Task: Create a Rembrandt lighting effect for a flower.
Action: Mouse moved to (483, 421)
Screenshot: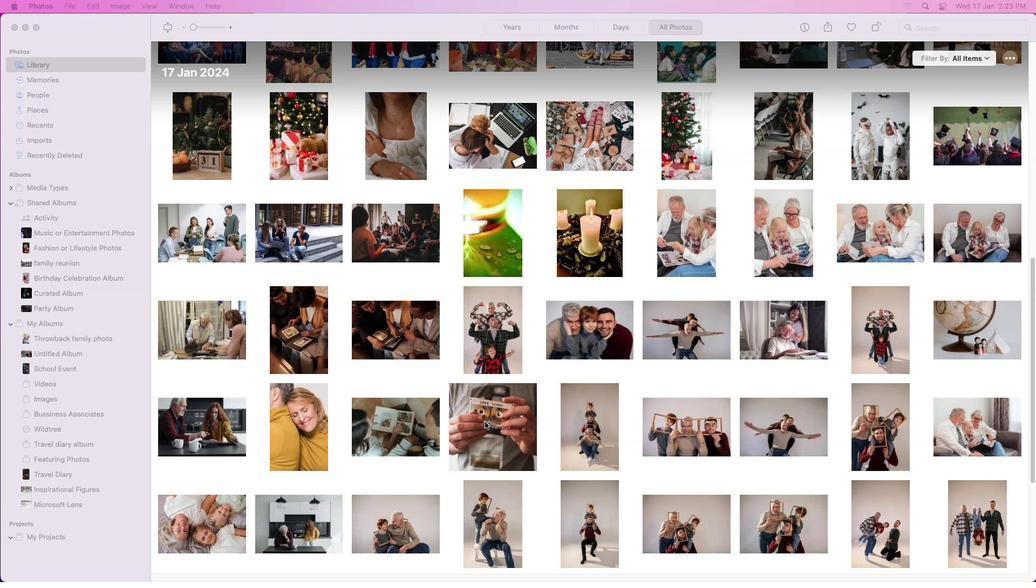 
Action: Mouse scrolled (483, 421) with delta (0, -1)
Screenshot: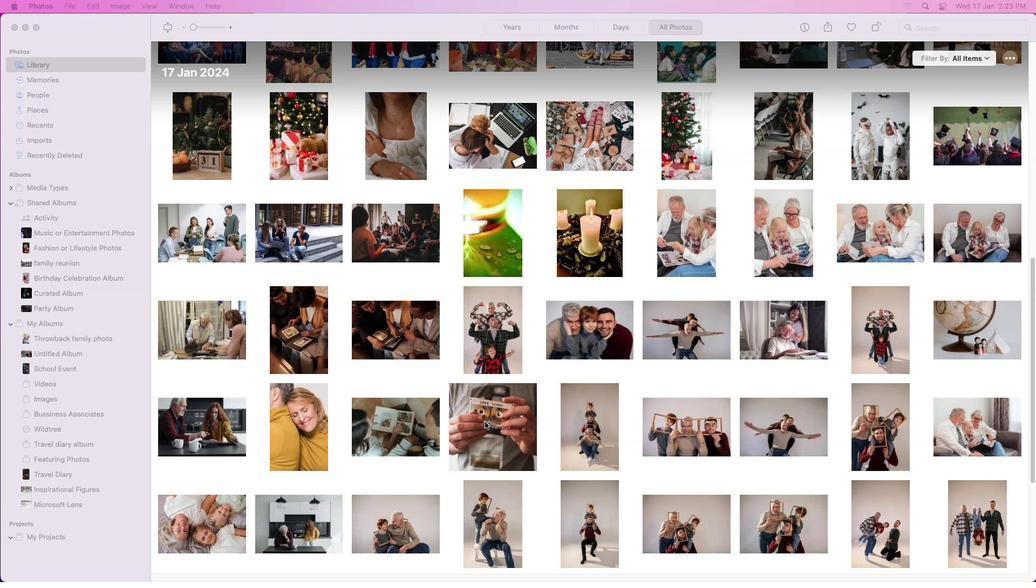 
Action: Mouse scrolled (483, 421) with delta (0, -1)
Screenshot: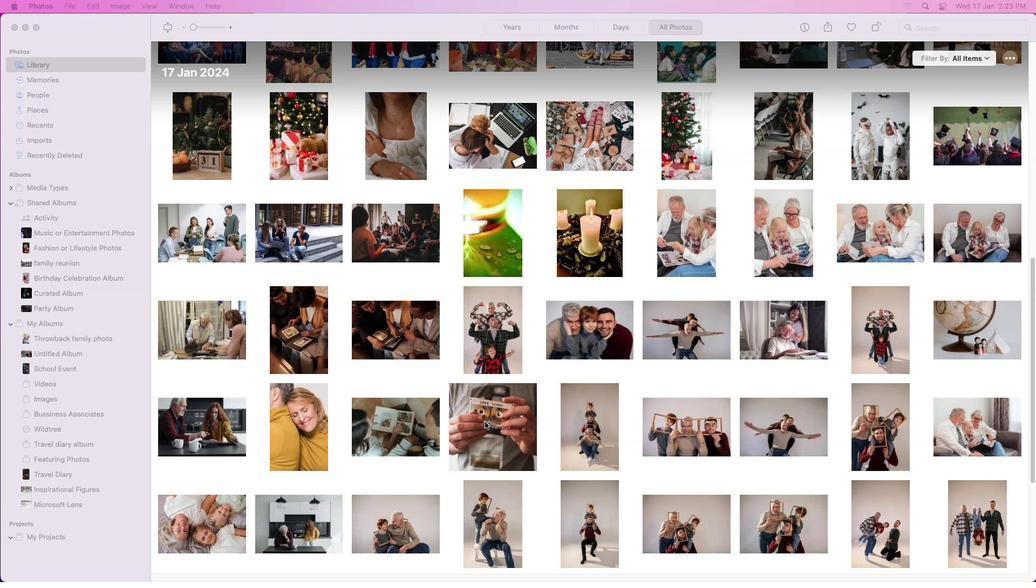 
Action: Mouse moved to (484, 421)
Screenshot: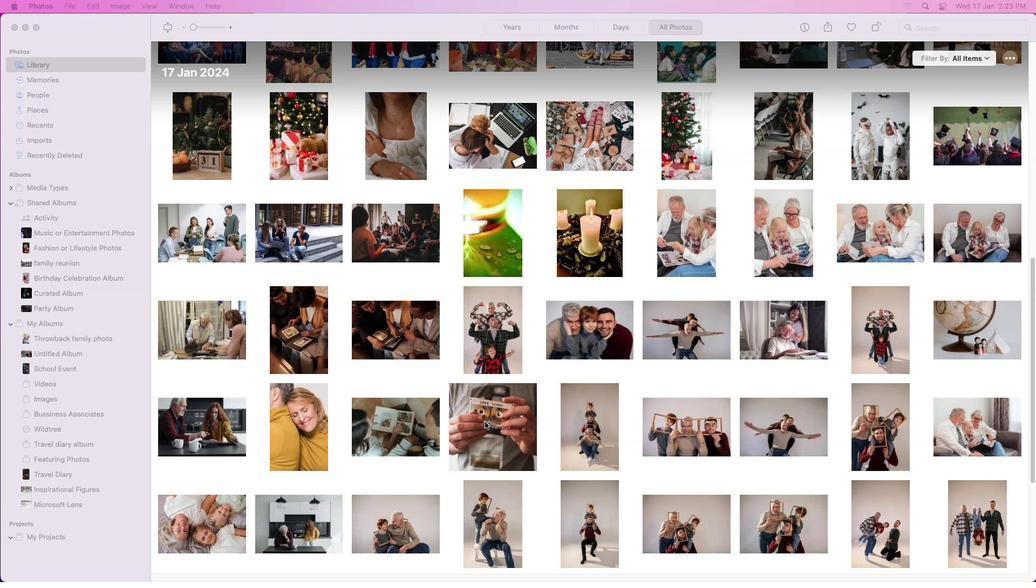 
Action: Mouse scrolled (484, 421) with delta (0, -1)
Screenshot: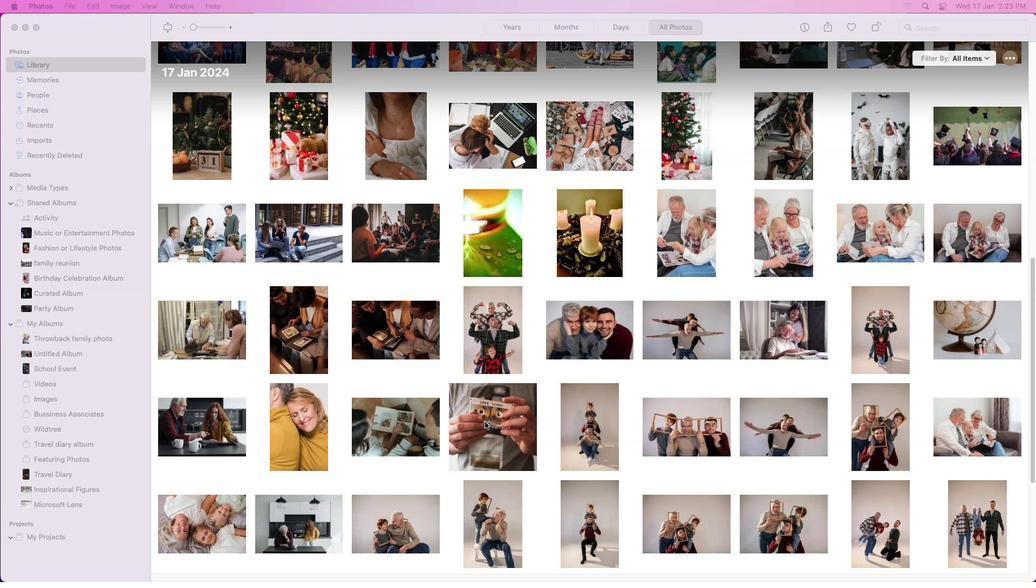 
Action: Mouse moved to (484, 421)
Screenshot: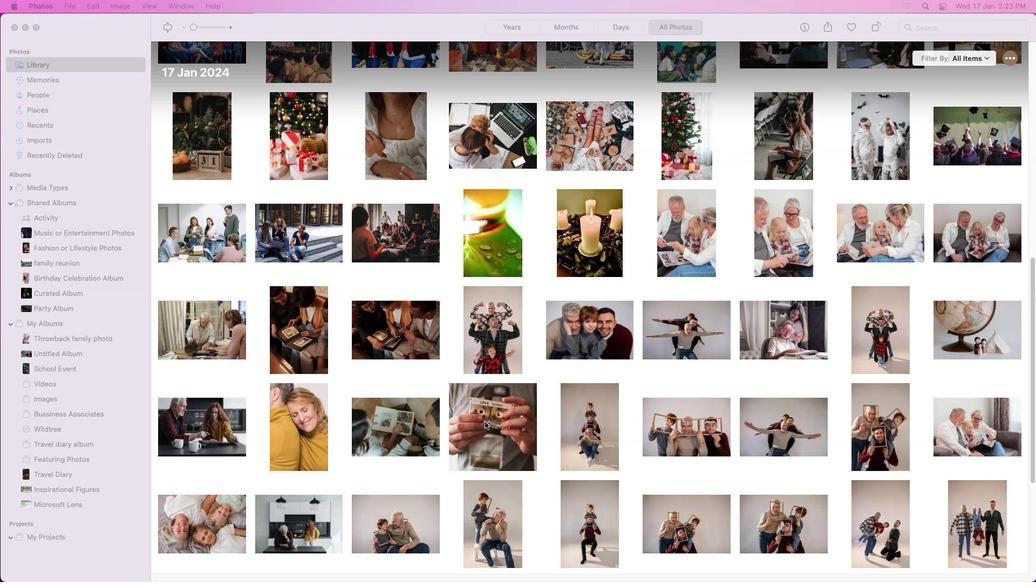 
Action: Mouse scrolled (484, 421) with delta (0, -2)
Screenshot: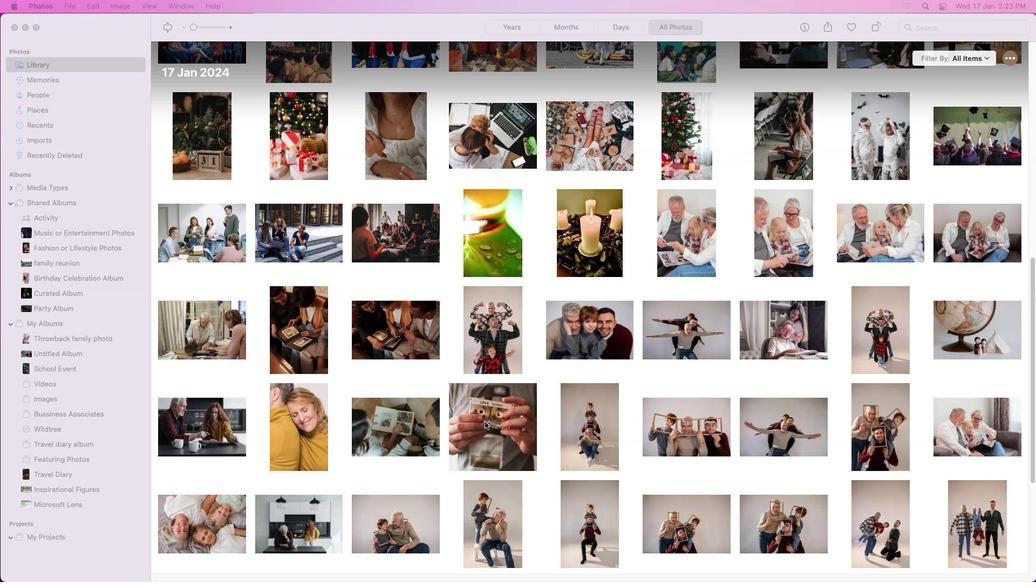 
Action: Mouse moved to (484, 421)
Screenshot: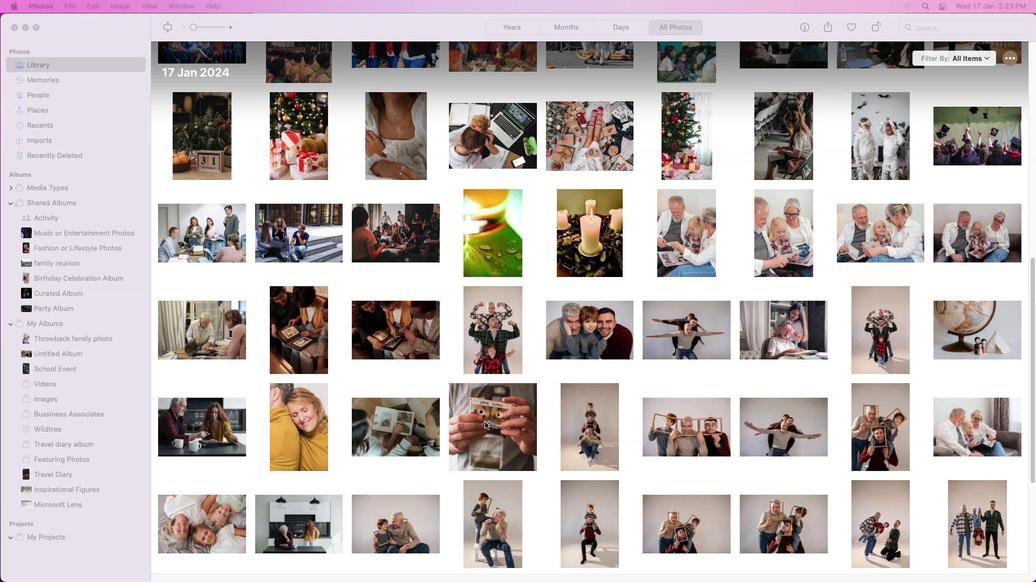 
Action: Mouse scrolled (484, 421) with delta (0, -2)
Screenshot: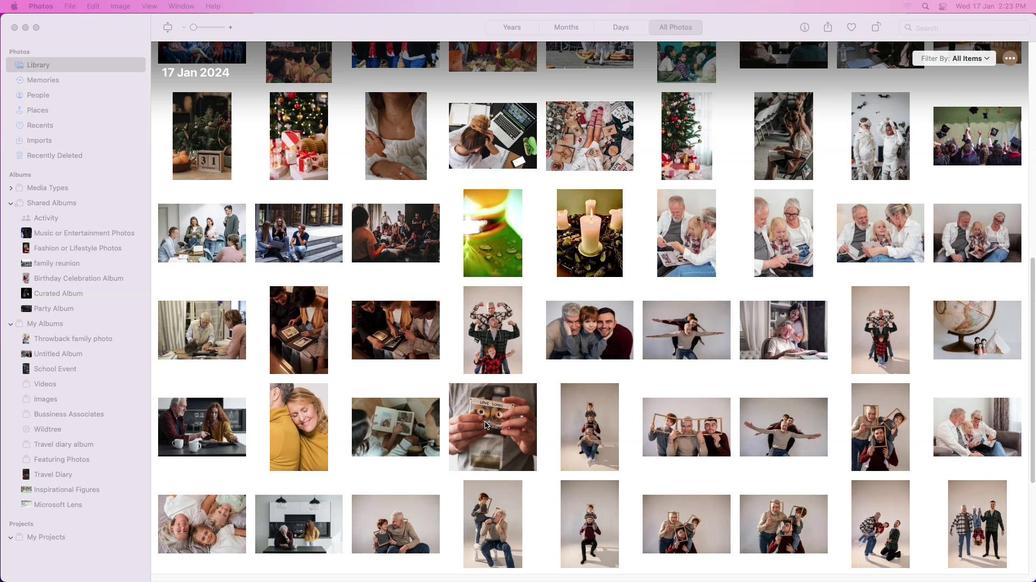 
Action: Mouse moved to (483, 421)
Screenshot: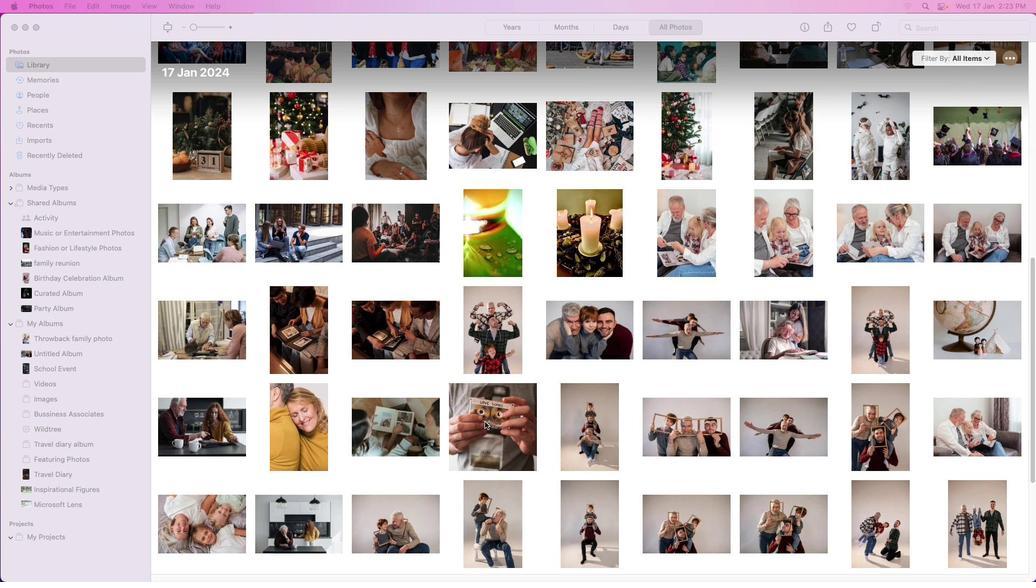 
Action: Mouse scrolled (483, 421) with delta (0, -1)
Screenshot: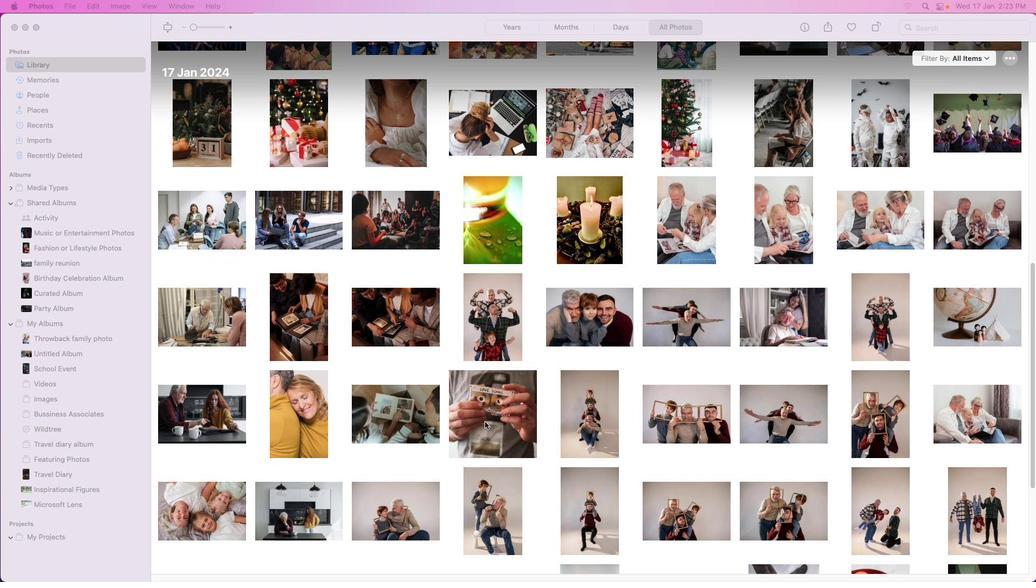 
Action: Mouse scrolled (483, 421) with delta (0, -1)
Screenshot: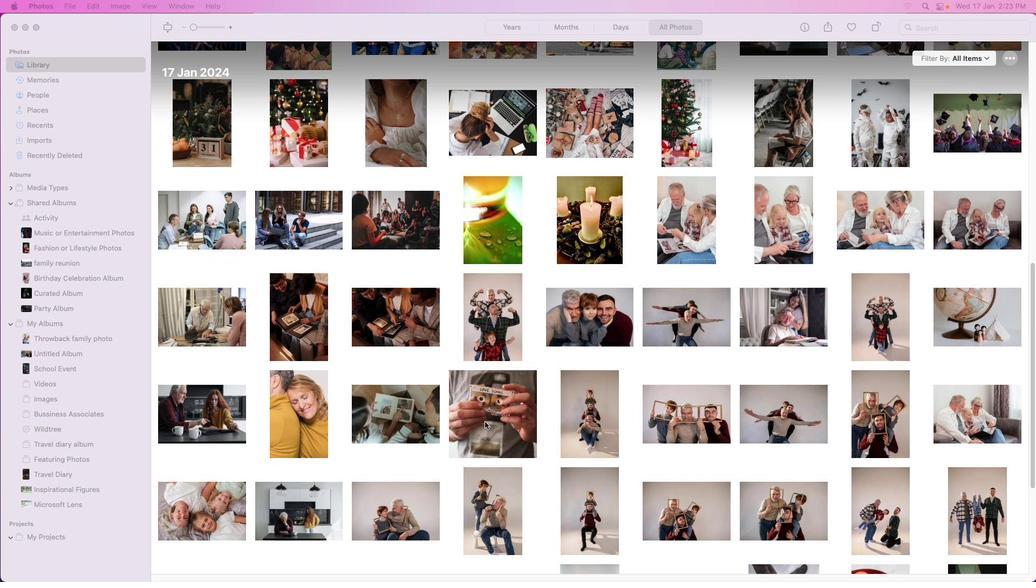 
Action: Mouse scrolled (483, 421) with delta (0, -1)
Screenshot: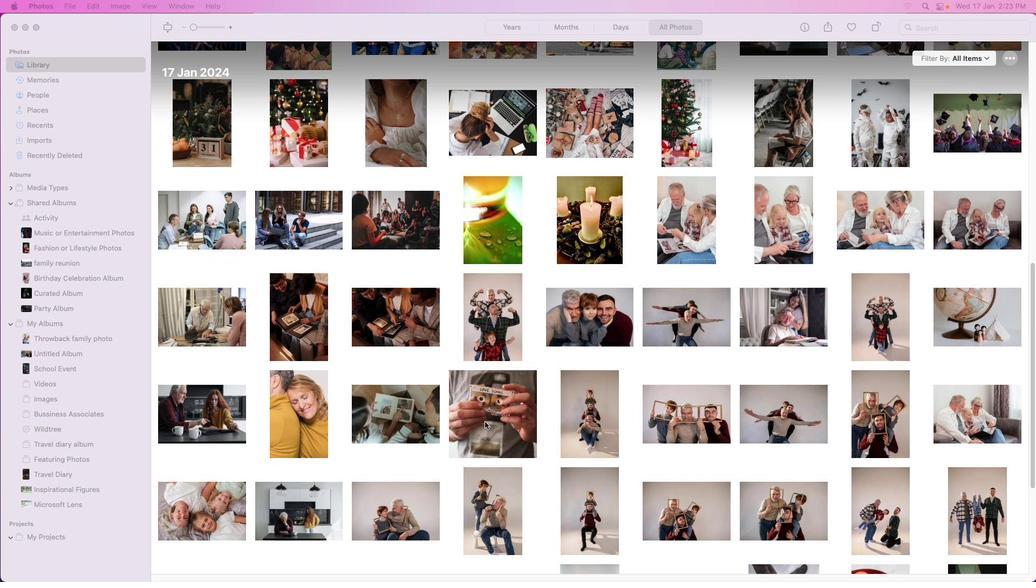 
Action: Mouse scrolled (483, 421) with delta (0, -1)
Screenshot: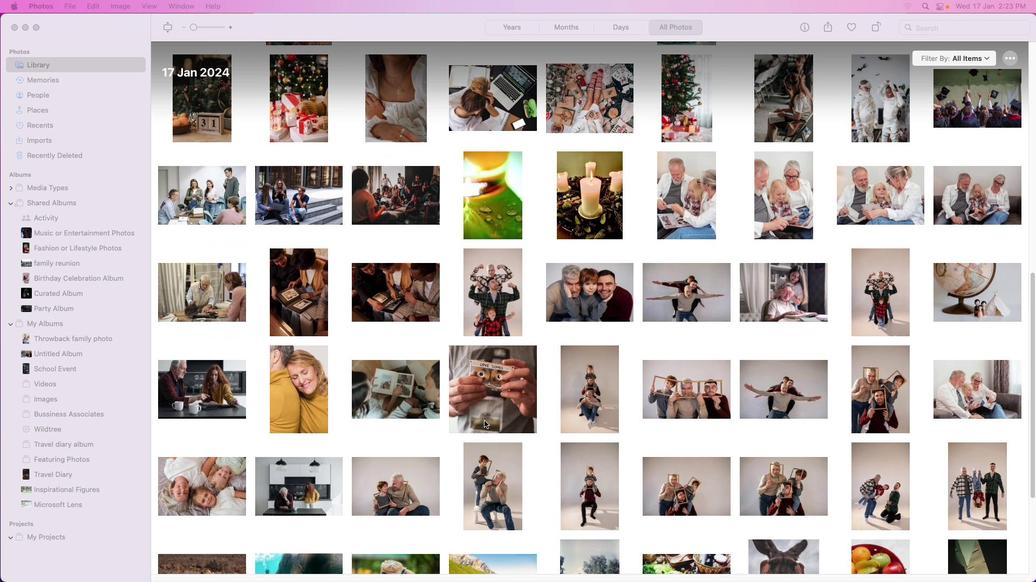 
Action: Mouse scrolled (483, 421) with delta (0, -1)
Screenshot: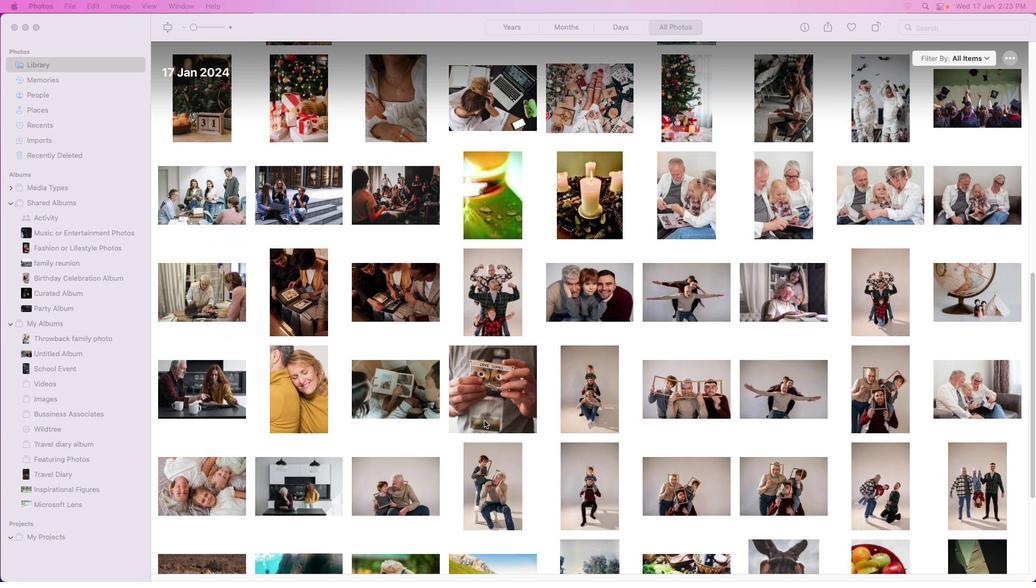 
Action: Mouse scrolled (483, 421) with delta (0, -1)
Screenshot: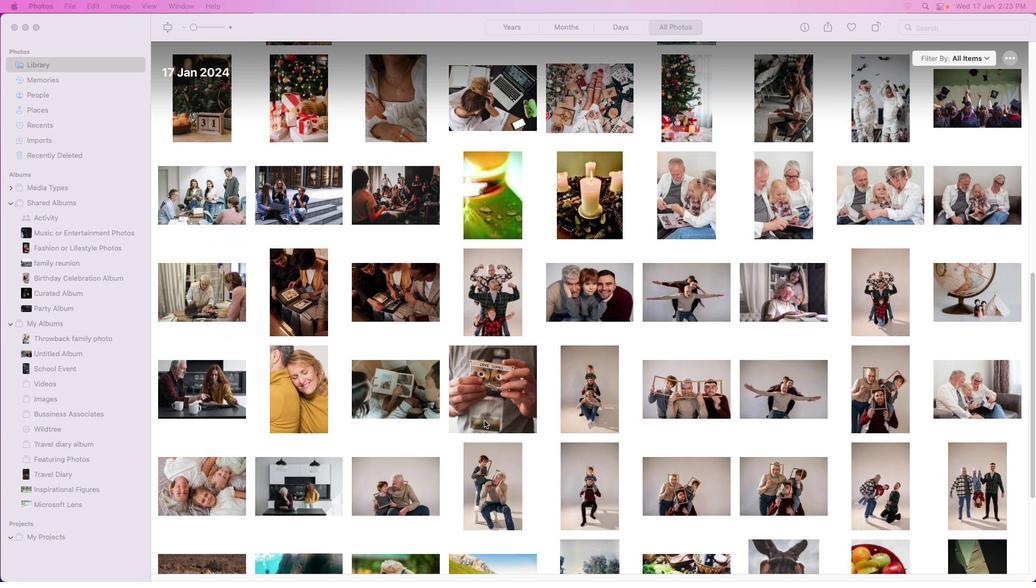 
Action: Mouse scrolled (483, 421) with delta (0, -1)
Screenshot: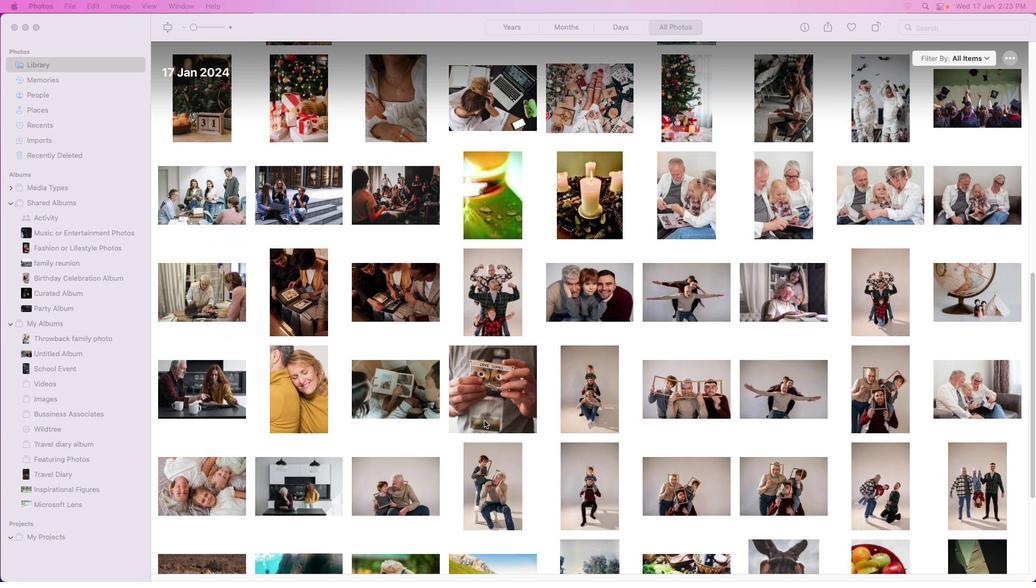
Action: Mouse moved to (483, 419)
Screenshot: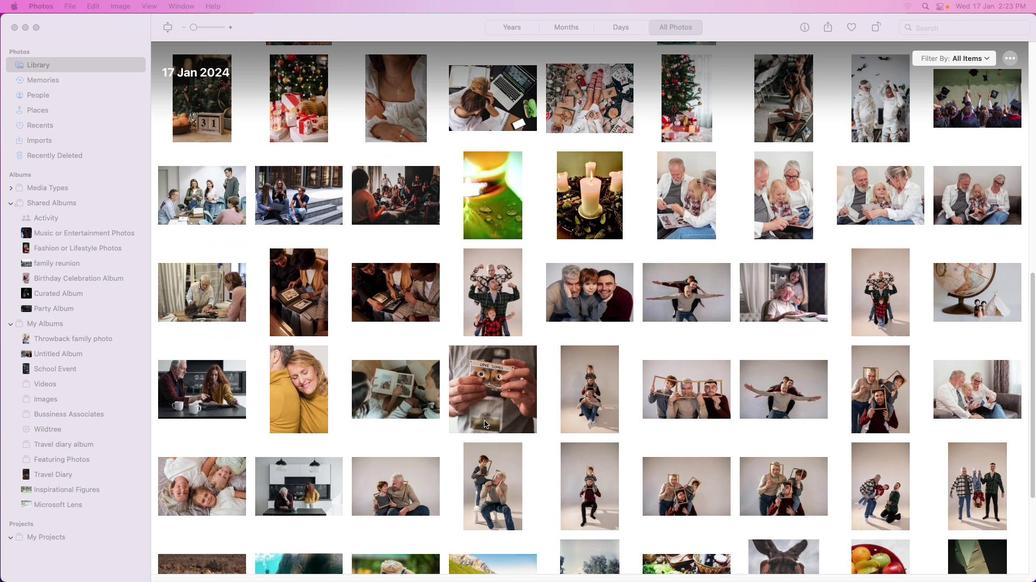 
Action: Mouse scrolled (483, 419) with delta (0, -1)
Screenshot: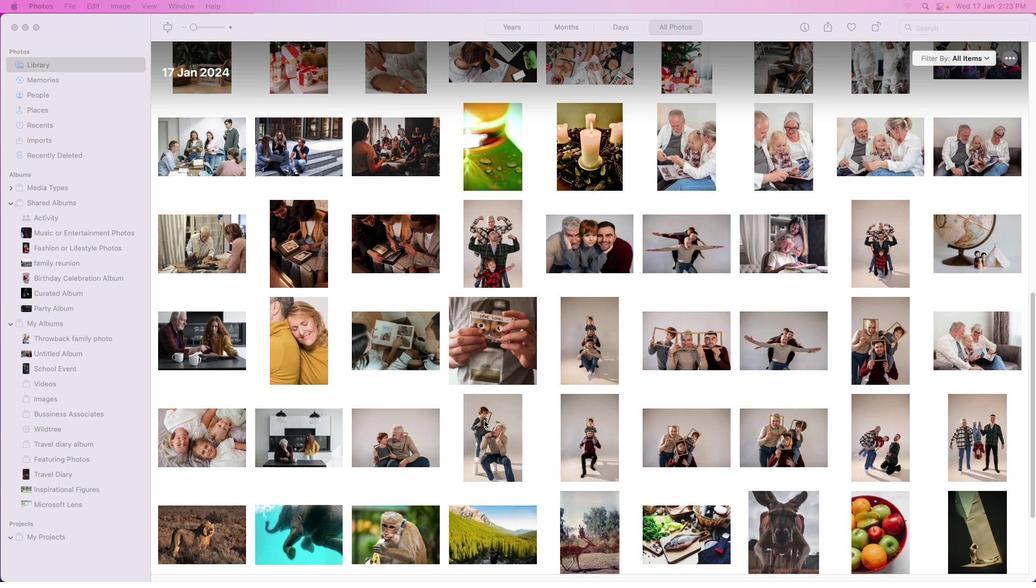
Action: Mouse scrolled (483, 419) with delta (0, -1)
Screenshot: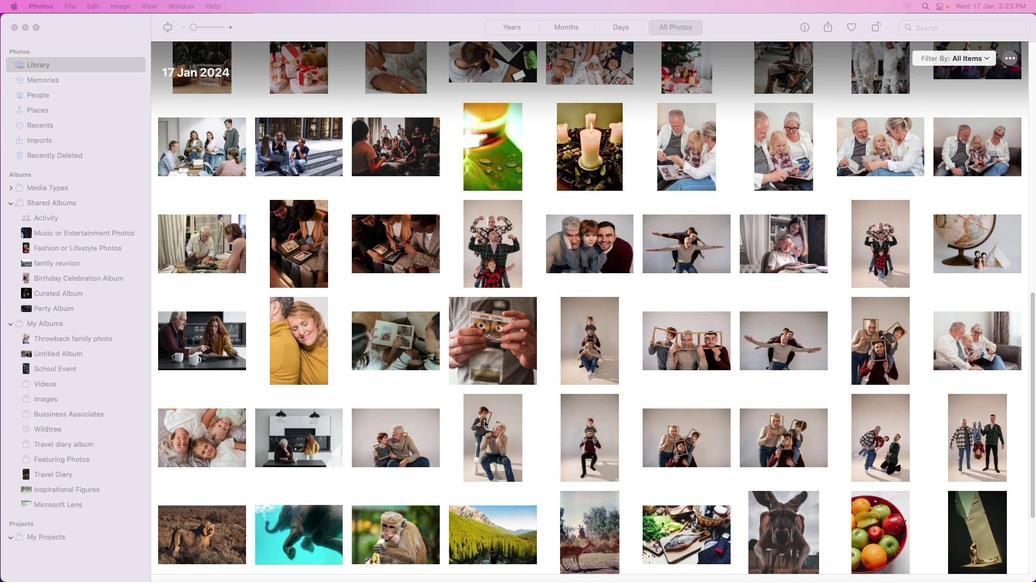 
Action: Mouse scrolled (483, 419) with delta (0, -1)
Screenshot: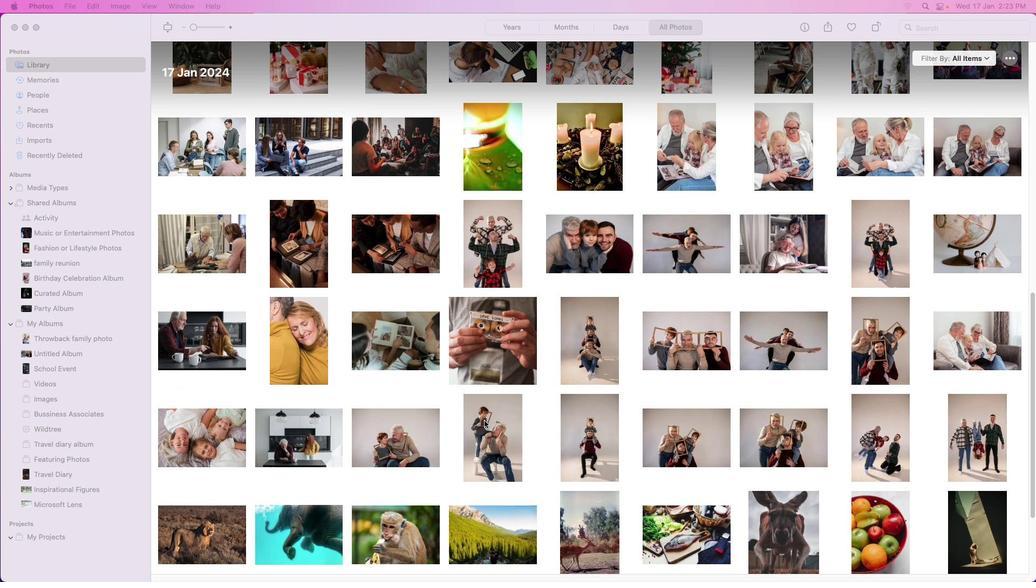 
Action: Mouse scrolled (483, 419) with delta (0, -1)
Screenshot: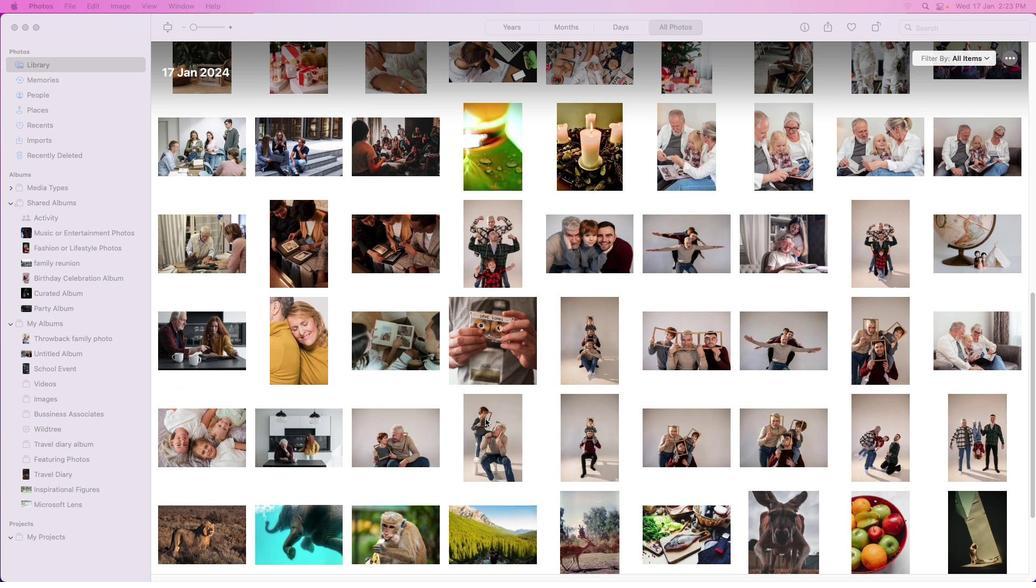 
Action: Mouse scrolled (483, 419) with delta (0, -2)
Screenshot: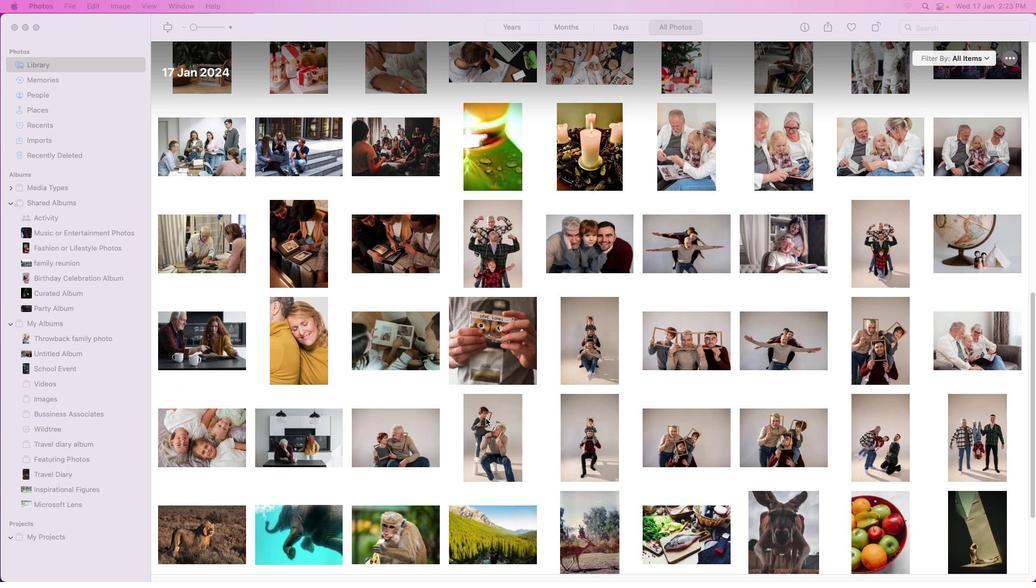 
Action: Mouse moved to (484, 418)
Screenshot: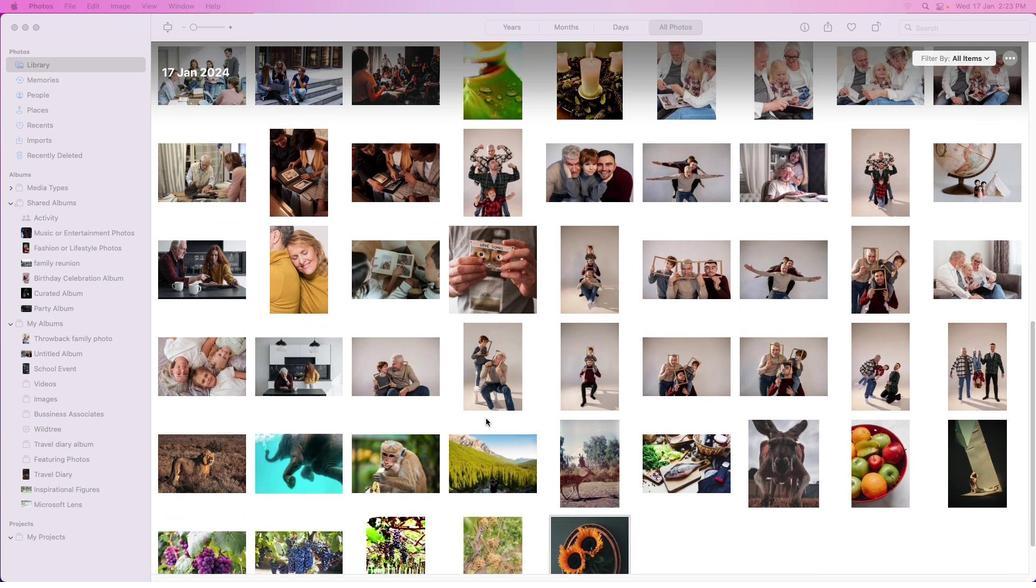 
Action: Mouse scrolled (484, 418) with delta (0, -1)
Screenshot: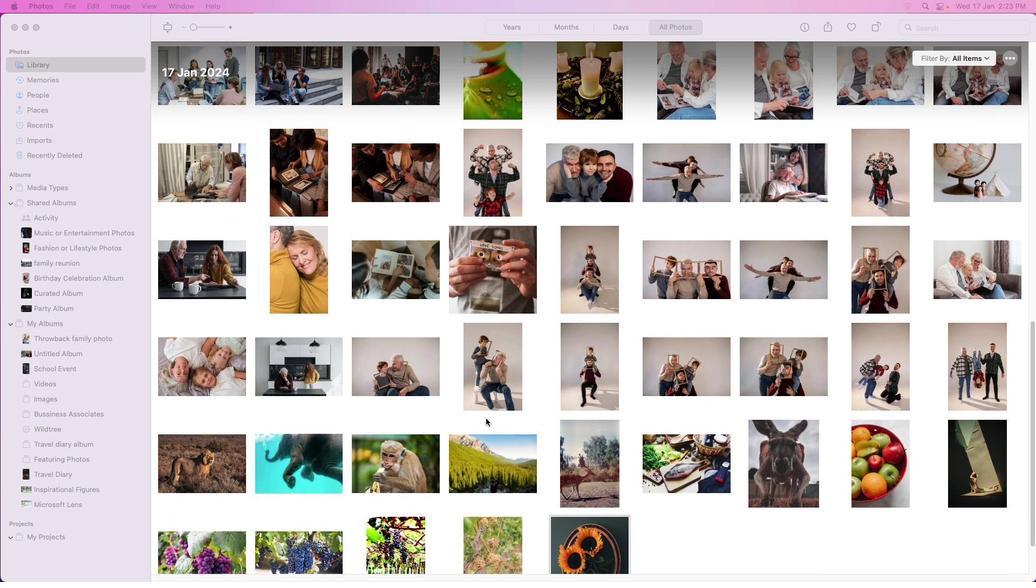 
Action: Mouse scrolled (484, 418) with delta (0, -1)
Screenshot: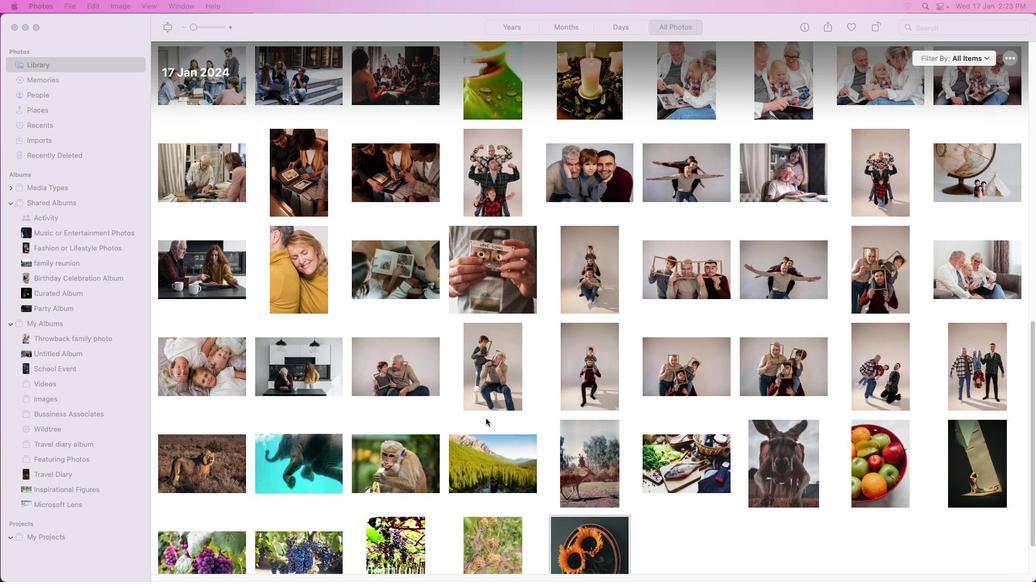 
Action: Mouse scrolled (484, 418) with delta (0, -1)
Screenshot: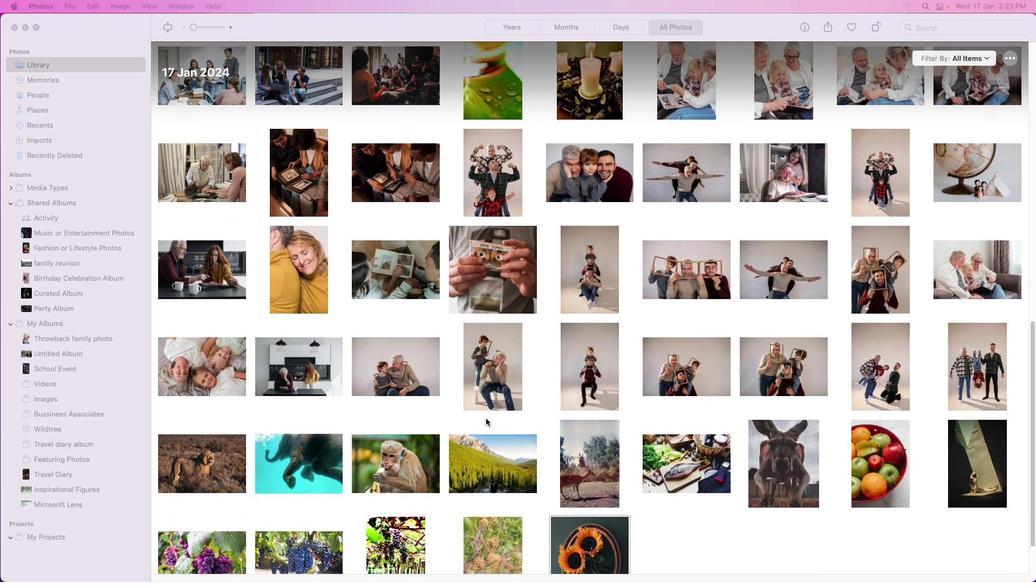 
Action: Mouse scrolled (484, 418) with delta (0, -2)
Screenshot: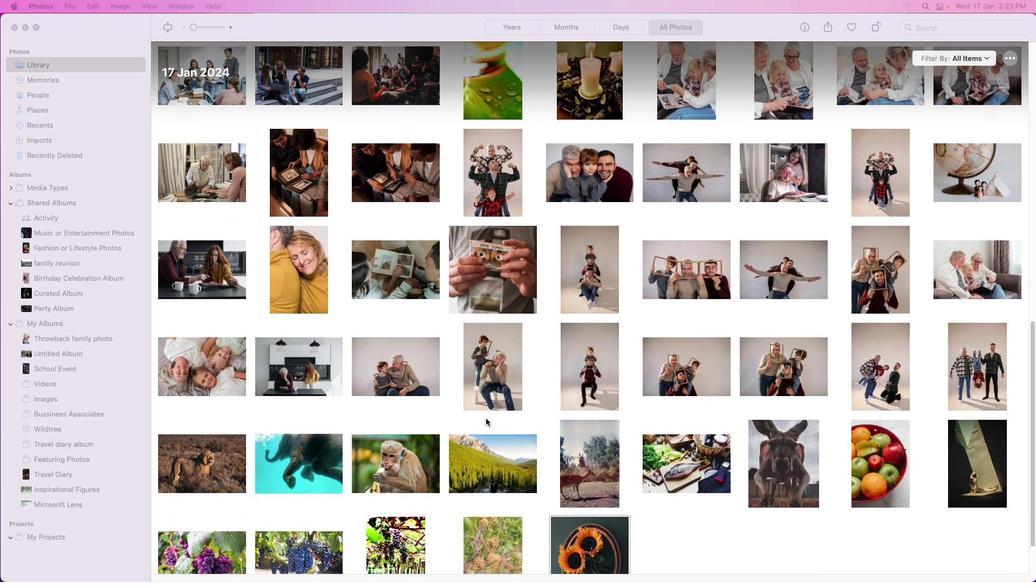 
Action: Mouse scrolled (484, 418) with delta (0, -3)
Screenshot: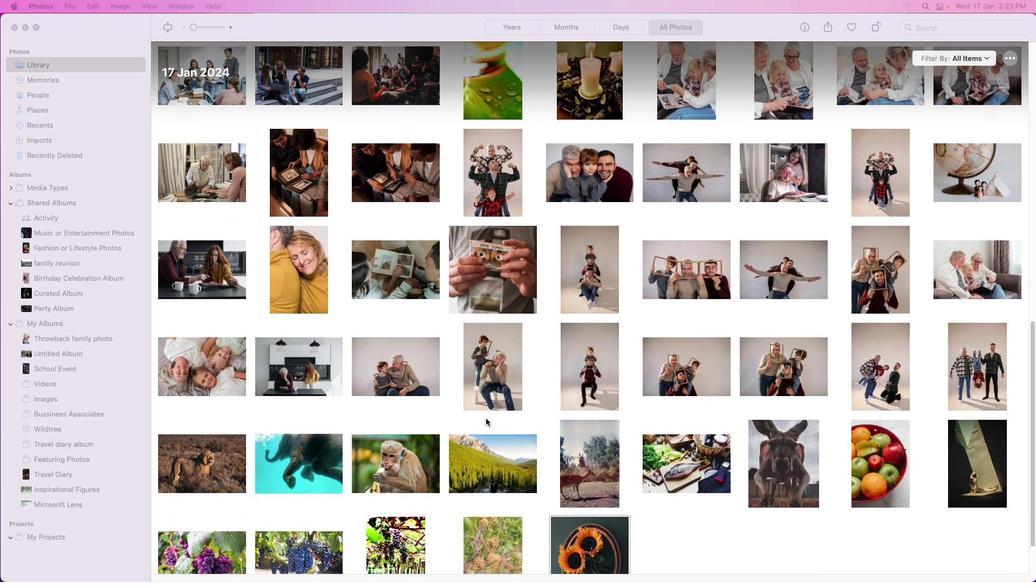 
Action: Mouse scrolled (484, 418) with delta (0, -1)
Screenshot: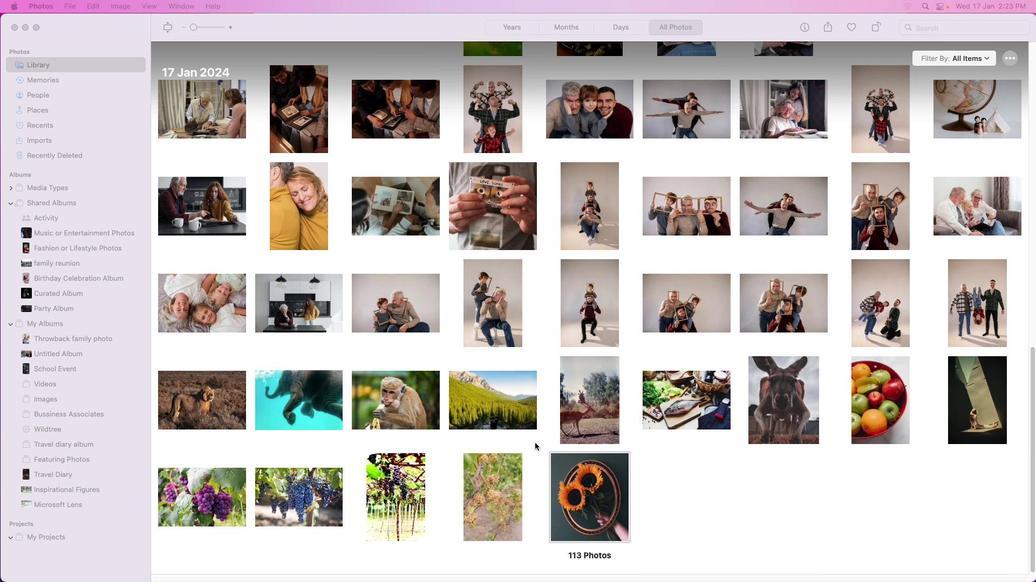 
Action: Mouse scrolled (484, 418) with delta (0, -1)
Screenshot: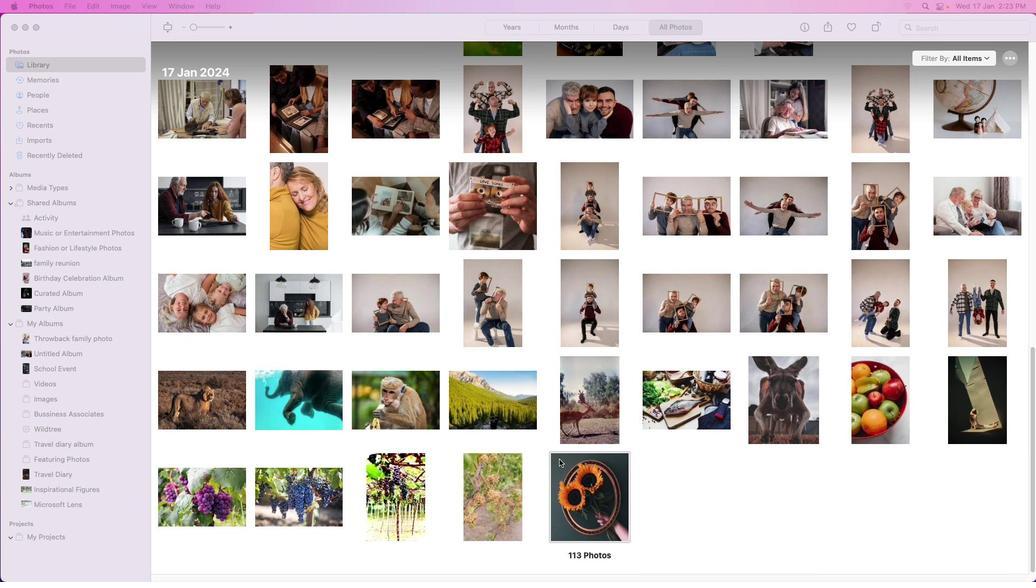 
Action: Mouse scrolled (484, 418) with delta (0, -2)
Screenshot: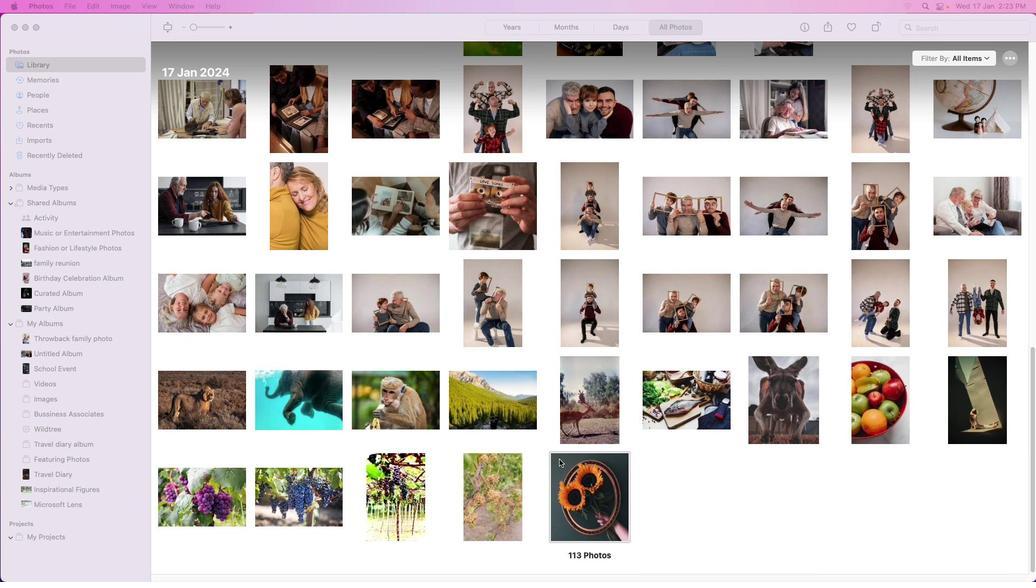 
Action: Mouse moved to (485, 418)
Screenshot: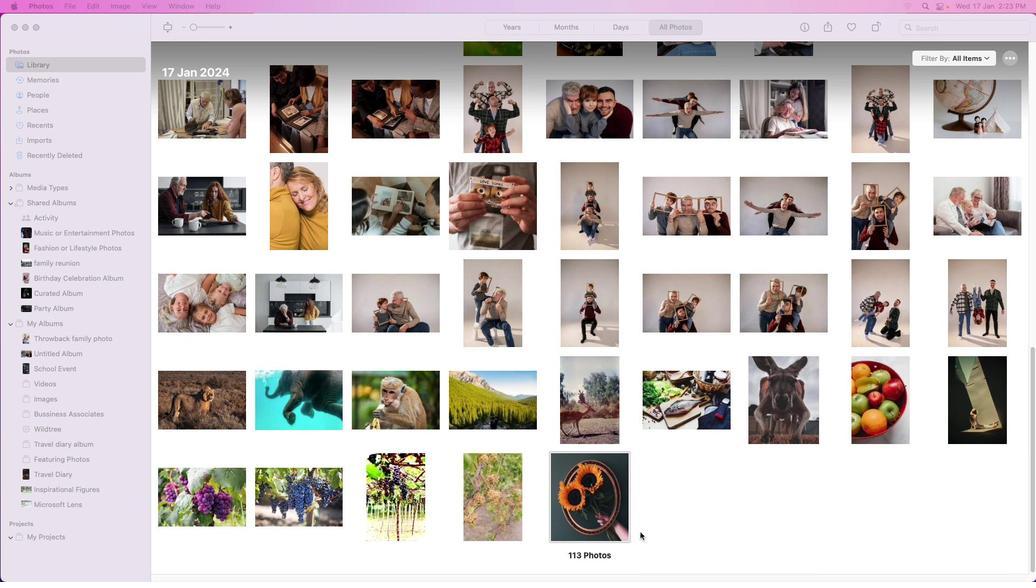 
Action: Mouse scrolled (485, 418) with delta (0, -3)
Screenshot: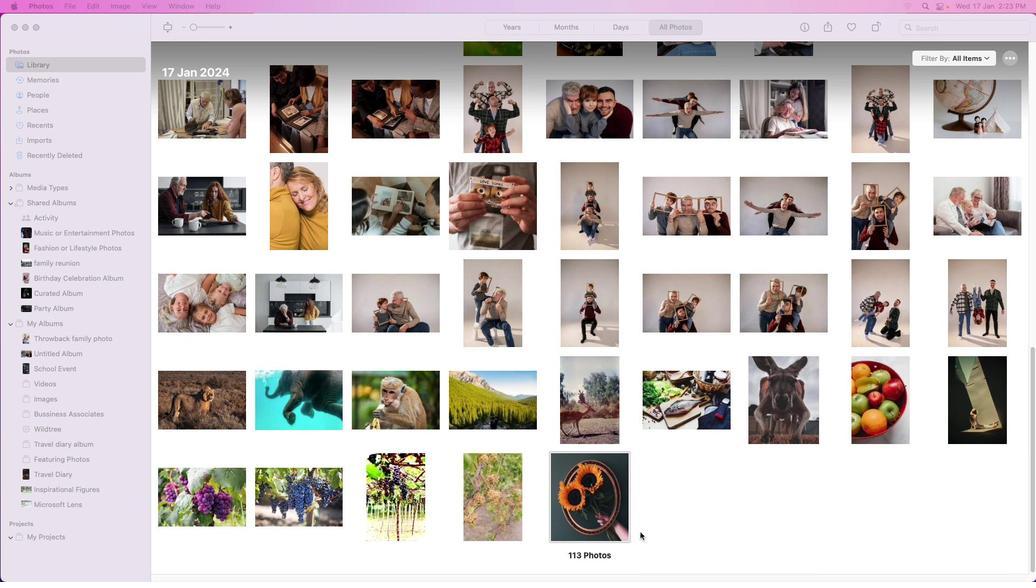 
Action: Mouse moved to (485, 418)
Screenshot: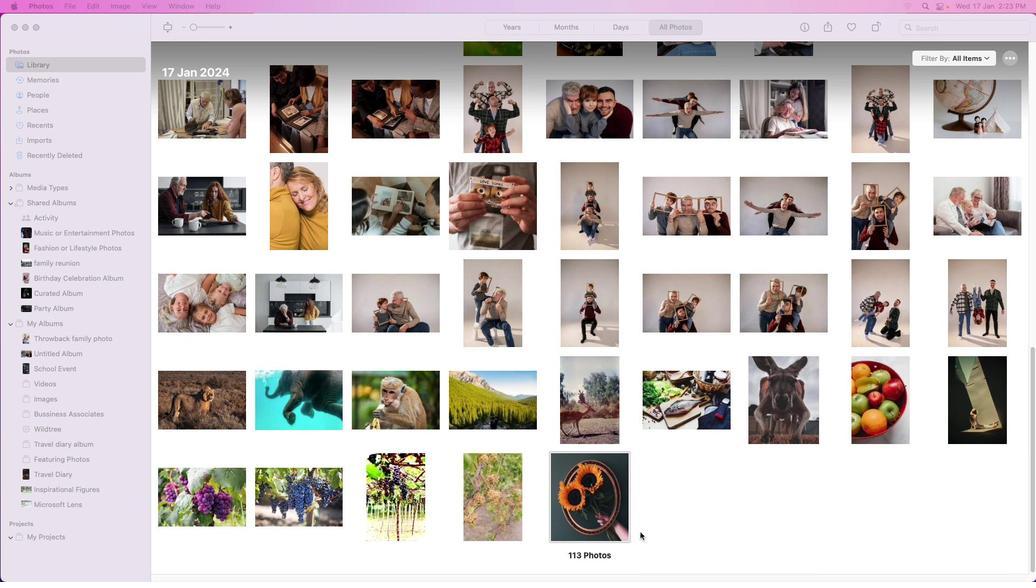 
Action: Mouse scrolled (485, 418) with delta (0, -3)
Screenshot: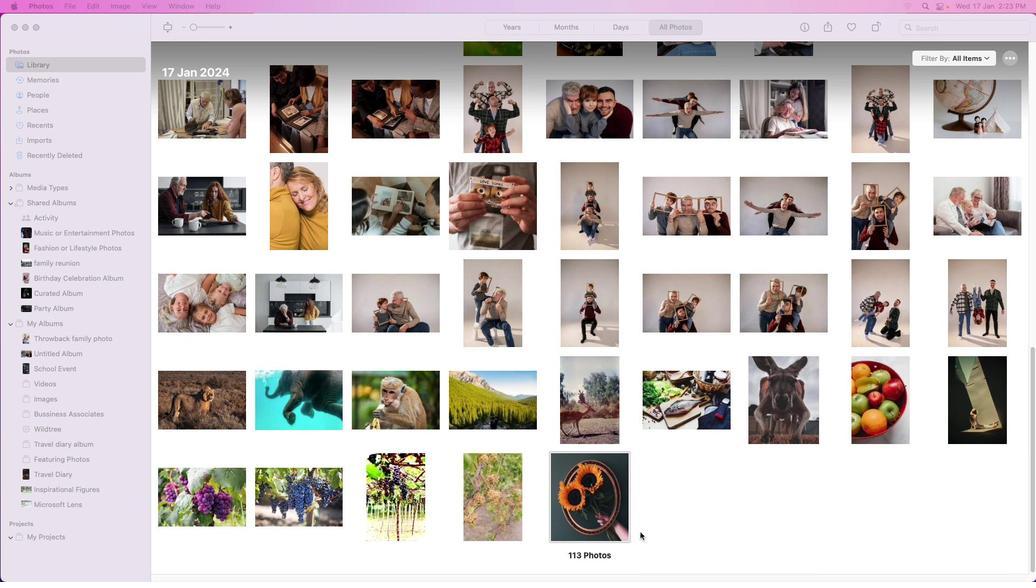 
Action: Mouse scrolled (485, 418) with delta (0, -3)
Screenshot: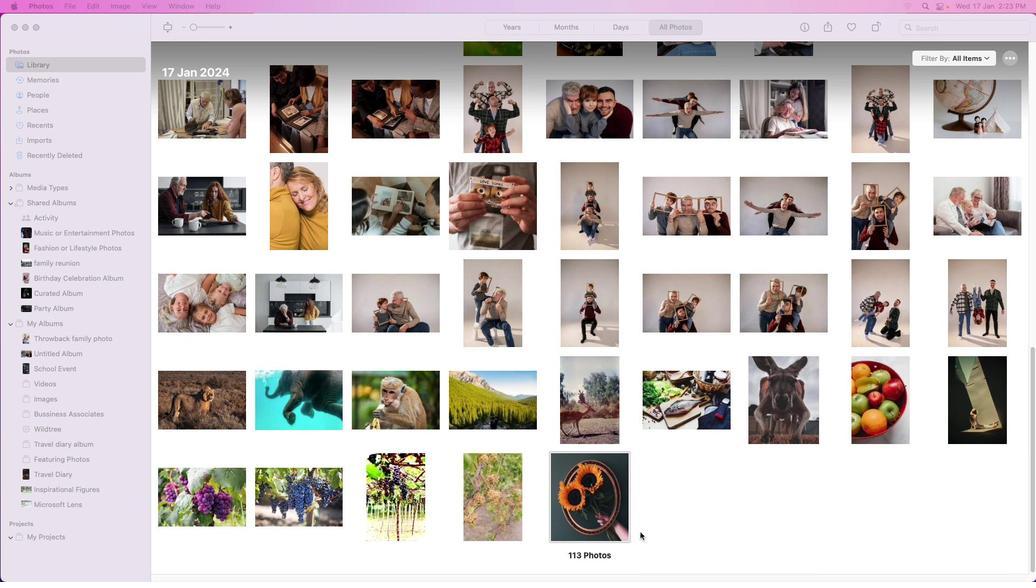
Action: Mouse moved to (598, 503)
Screenshot: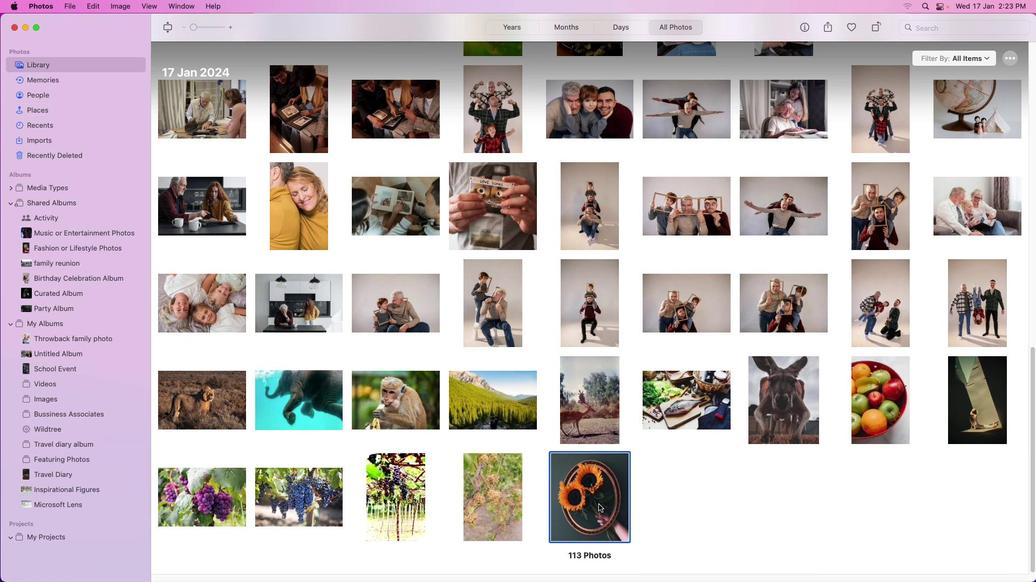
Action: Mouse pressed left at (598, 503)
Screenshot: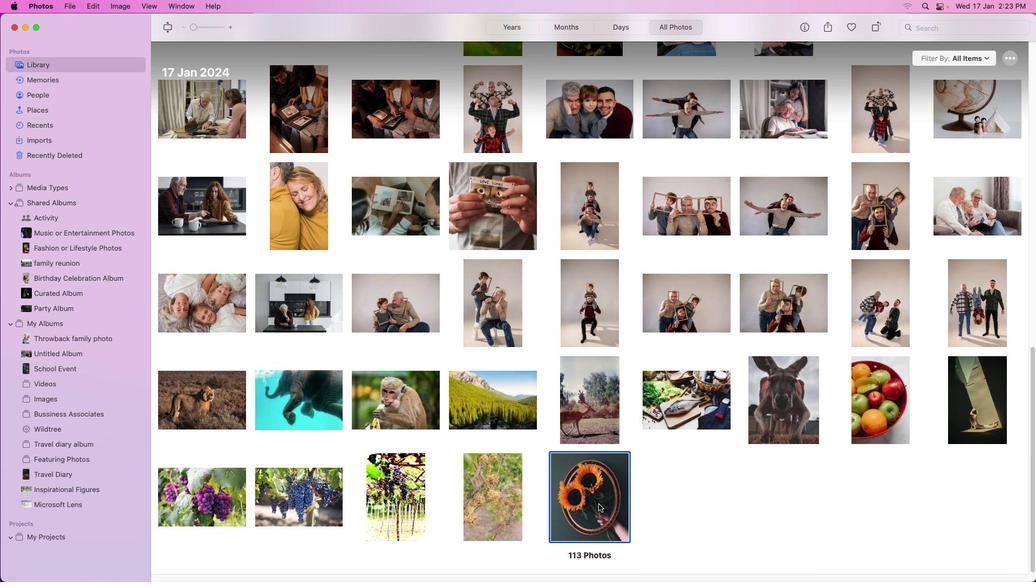 
Action: Mouse pressed left at (598, 503)
Screenshot: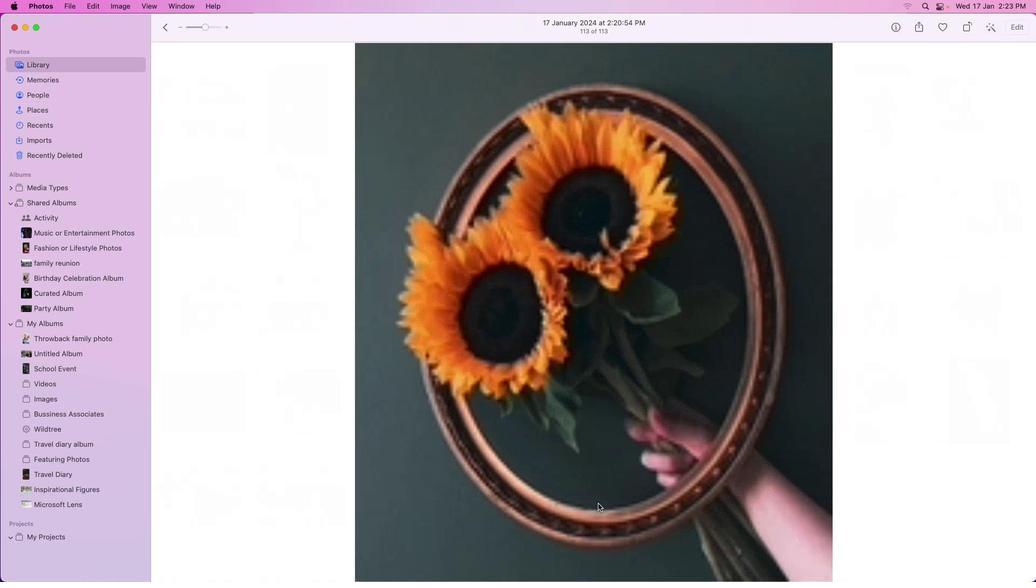 
Action: Mouse moved to (988, 24)
Screenshot: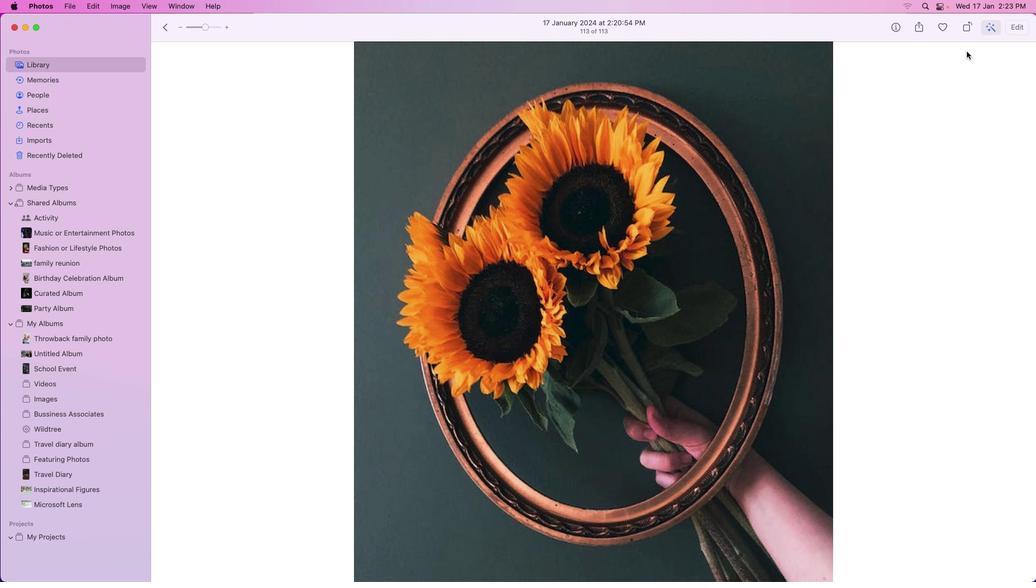 
Action: Mouse pressed left at (988, 24)
Screenshot: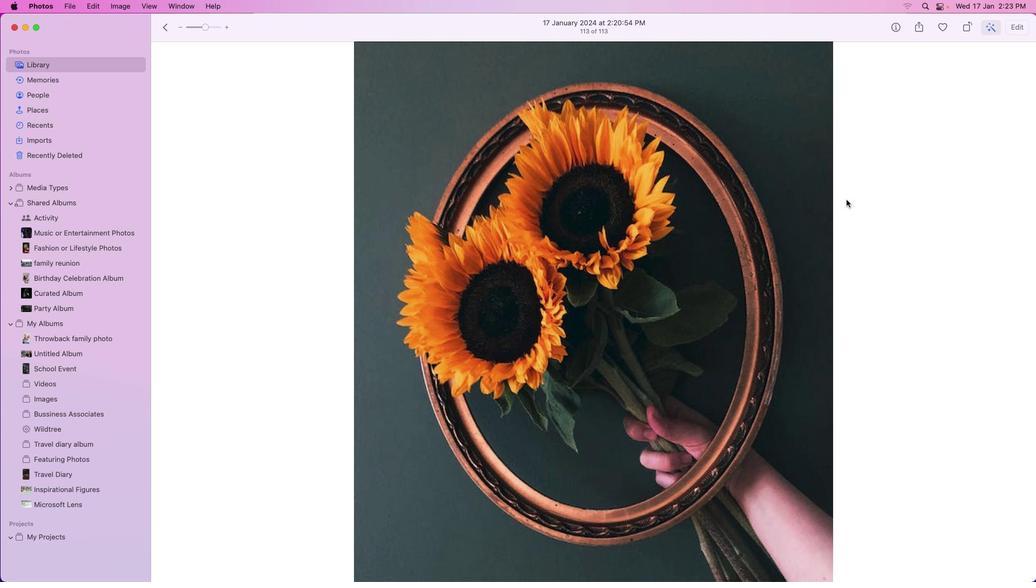 
Action: Mouse moved to (1019, 26)
Screenshot: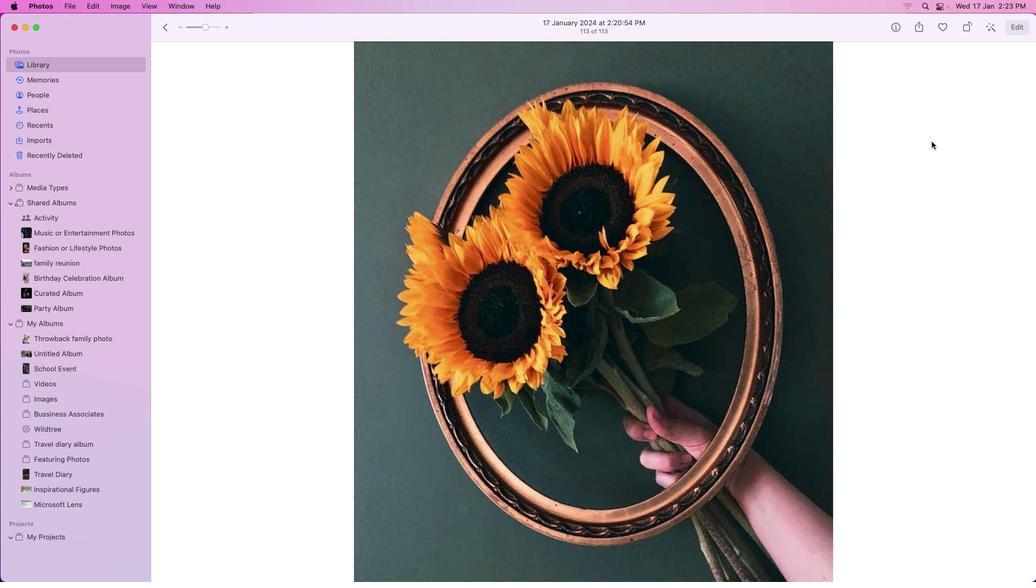 
Action: Mouse pressed left at (1019, 26)
Screenshot: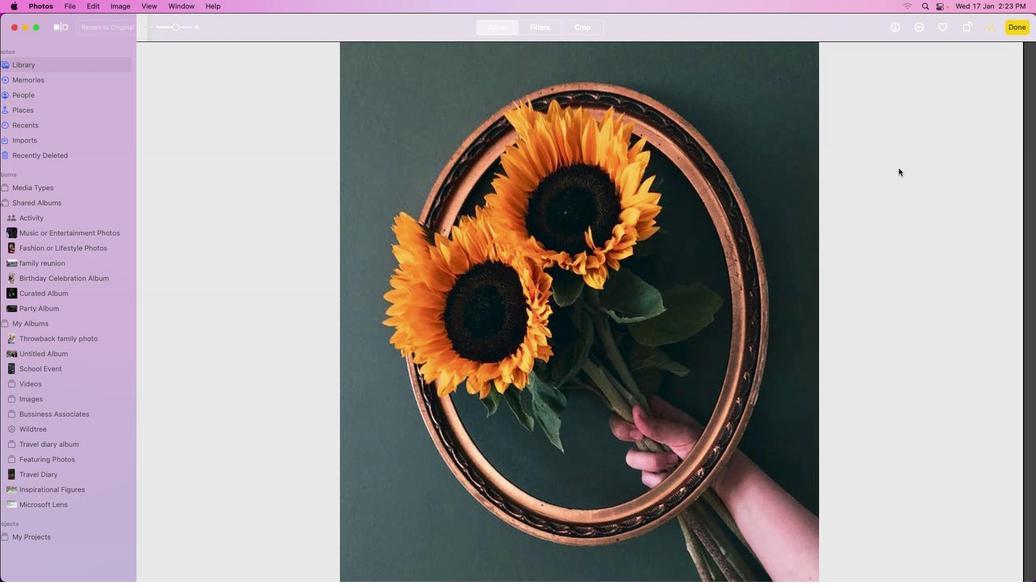 
Action: Mouse moved to (965, 137)
Screenshot: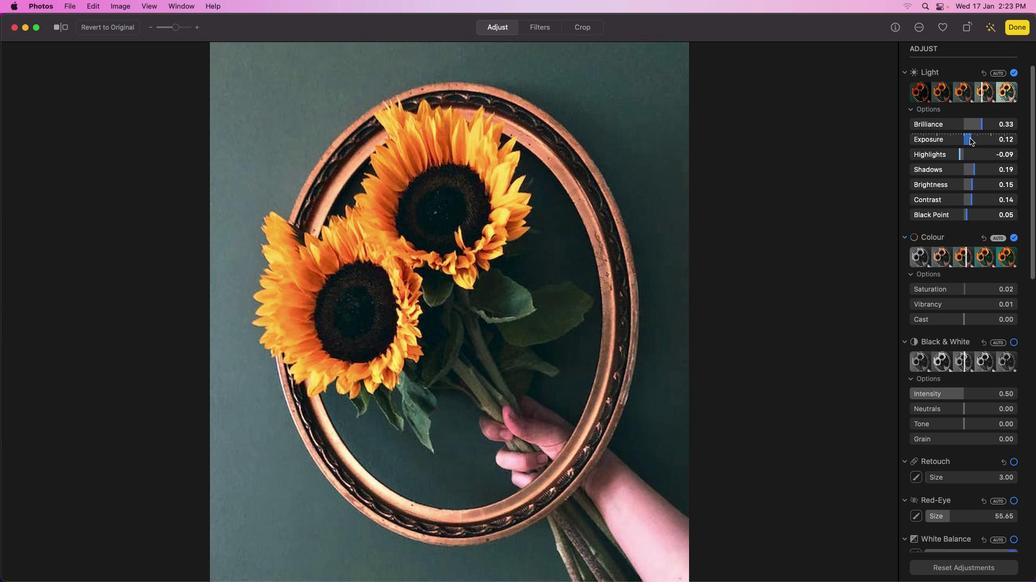 
Action: Mouse pressed left at (965, 137)
Screenshot: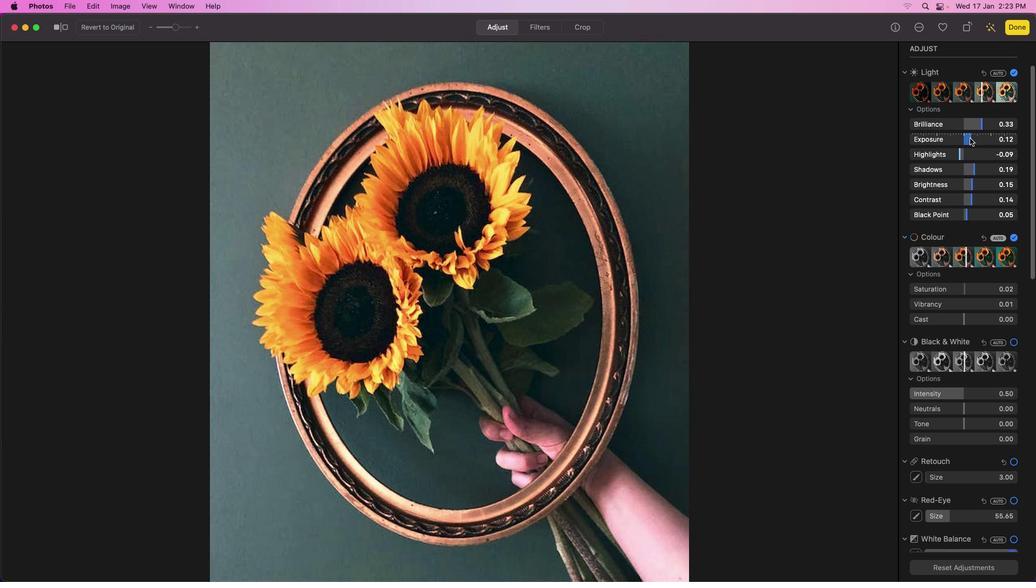 
Action: Mouse moved to (974, 169)
Screenshot: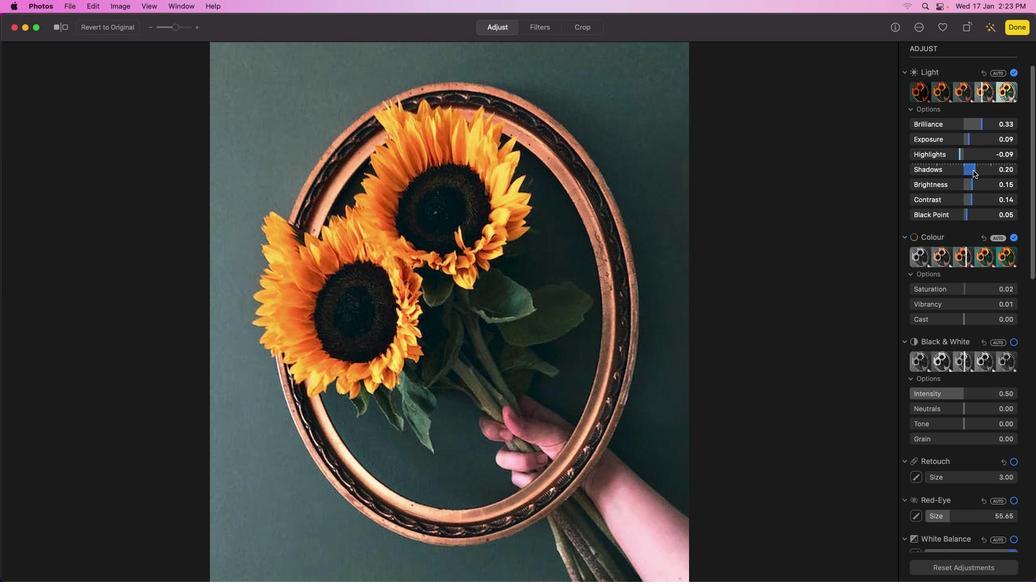 
Action: Mouse pressed left at (974, 169)
Screenshot: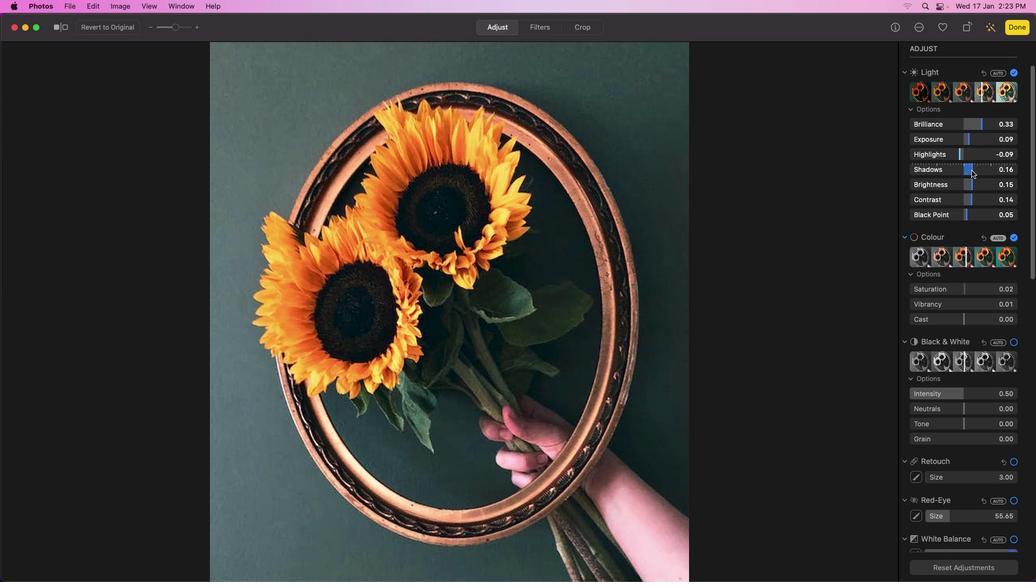 
Action: Mouse moved to (974, 183)
Screenshot: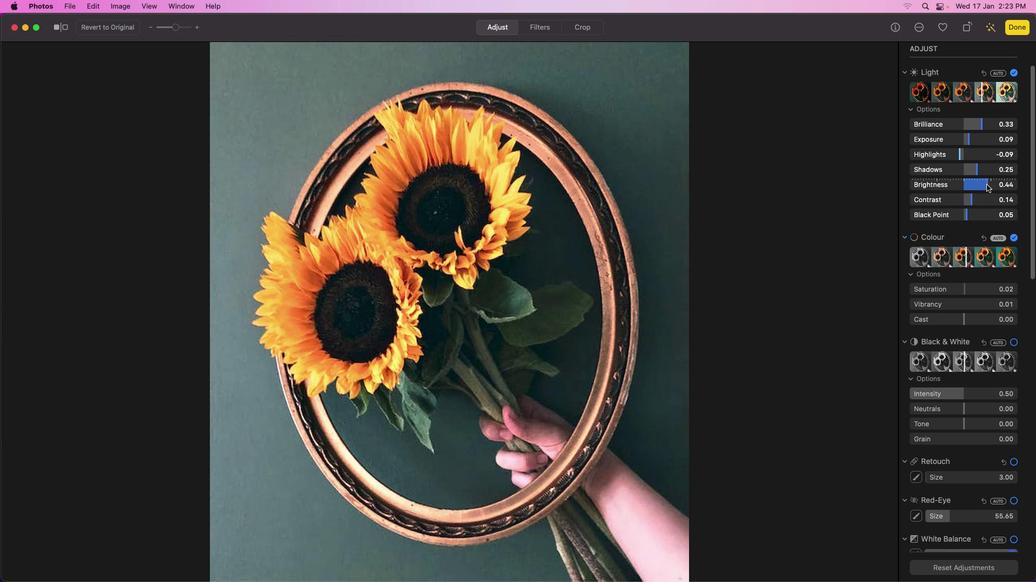 
Action: Mouse pressed left at (974, 183)
Screenshot: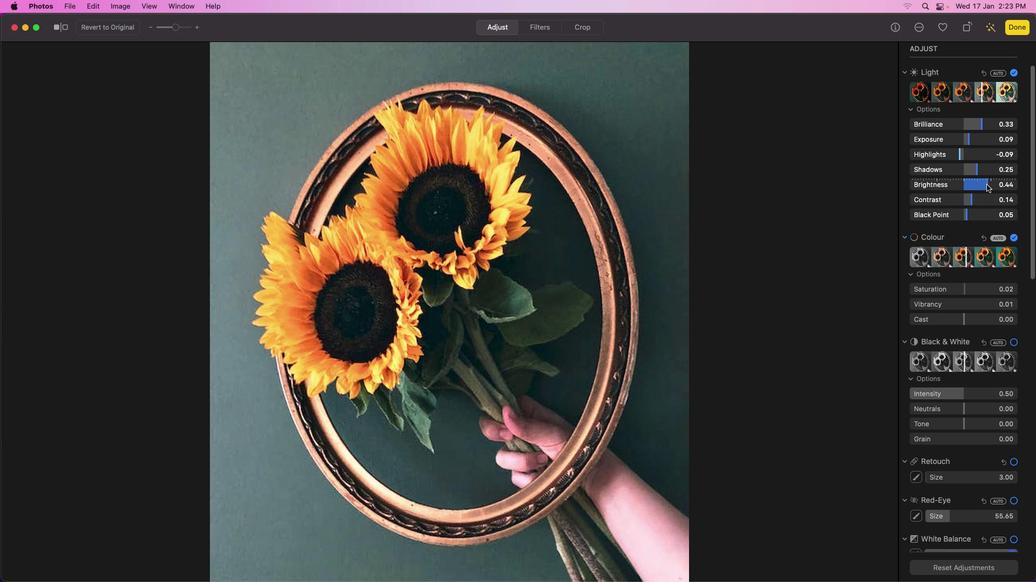 
Action: Mouse moved to (981, 185)
Screenshot: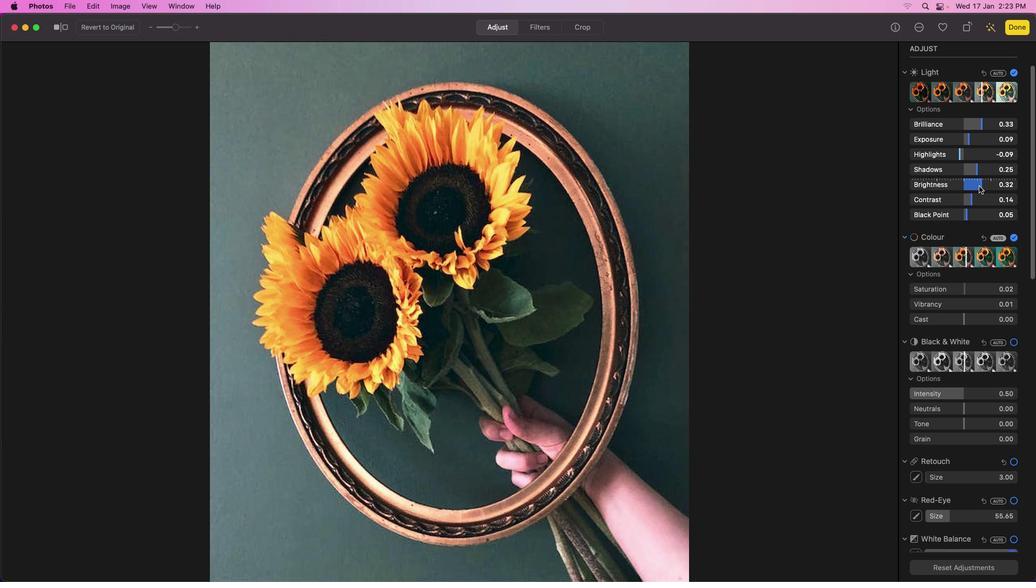 
Action: Mouse pressed left at (981, 185)
Screenshot: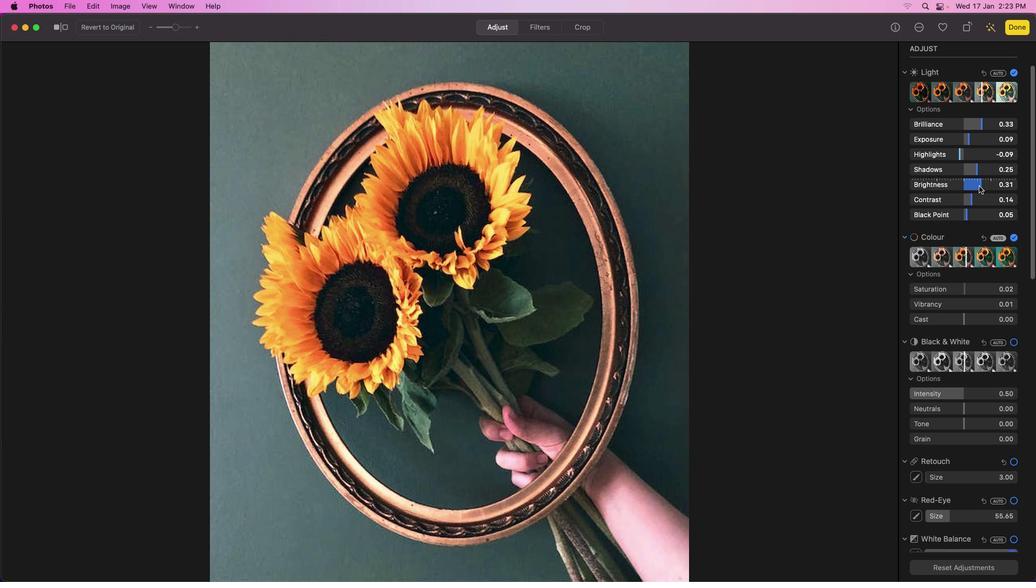 
Action: Mouse moved to (970, 197)
Screenshot: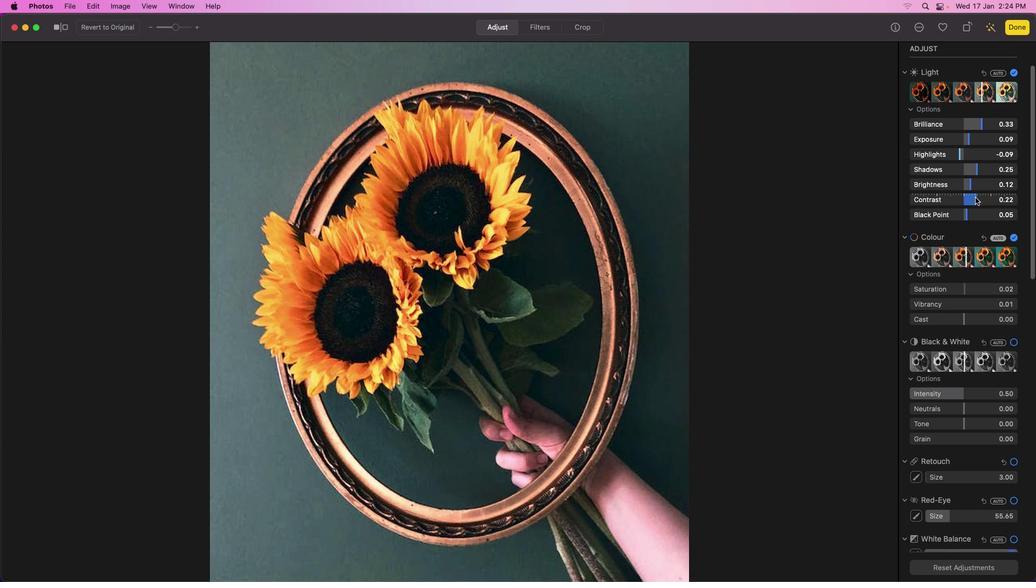 
Action: Mouse pressed left at (970, 197)
Screenshot: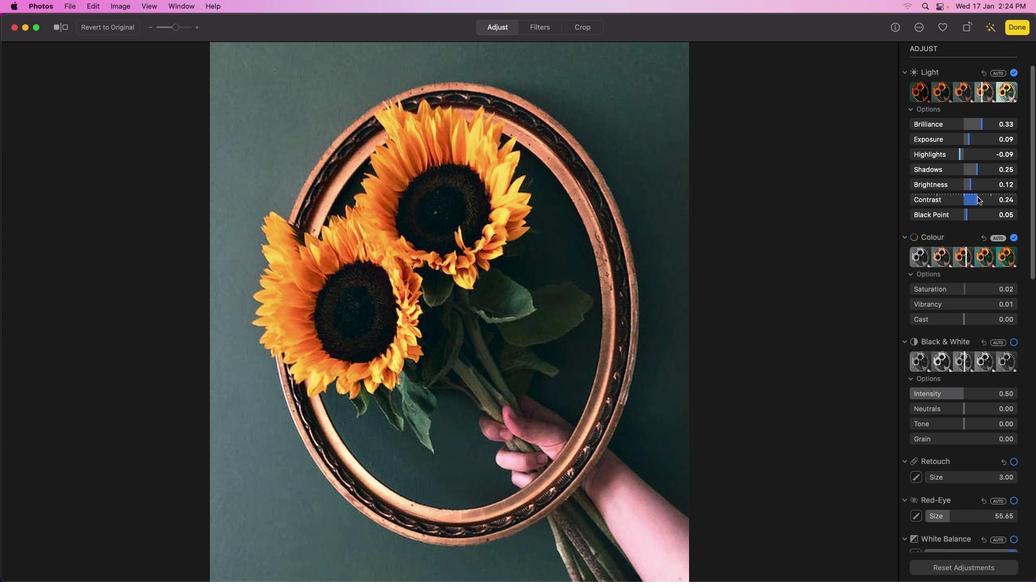 
Action: Mouse moved to (956, 198)
Screenshot: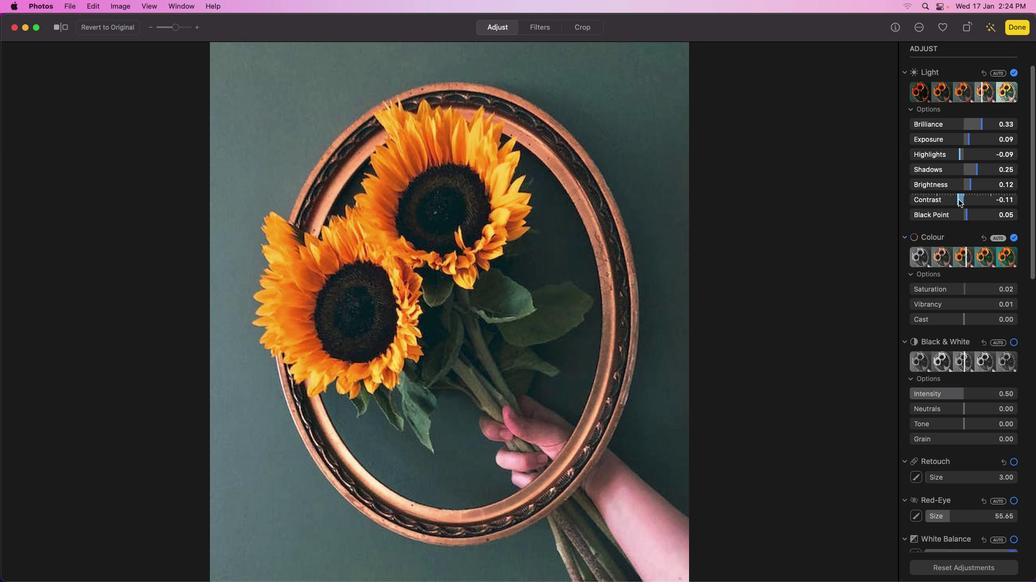 
Action: Mouse pressed left at (956, 198)
Screenshot: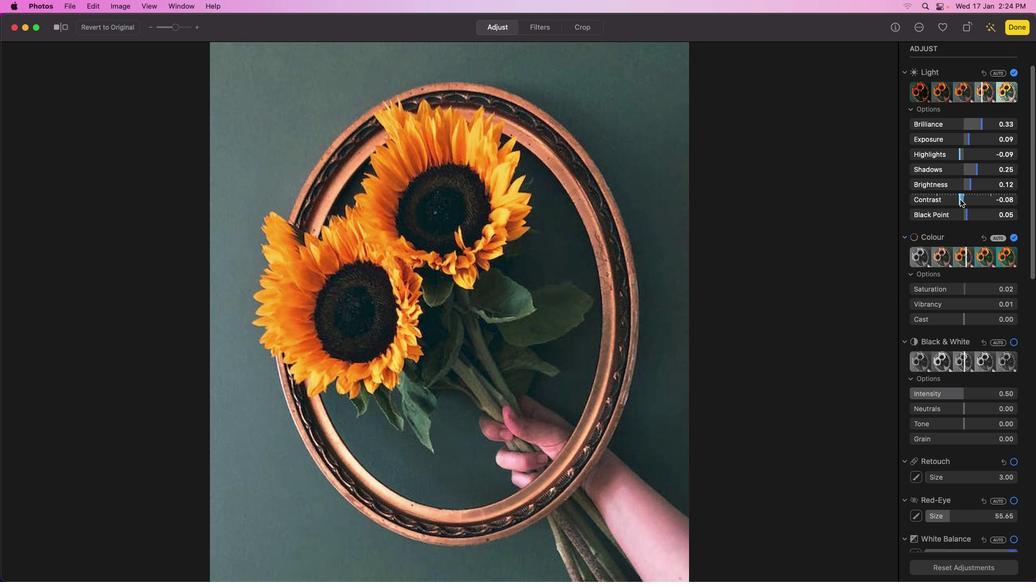 
Action: Mouse moved to (965, 212)
Screenshot: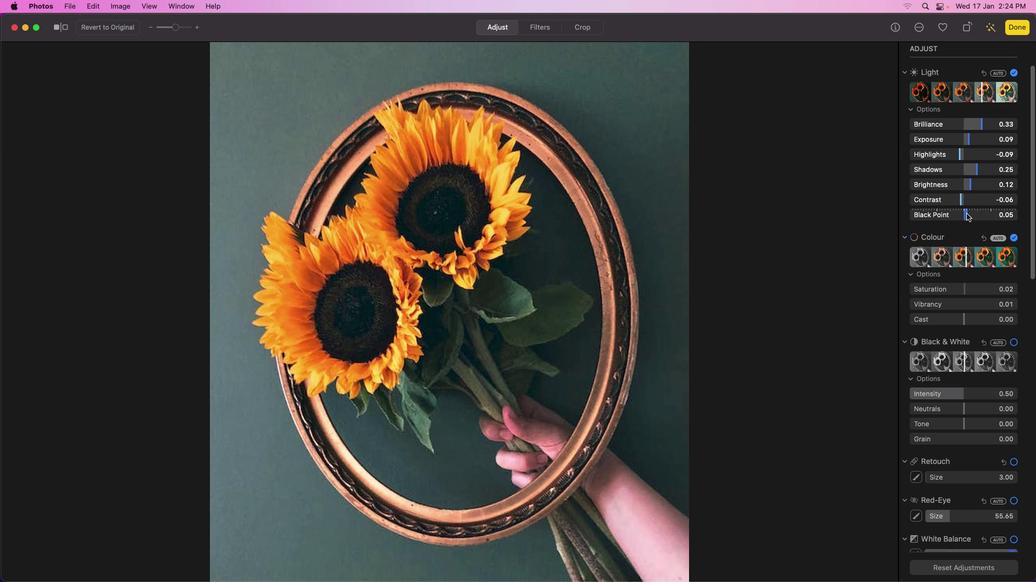 
Action: Mouse pressed left at (965, 212)
Screenshot: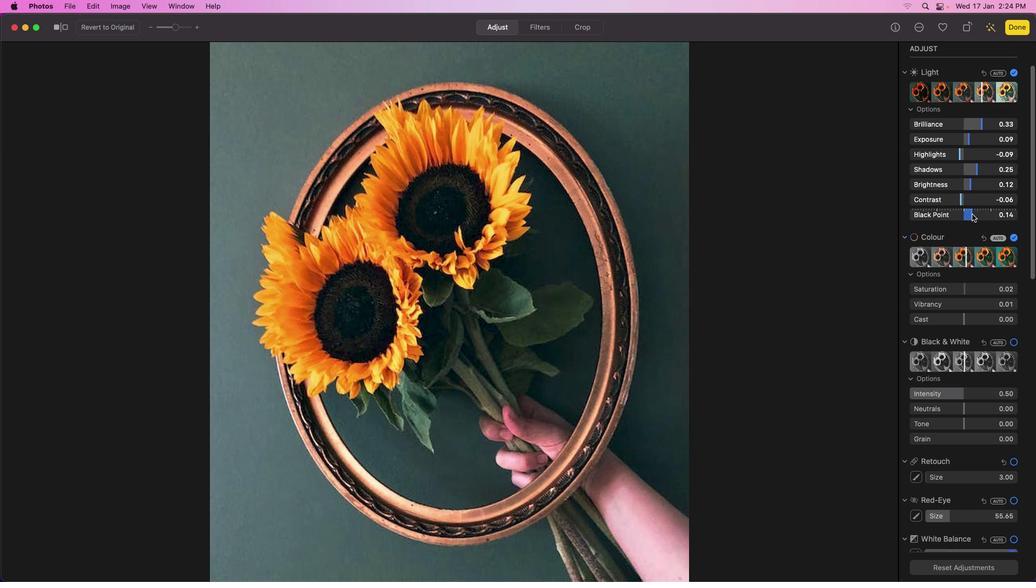 
Action: Mouse moved to (980, 123)
Screenshot: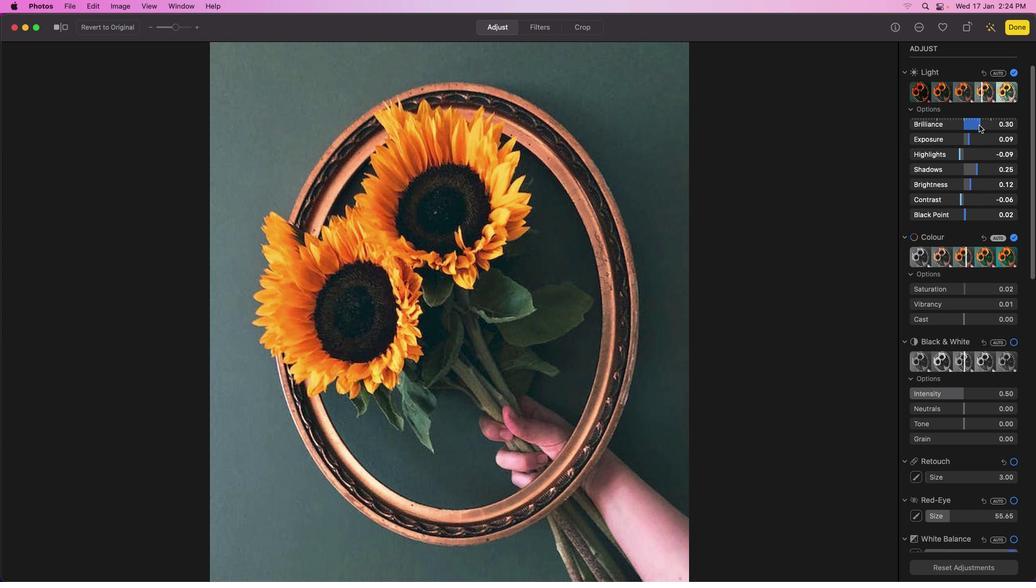 
Action: Mouse pressed left at (980, 123)
Screenshot: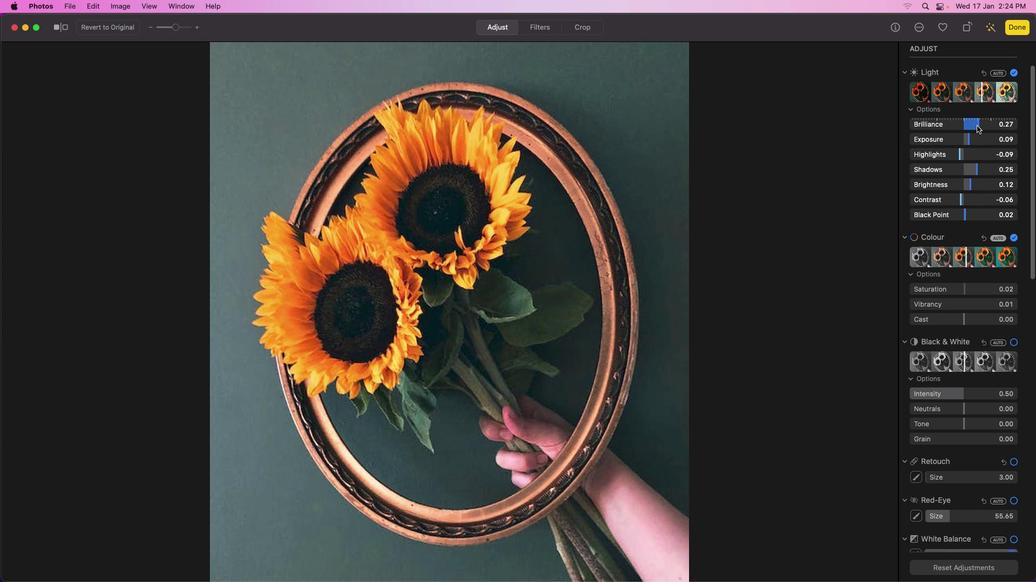 
Action: Mouse moved to (968, 137)
Screenshot: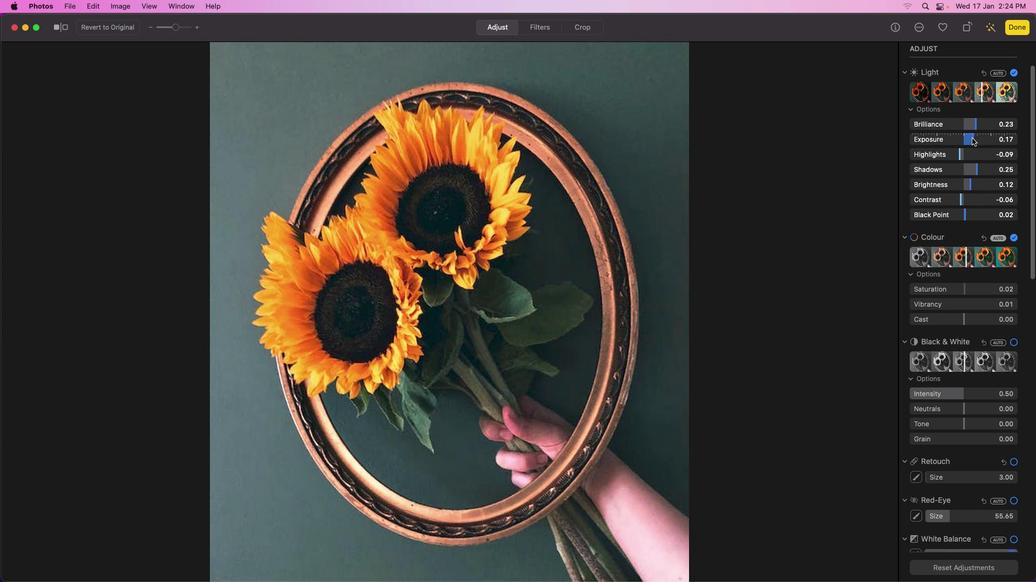 
Action: Mouse pressed left at (968, 137)
Screenshot: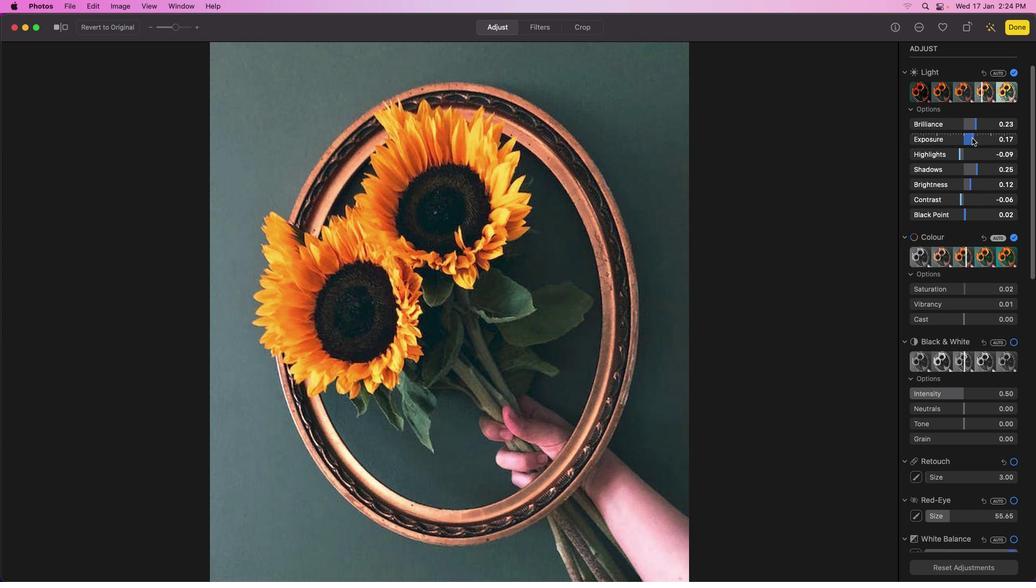 
Action: Mouse moved to (975, 124)
Screenshot: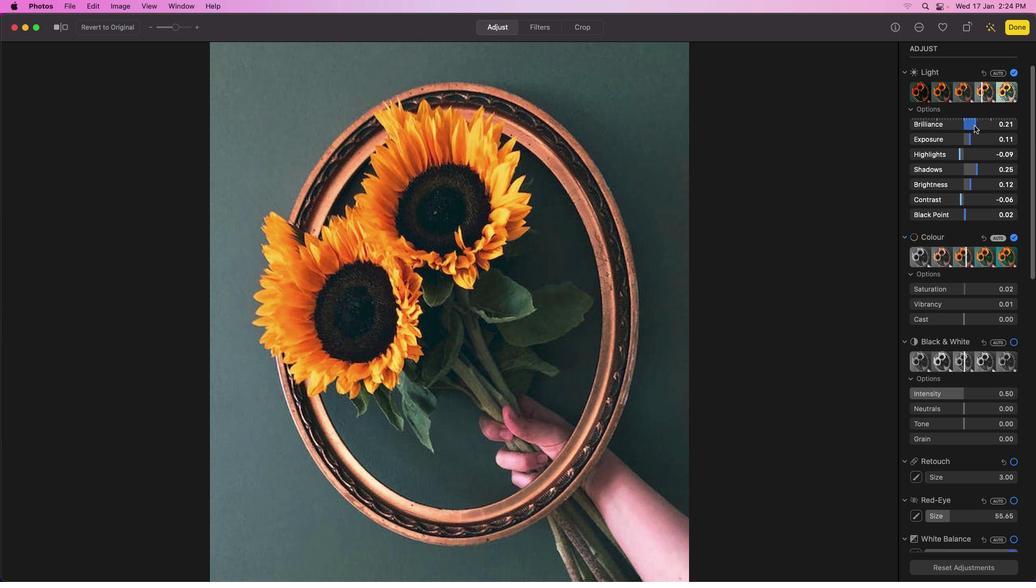 
Action: Mouse pressed left at (975, 124)
Screenshot: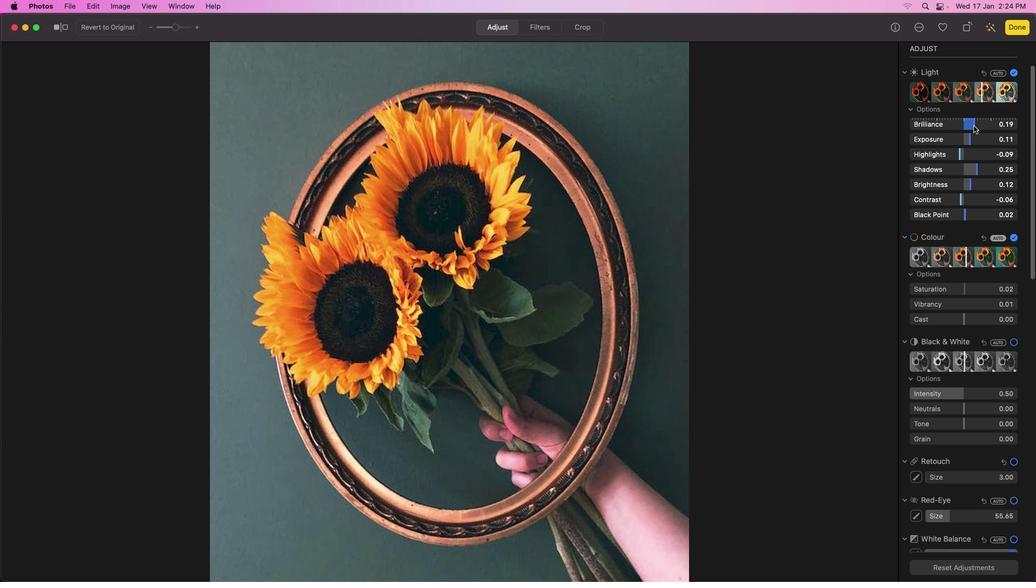 
Action: Mouse moved to (958, 217)
Screenshot: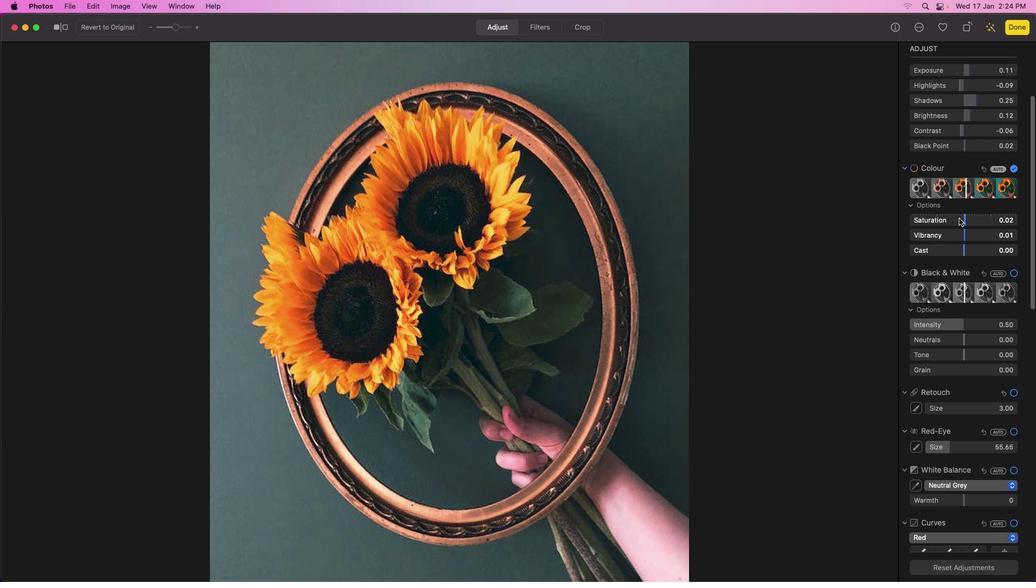 
Action: Mouse scrolled (958, 217) with delta (0, -1)
Screenshot: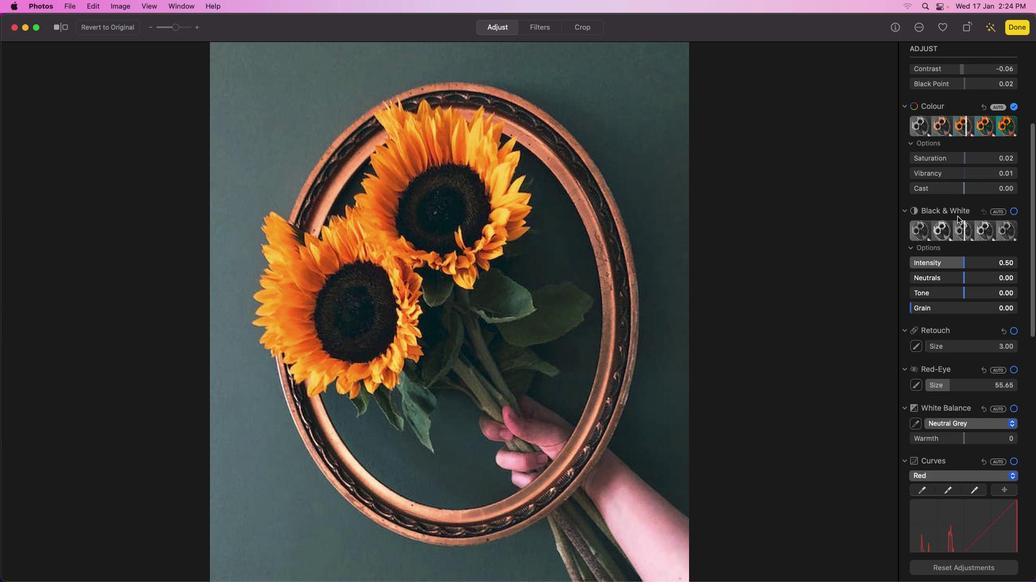 
Action: Mouse scrolled (958, 217) with delta (0, -1)
Screenshot: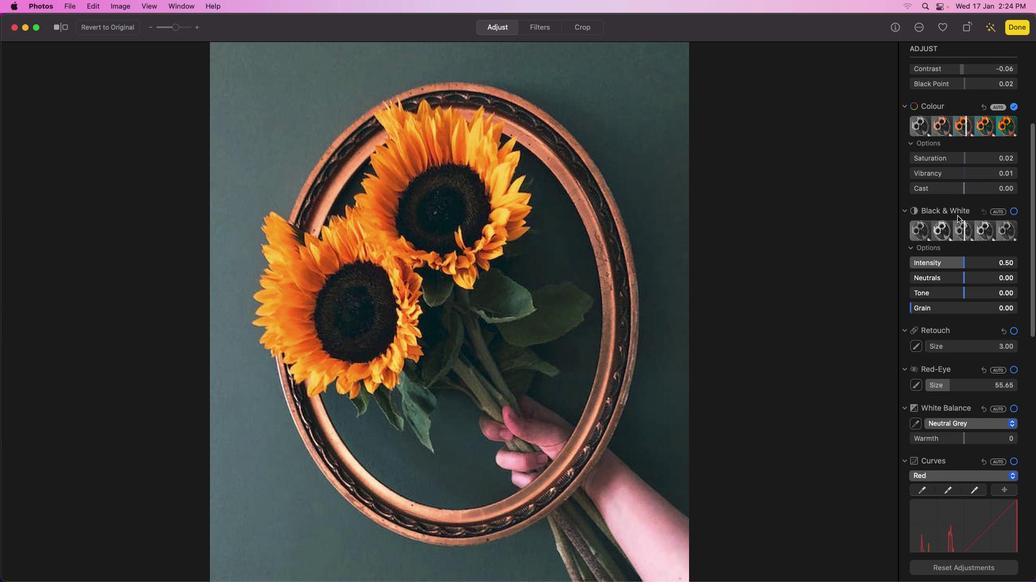 
Action: Mouse scrolled (958, 217) with delta (0, -1)
Screenshot: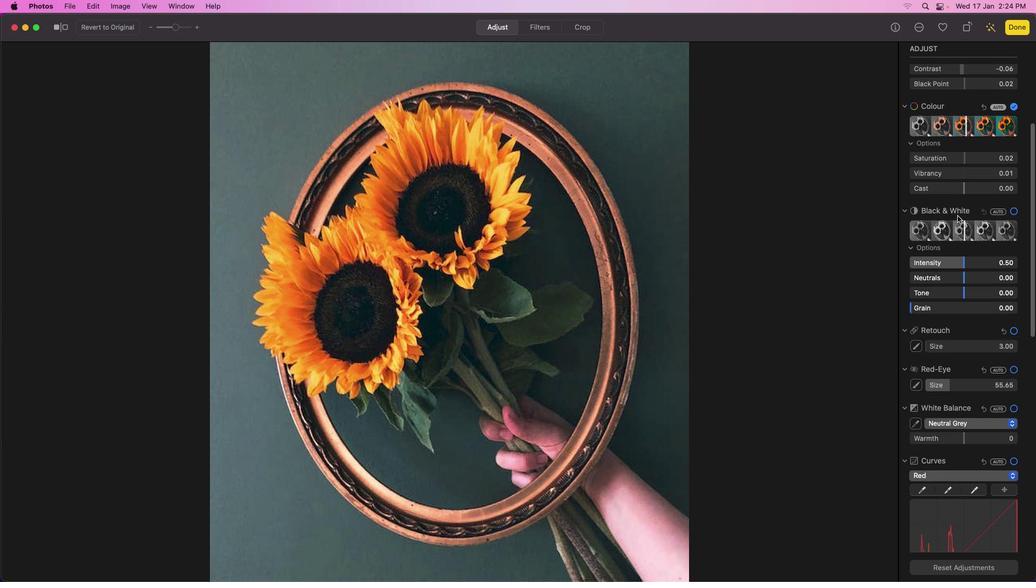 
Action: Mouse scrolled (958, 217) with delta (0, -2)
Screenshot: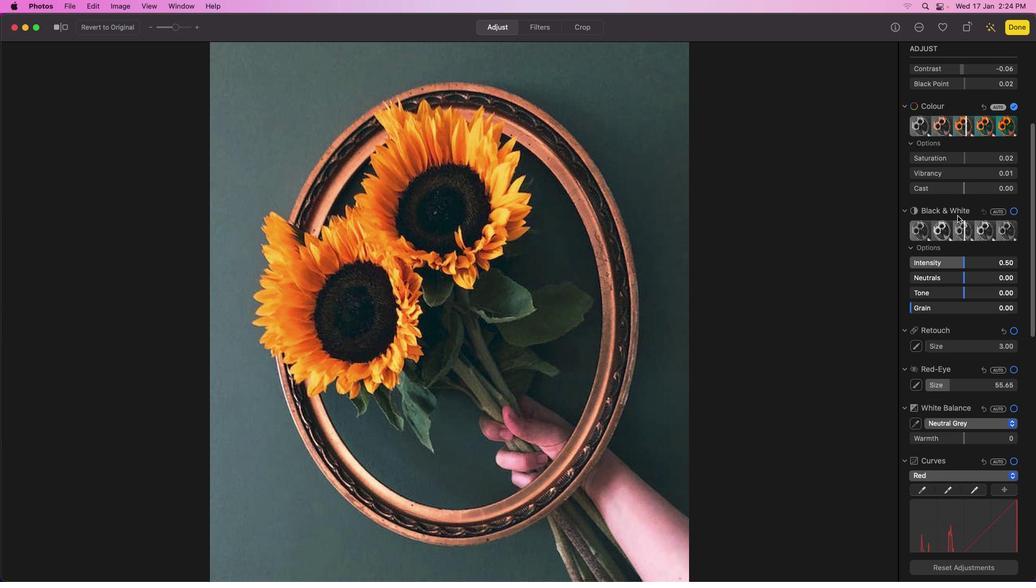
Action: Mouse scrolled (958, 217) with delta (0, -3)
Screenshot: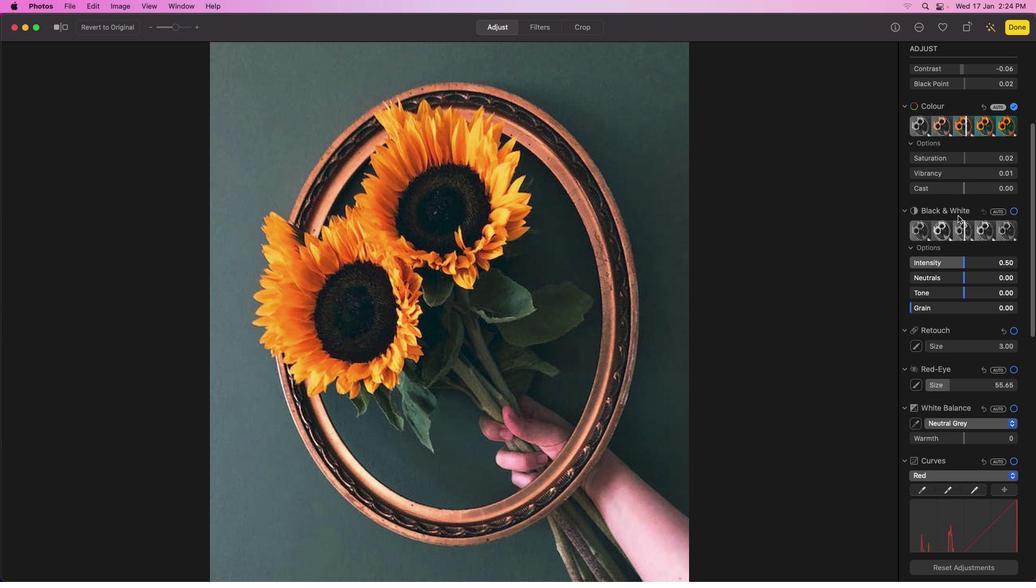 
Action: Mouse scrolled (958, 217) with delta (0, -3)
Screenshot: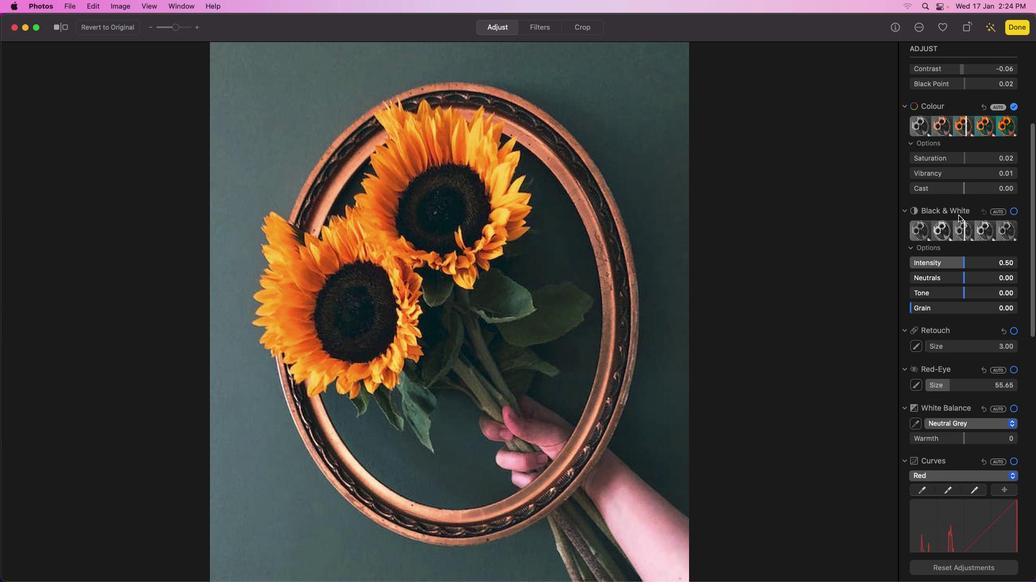 
Action: Mouse moved to (958, 217)
Screenshot: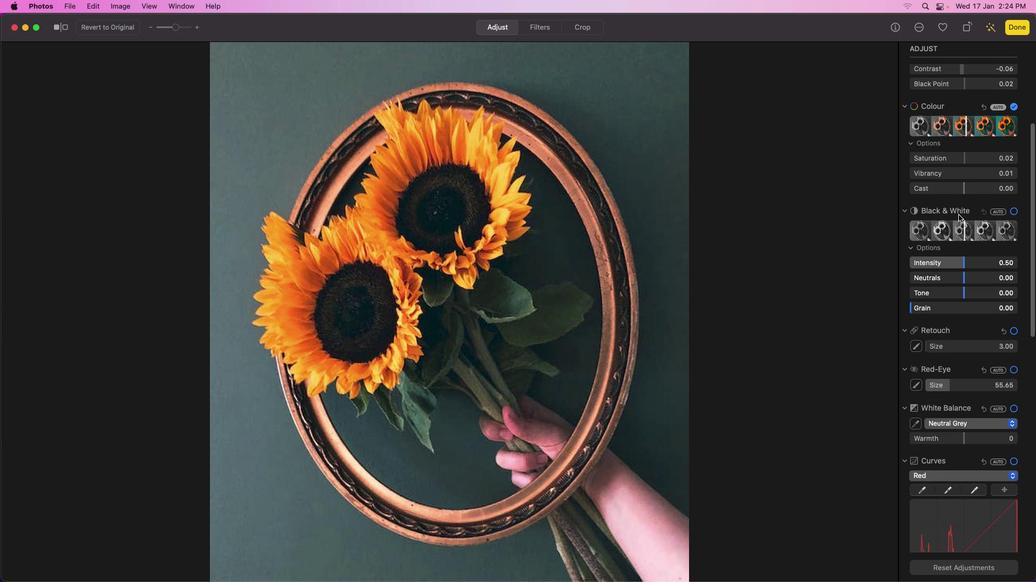 
Action: Mouse scrolled (958, 217) with delta (0, -3)
Screenshot: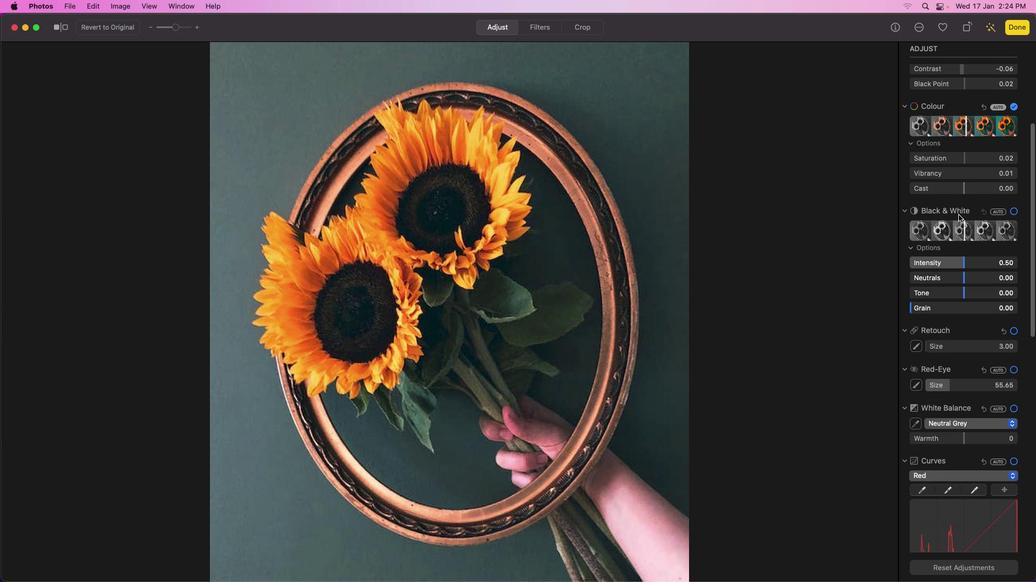 
Action: Mouse moved to (958, 214)
Screenshot: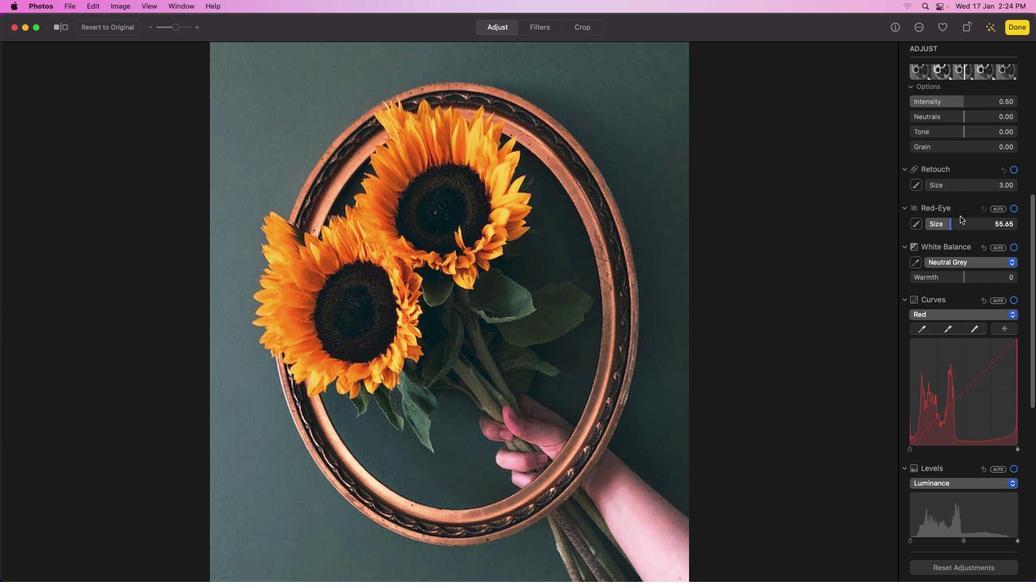 
Action: Mouse scrolled (958, 214) with delta (0, -1)
Screenshot: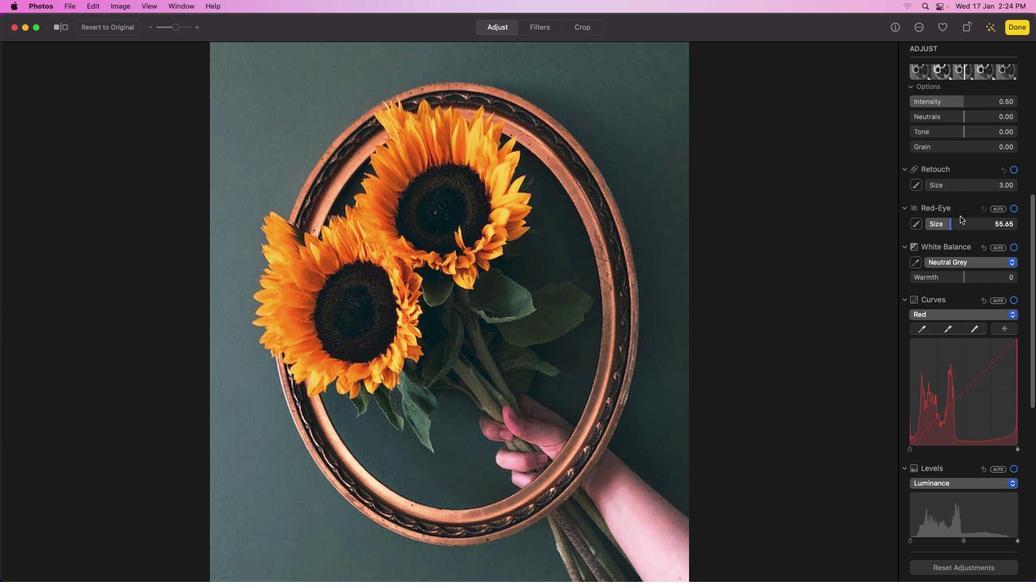 
Action: Mouse moved to (958, 214)
Screenshot: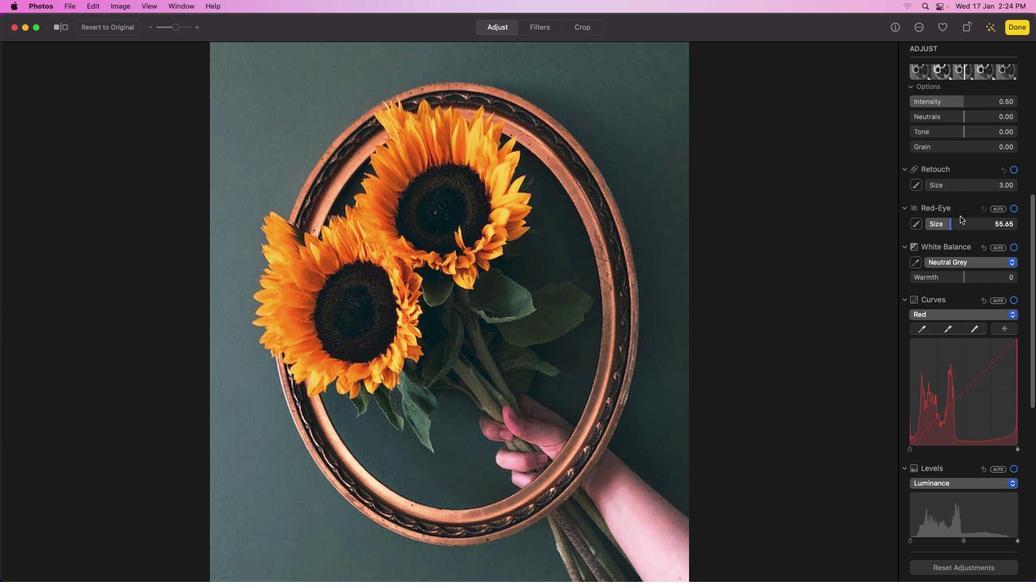 
Action: Mouse scrolled (958, 214) with delta (0, -1)
Screenshot: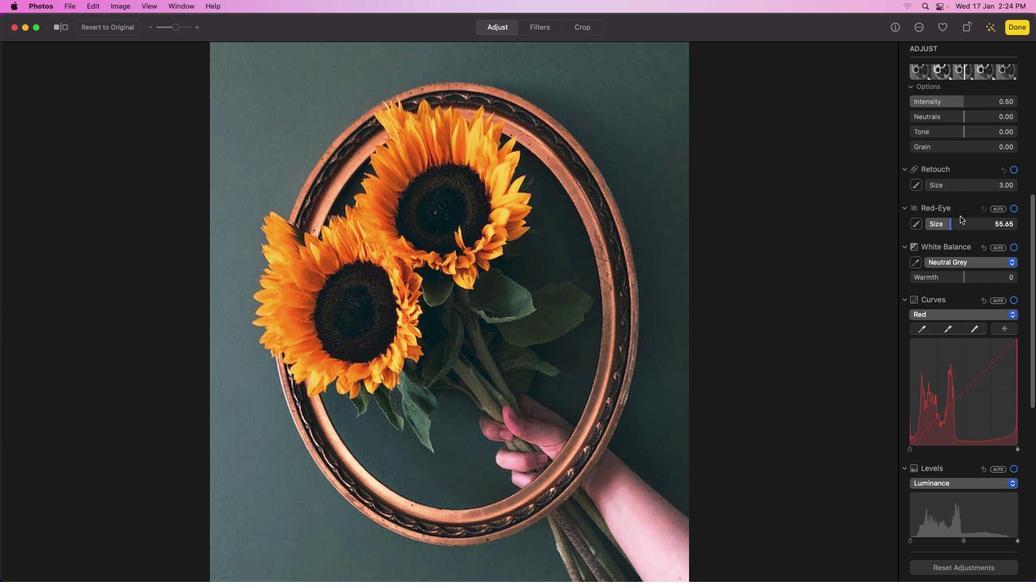 
Action: Mouse moved to (959, 214)
Screenshot: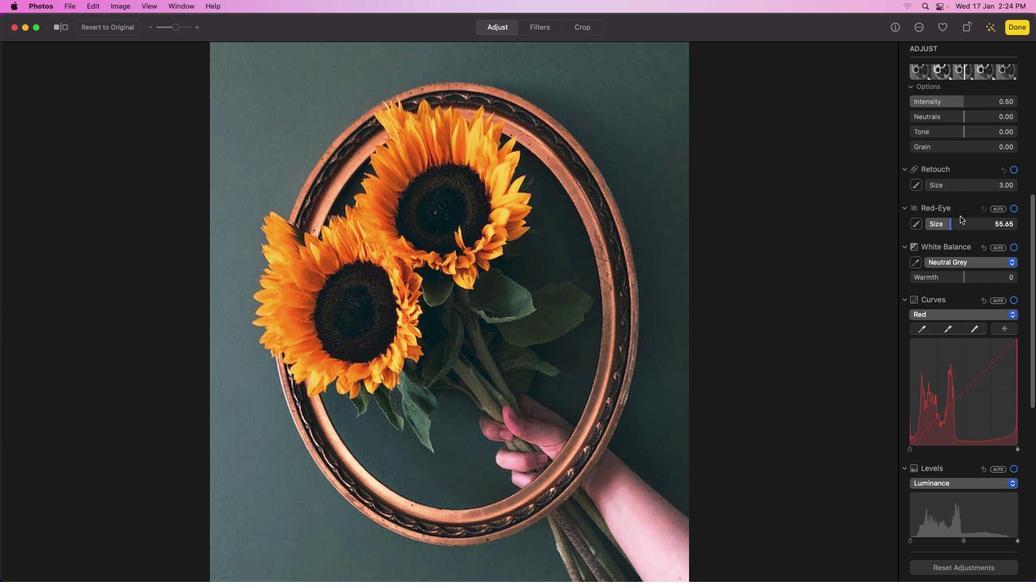 
Action: Mouse scrolled (959, 214) with delta (0, -2)
Screenshot: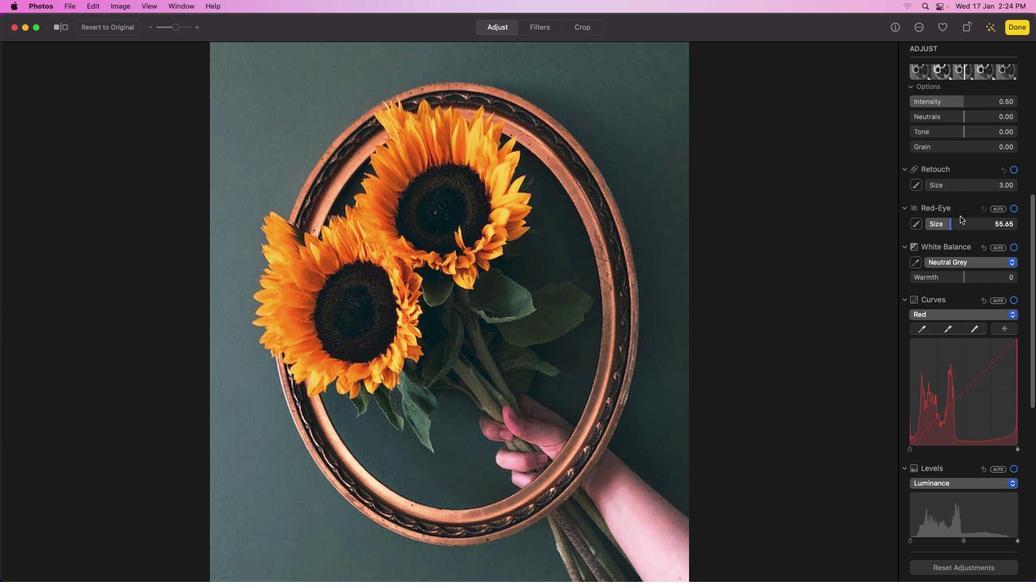 
Action: Mouse moved to (959, 214)
Screenshot: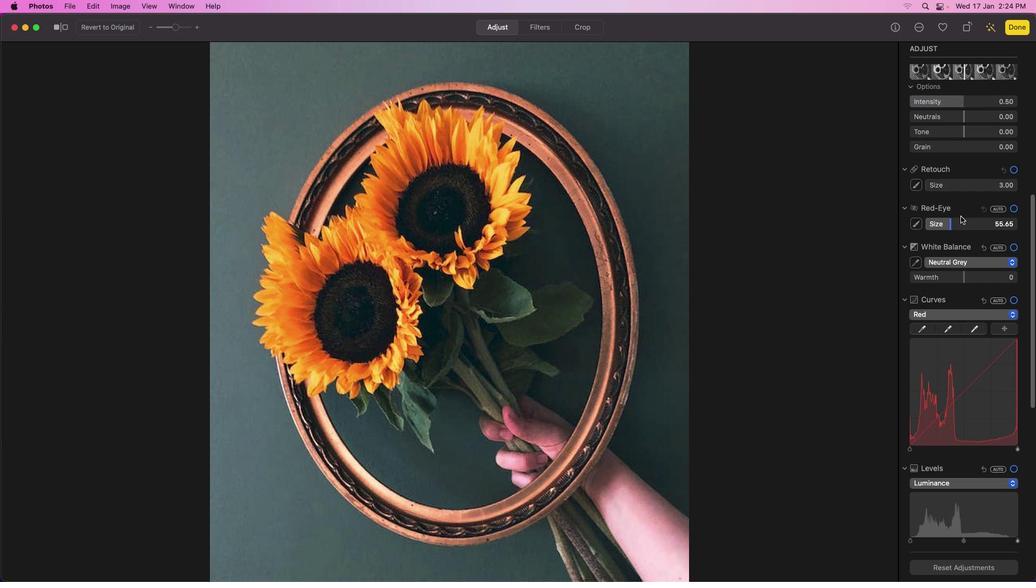 
Action: Mouse scrolled (959, 214) with delta (0, -3)
Screenshot: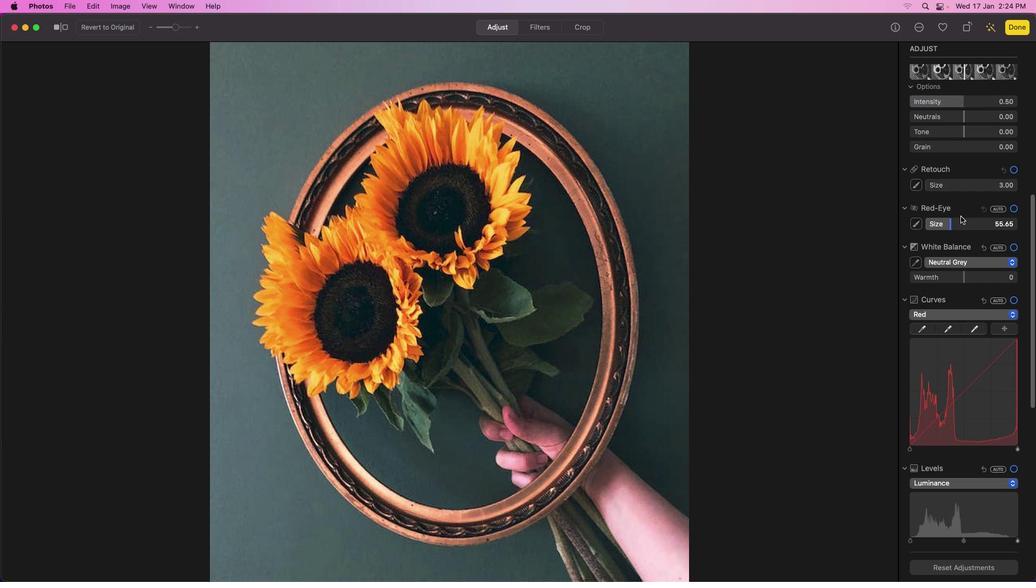 
Action: Mouse moved to (959, 214)
Screenshot: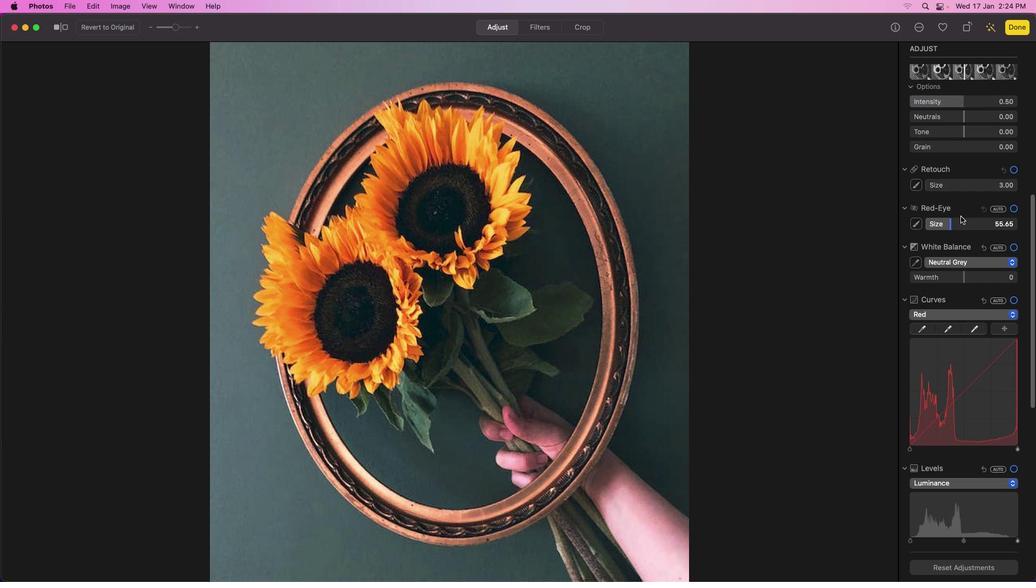
Action: Mouse scrolled (959, 214) with delta (0, -3)
Screenshot: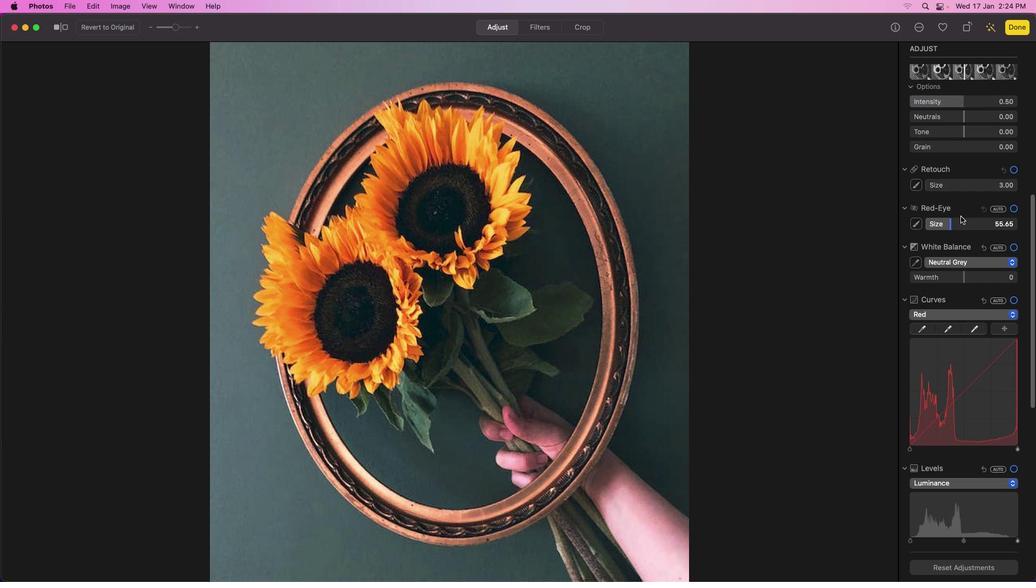 
Action: Mouse scrolled (959, 214) with delta (0, -3)
Screenshot: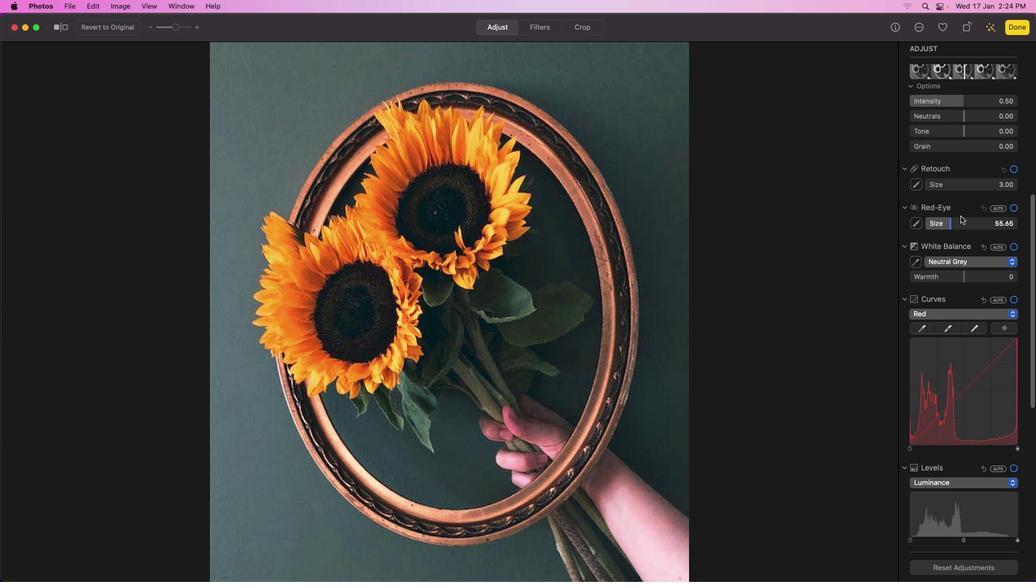 
Action: Mouse moved to (959, 215)
Screenshot: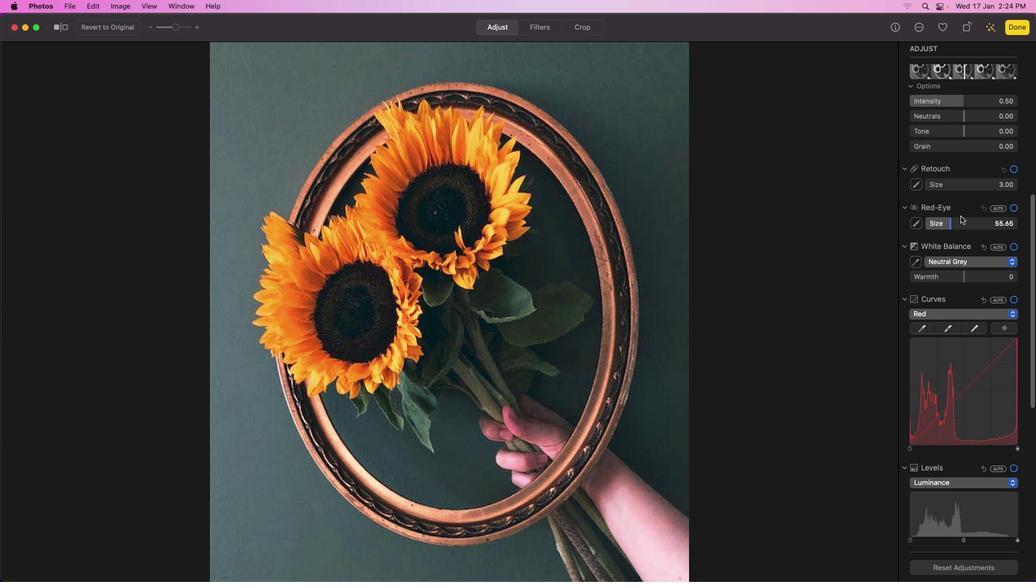 
Action: Mouse scrolled (959, 215) with delta (0, -4)
Screenshot: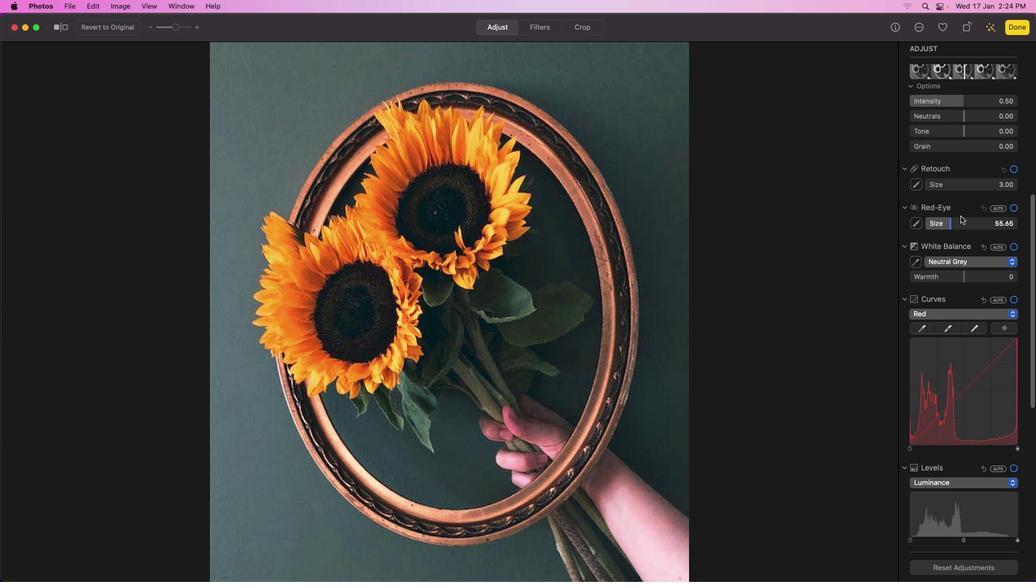 
Action: Mouse moved to (960, 215)
Screenshot: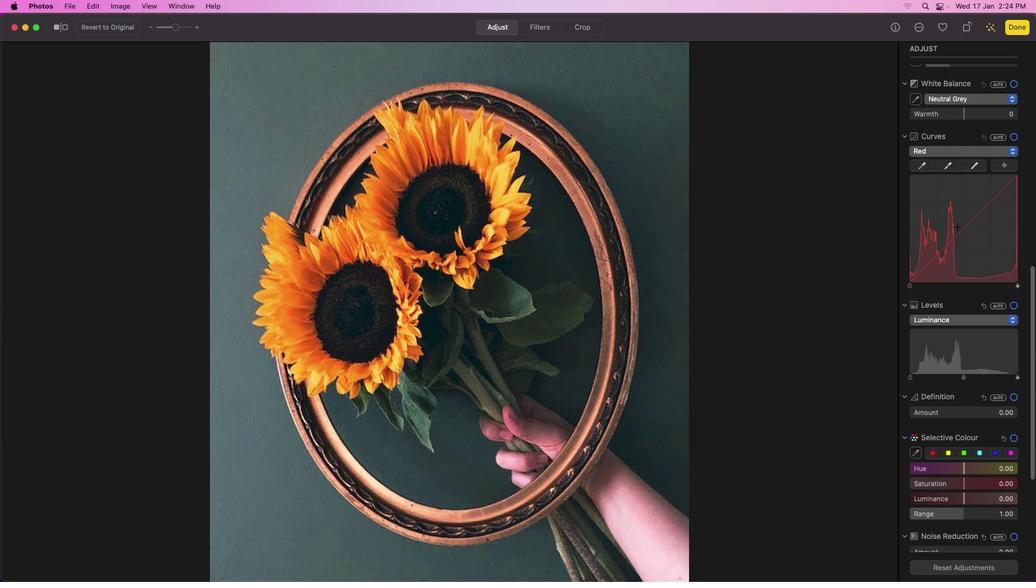 
Action: Mouse scrolled (960, 215) with delta (0, -1)
Screenshot: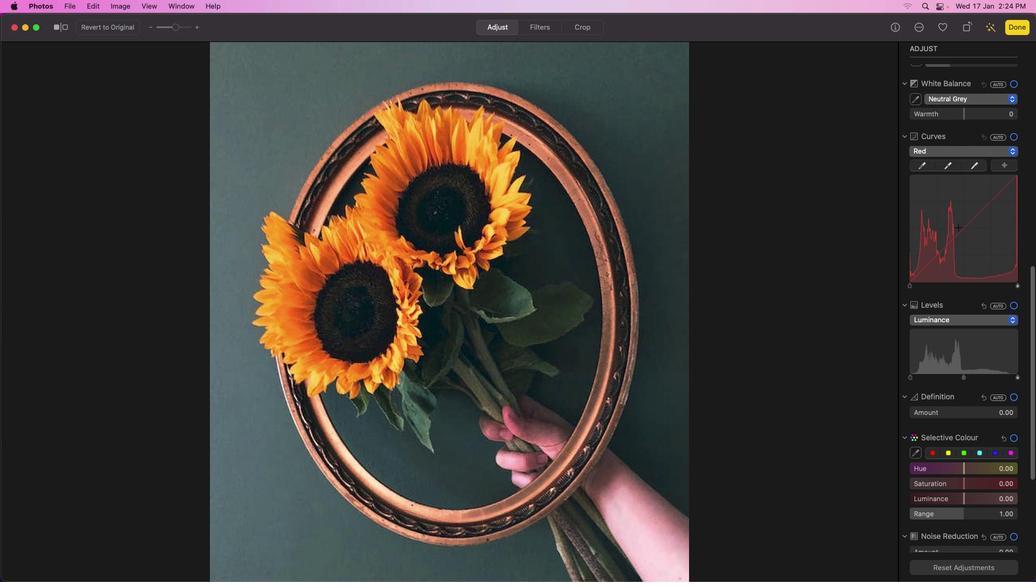 
Action: Mouse scrolled (960, 215) with delta (0, -1)
Screenshot: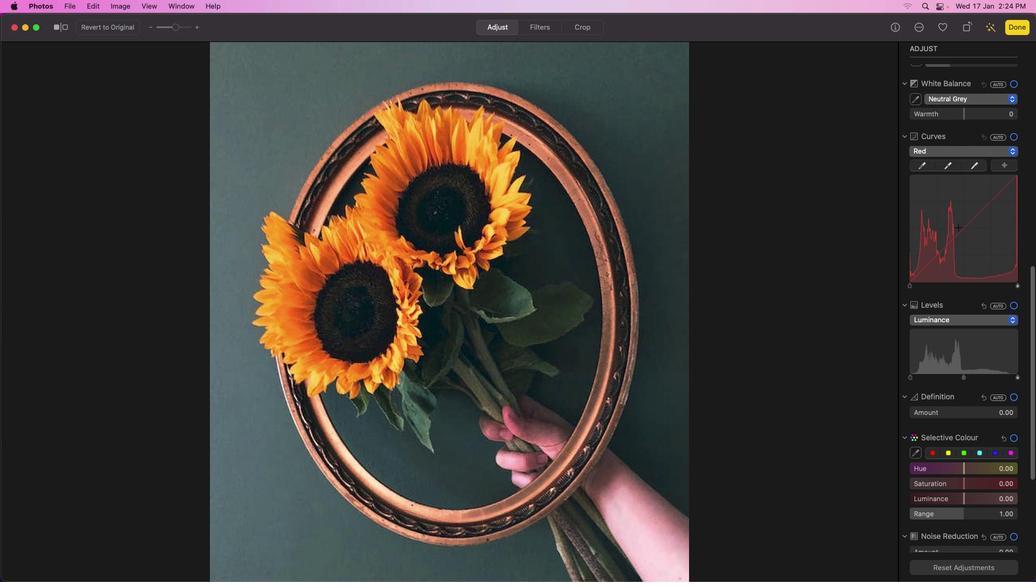 
Action: Mouse moved to (960, 216)
Screenshot: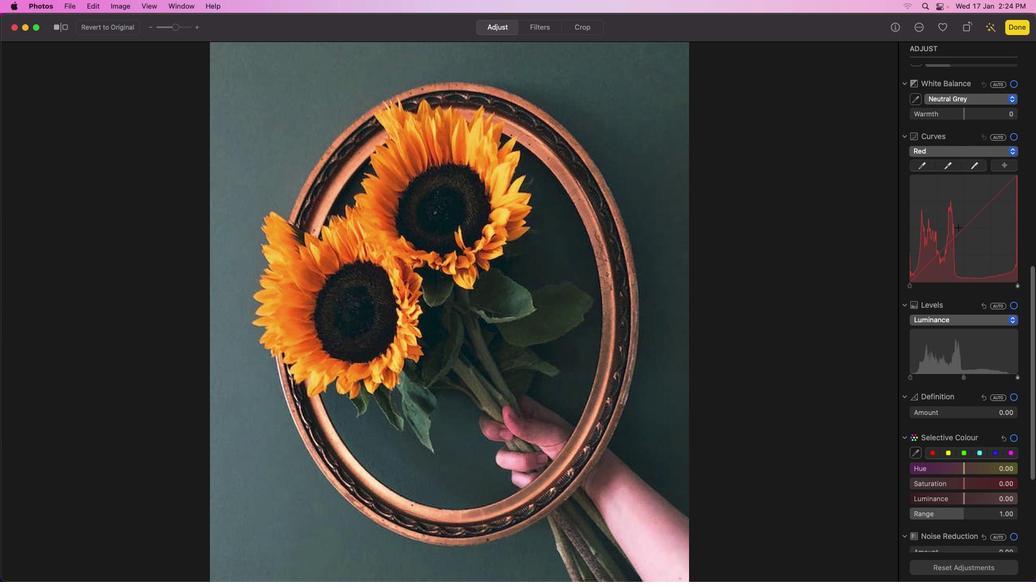 
Action: Mouse scrolled (960, 216) with delta (0, -2)
Screenshot: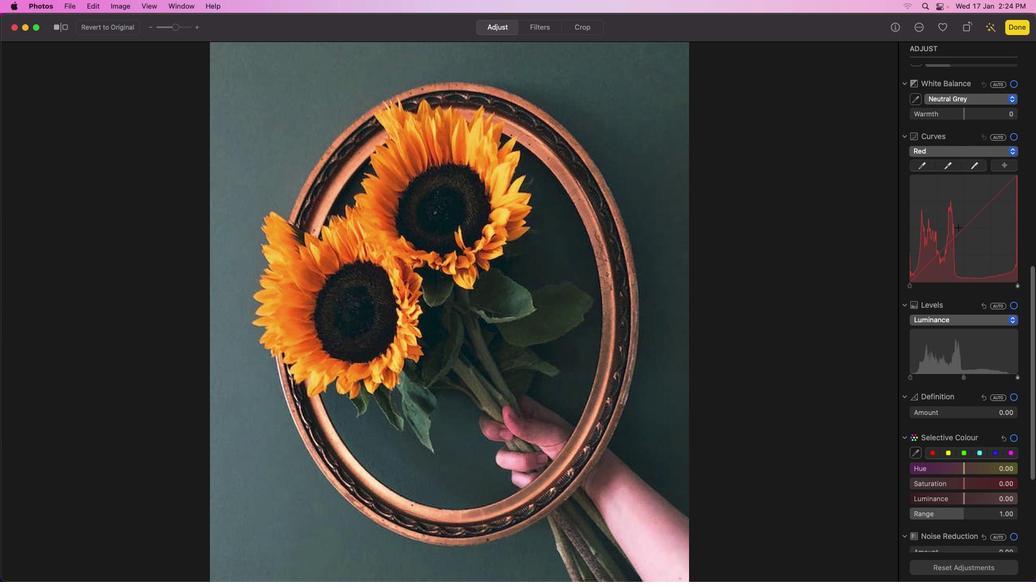
Action: Mouse moved to (960, 218)
Screenshot: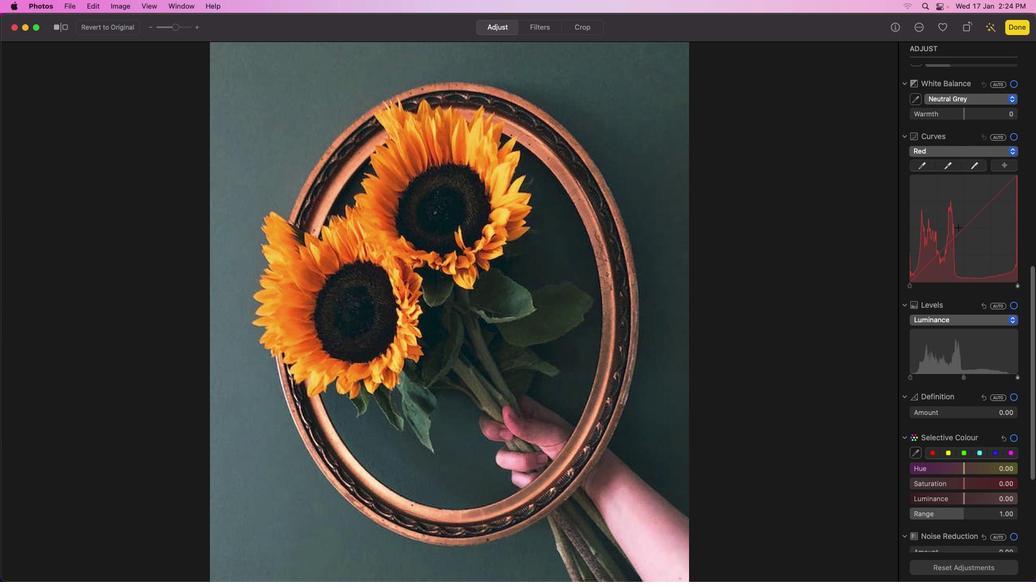 
Action: Mouse scrolled (960, 218) with delta (0, -3)
Screenshot: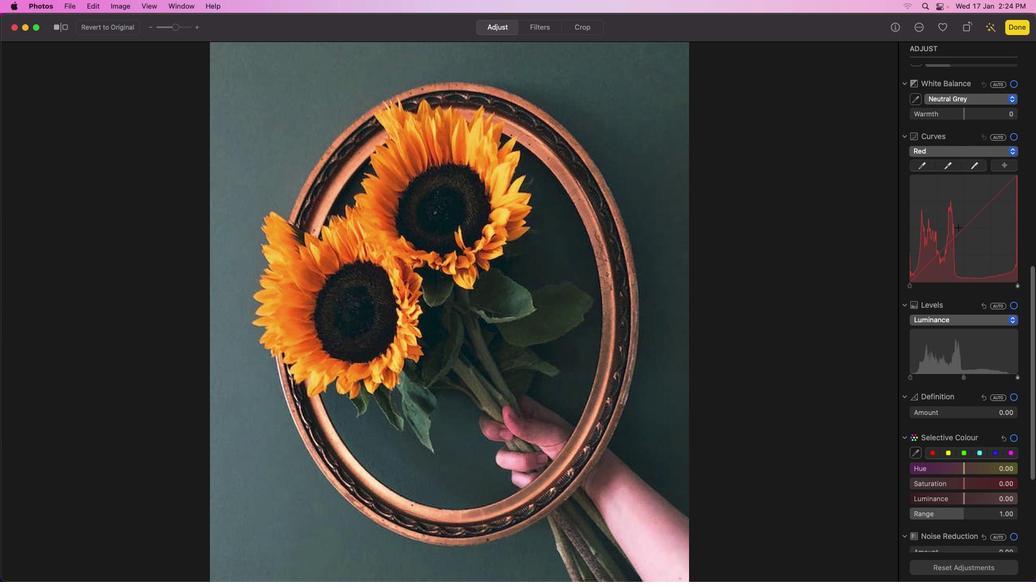 
Action: Mouse moved to (960, 219)
Screenshot: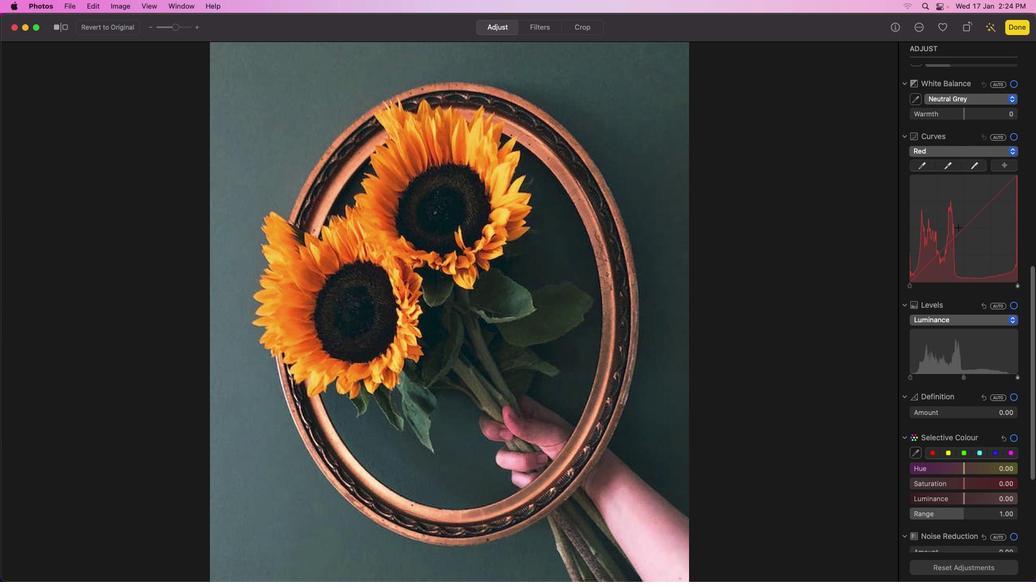 
Action: Mouse scrolled (960, 219) with delta (0, -3)
Screenshot: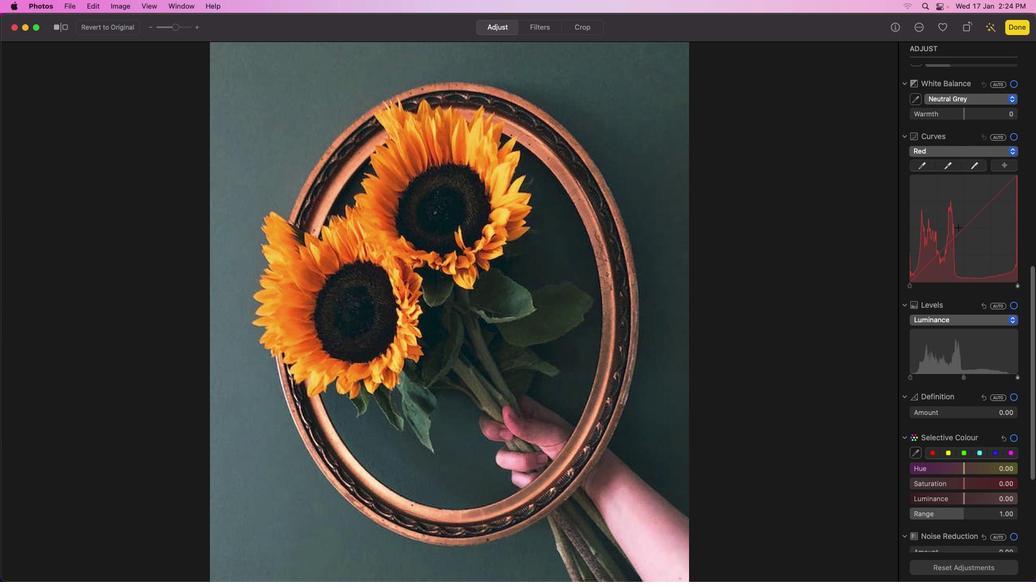 
Action: Mouse moved to (960, 220)
Screenshot: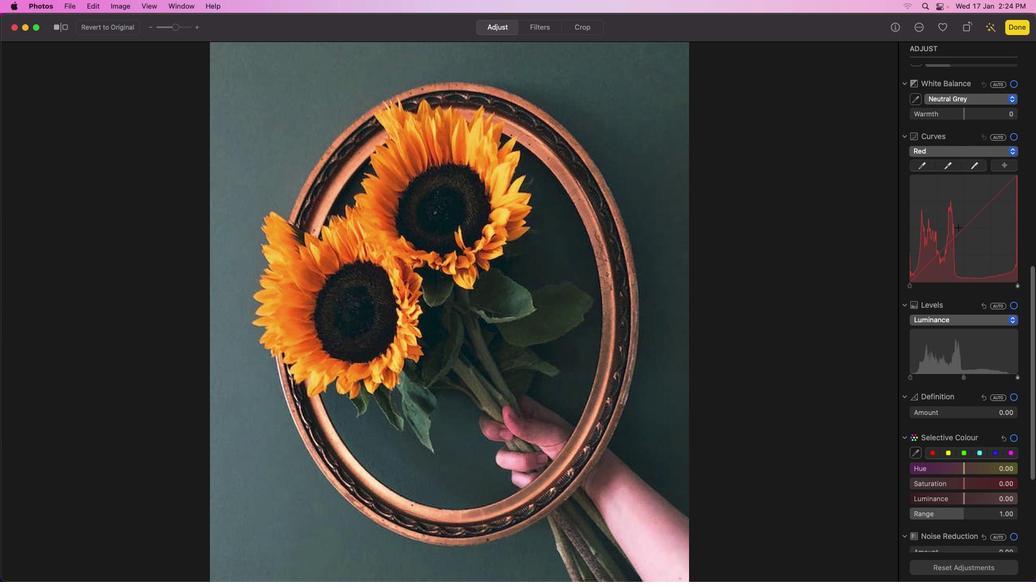 
Action: Mouse scrolled (960, 220) with delta (0, -3)
Screenshot: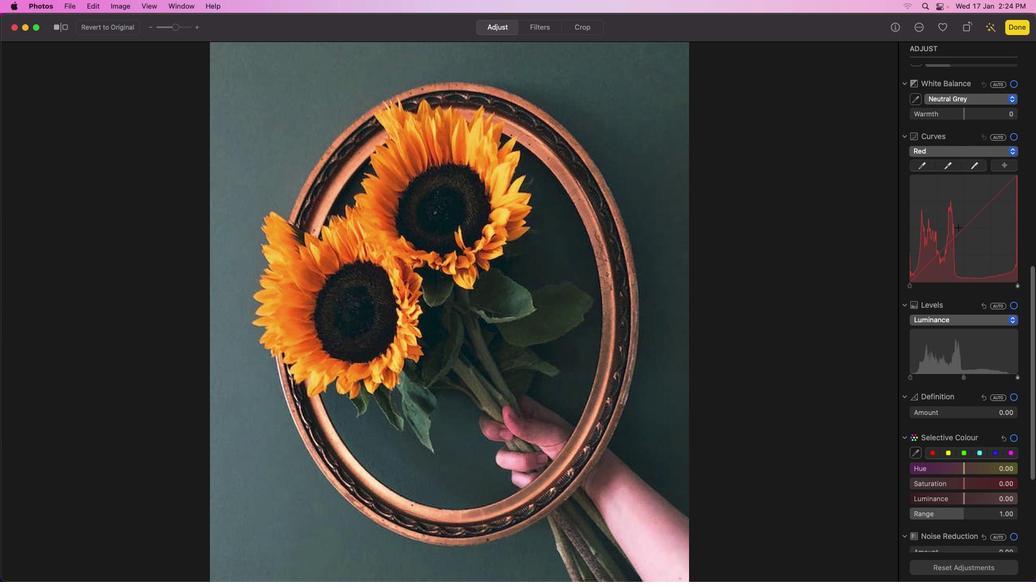 
Action: Mouse moved to (960, 220)
Screenshot: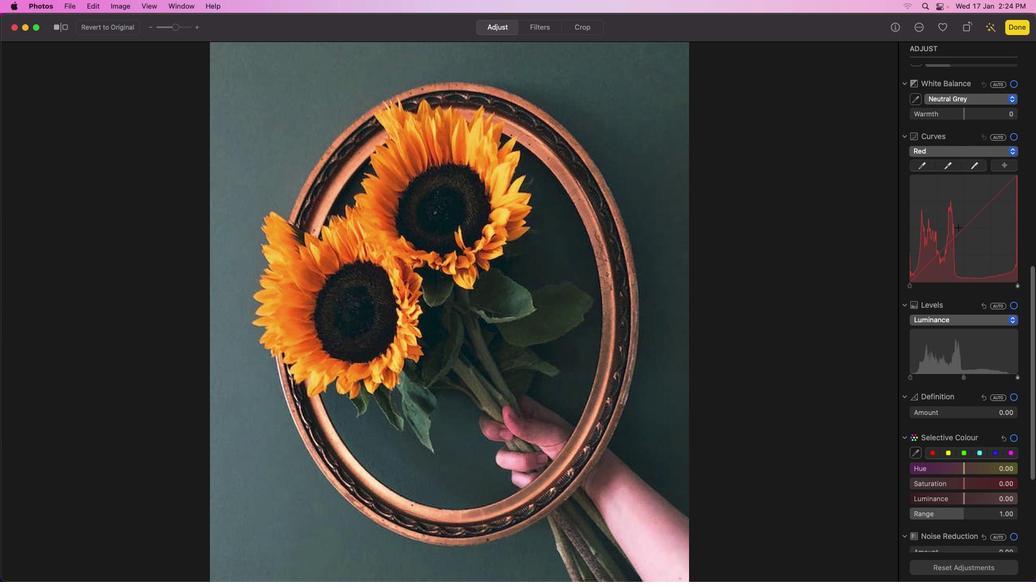 
Action: Mouse scrolled (960, 220) with delta (0, -4)
Screenshot: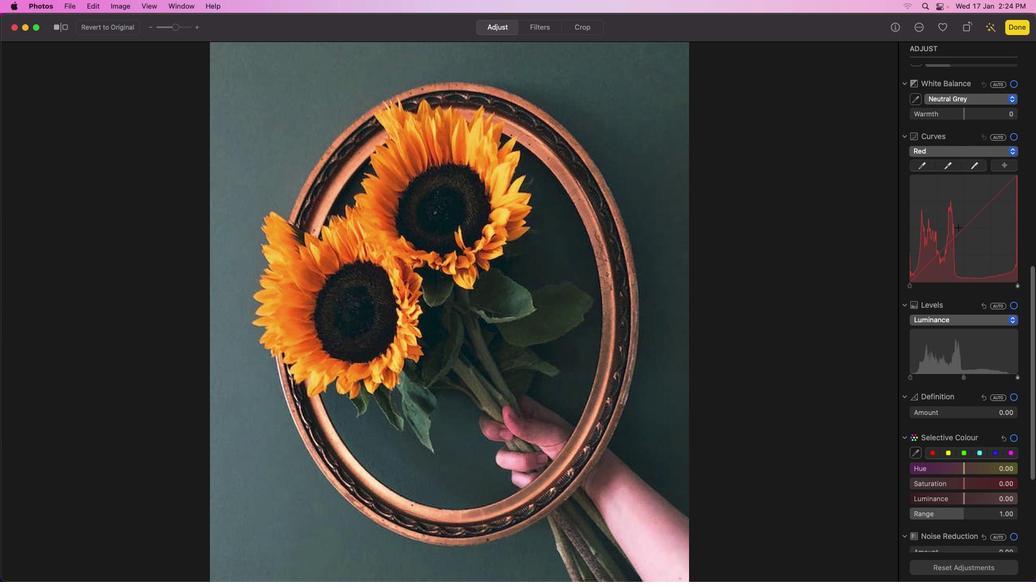 
Action: Mouse moved to (957, 226)
Screenshot: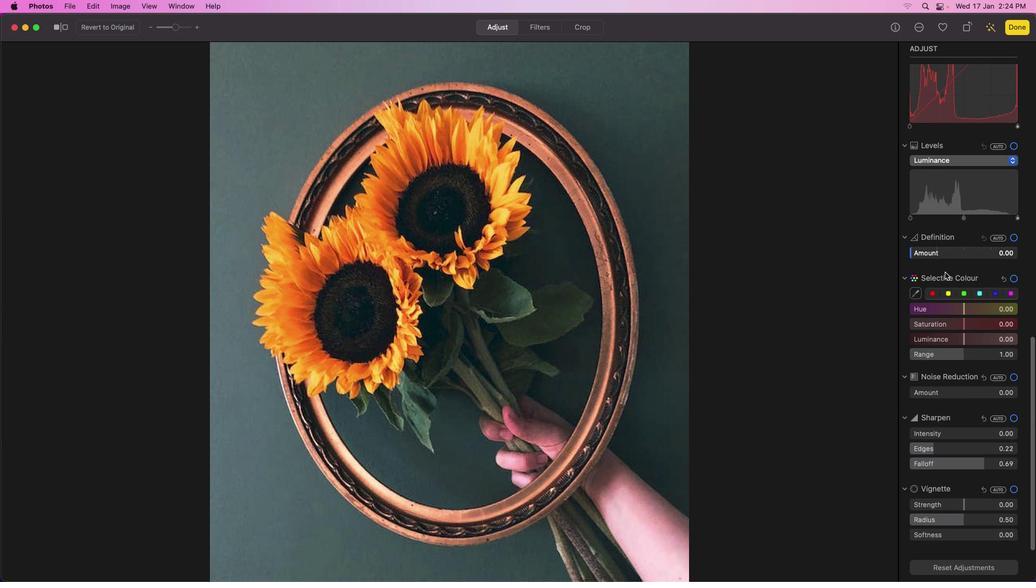
Action: Mouse scrolled (957, 226) with delta (0, -1)
Screenshot: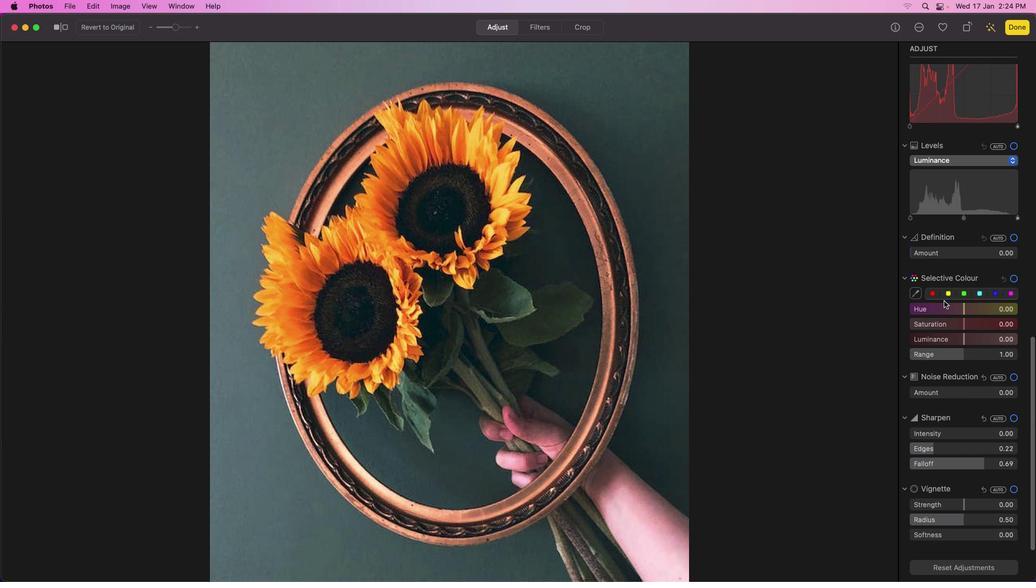 
Action: Mouse scrolled (957, 226) with delta (0, -1)
Screenshot: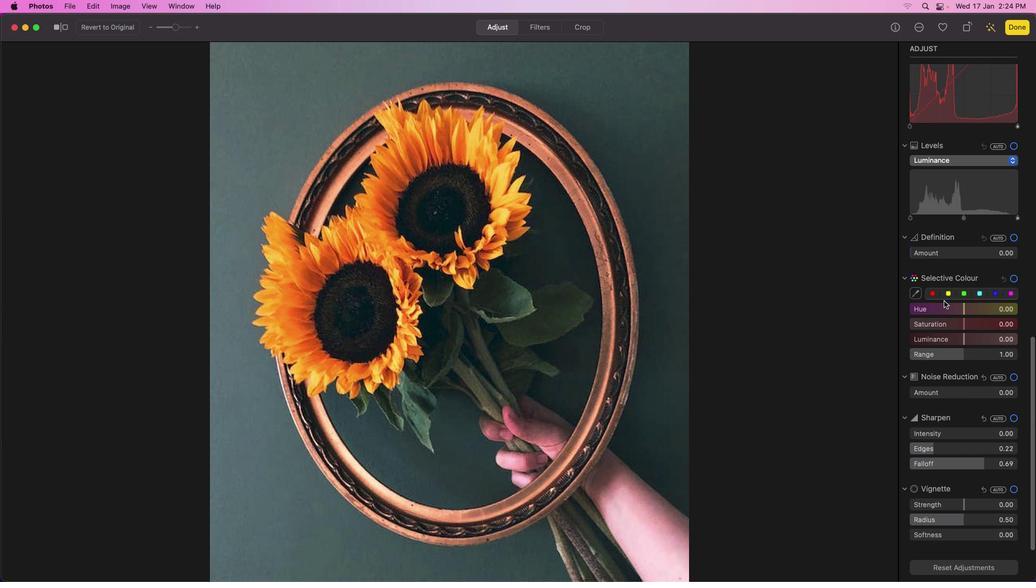 
Action: Mouse scrolled (957, 226) with delta (0, -2)
Screenshot: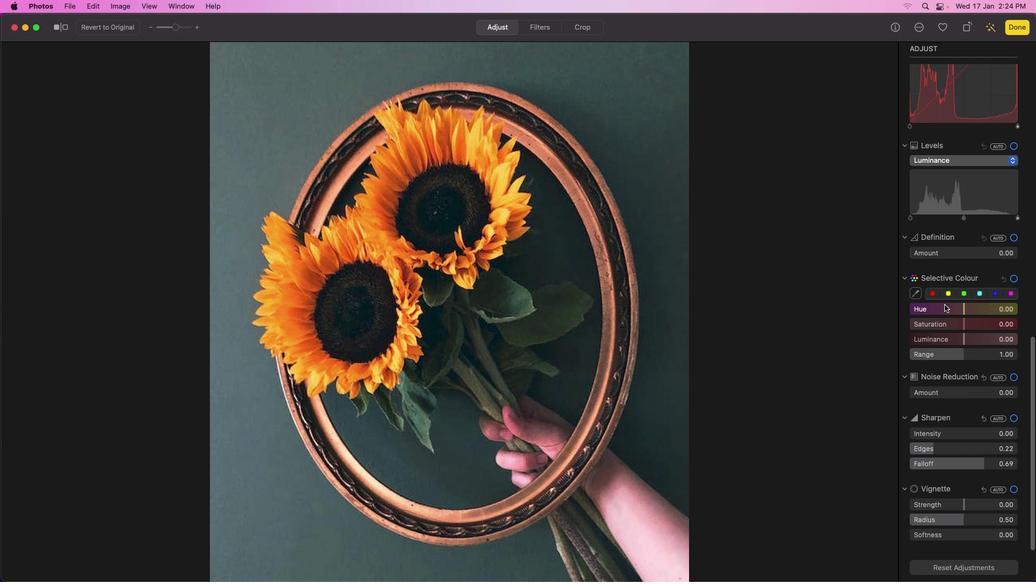 
Action: Mouse moved to (958, 228)
Screenshot: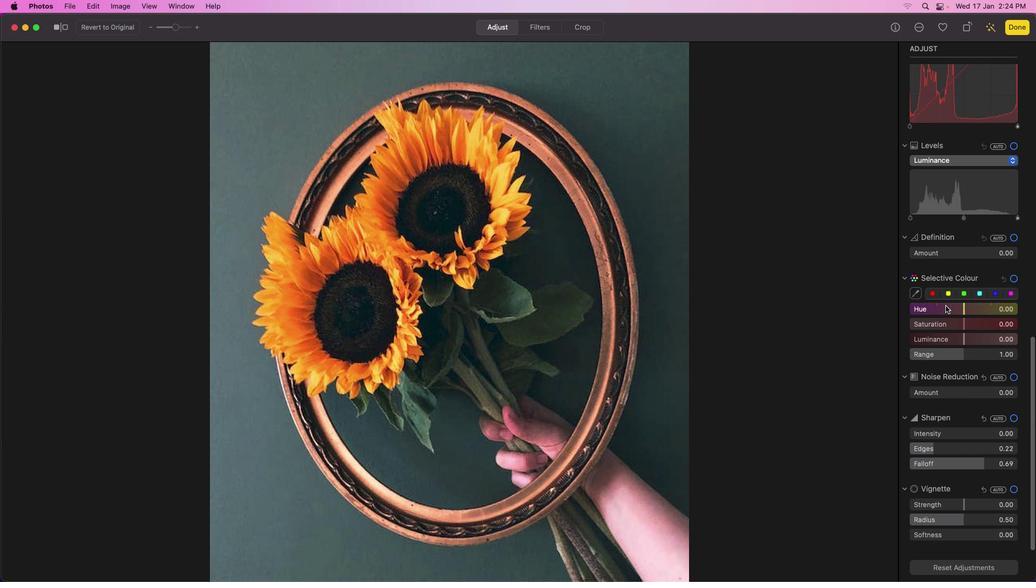 
Action: Mouse scrolled (958, 228) with delta (0, -3)
Screenshot: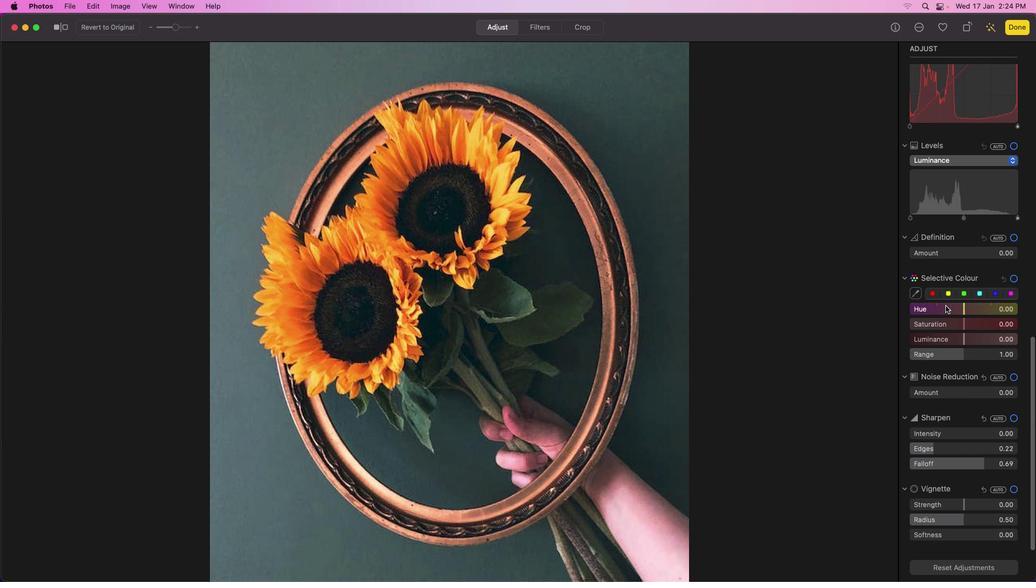 
Action: Mouse moved to (958, 228)
Screenshot: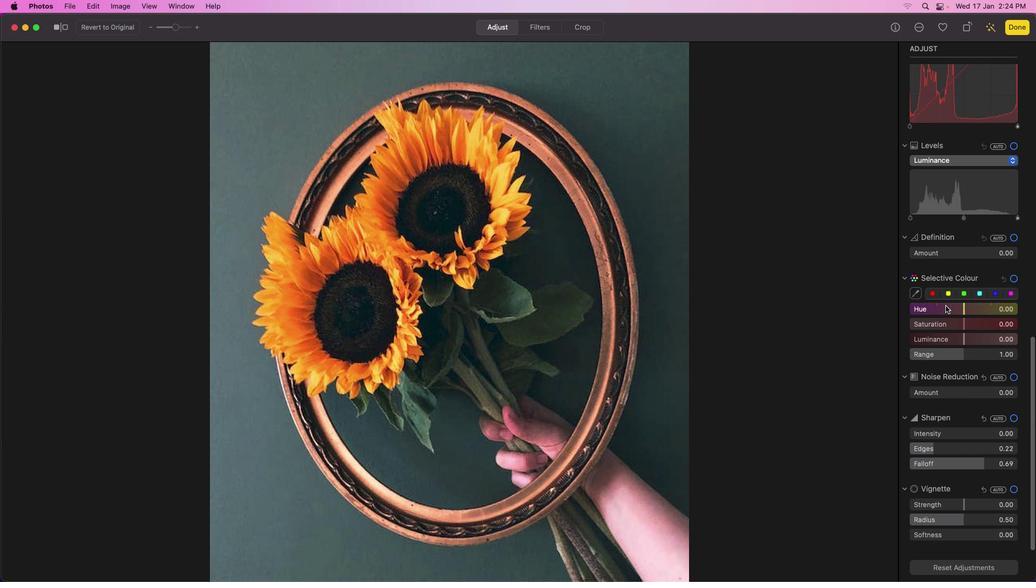 
Action: Mouse scrolled (958, 228) with delta (0, -3)
Screenshot: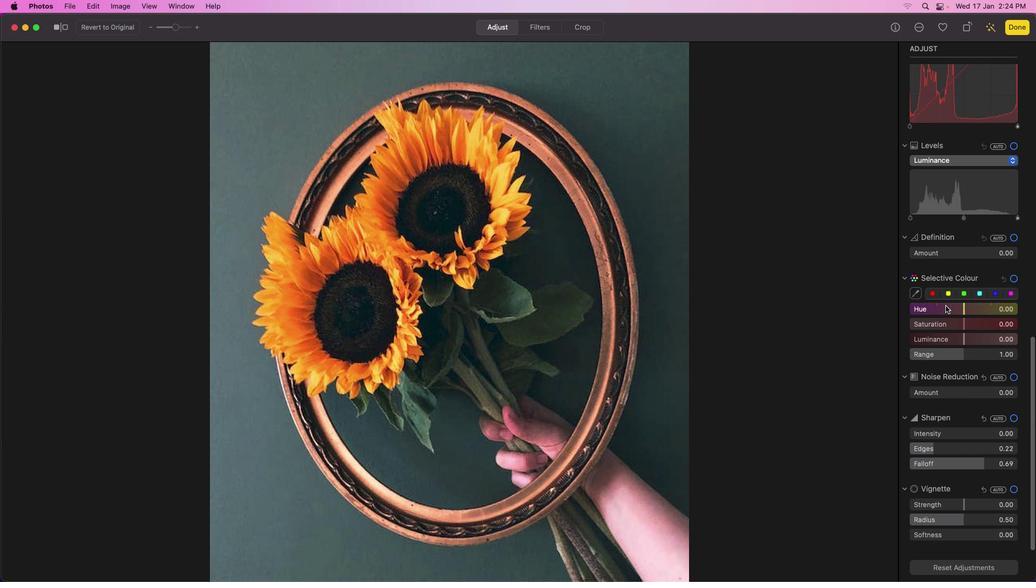 
Action: Mouse moved to (958, 231)
Screenshot: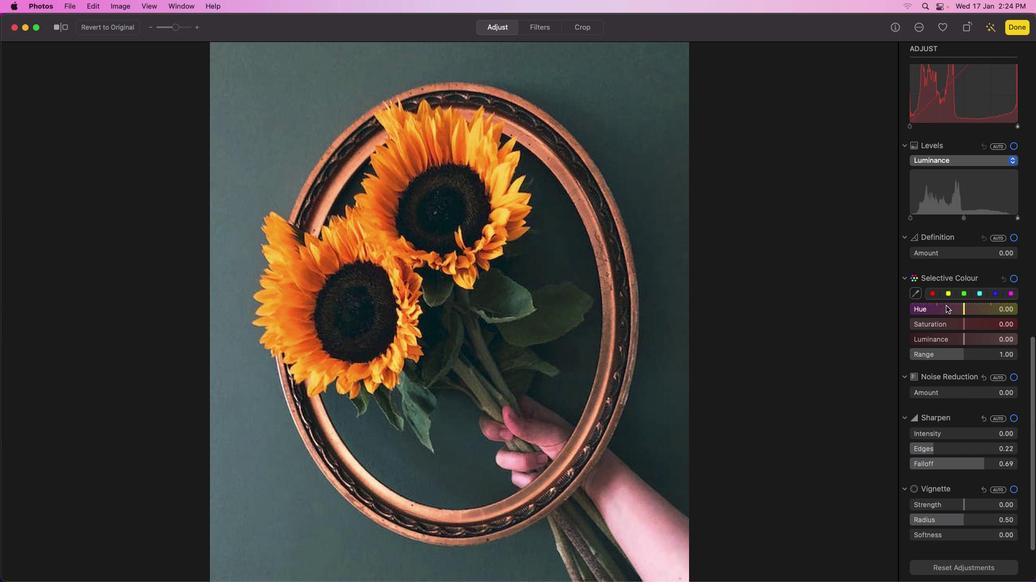 
Action: Mouse scrolled (958, 231) with delta (0, -3)
Screenshot: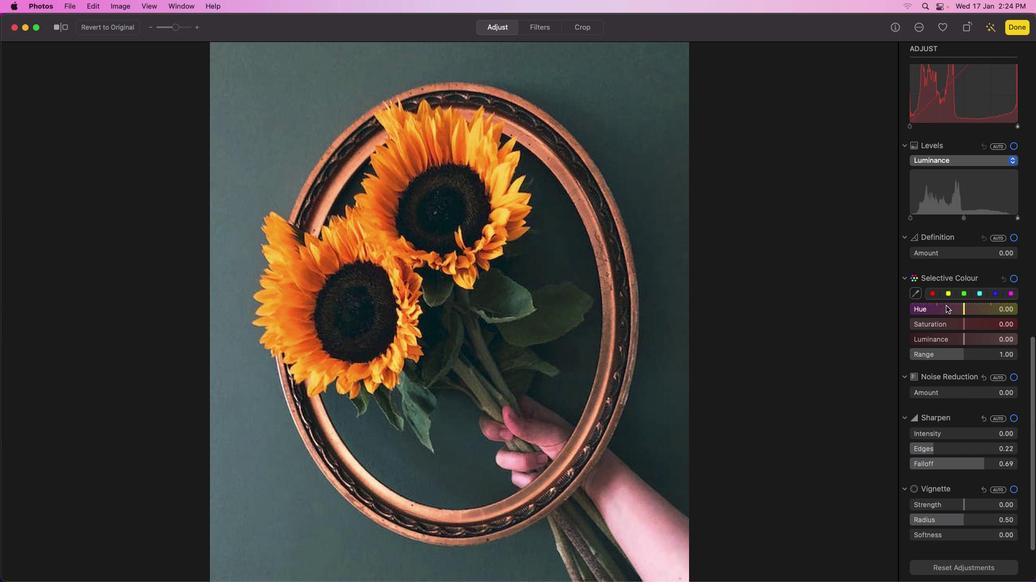 
Action: Mouse moved to (957, 234)
Screenshot: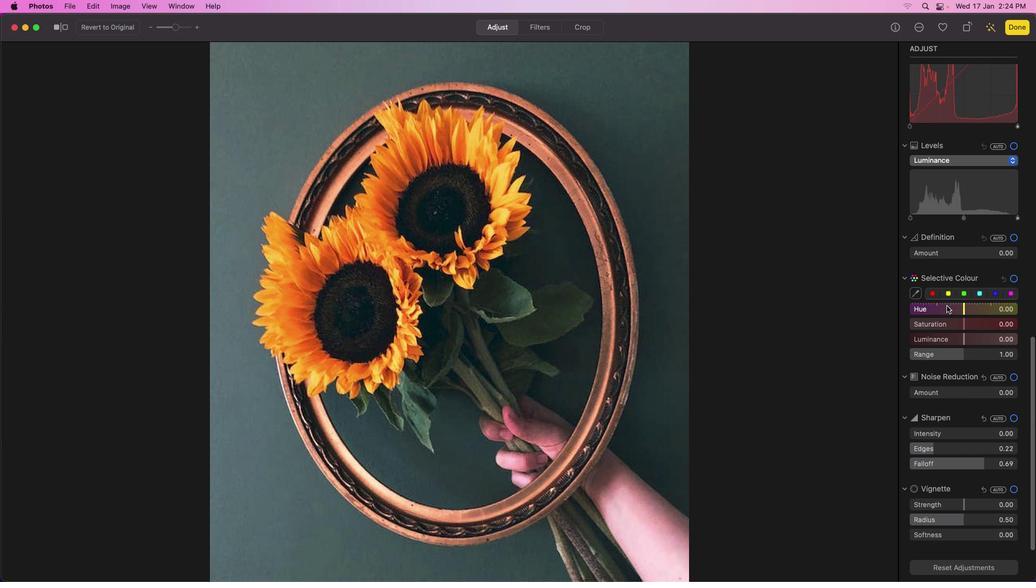 
Action: Mouse scrolled (957, 234) with delta (0, -4)
Screenshot: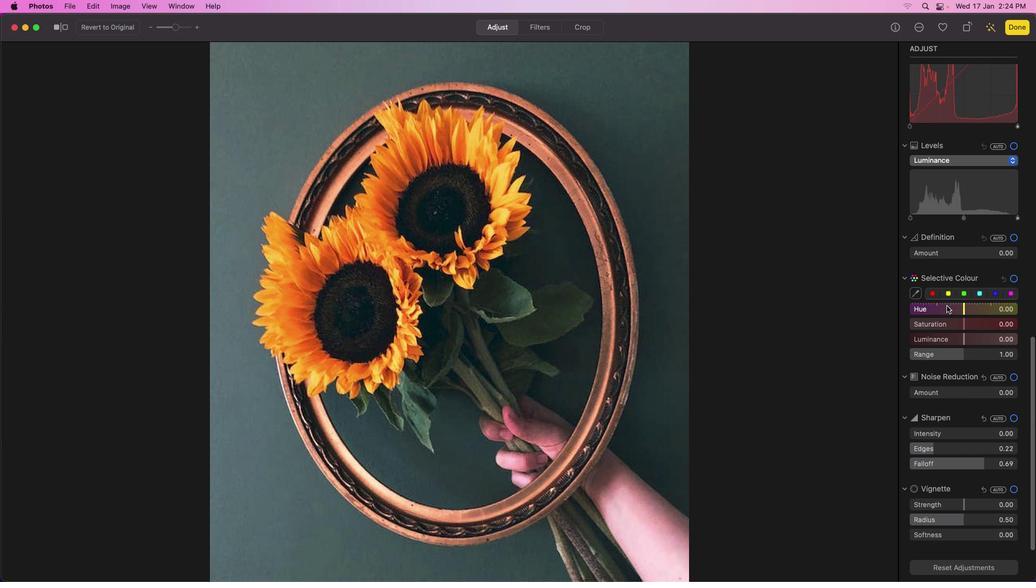 
Action: Mouse moved to (946, 305)
Screenshot: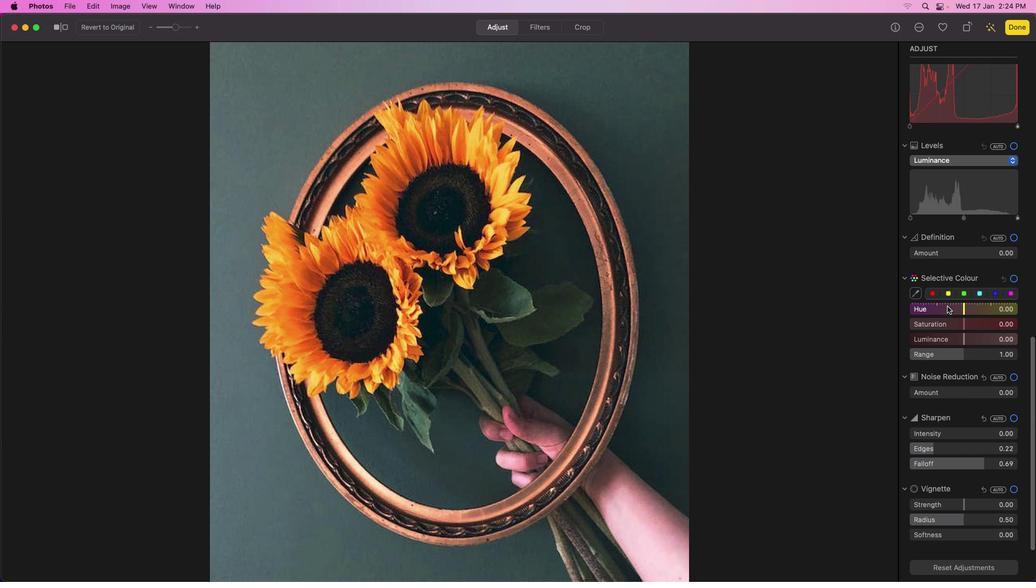 
Action: Mouse scrolled (946, 305) with delta (0, -1)
Screenshot: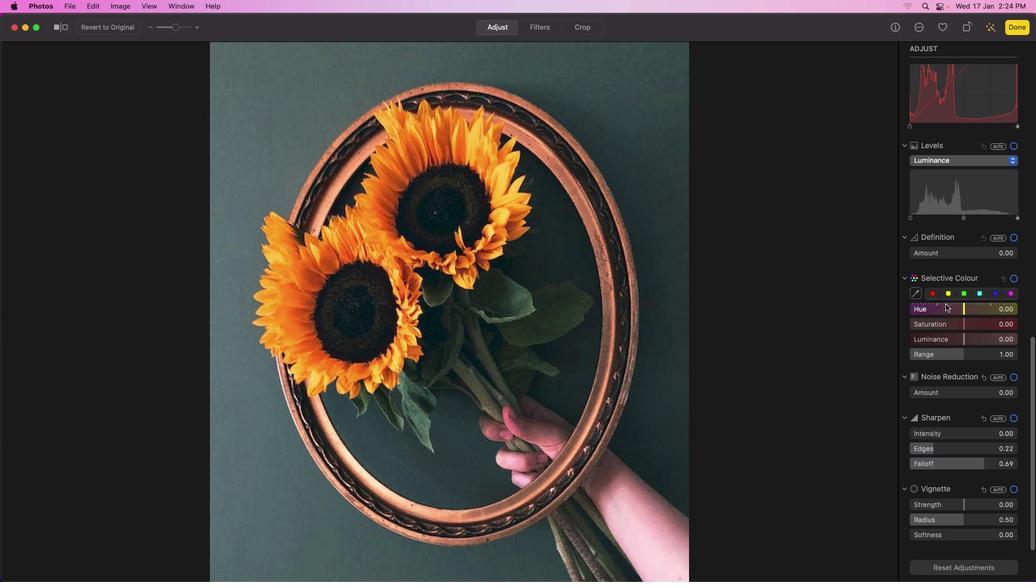 
Action: Mouse scrolled (946, 305) with delta (0, -1)
Screenshot: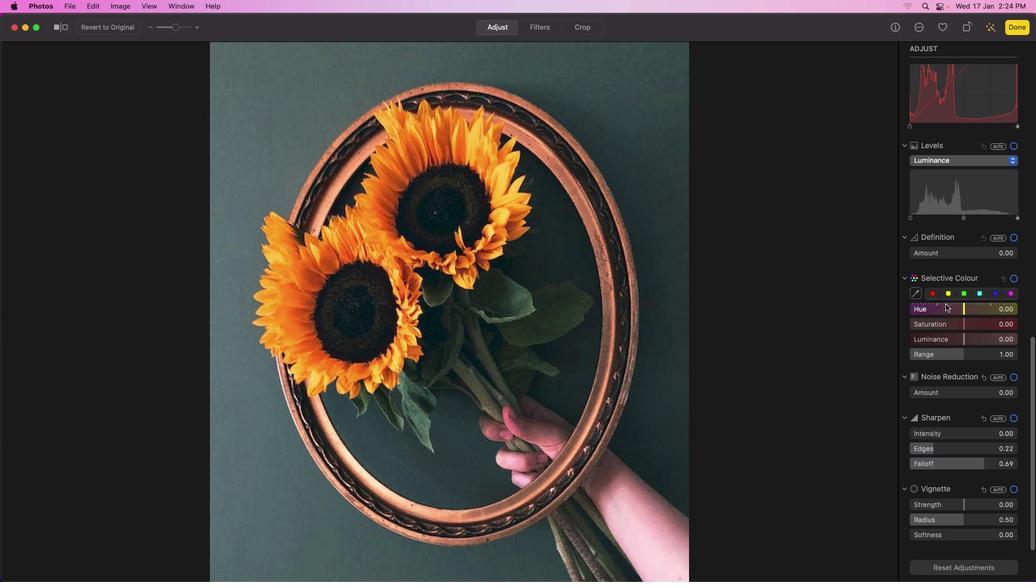 
Action: Mouse scrolled (946, 305) with delta (0, -2)
Screenshot: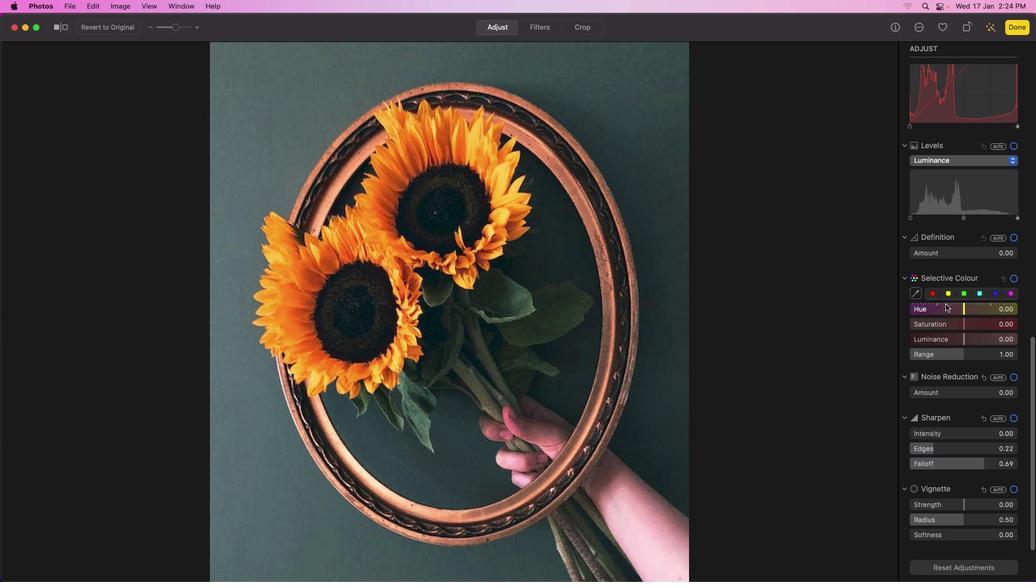
Action: Mouse moved to (946, 305)
Screenshot: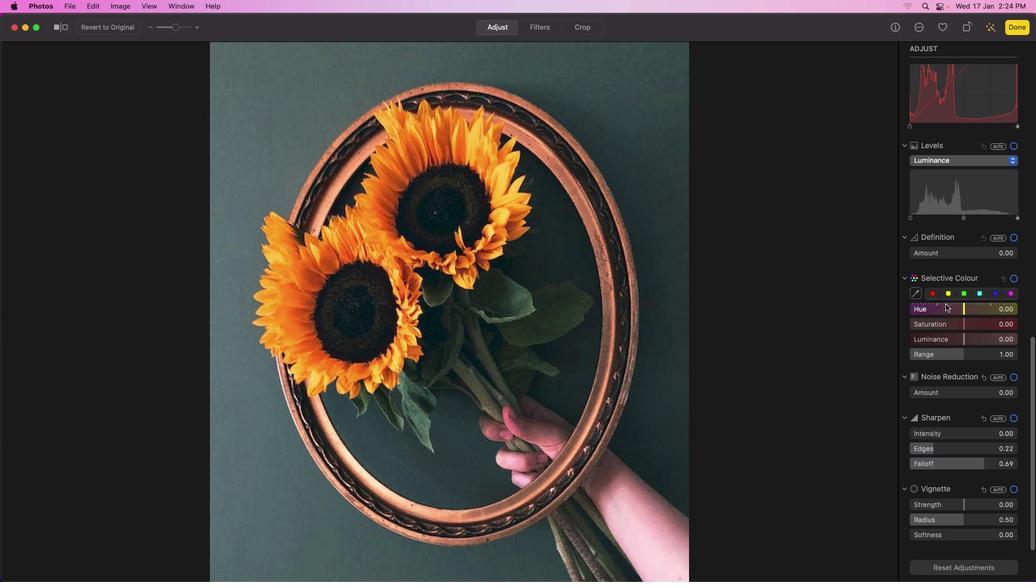 
Action: Mouse scrolled (946, 305) with delta (0, -3)
Screenshot: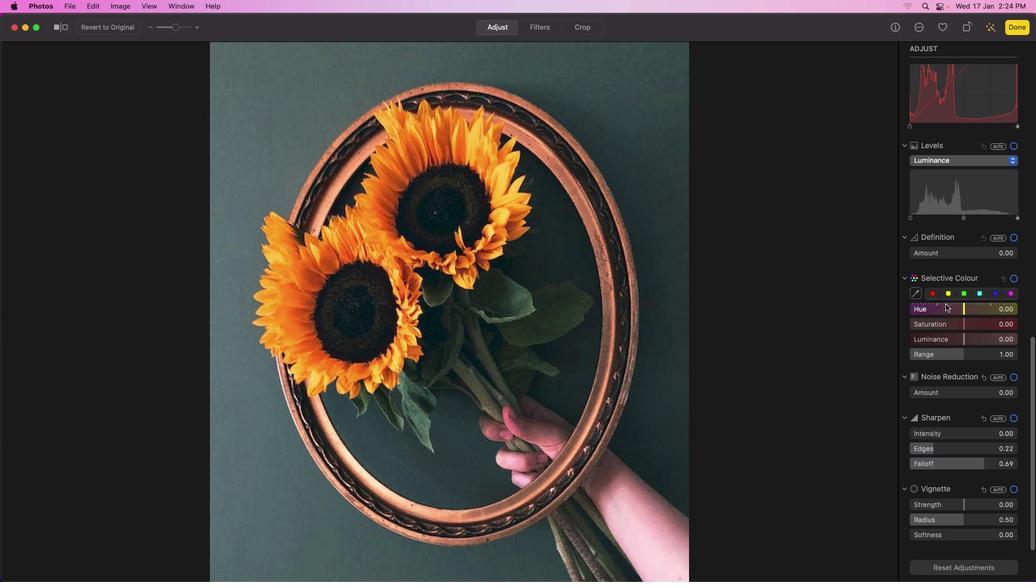 
Action: Mouse scrolled (946, 305) with delta (0, -3)
Screenshot: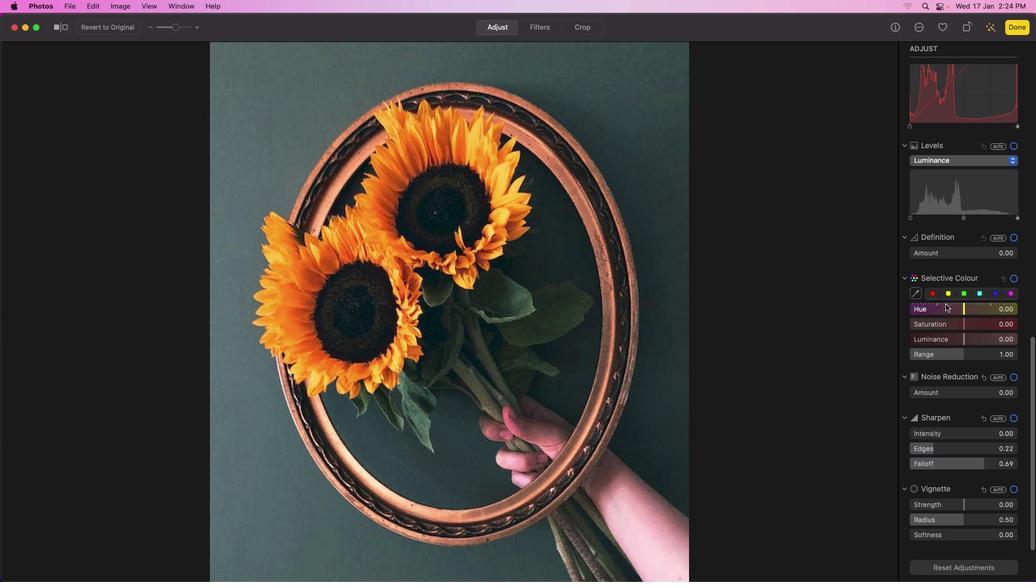 
Action: Mouse scrolled (946, 305) with delta (0, -3)
Screenshot: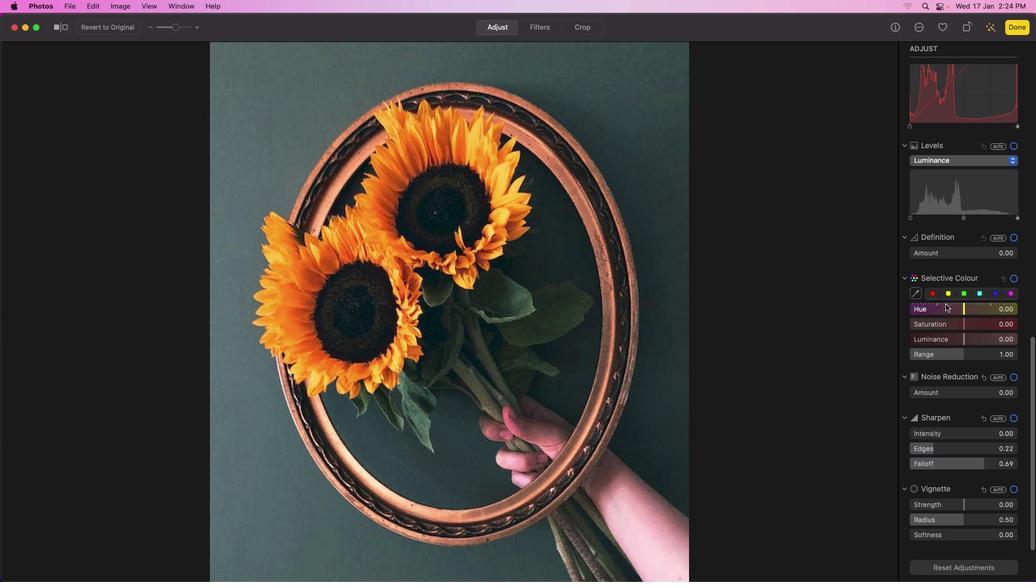 
Action: Mouse scrolled (946, 305) with delta (0, -3)
Screenshot: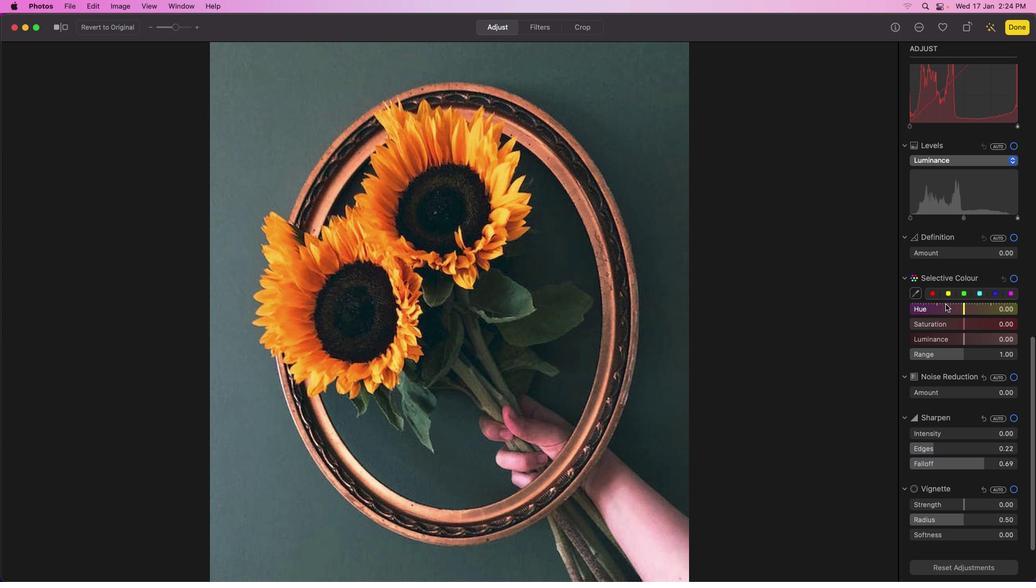 
Action: Mouse moved to (945, 302)
Screenshot: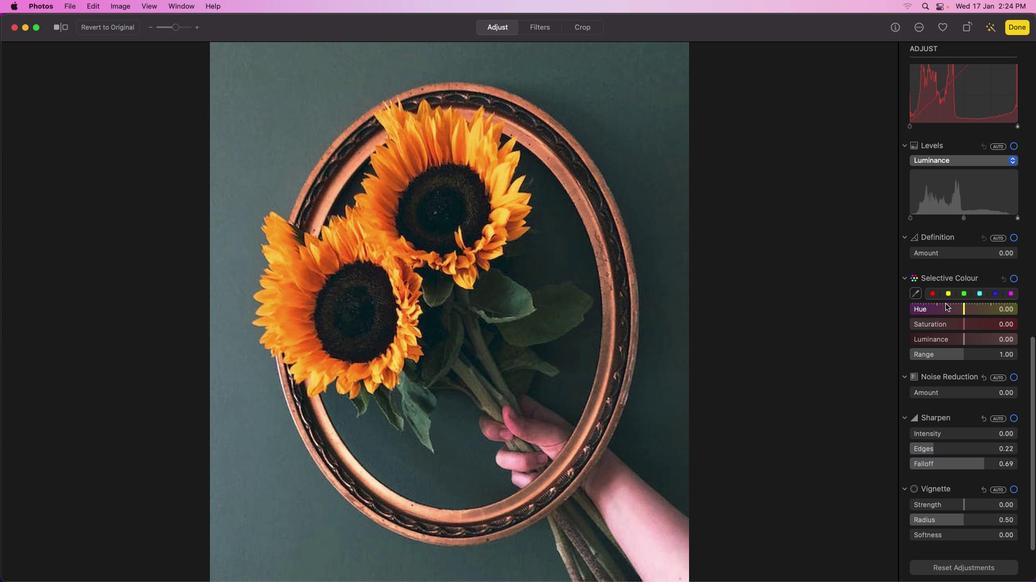 
Action: Mouse scrolled (945, 302) with delta (0, -1)
Screenshot: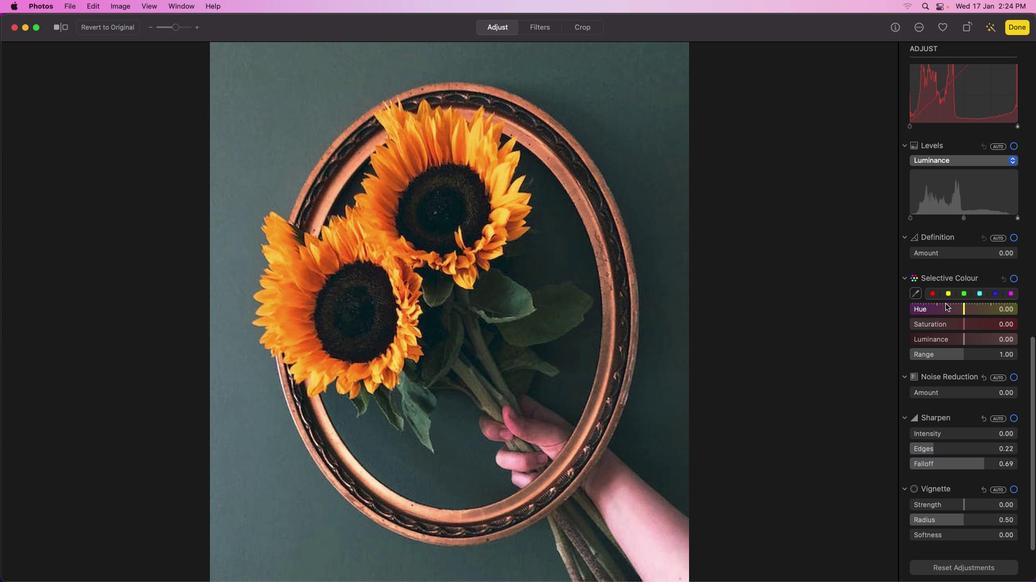 
Action: Mouse scrolled (945, 302) with delta (0, -1)
Screenshot: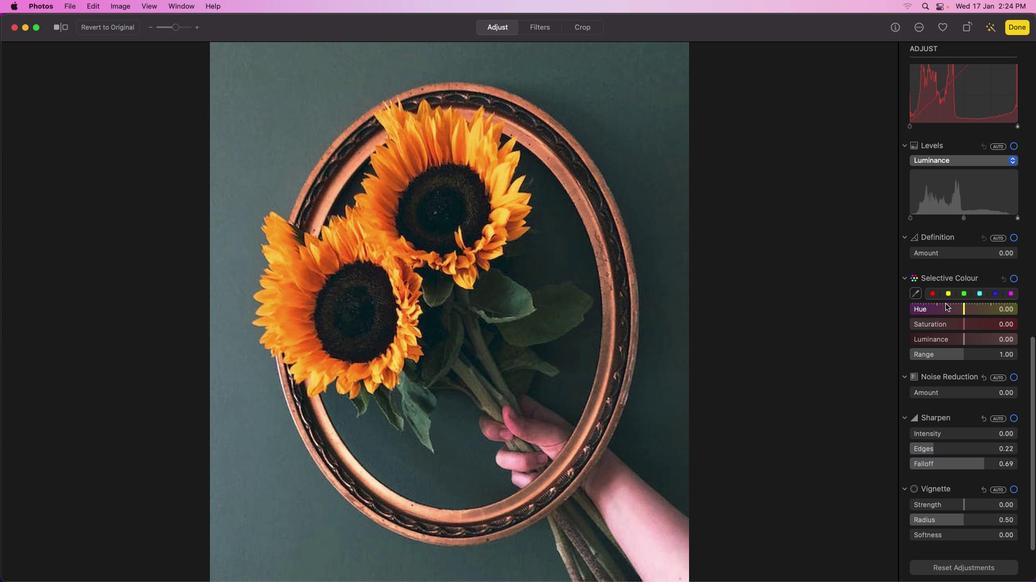 
Action: Mouse scrolled (945, 302) with delta (0, -1)
Screenshot: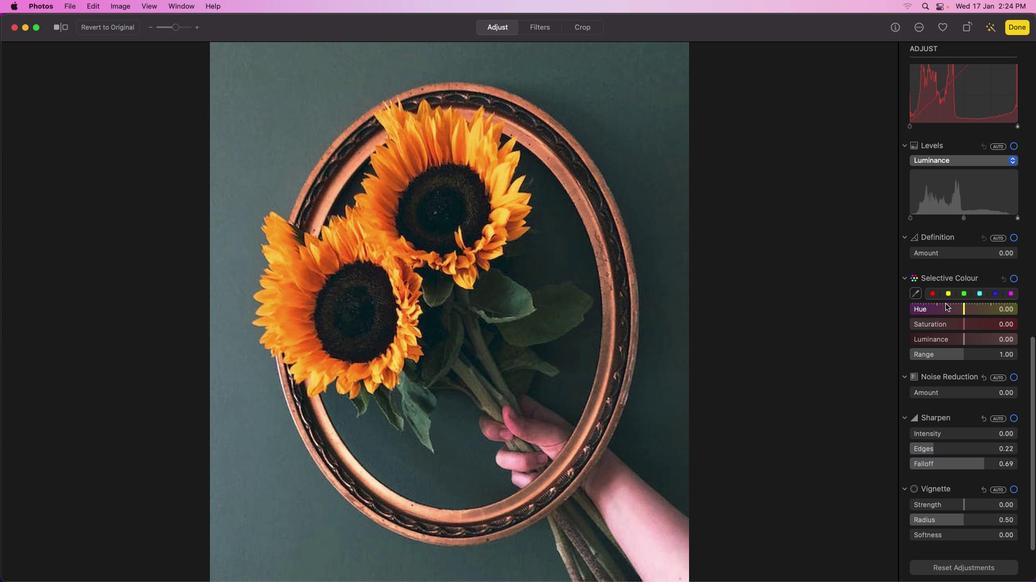 
Action: Mouse scrolled (945, 302) with delta (0, -2)
Screenshot: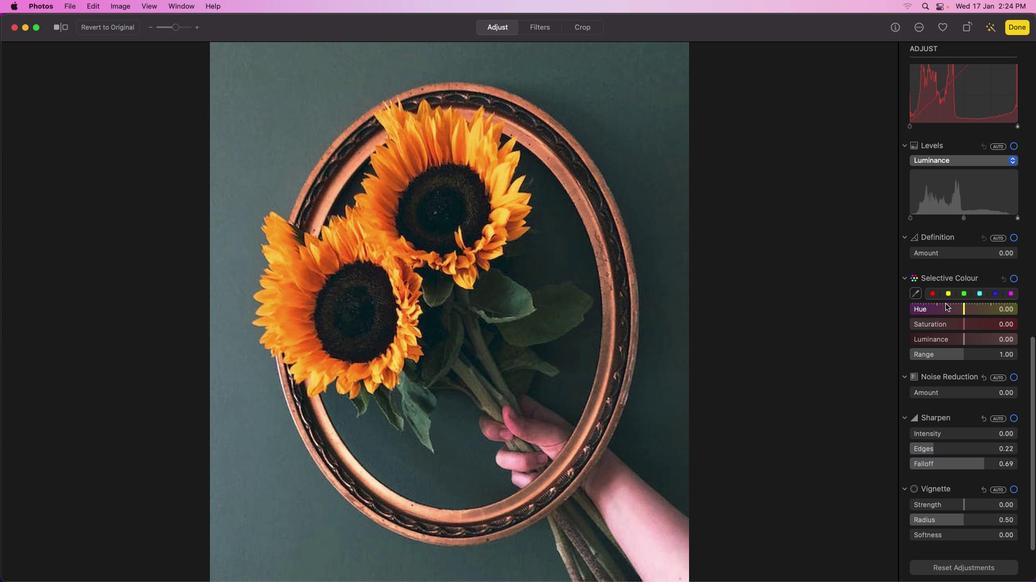 
Action: Mouse scrolled (945, 302) with delta (0, -3)
Screenshot: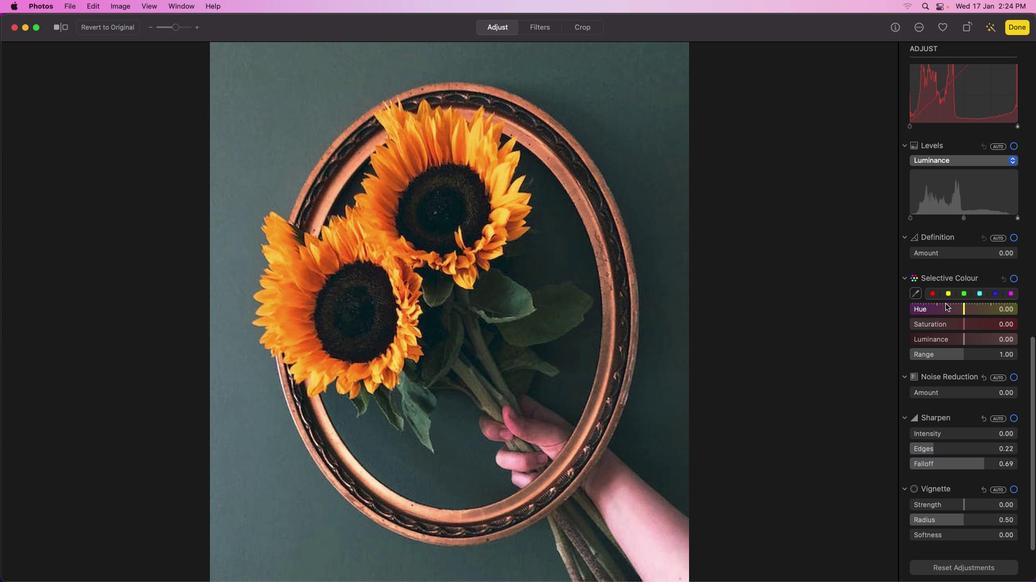 
Action: Mouse moved to (948, 295)
Screenshot: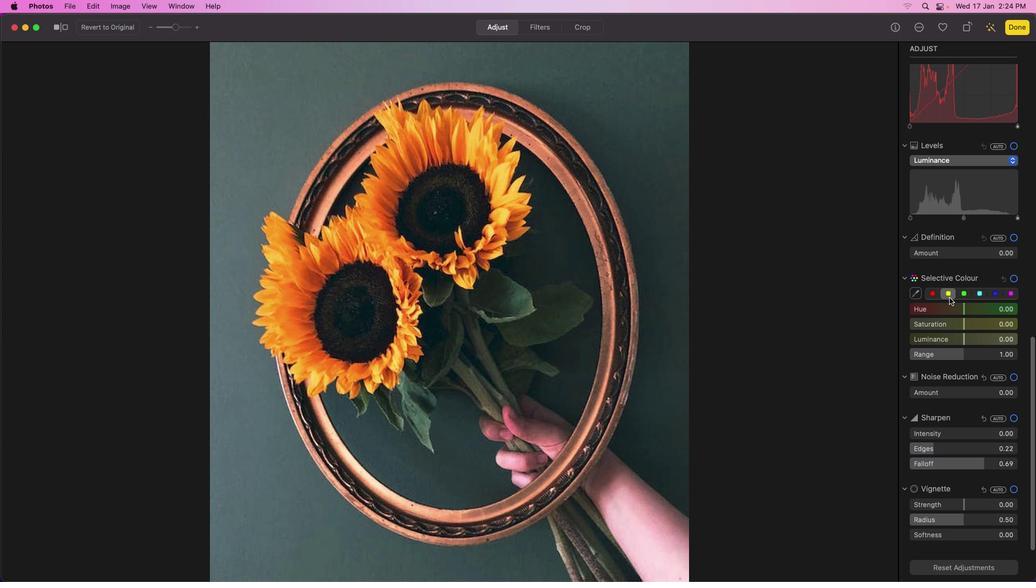 
Action: Mouse pressed left at (948, 295)
Screenshot: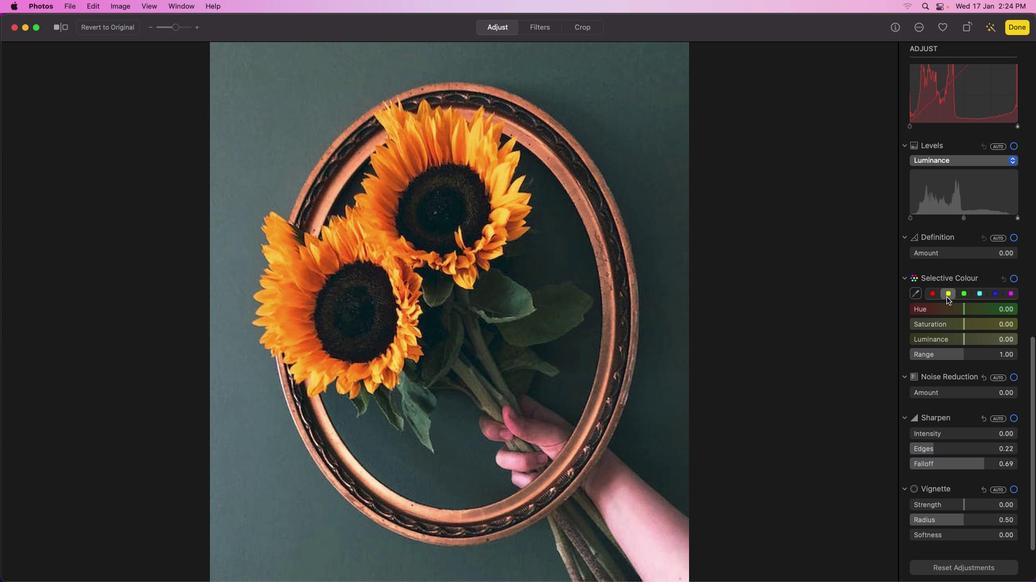 
Action: Mouse moved to (963, 308)
Screenshot: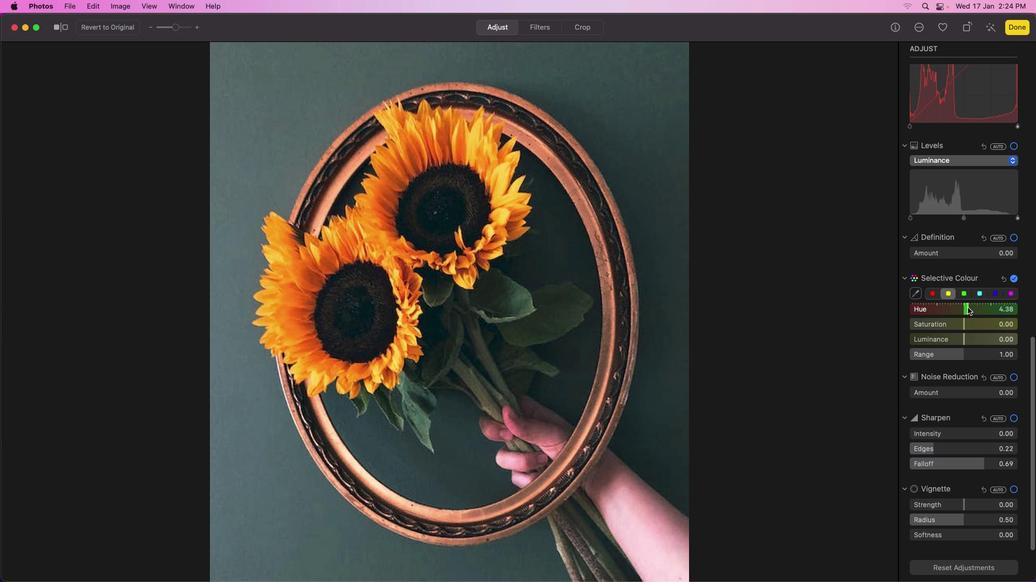 
Action: Mouse pressed left at (963, 308)
Screenshot: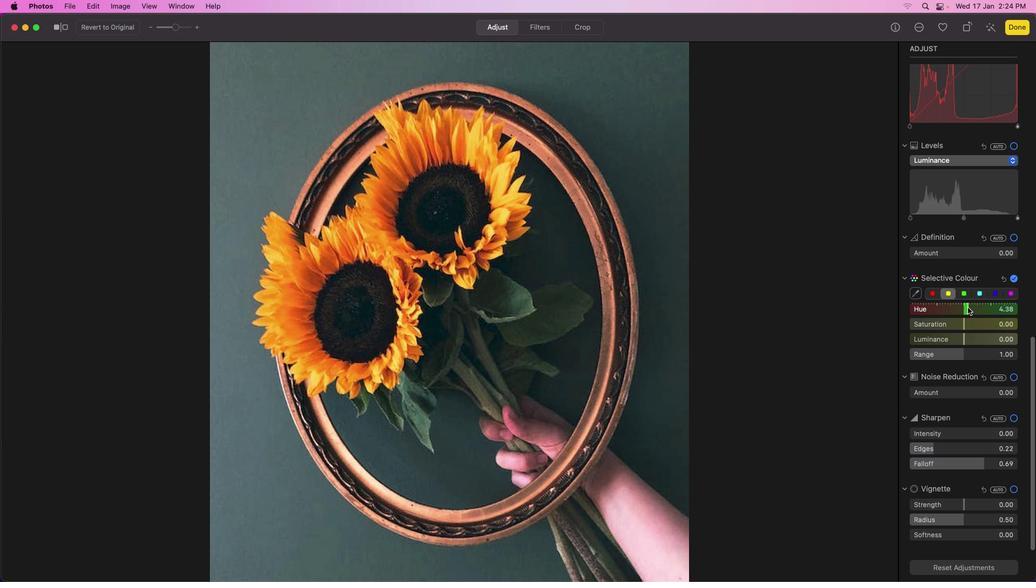 
Action: Mouse moved to (963, 323)
Screenshot: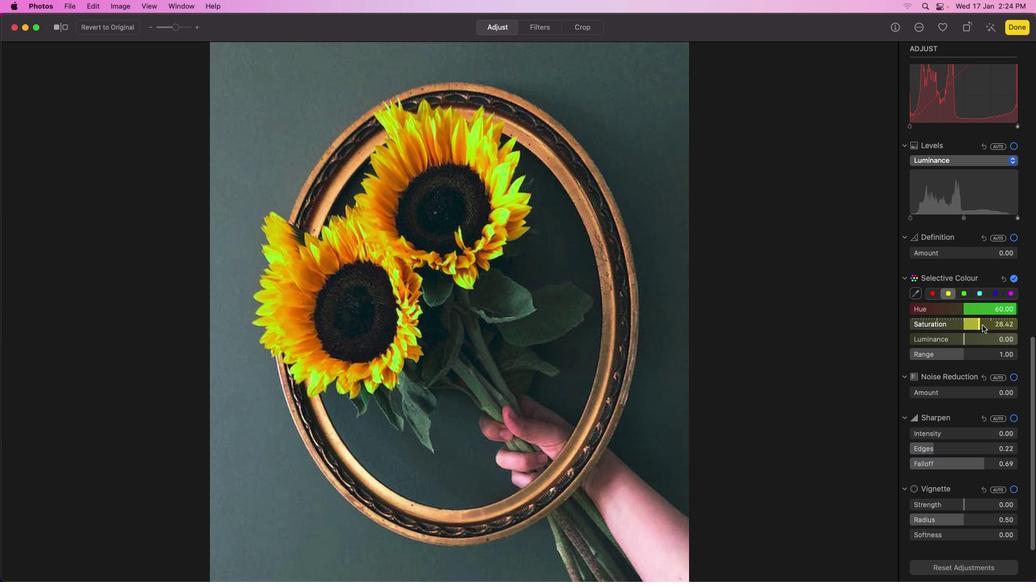 
Action: Mouse pressed left at (963, 323)
Screenshot: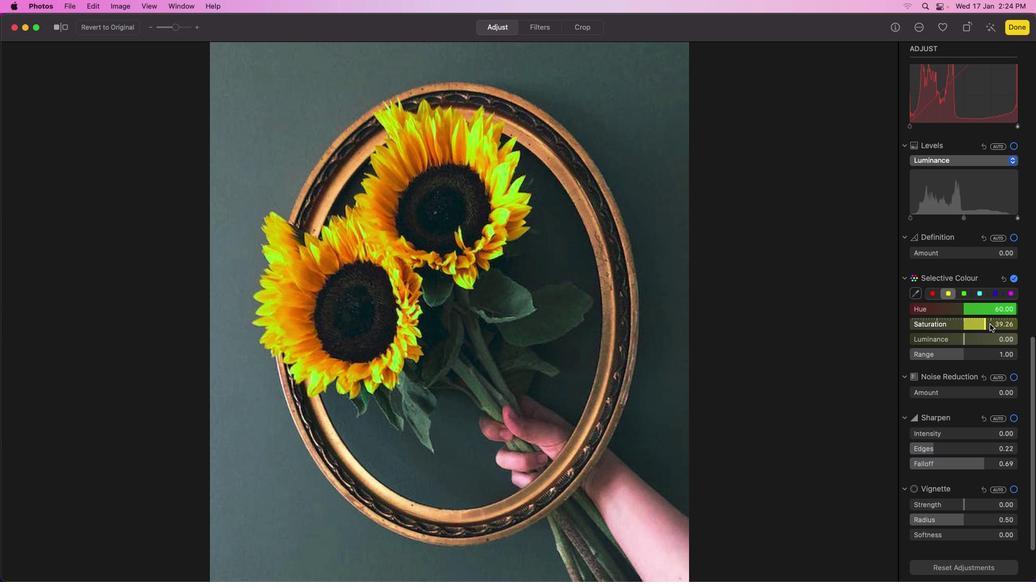 
Action: Mouse moved to (1008, 306)
Screenshot: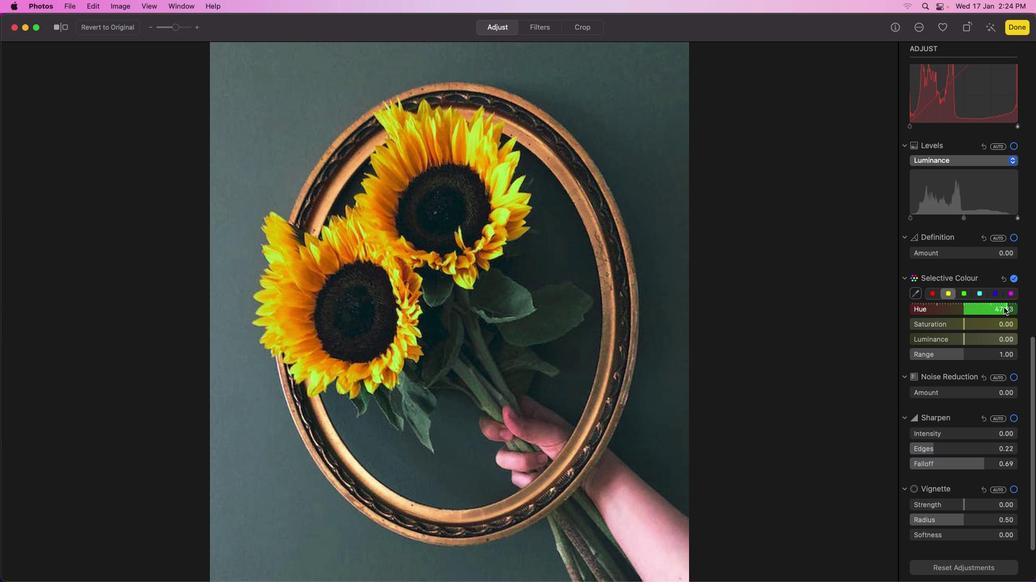 
Action: Mouse pressed left at (1008, 306)
Screenshot: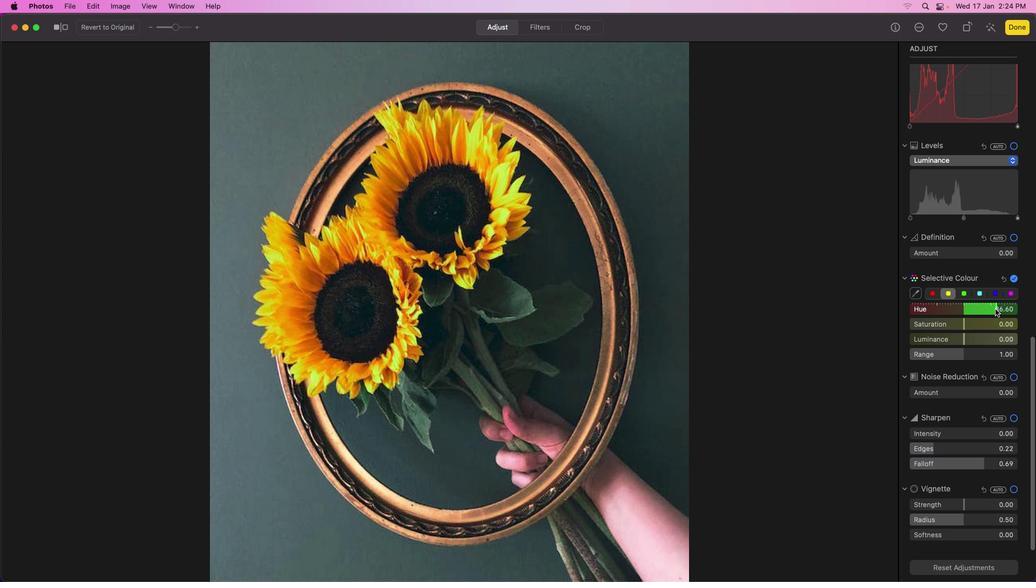 
Action: Mouse moved to (990, 308)
Screenshot: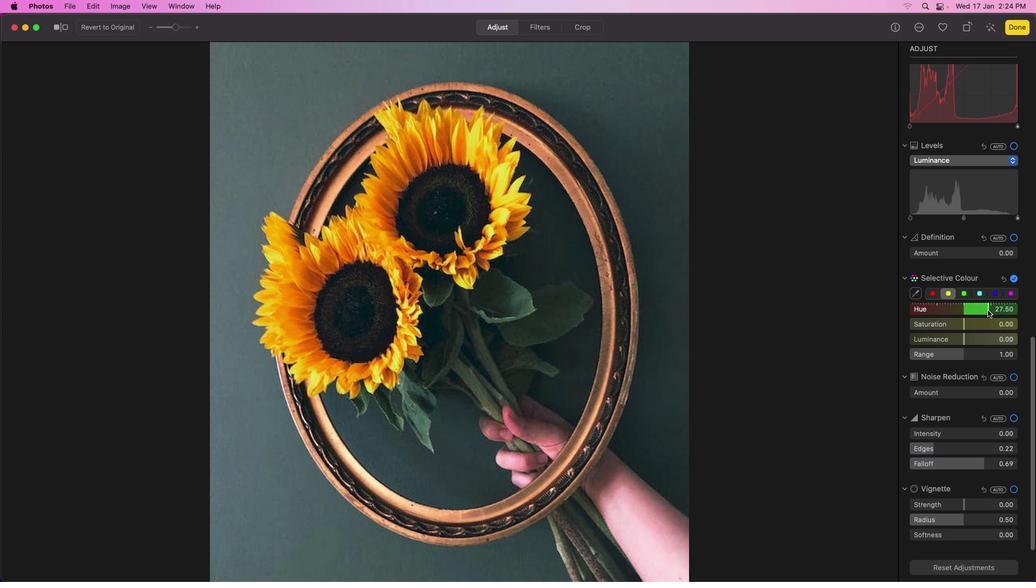 
Action: Mouse pressed left at (990, 308)
Screenshot: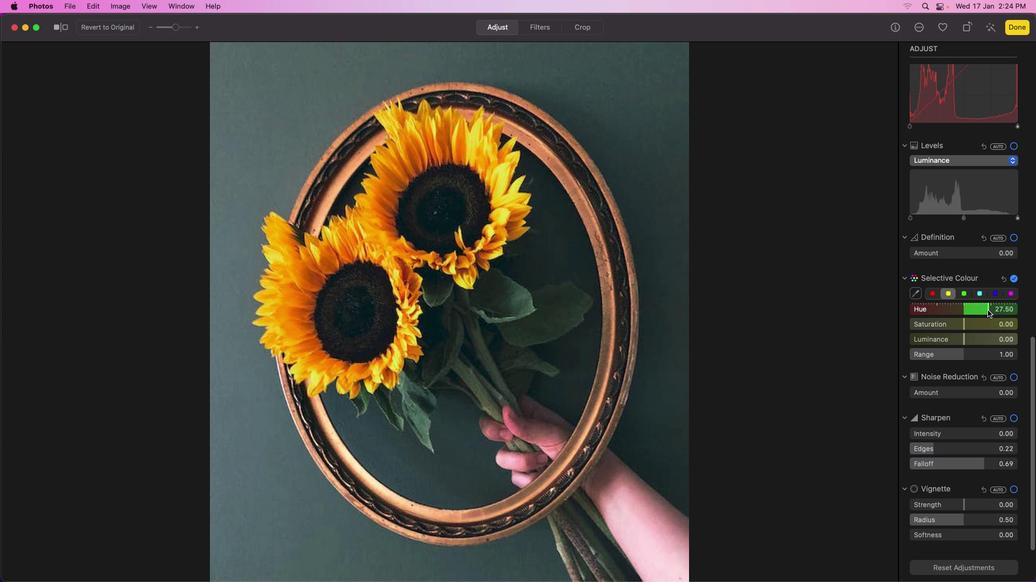 
Action: Mouse moved to (963, 324)
Screenshot: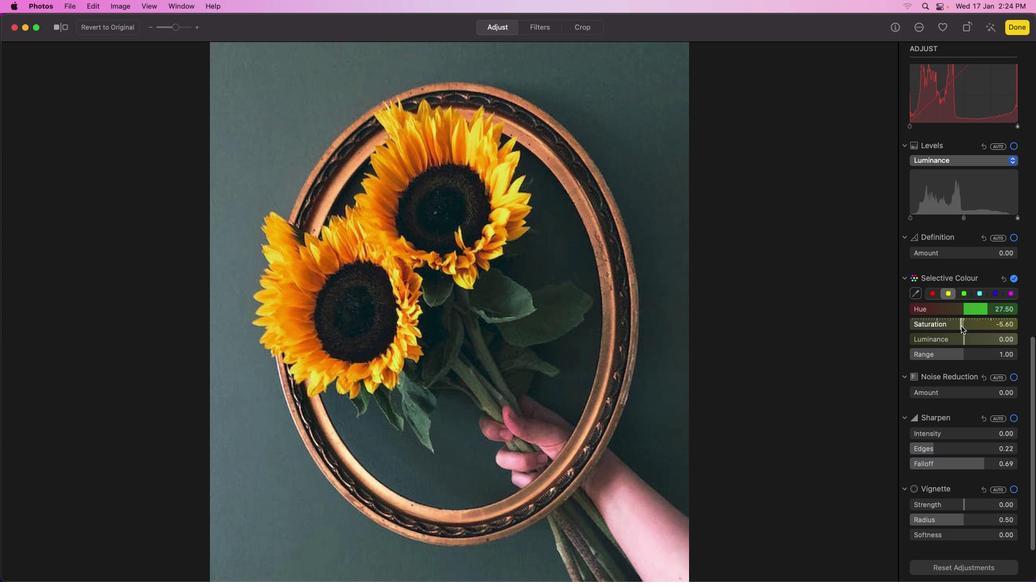 
Action: Mouse pressed left at (963, 324)
Screenshot: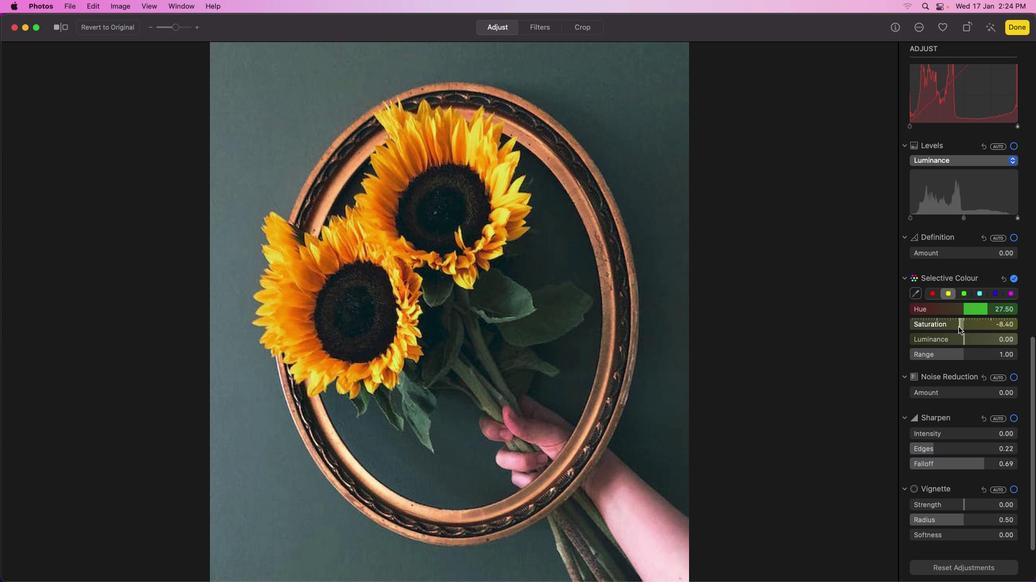 
Action: Mouse moved to (963, 360)
Screenshot: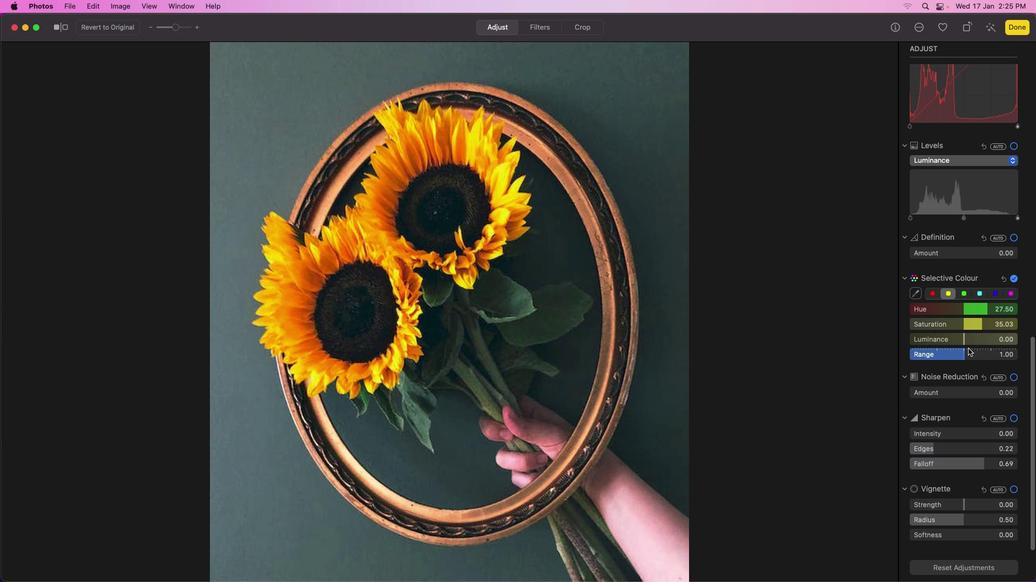 
Action: Mouse scrolled (963, 360) with delta (0, -1)
Screenshot: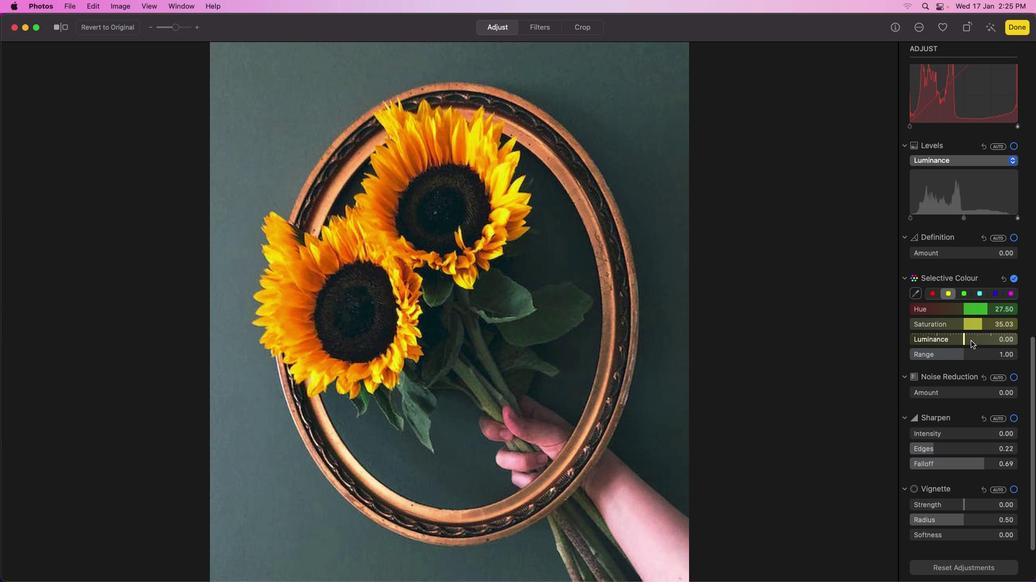 
Action: Mouse scrolled (963, 360) with delta (0, -1)
Screenshot: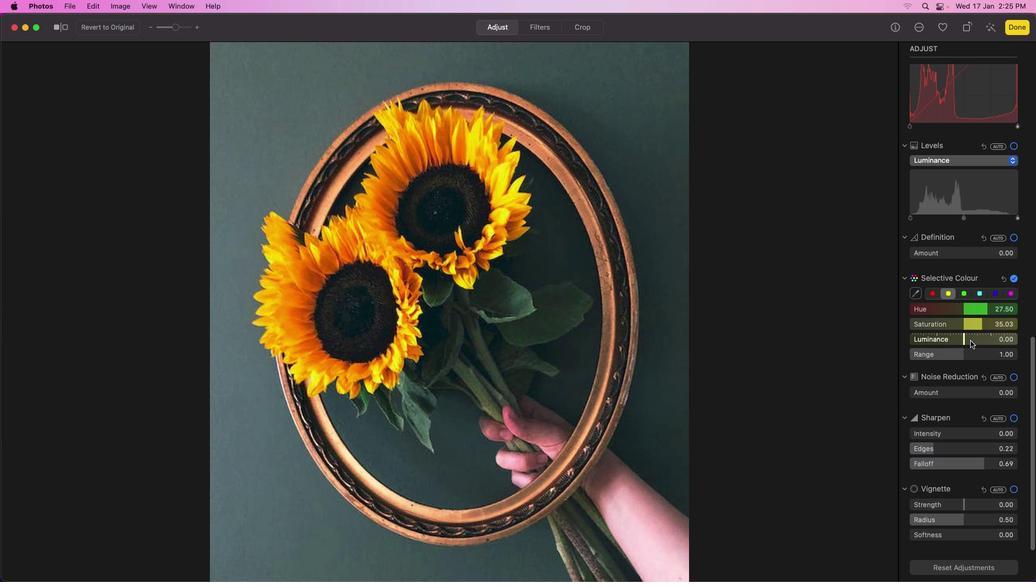 
Action: Mouse scrolled (963, 360) with delta (0, -1)
Screenshot: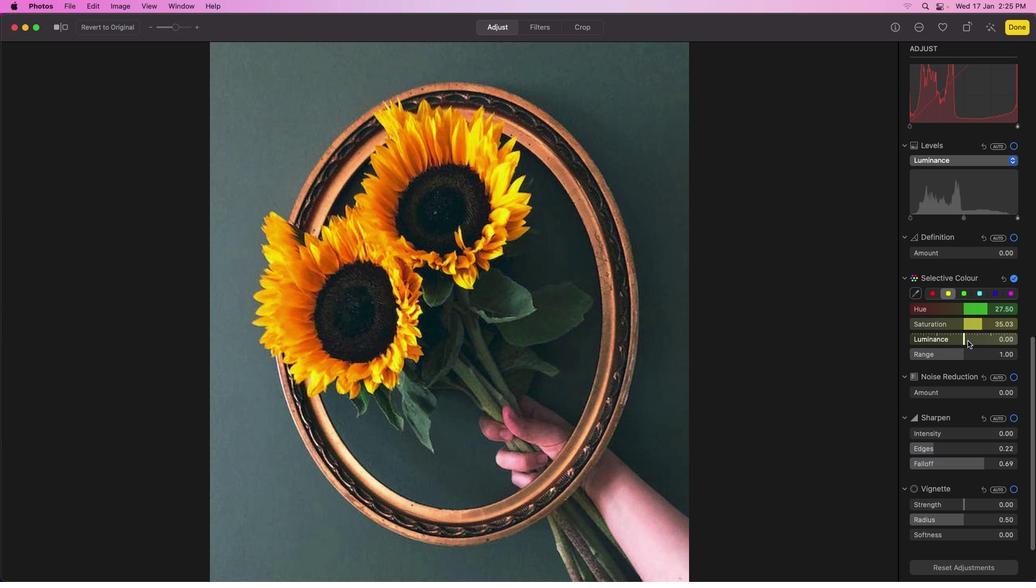 
Action: Mouse moved to (963, 338)
Screenshot: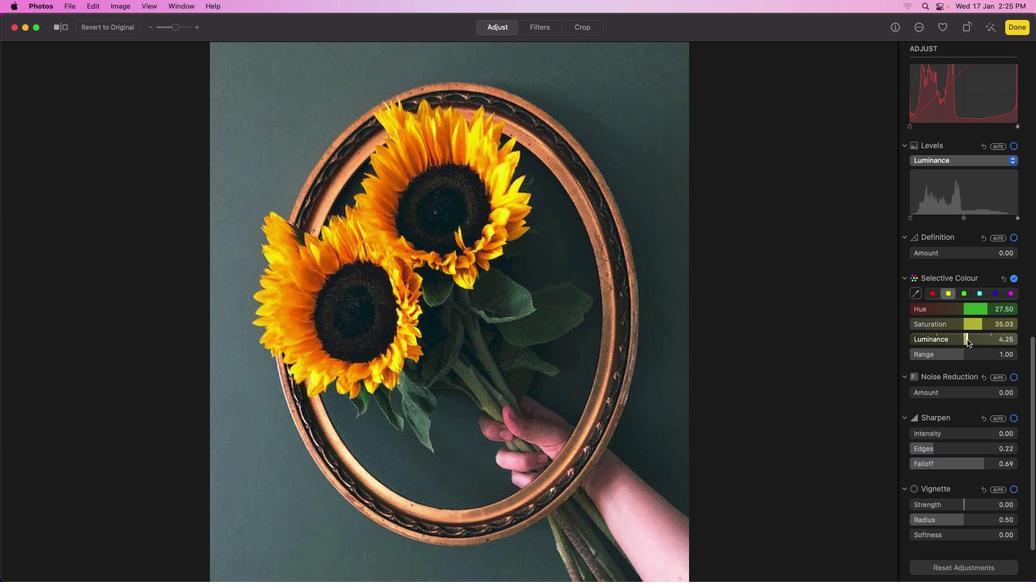 
Action: Mouse pressed left at (963, 338)
Screenshot: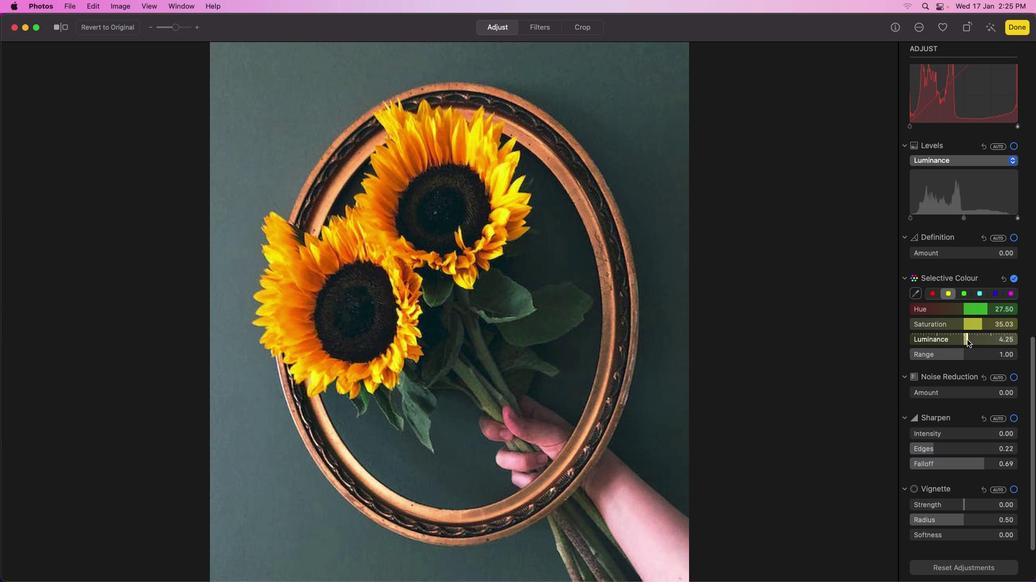 
Action: Mouse moved to (943, 378)
Screenshot: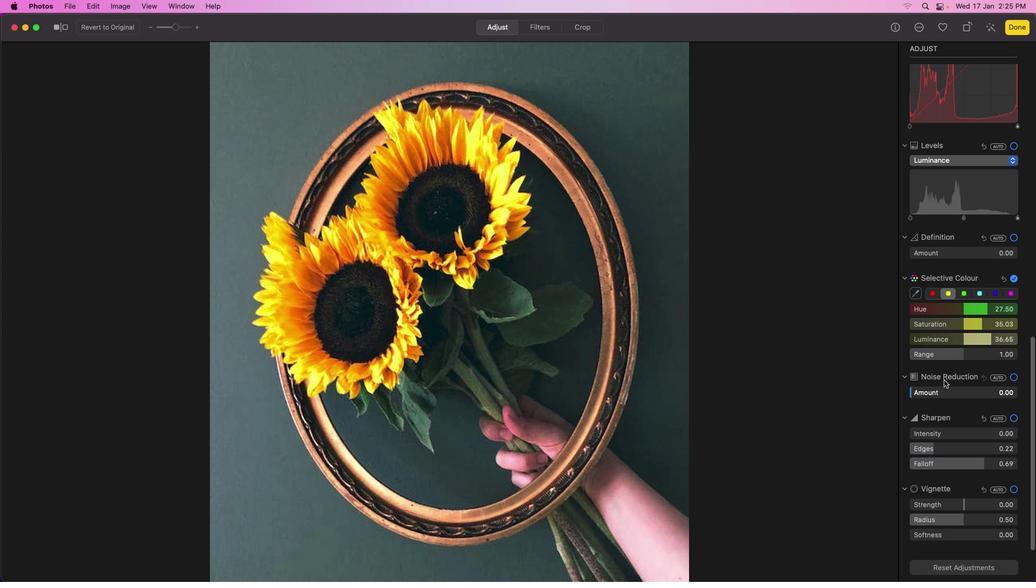 
Action: Mouse scrolled (943, 378) with delta (0, -1)
Screenshot: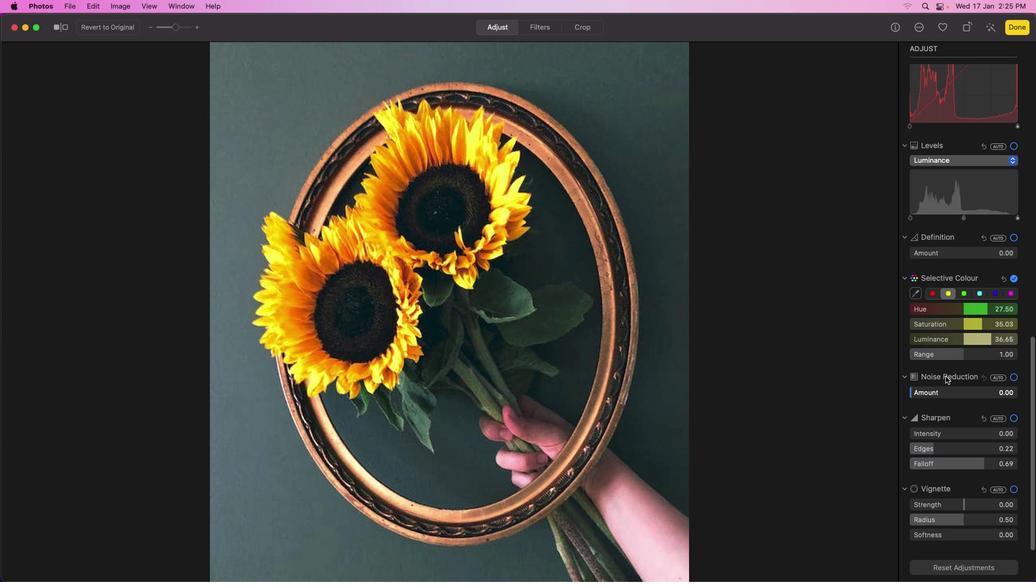 
Action: Mouse scrolled (943, 378) with delta (0, -1)
Screenshot: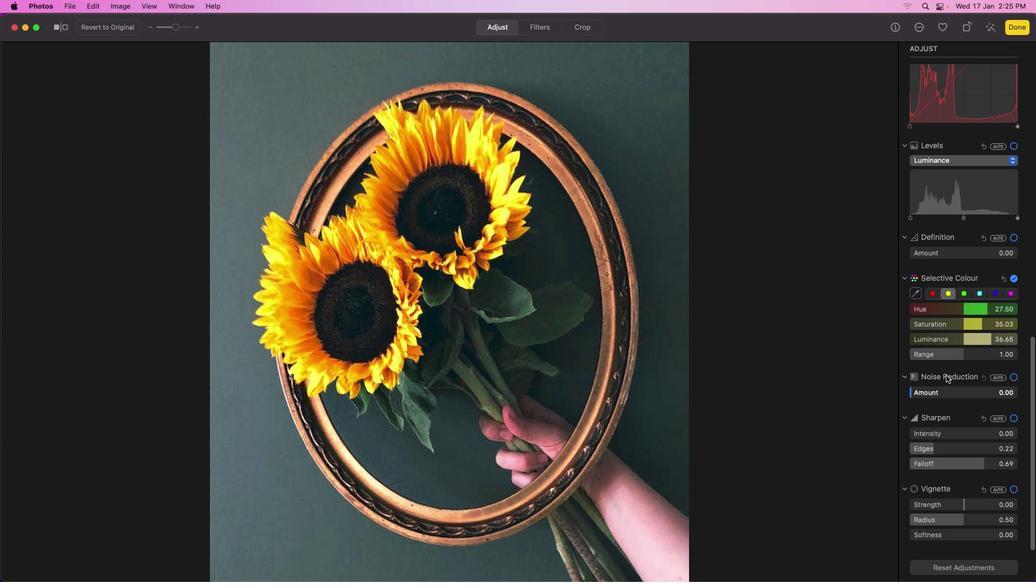 
Action: Mouse moved to (943, 378)
Screenshot: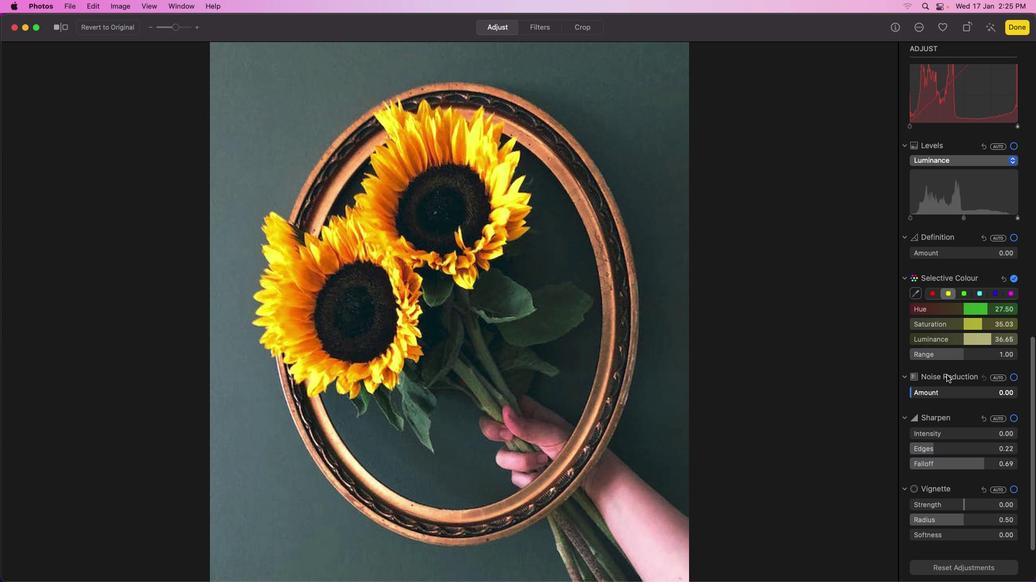 
Action: Mouse scrolled (943, 378) with delta (0, -2)
Screenshot: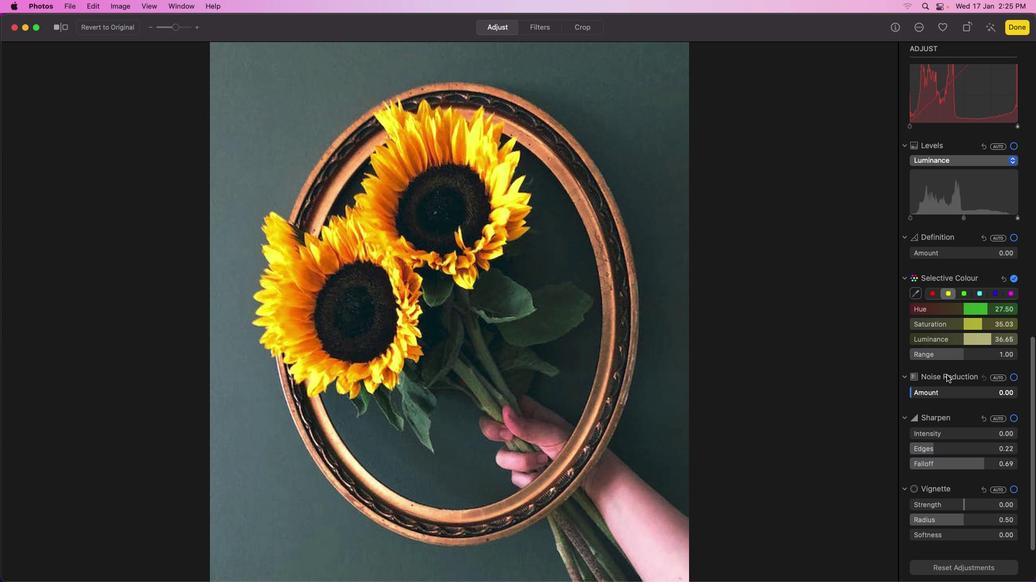
Action: Mouse moved to (943, 379)
Screenshot: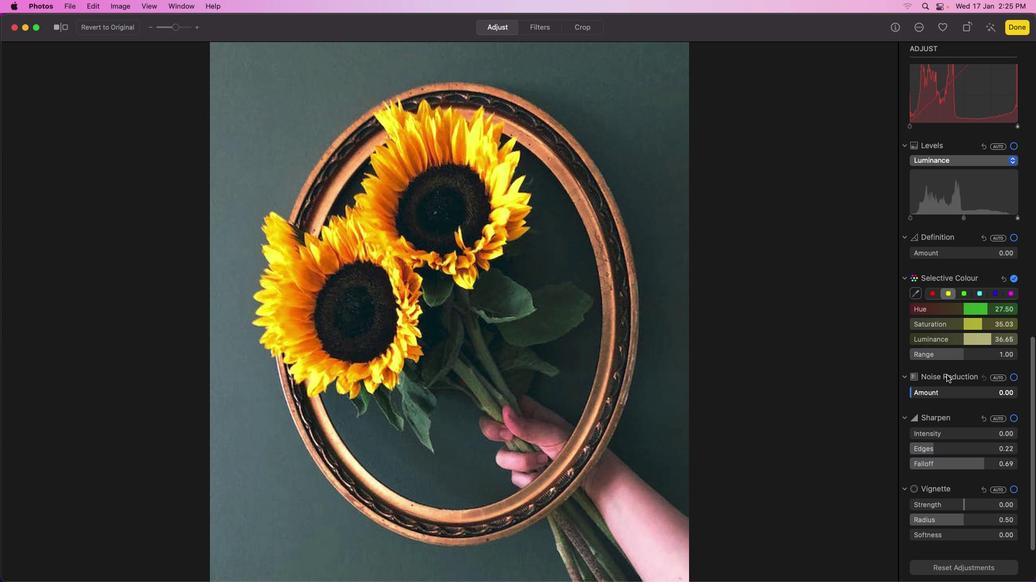
Action: Mouse scrolled (943, 379) with delta (0, -2)
Screenshot: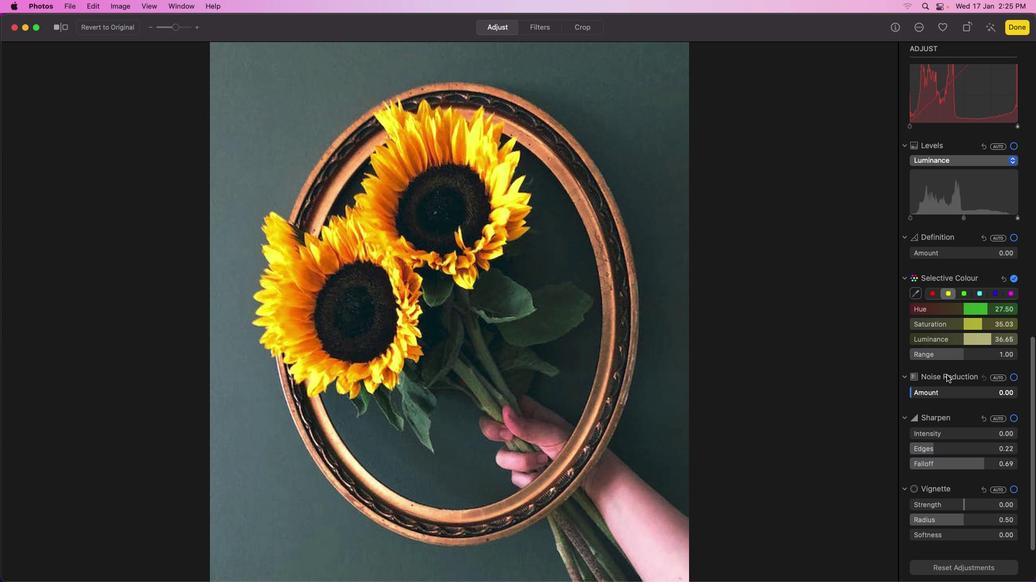 
Action: Mouse moved to (943, 379)
Screenshot: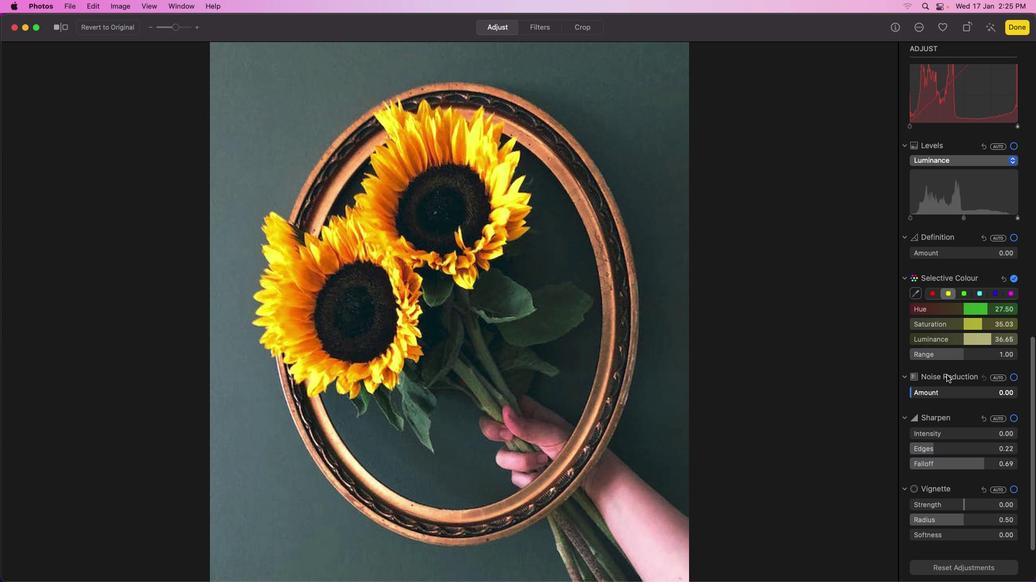
Action: Mouse scrolled (943, 379) with delta (0, -3)
Screenshot: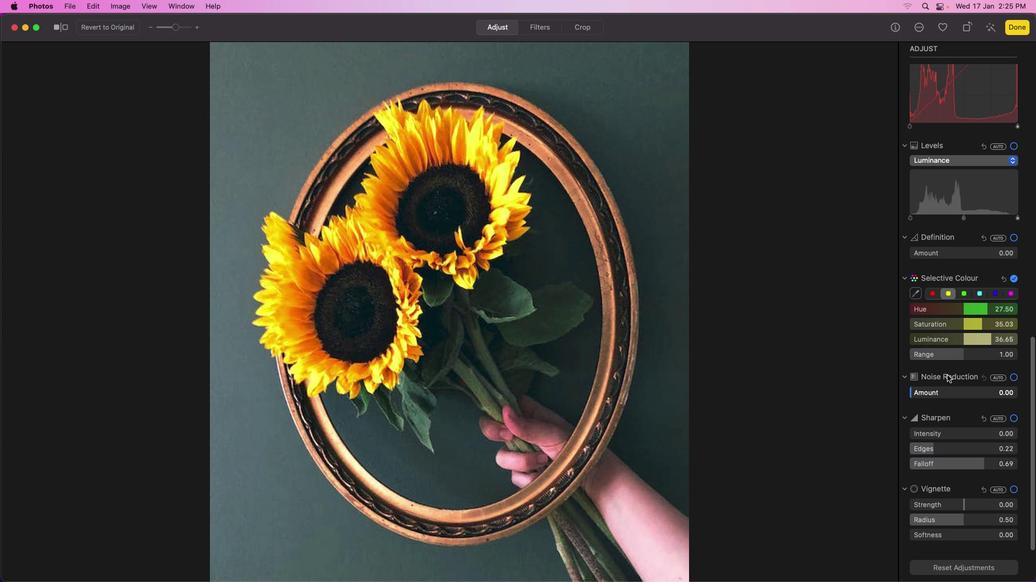 
Action: Mouse moved to (961, 353)
Screenshot: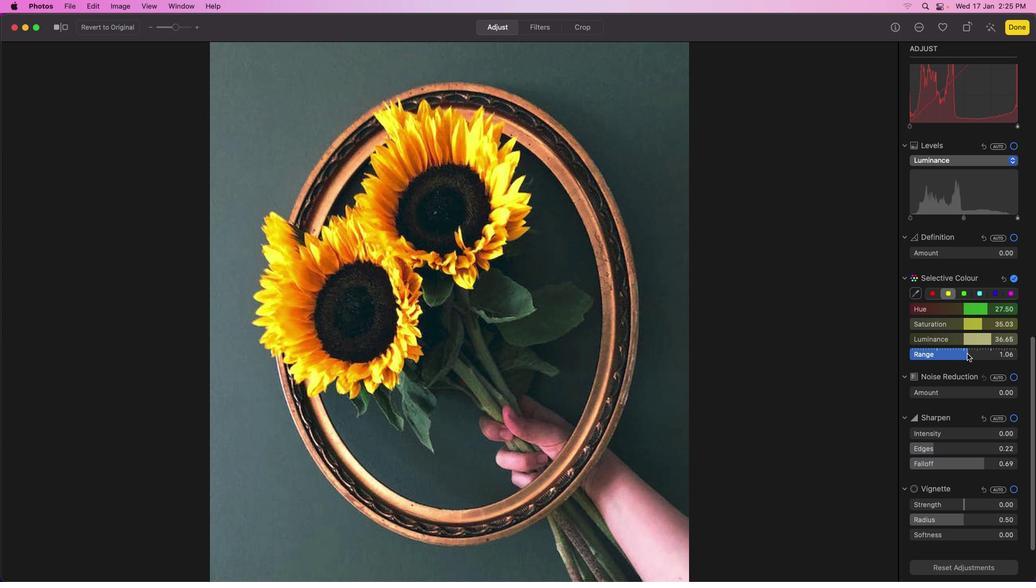 
Action: Mouse pressed left at (961, 353)
Screenshot: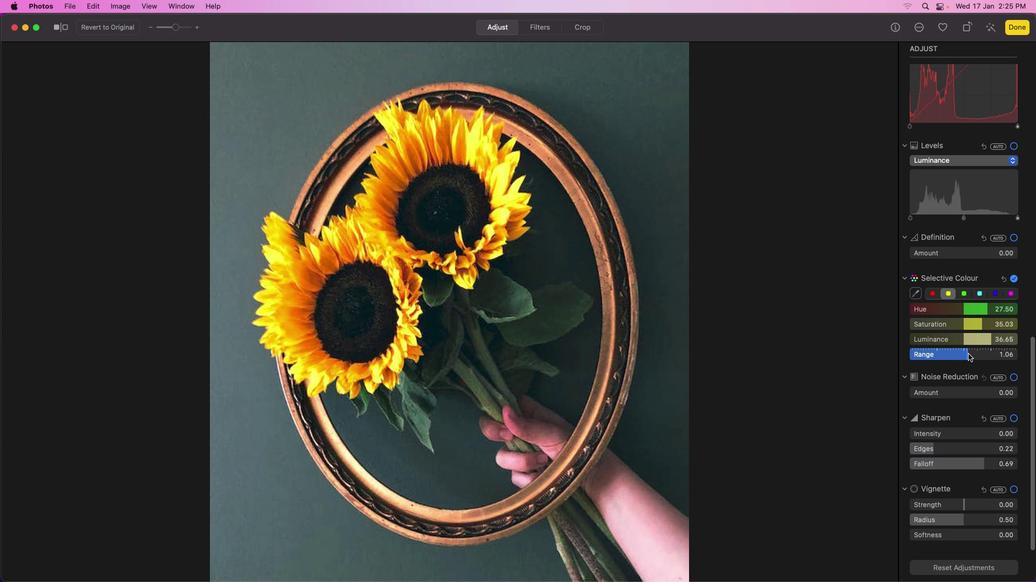
Action: Mouse moved to (949, 390)
Screenshot: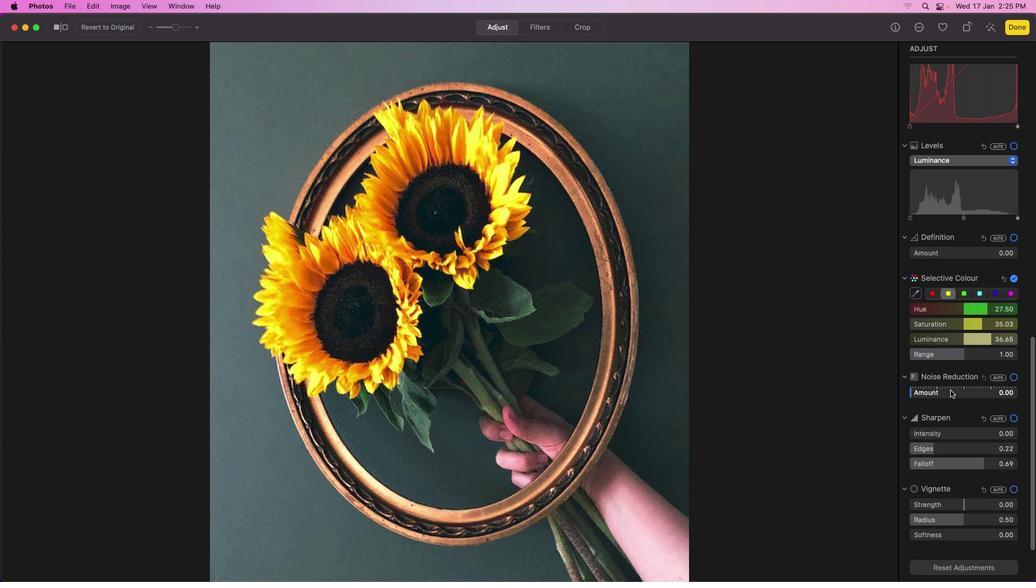 
Action: Mouse scrolled (949, 390) with delta (0, -1)
Screenshot: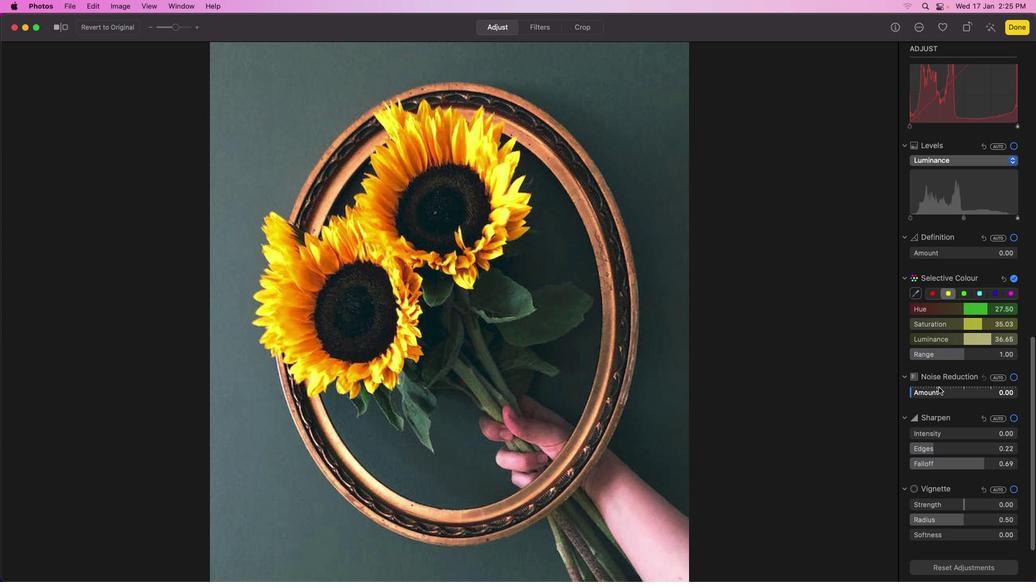 
Action: Mouse scrolled (949, 390) with delta (0, -1)
Screenshot: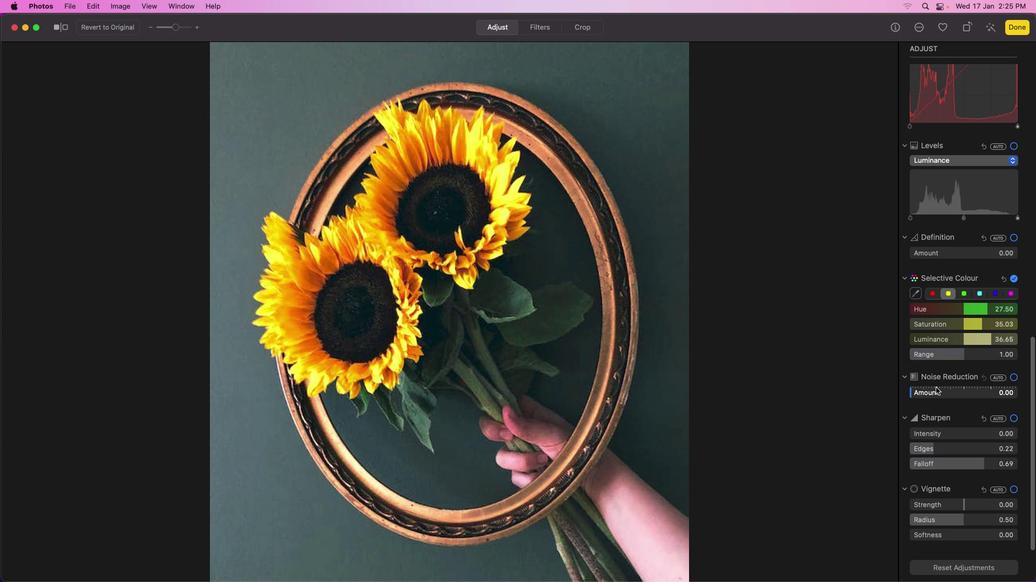 
Action: Mouse scrolled (949, 390) with delta (0, -1)
Screenshot: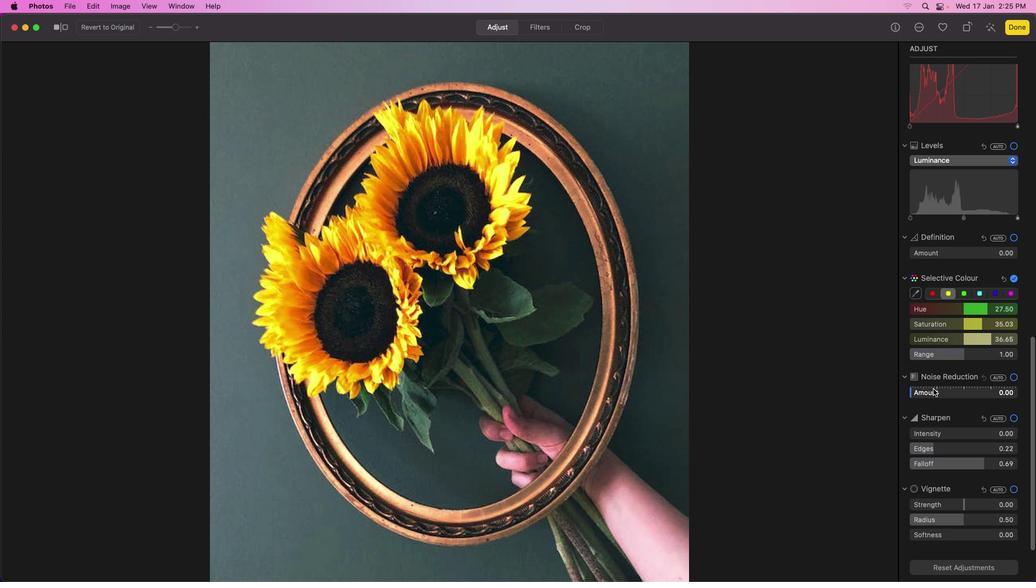 
Action: Mouse moved to (913, 394)
Screenshot: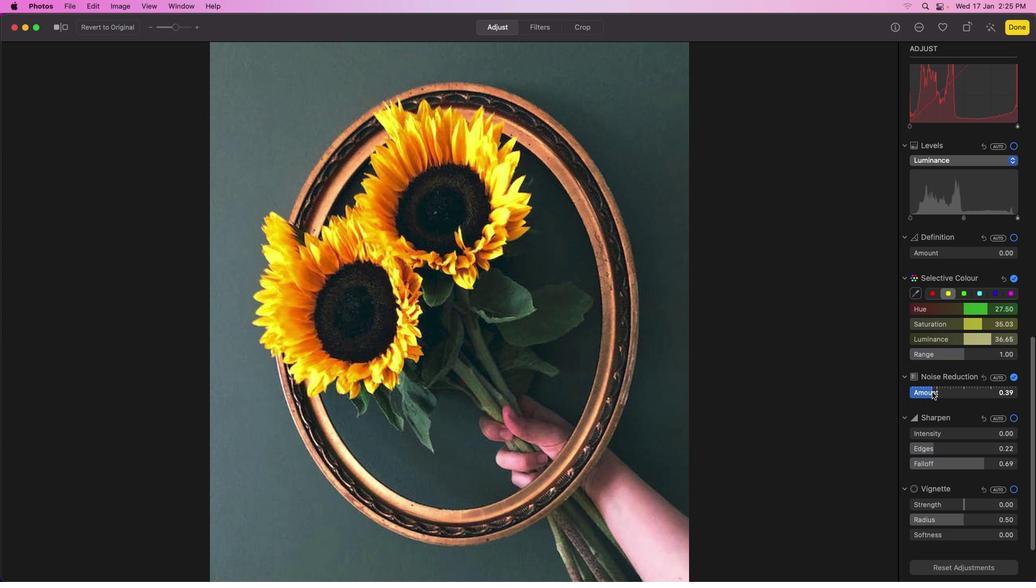 
Action: Mouse pressed left at (913, 394)
Screenshot: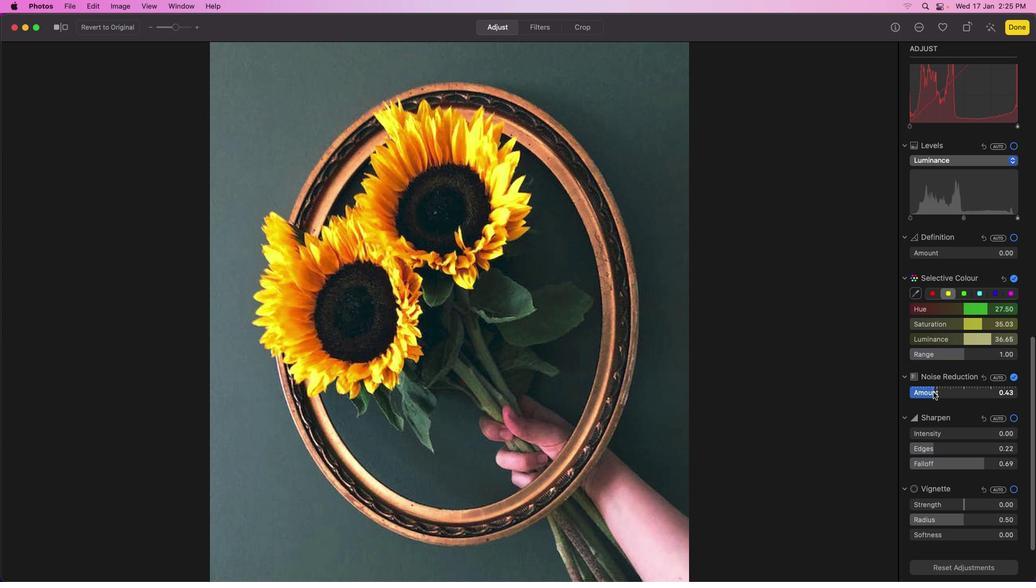 
Action: Mouse moved to (923, 392)
Screenshot: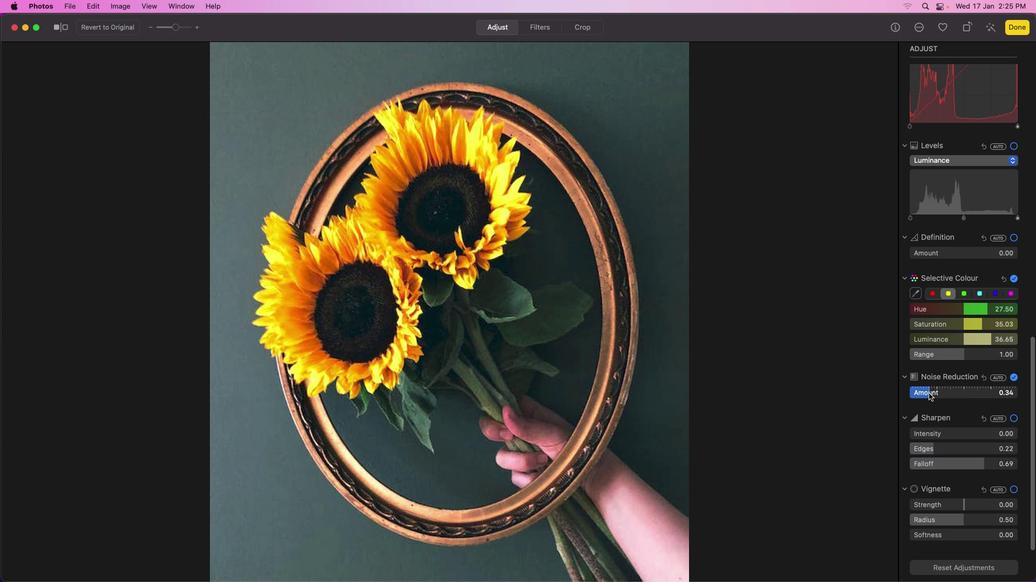 
Action: Mouse pressed left at (923, 392)
Screenshot: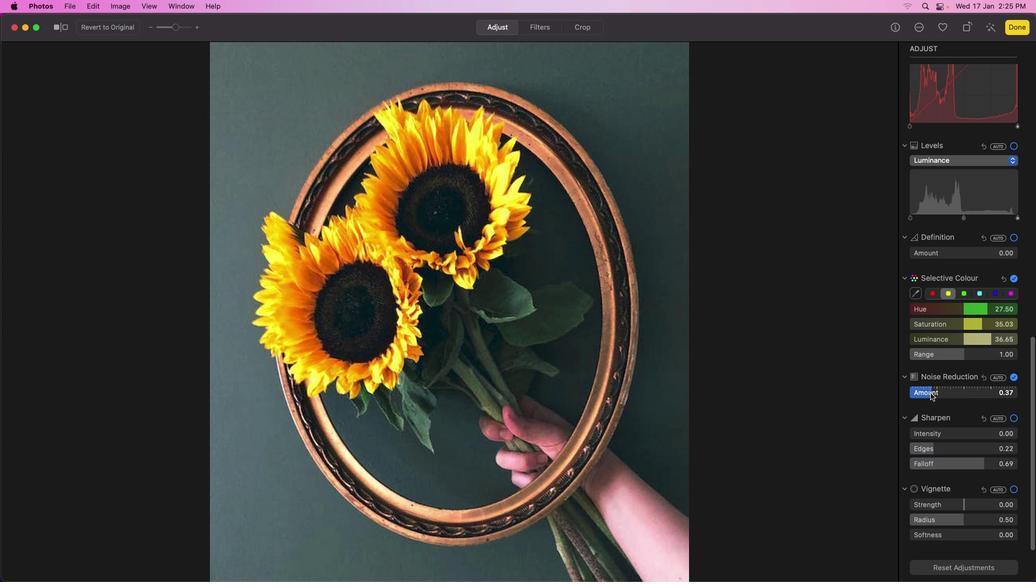 
Action: Mouse moved to (915, 433)
Screenshot: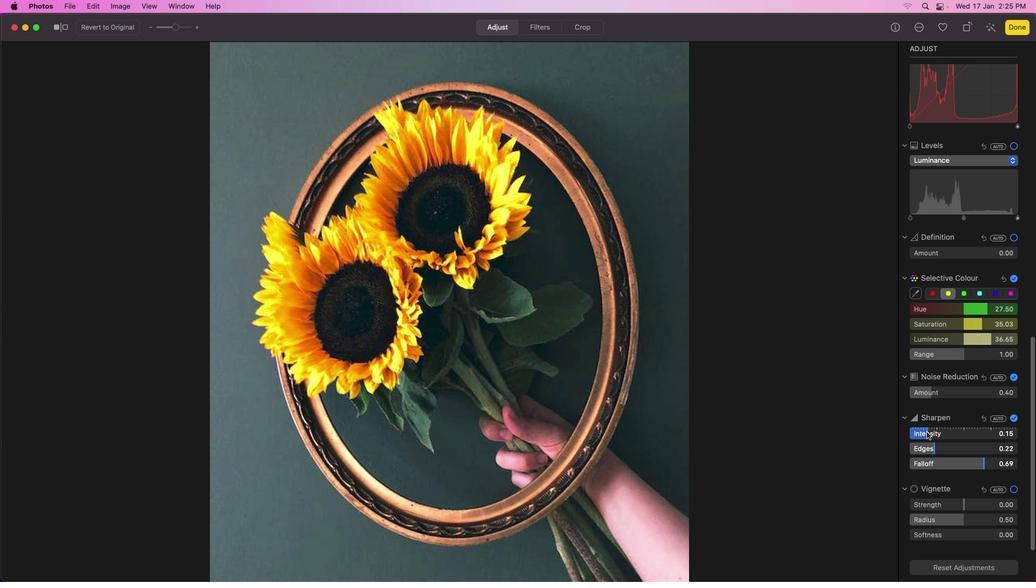
Action: Mouse pressed left at (915, 433)
Screenshot: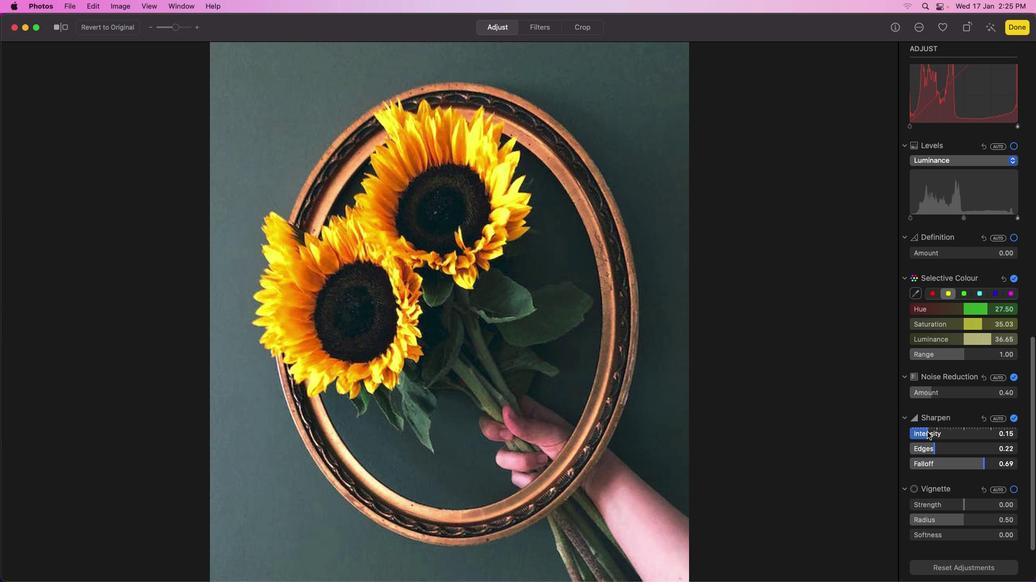 
Action: Mouse moved to (932, 447)
Screenshot: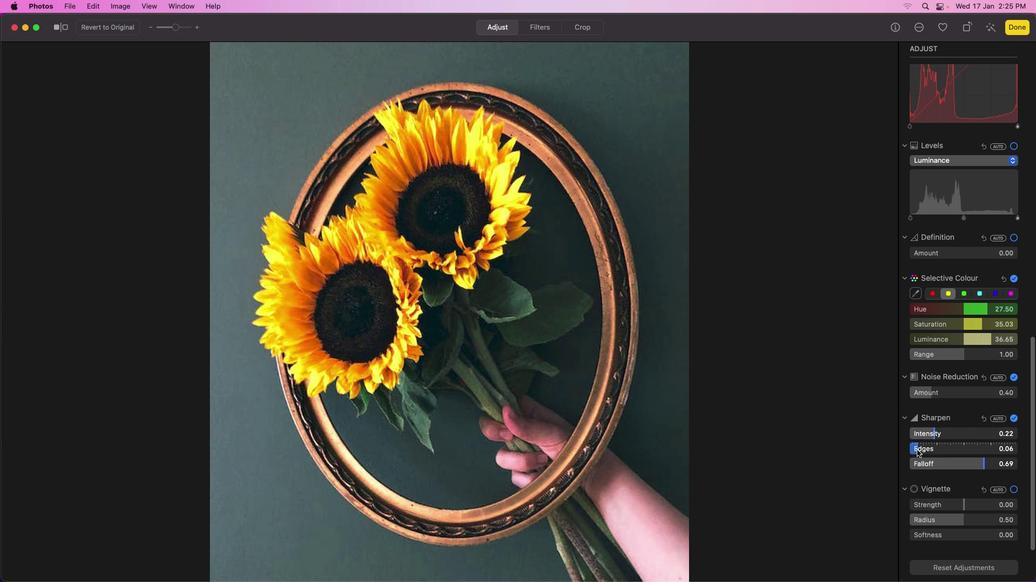 
Action: Mouse pressed left at (932, 447)
Screenshot: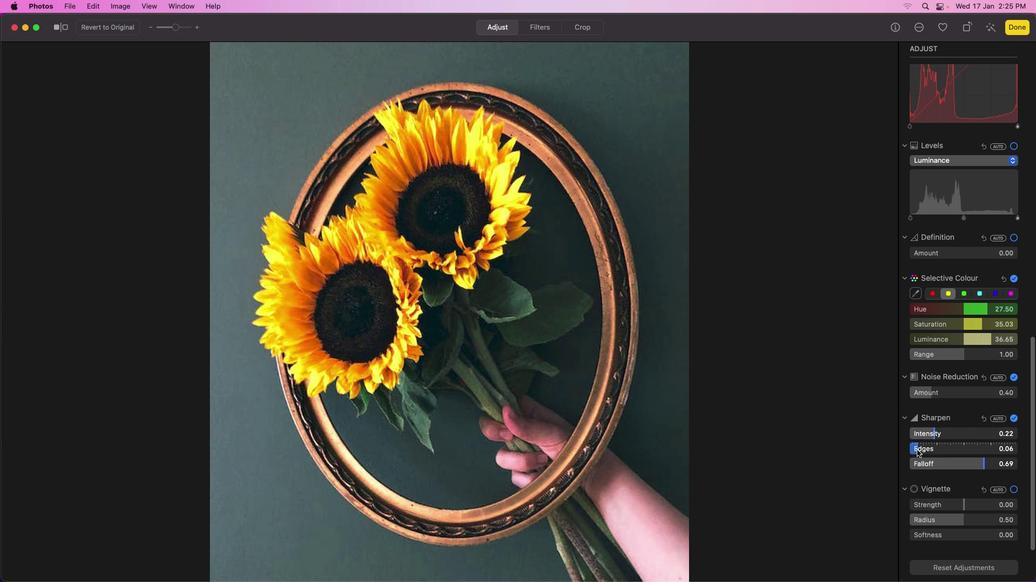 
Action: Mouse moved to (978, 460)
Screenshot: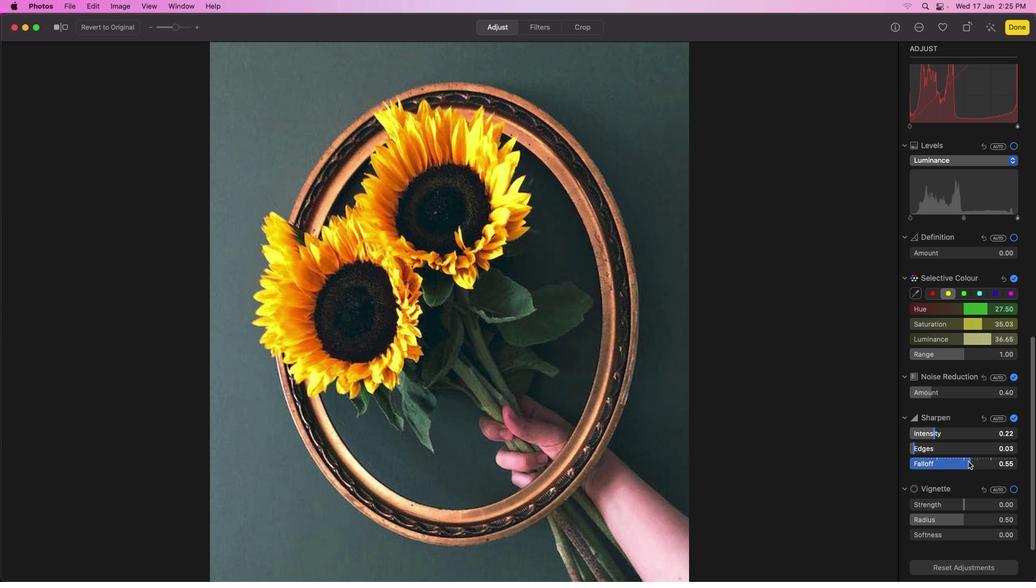 
Action: Mouse pressed left at (978, 460)
Screenshot: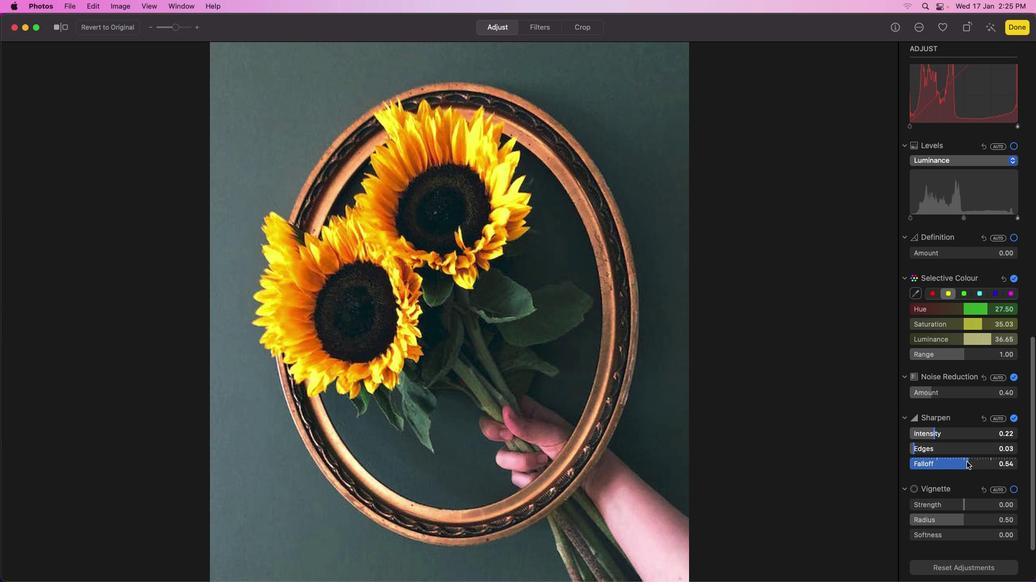 
Action: Mouse moved to (948, 464)
Screenshot: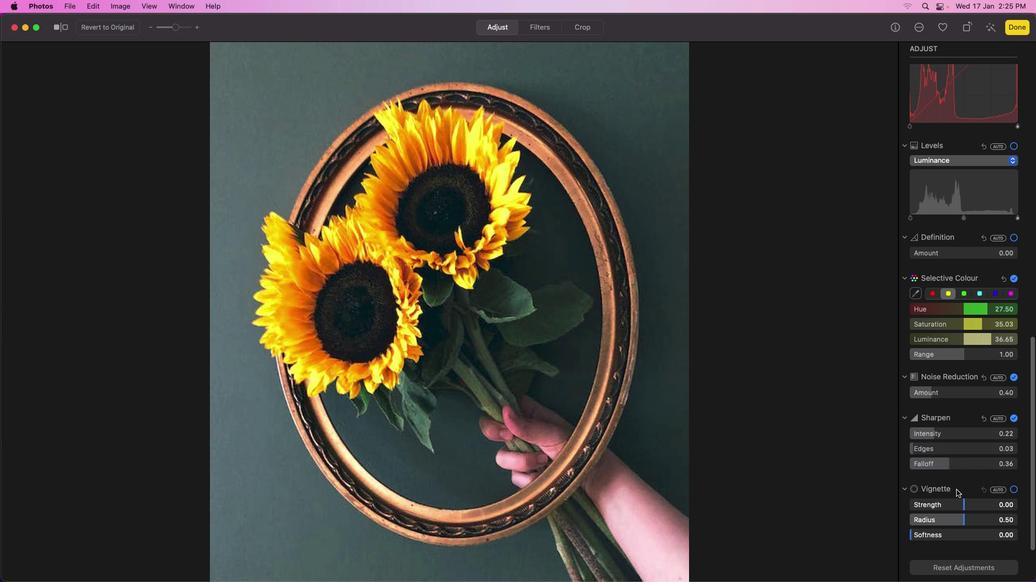 
Action: Mouse scrolled (948, 464) with delta (0, -1)
Screenshot: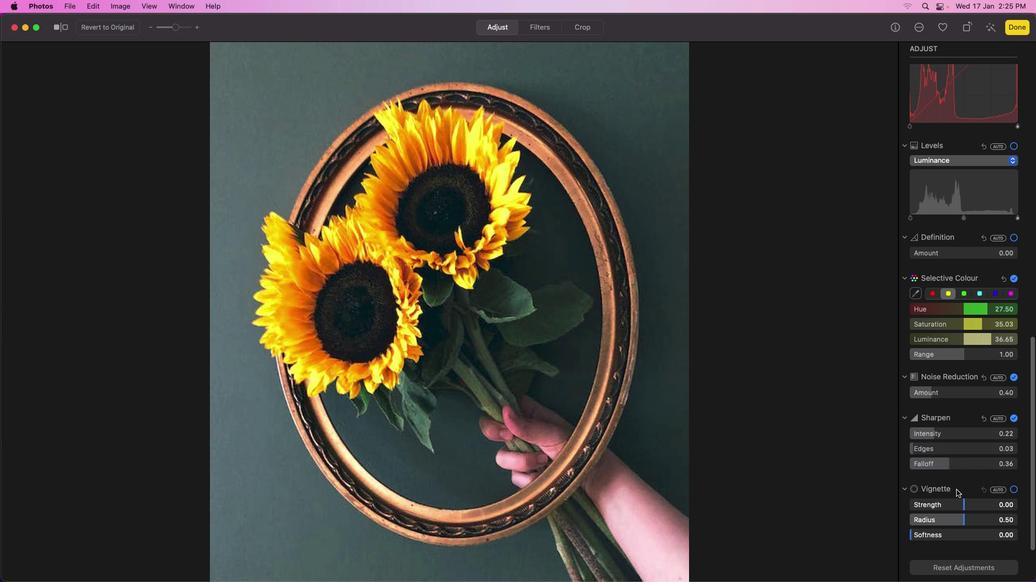 
Action: Mouse moved to (950, 465)
Screenshot: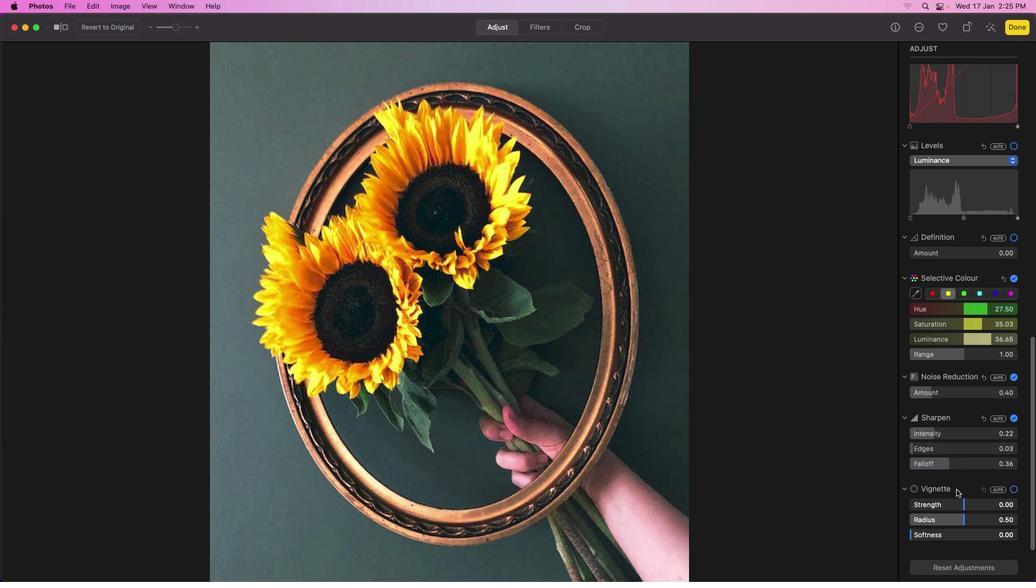 
Action: Mouse scrolled (950, 465) with delta (0, -1)
Screenshot: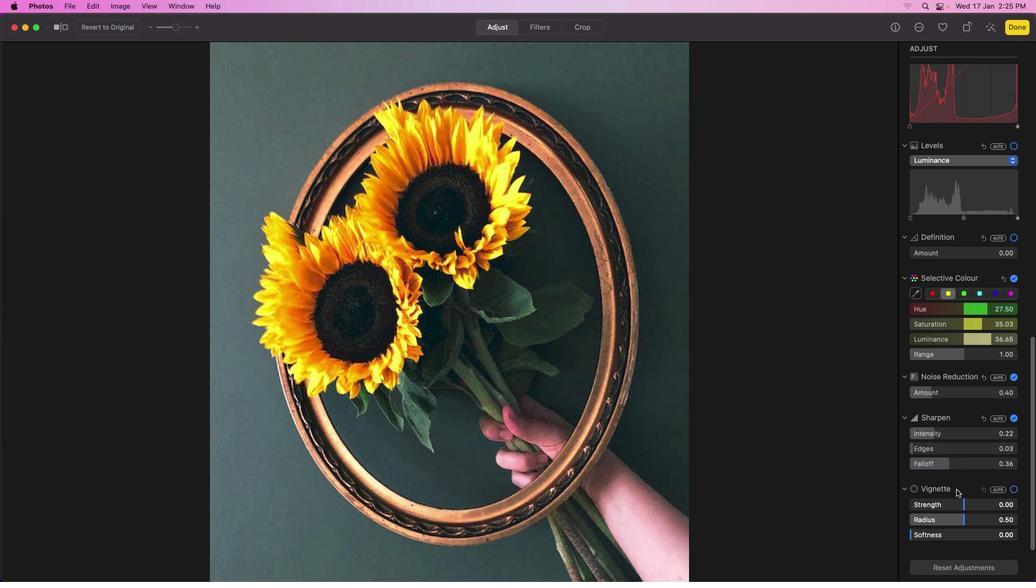 
Action: Mouse moved to (950, 466)
Screenshot: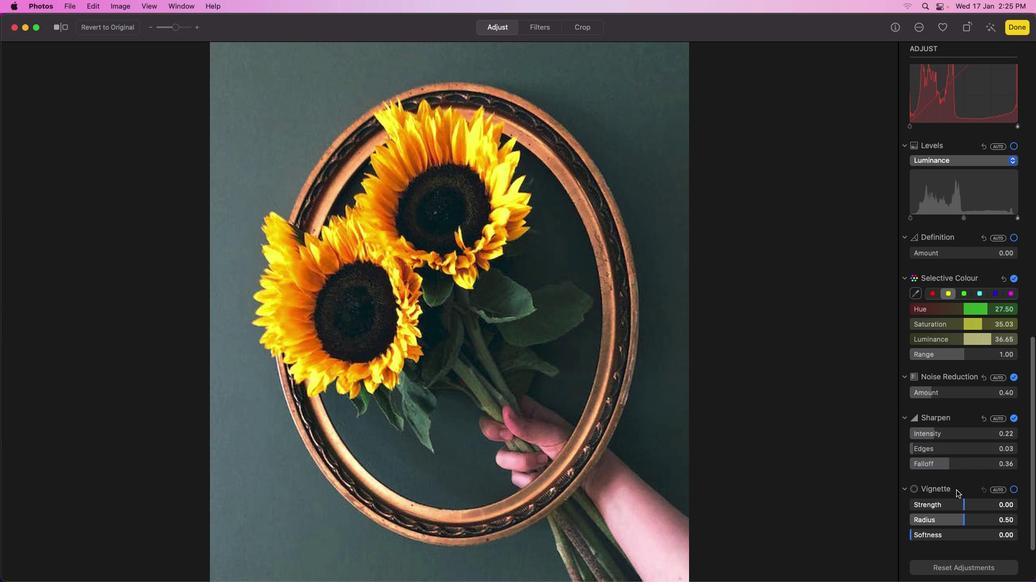 
Action: Mouse scrolled (950, 466) with delta (0, -1)
Screenshot: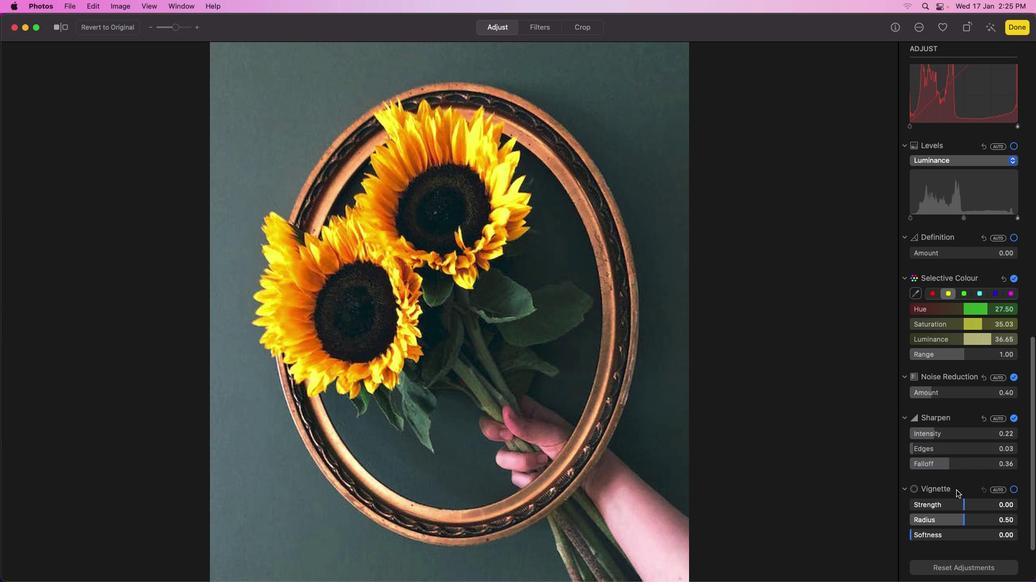 
Action: Mouse moved to (950, 466)
Screenshot: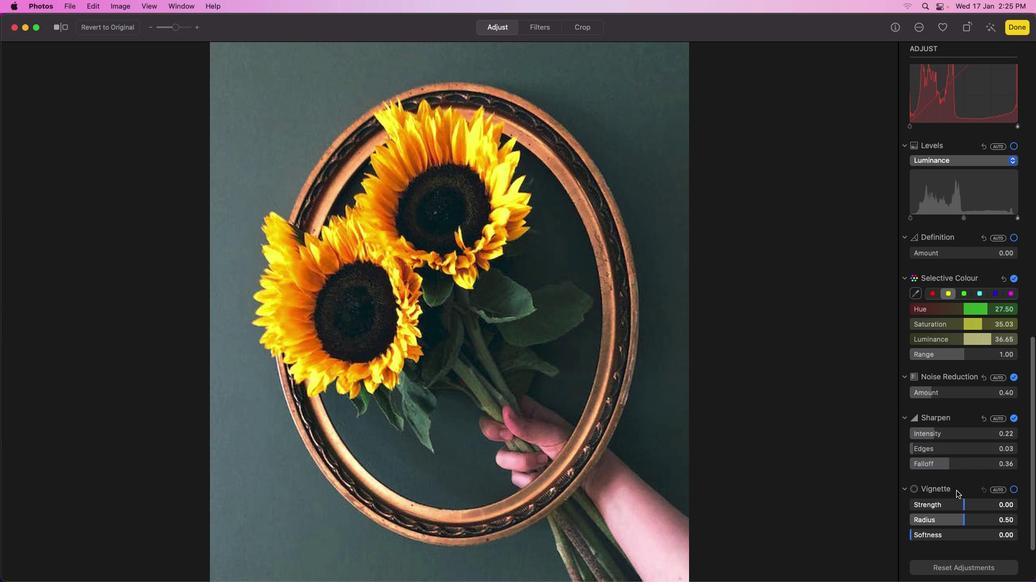 
Action: Mouse scrolled (950, 466) with delta (0, -2)
Screenshot: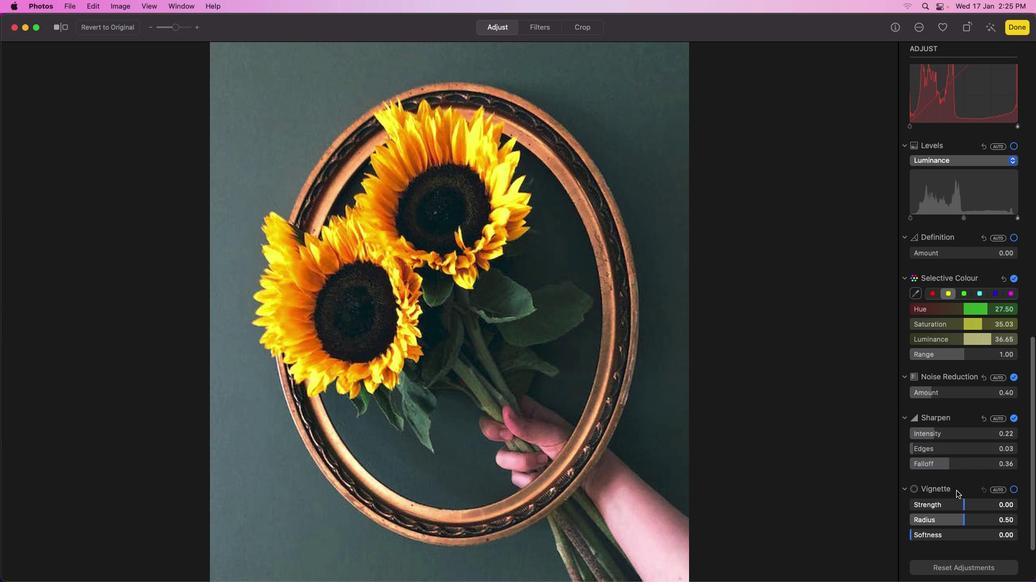 
Action: Mouse moved to (950, 468)
Screenshot: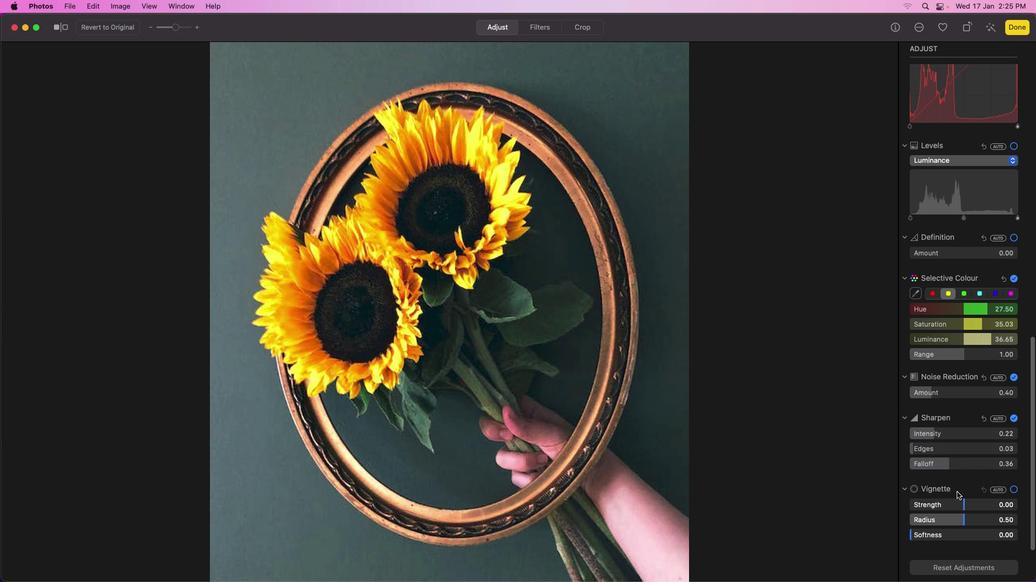 
Action: Mouse scrolled (950, 468) with delta (0, -3)
Screenshot: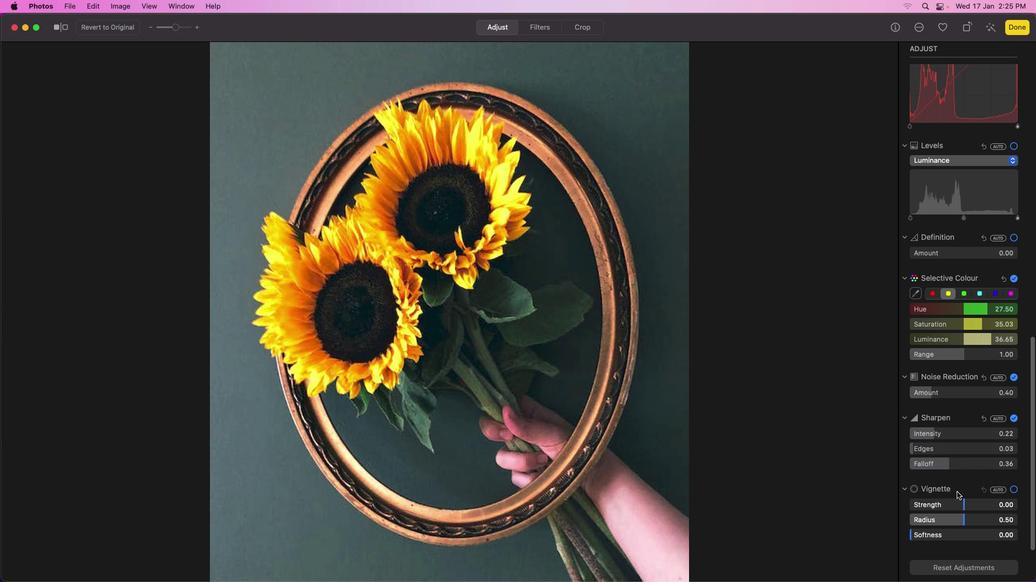 
Action: Mouse moved to (951, 470)
Screenshot: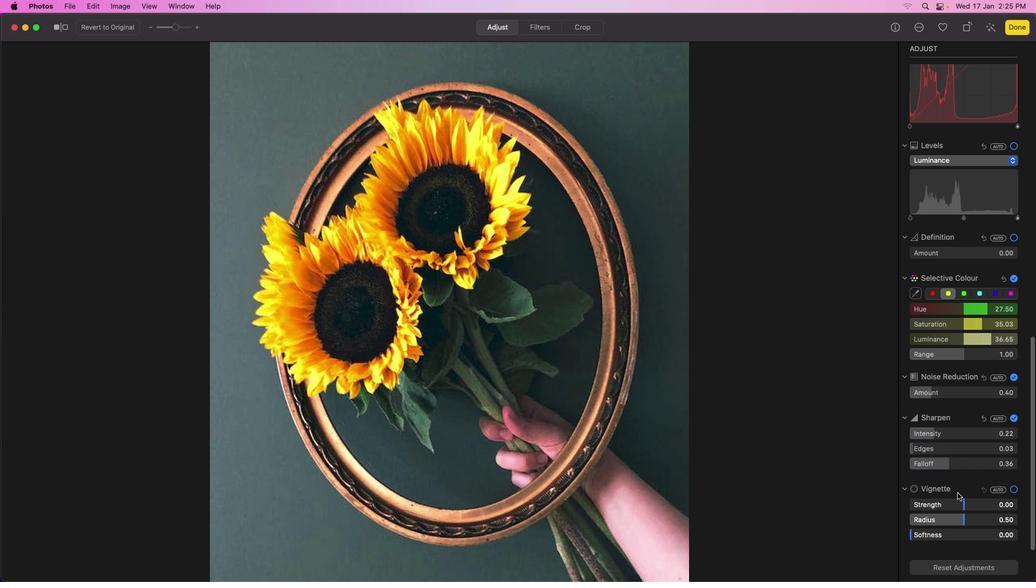 
Action: Mouse scrolled (951, 470) with delta (0, -3)
Screenshot: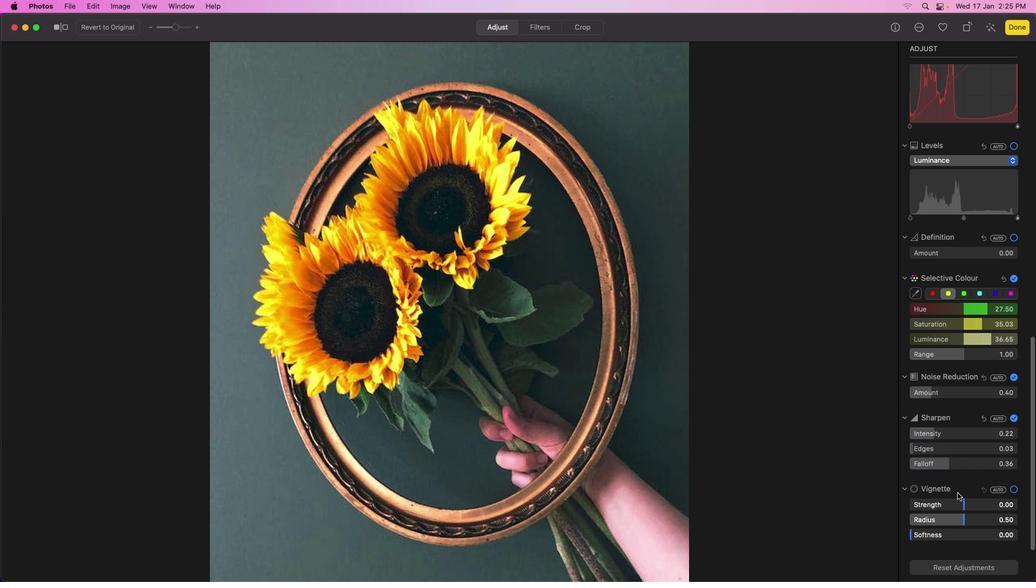 
Action: Mouse moved to (952, 475)
Screenshot: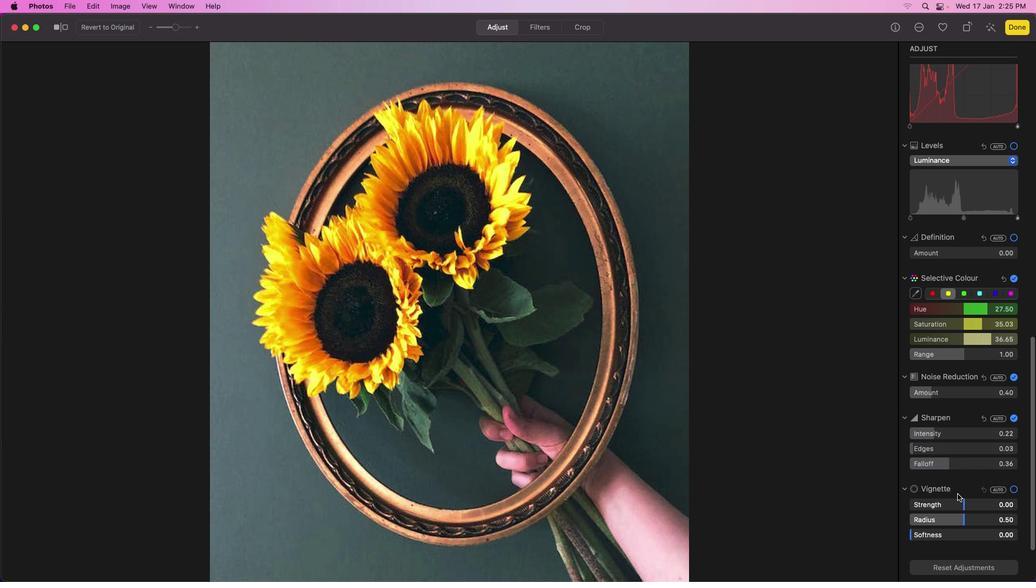 
Action: Mouse scrolled (952, 475) with delta (0, -3)
Screenshot: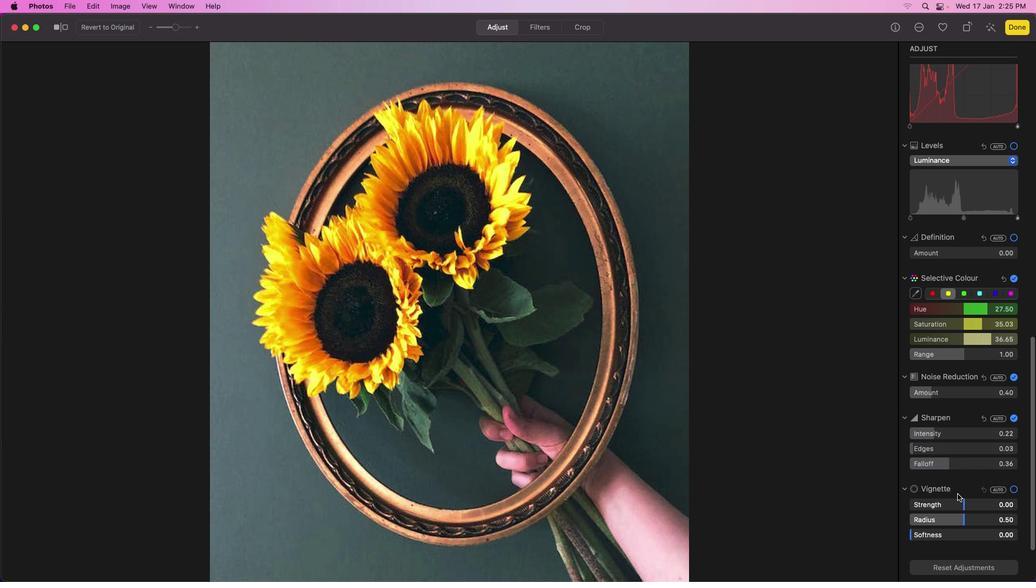 
Action: Mouse moved to (963, 502)
Screenshot: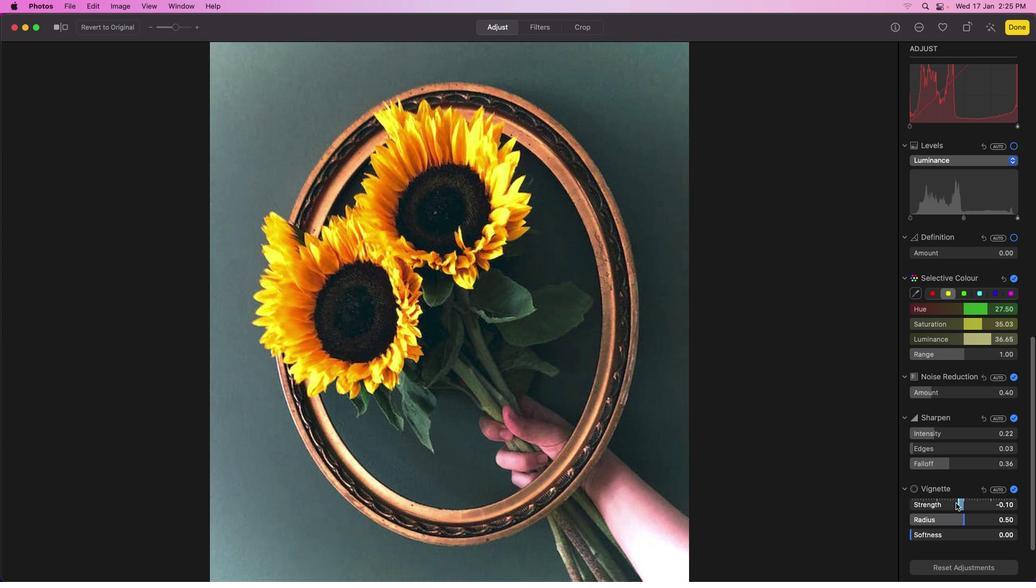 
Action: Mouse pressed left at (963, 502)
Screenshot: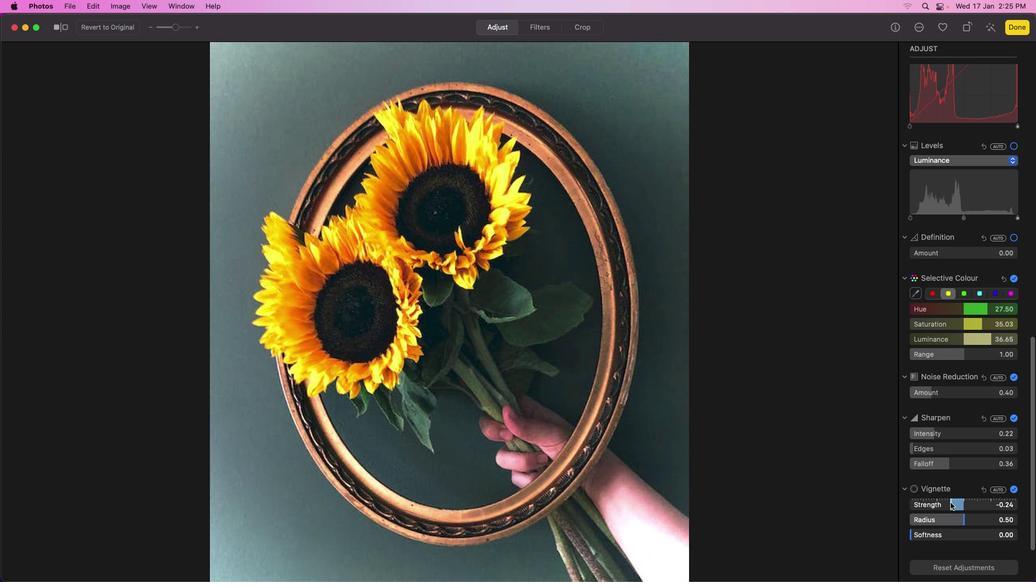 
Action: Mouse moved to (966, 514)
Screenshot: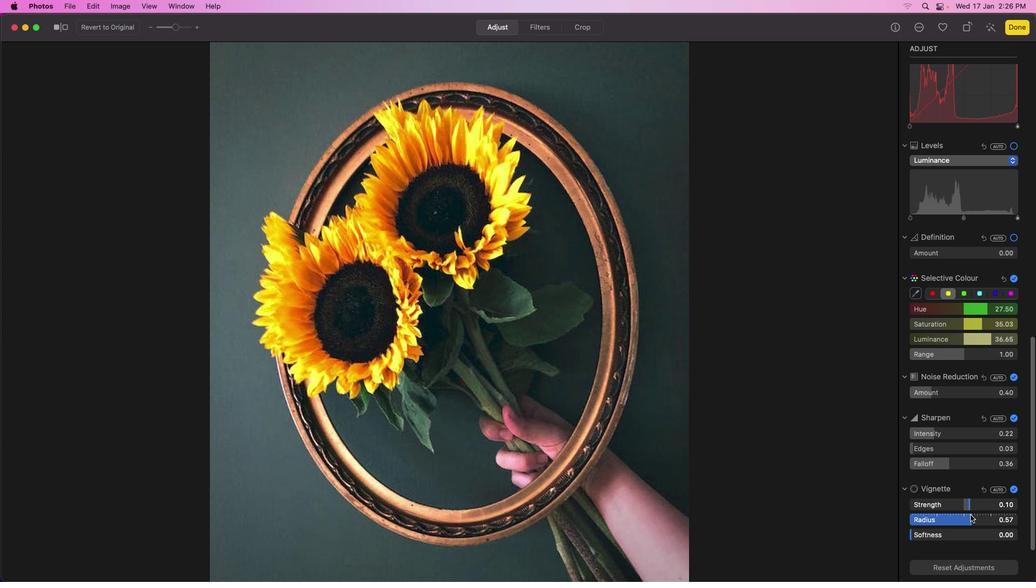
Action: Mouse pressed left at (966, 514)
Screenshot: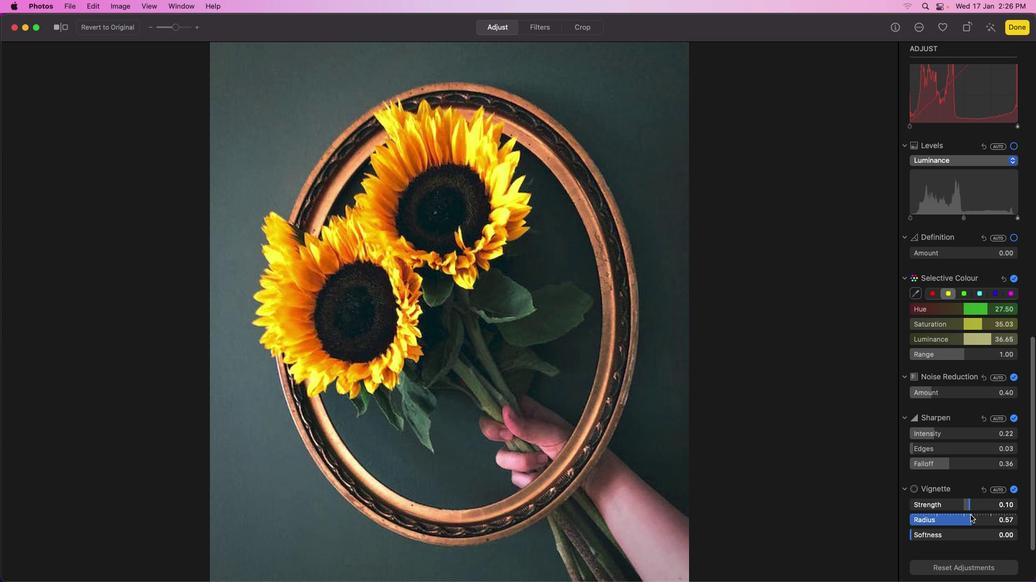 
Action: Mouse moved to (914, 537)
Screenshot: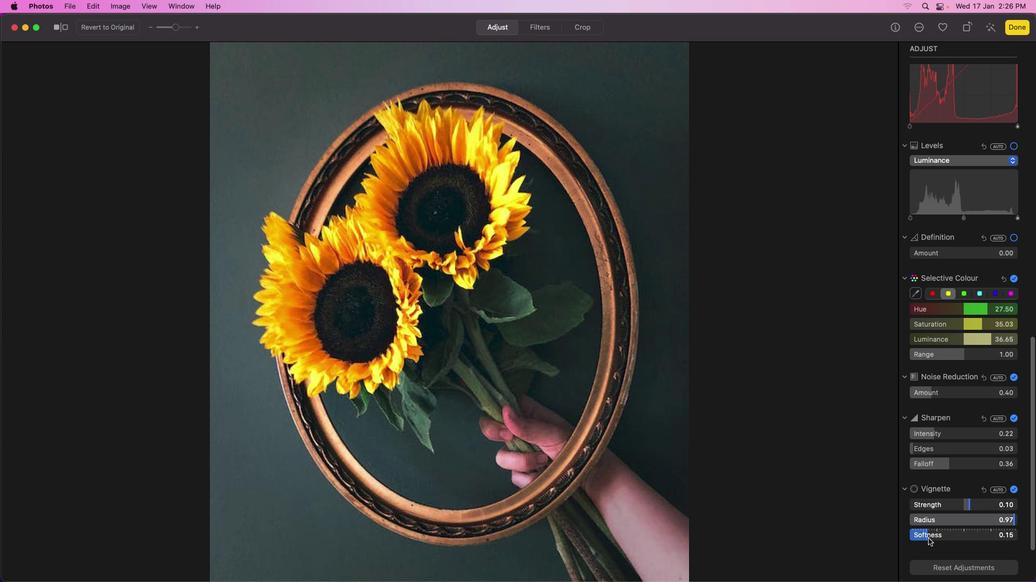 
Action: Mouse pressed left at (914, 537)
Screenshot: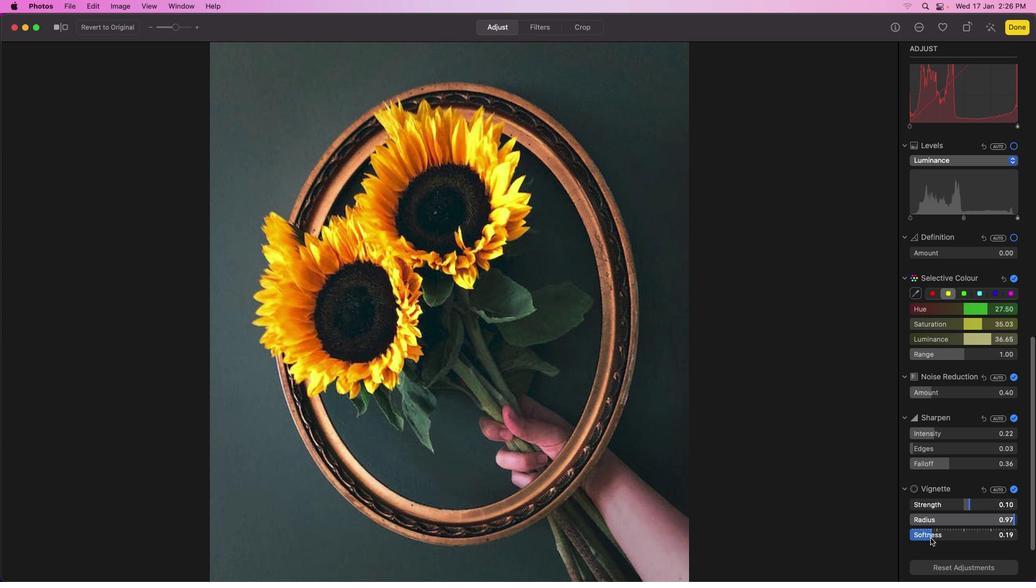 
Action: Mouse moved to (951, 517)
Screenshot: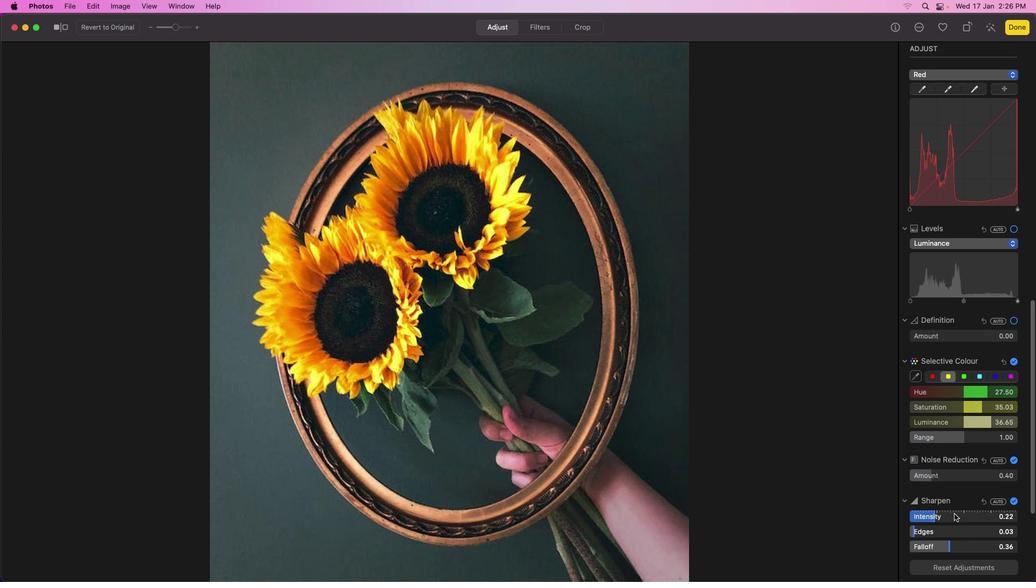 
Action: Mouse scrolled (951, 517) with delta (0, 0)
Screenshot: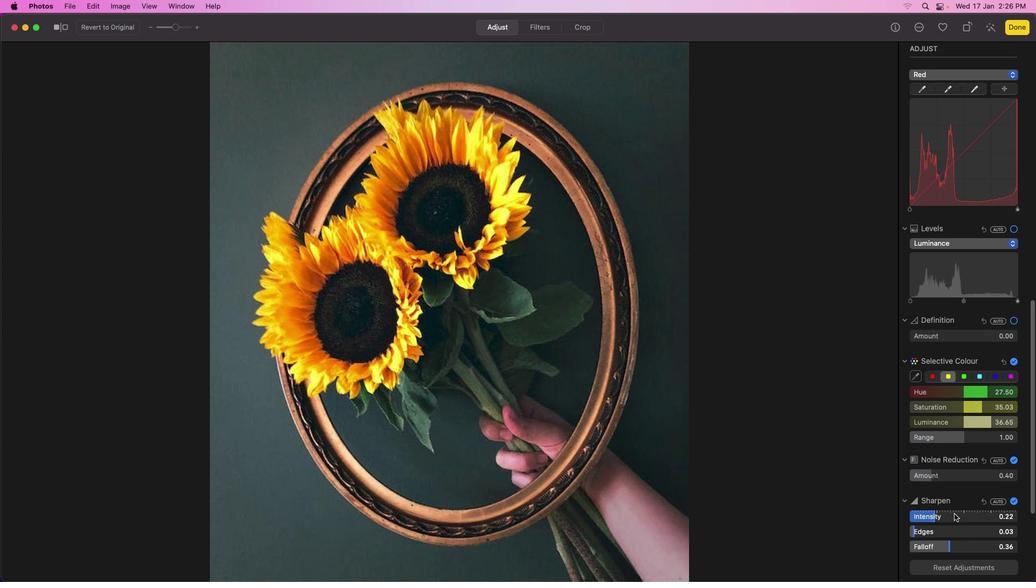 
Action: Mouse moved to (952, 516)
Screenshot: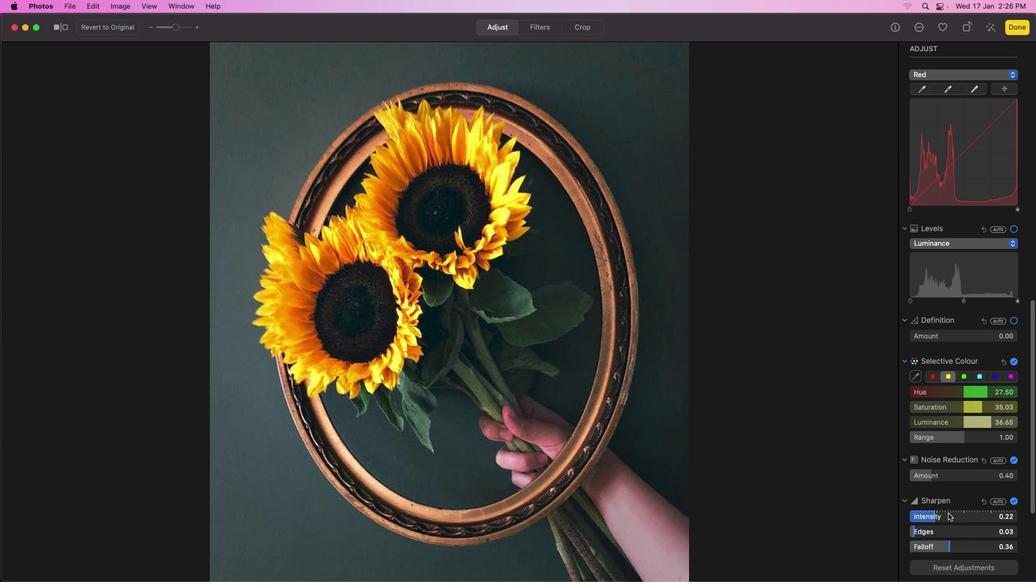 
Action: Mouse scrolled (952, 516) with delta (0, 0)
Screenshot: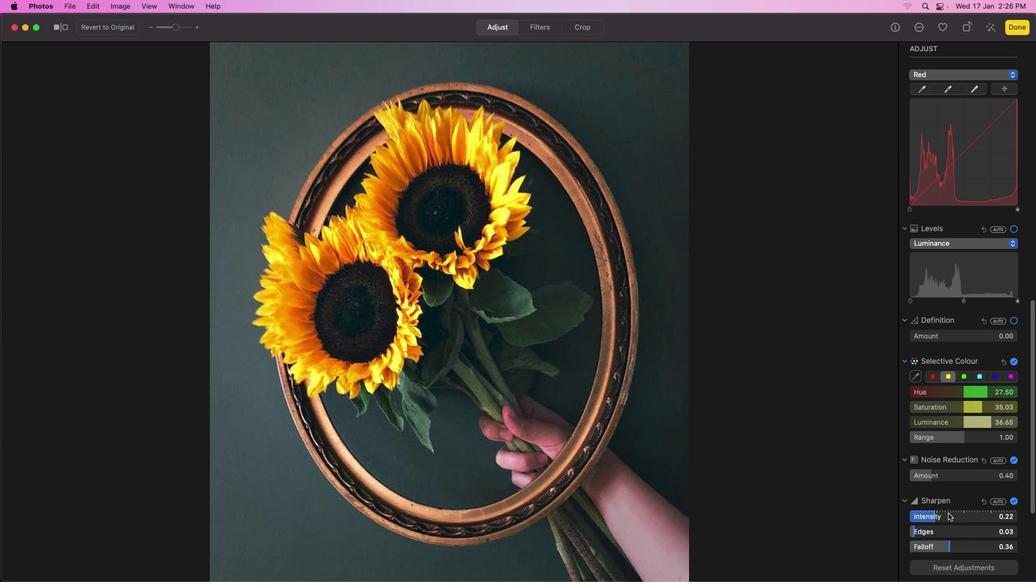 
Action: Mouse moved to (952, 516)
Screenshot: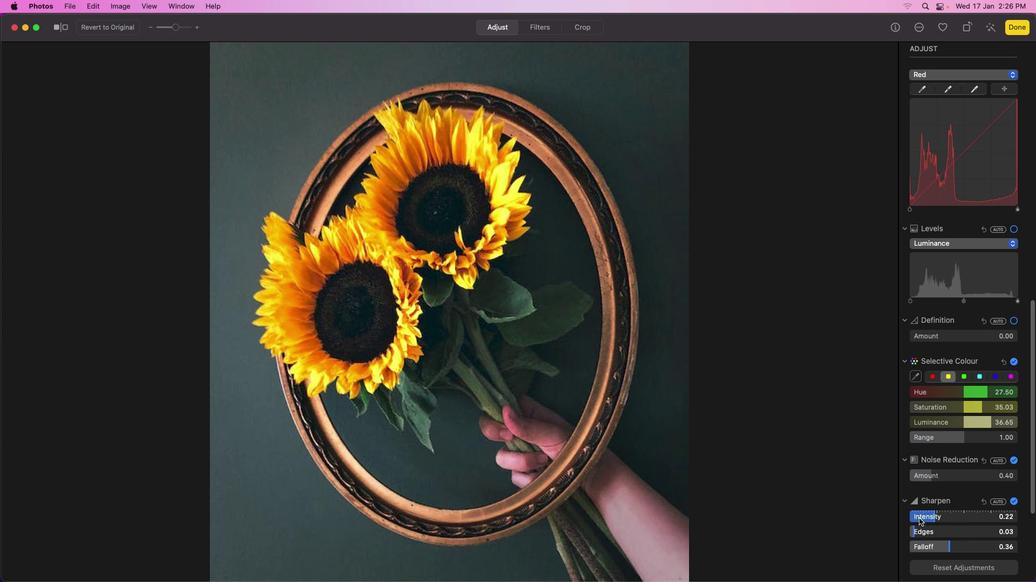 
Action: Mouse scrolled (952, 516) with delta (0, 0)
Screenshot: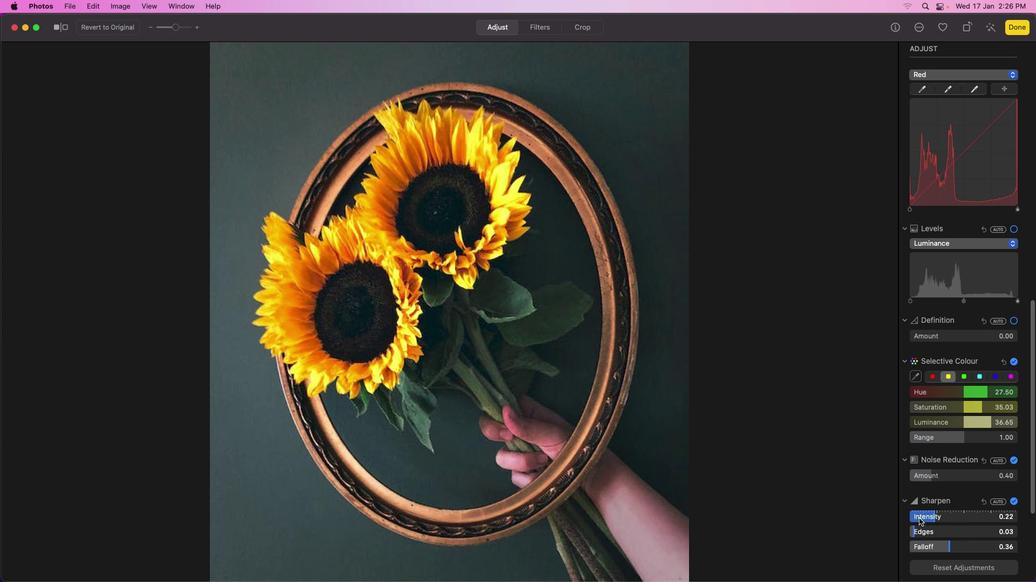 
Action: Mouse moved to (952, 515)
Screenshot: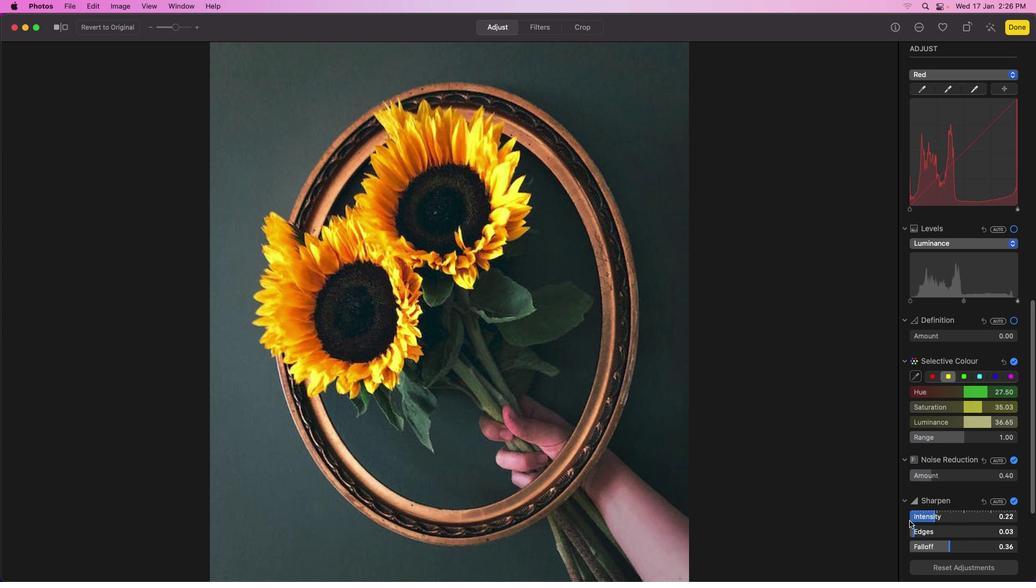
Action: Mouse scrolled (952, 515) with delta (0, 1)
Screenshot: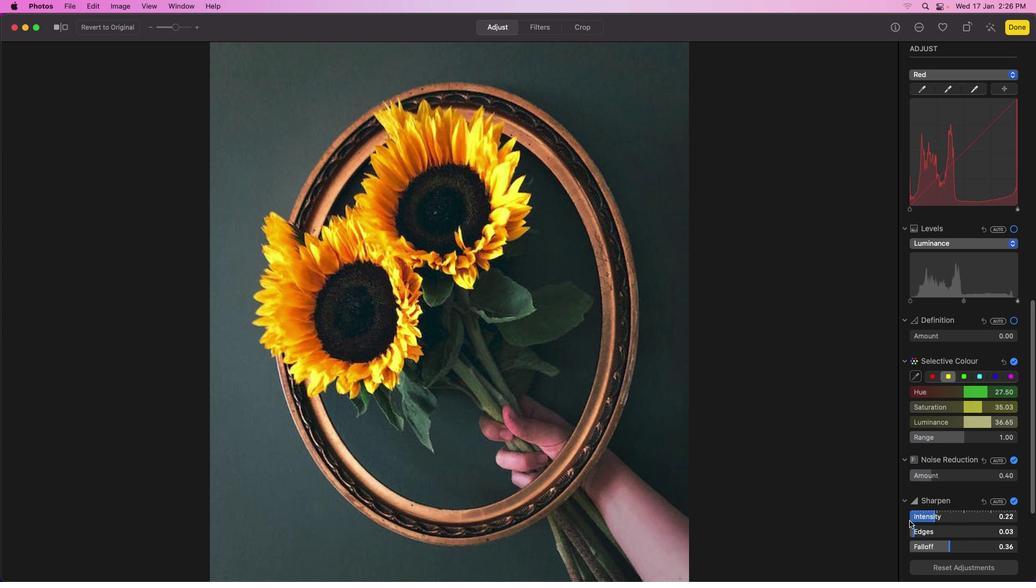 
Action: Mouse moved to (953, 514)
Screenshot: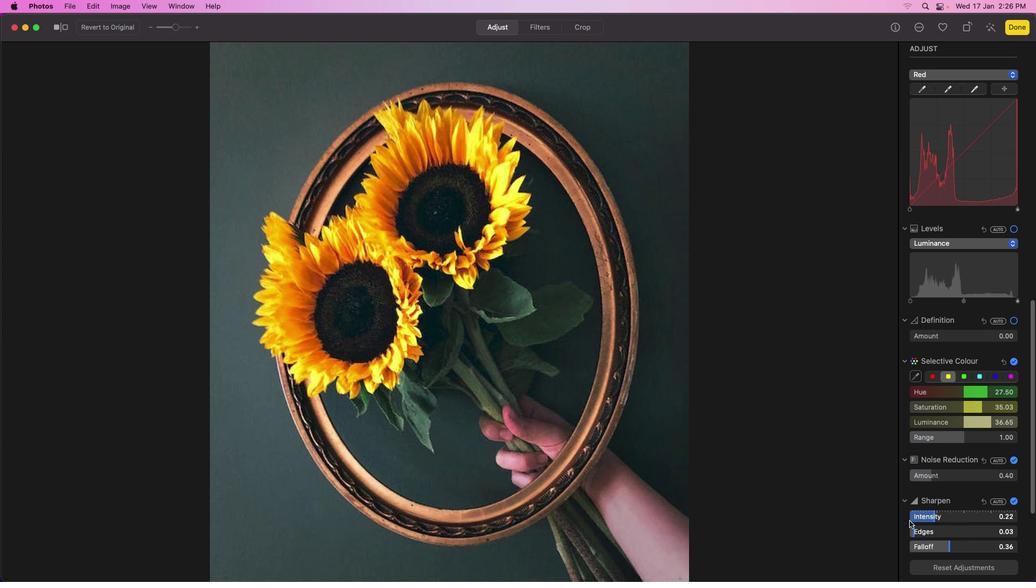 
Action: Mouse scrolled (953, 514) with delta (0, 1)
Screenshot: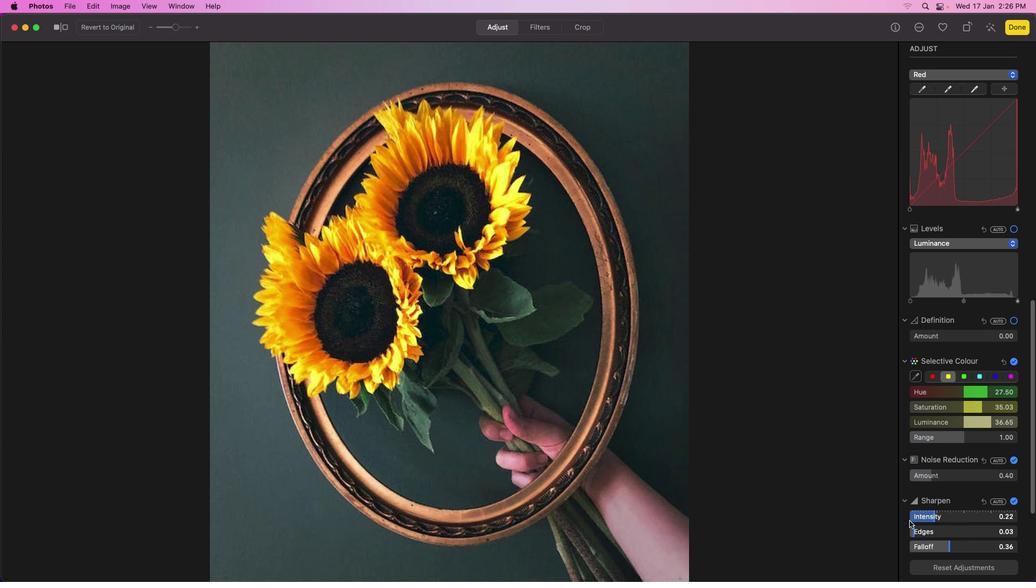 
Action: Mouse moved to (909, 518)
Screenshot: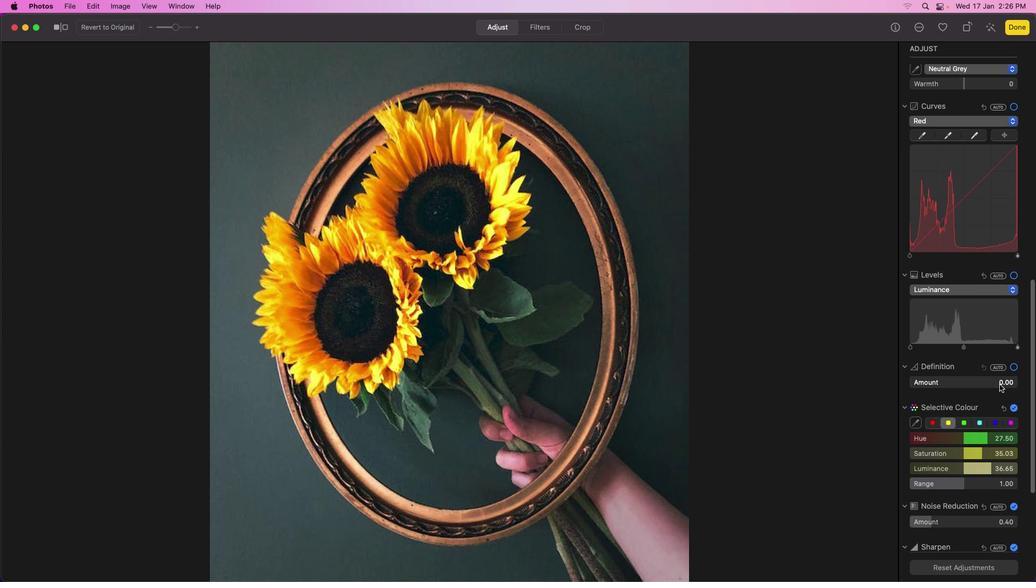 
Action: Mouse scrolled (909, 518) with delta (0, 0)
Screenshot: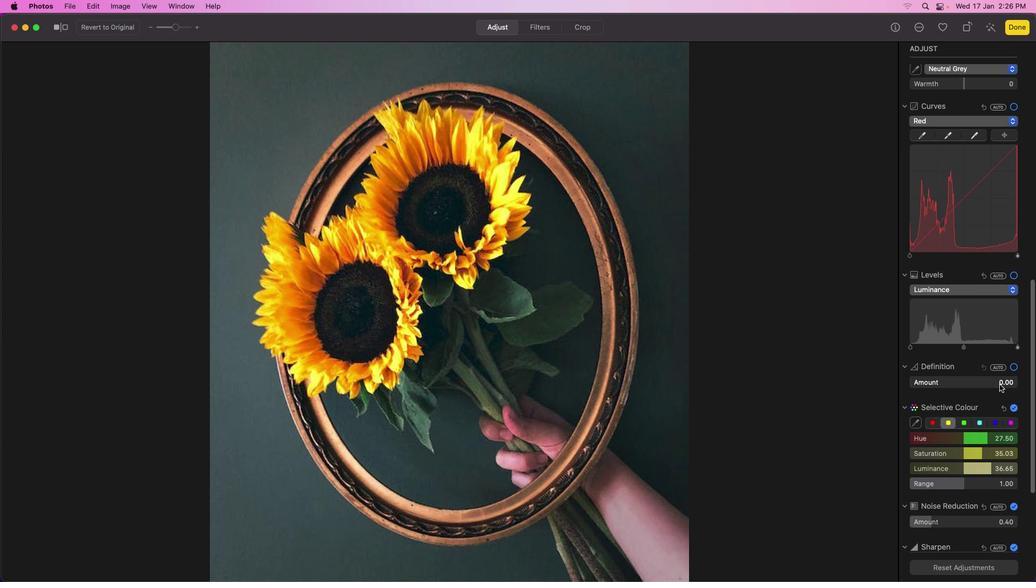 
Action: Mouse moved to (909, 517)
Screenshot: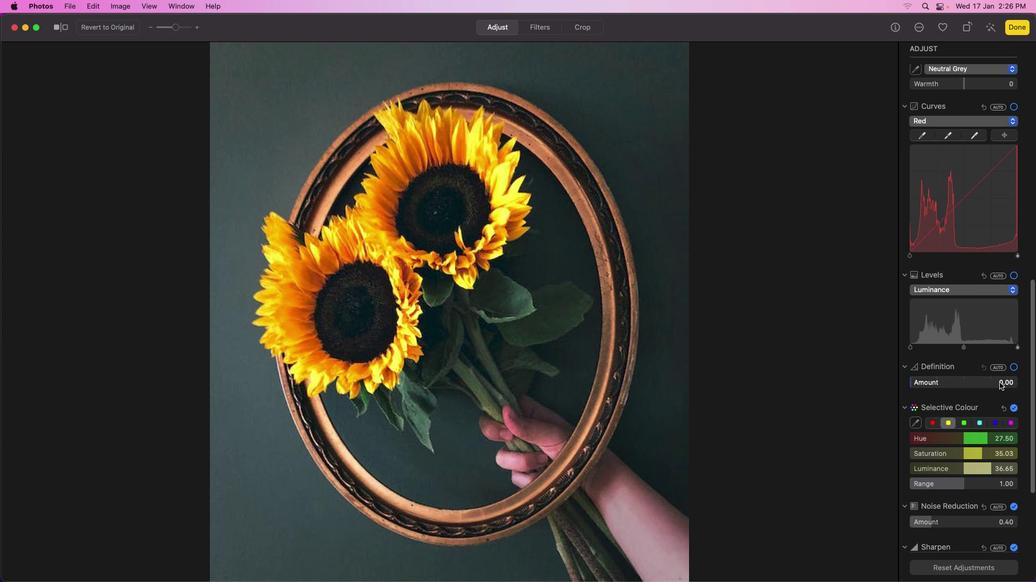 
Action: Mouse scrolled (909, 517) with delta (0, 0)
Screenshot: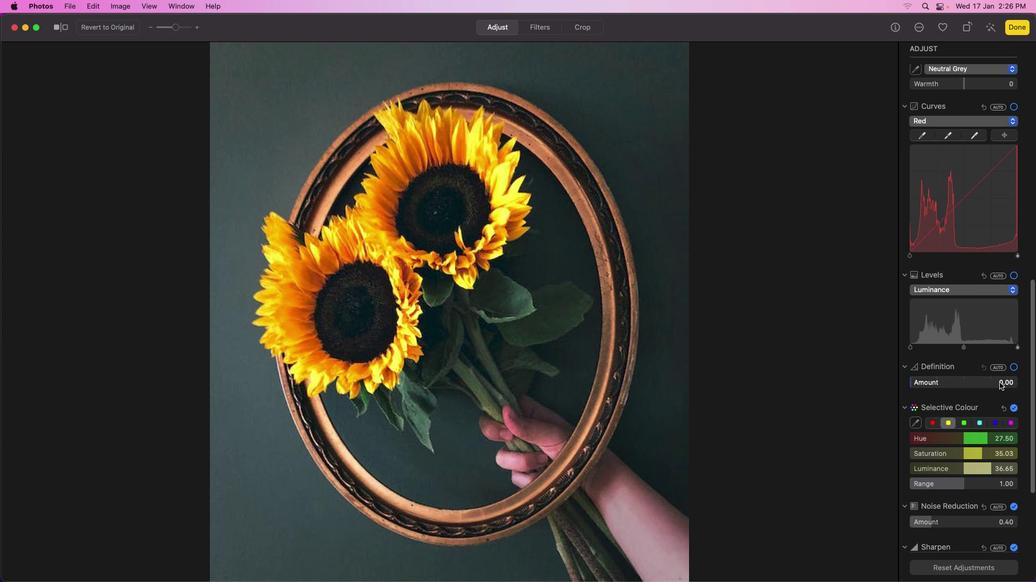 
Action: Mouse moved to (911, 514)
Screenshot: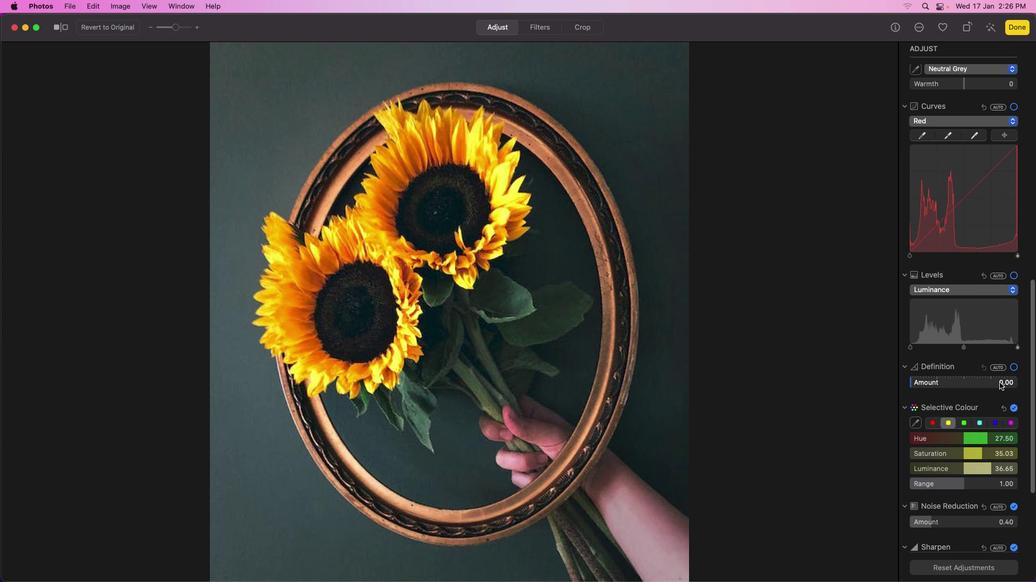 
Action: Mouse scrolled (911, 514) with delta (0, 0)
Screenshot: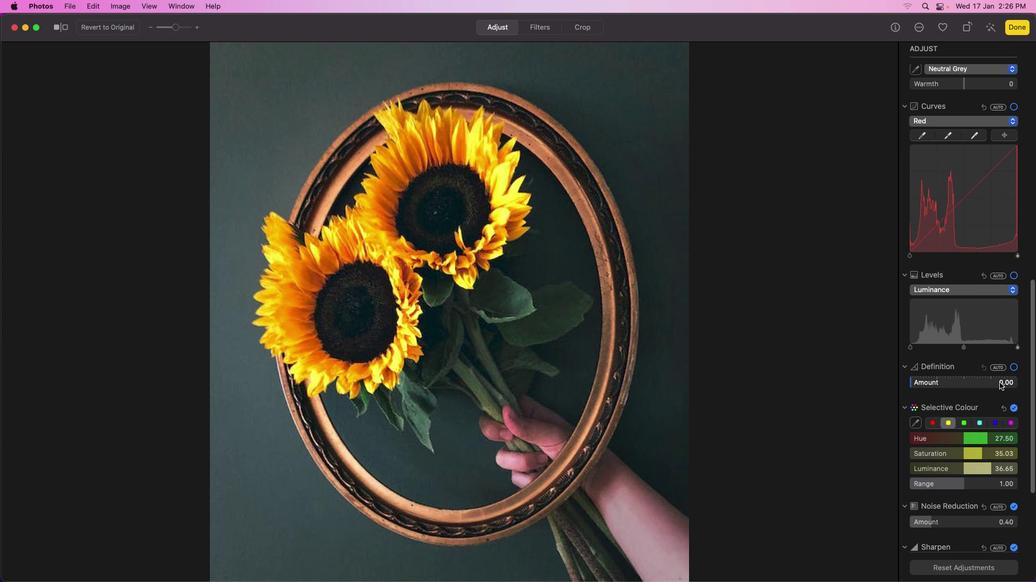 
Action: Mouse moved to (912, 512)
Screenshot: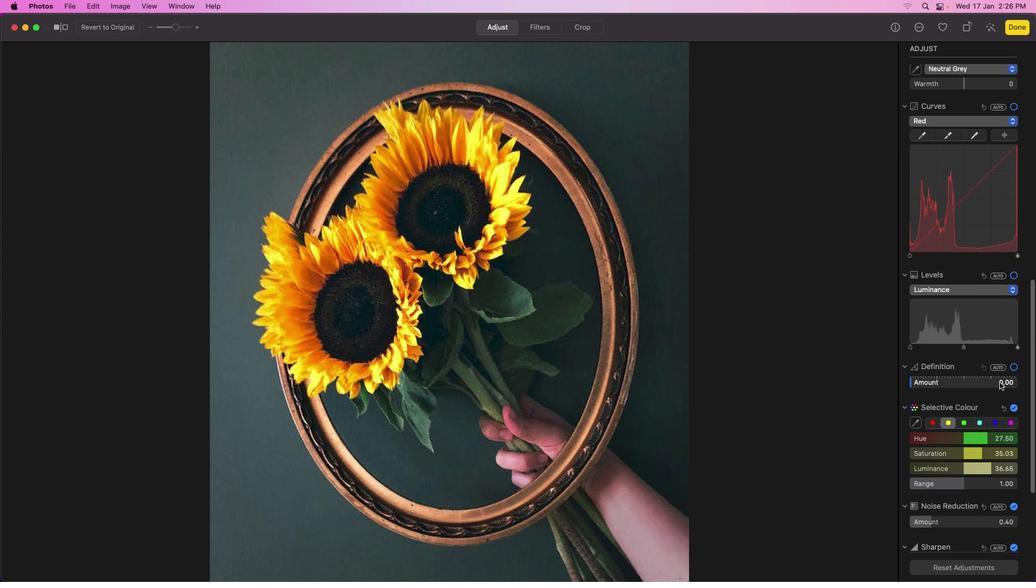 
Action: Mouse scrolled (912, 512) with delta (0, 1)
Screenshot: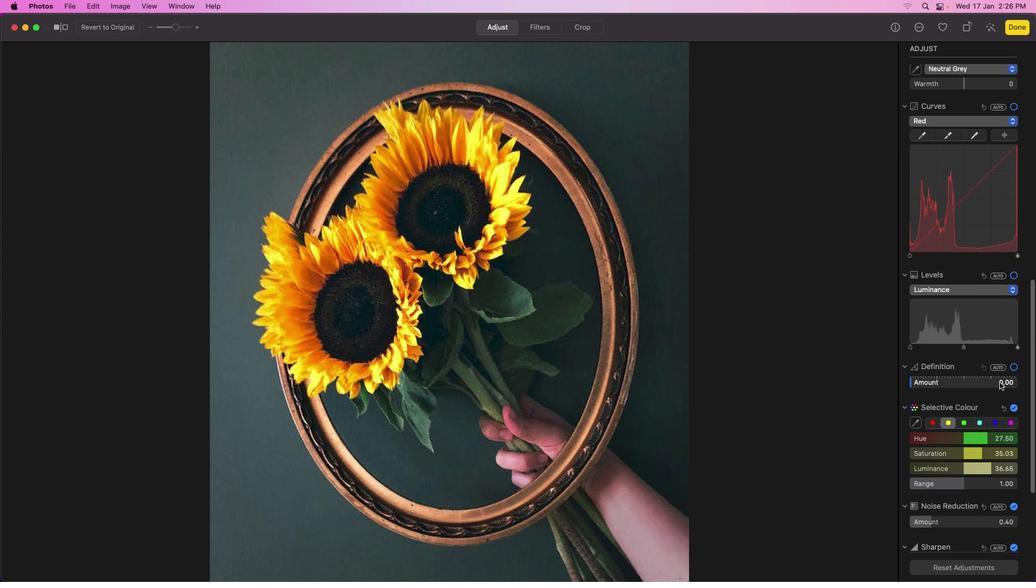 
Action: Mouse moved to (998, 381)
Screenshot: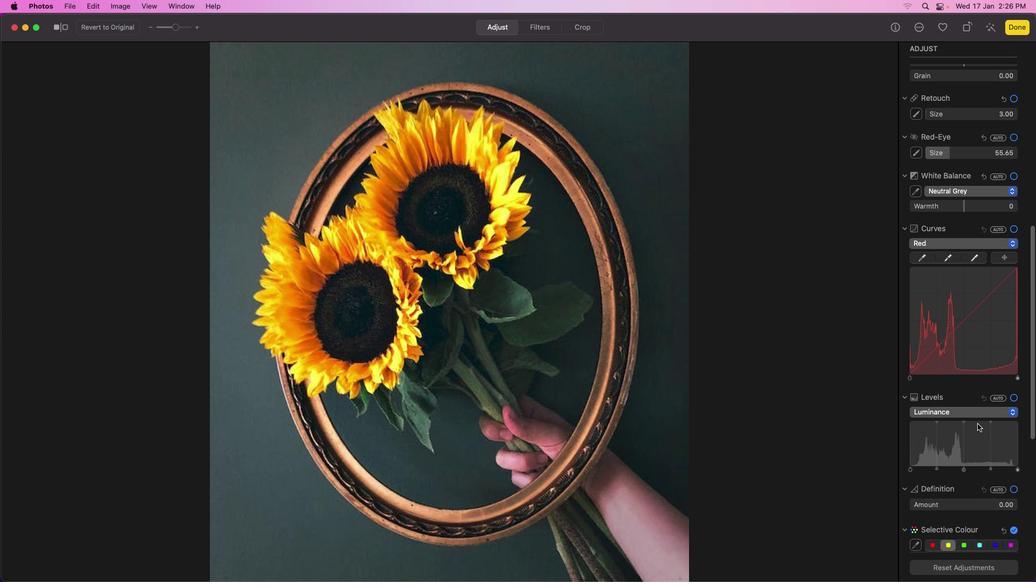 
Action: Mouse scrolled (998, 381) with delta (0, 0)
Screenshot: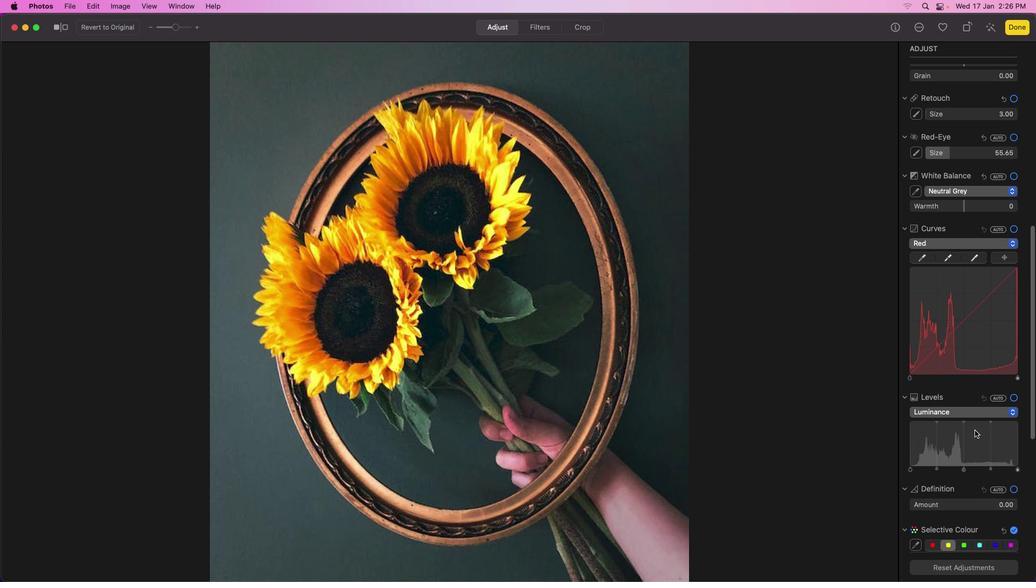 
Action: Mouse scrolled (998, 381) with delta (0, 0)
Screenshot: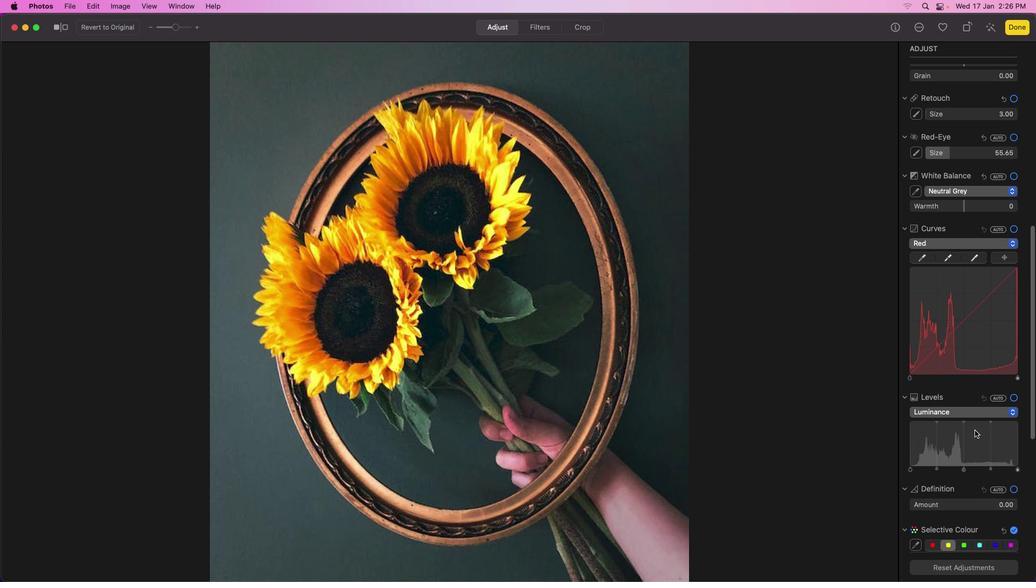 
Action: Mouse moved to (998, 381)
Screenshot: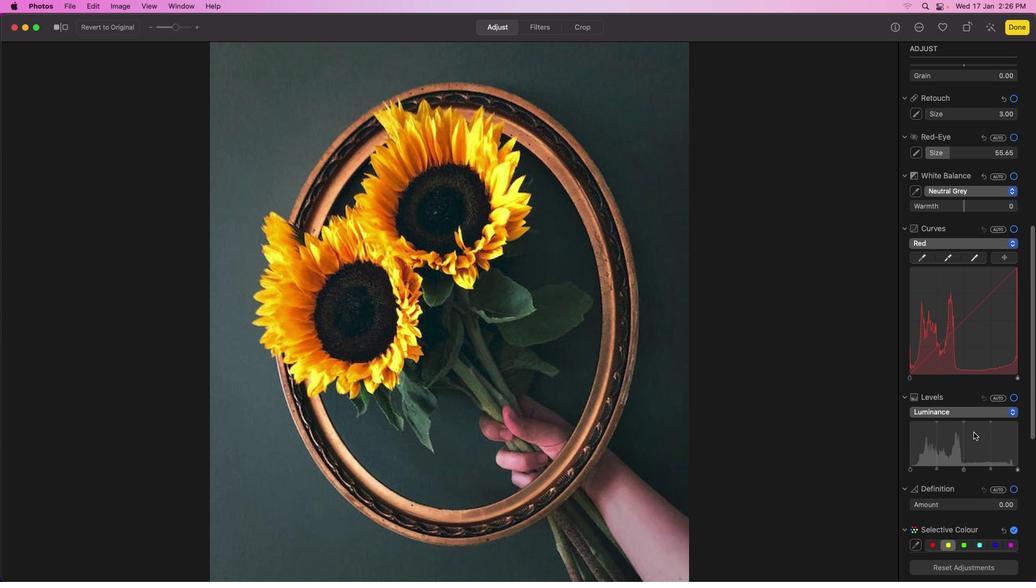 
Action: Mouse scrolled (998, 381) with delta (0, 0)
Screenshot: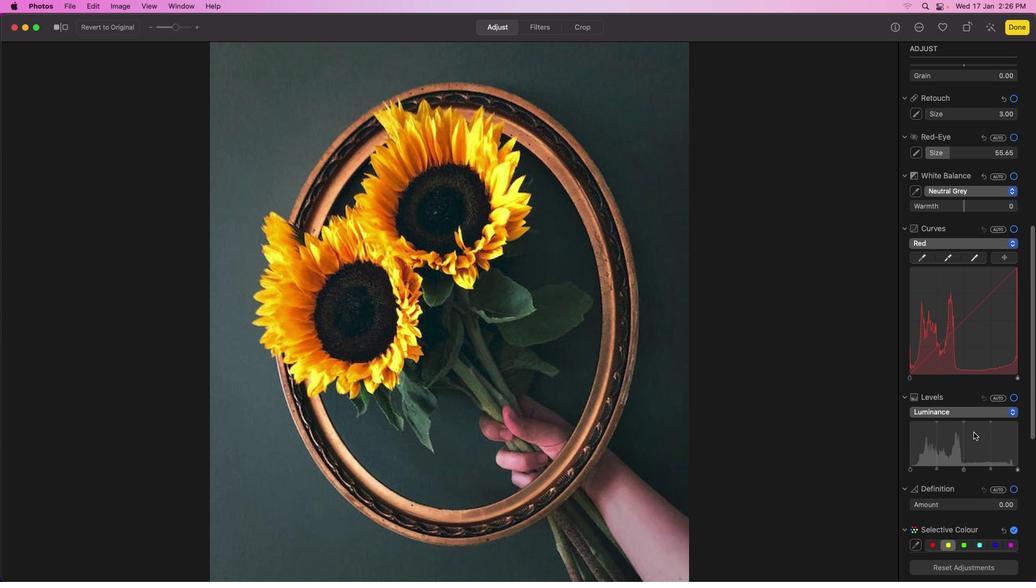
Action: Mouse moved to (997, 380)
Screenshot: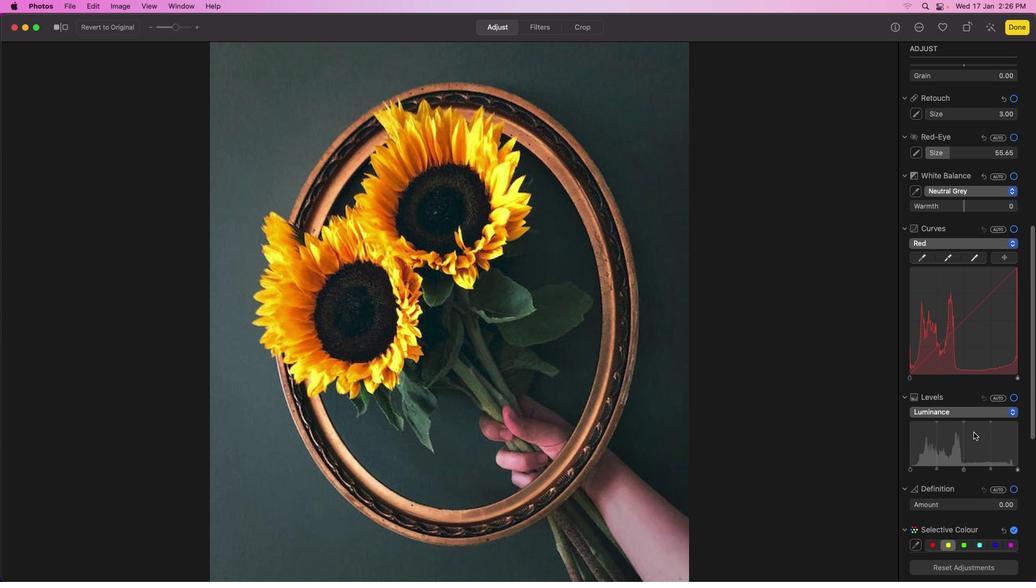 
Action: Mouse scrolled (997, 380) with delta (0, 1)
Screenshot: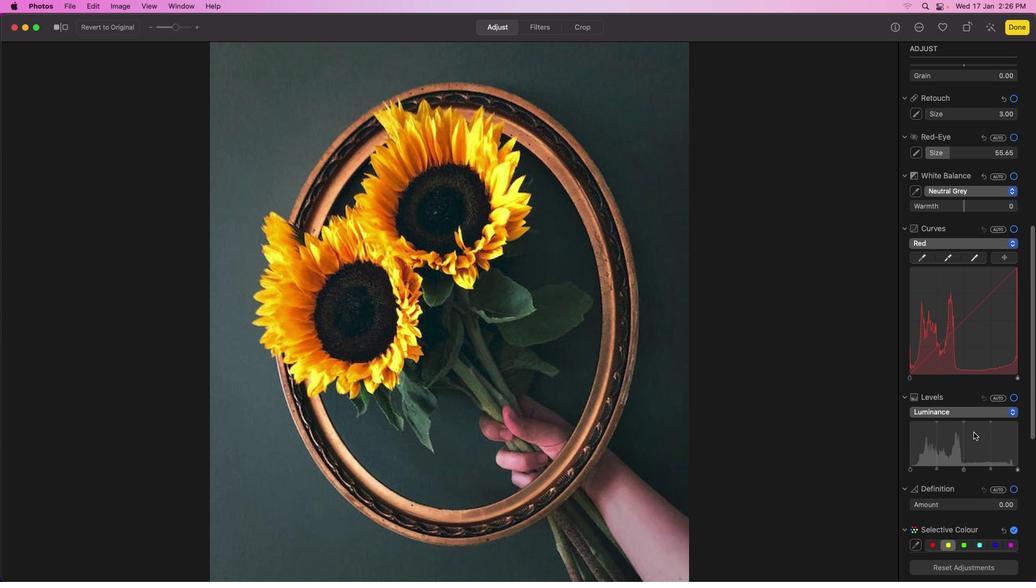 
Action: Mouse moved to (997, 380)
Screenshot: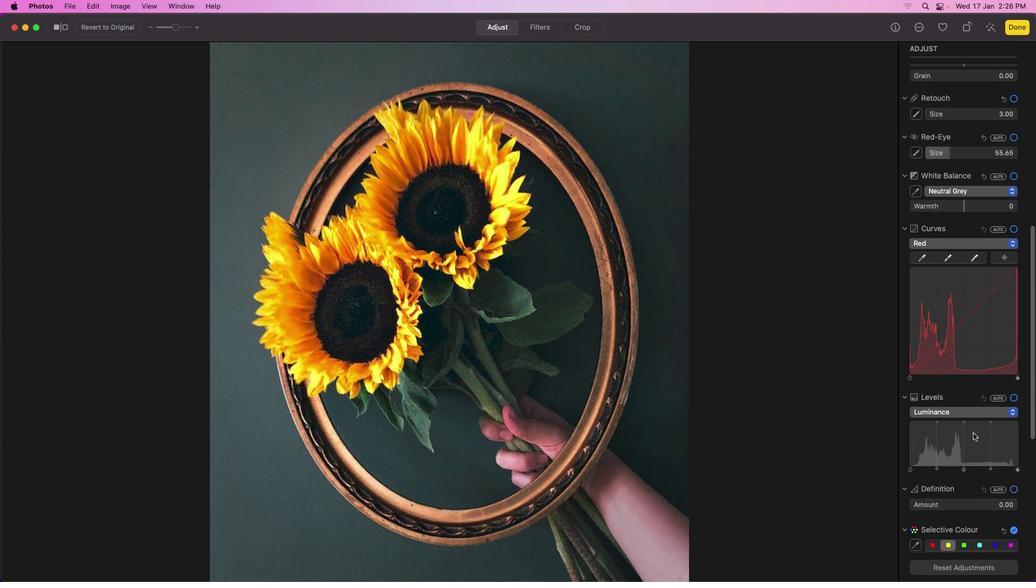 
Action: Mouse scrolled (997, 380) with delta (0, 2)
Screenshot: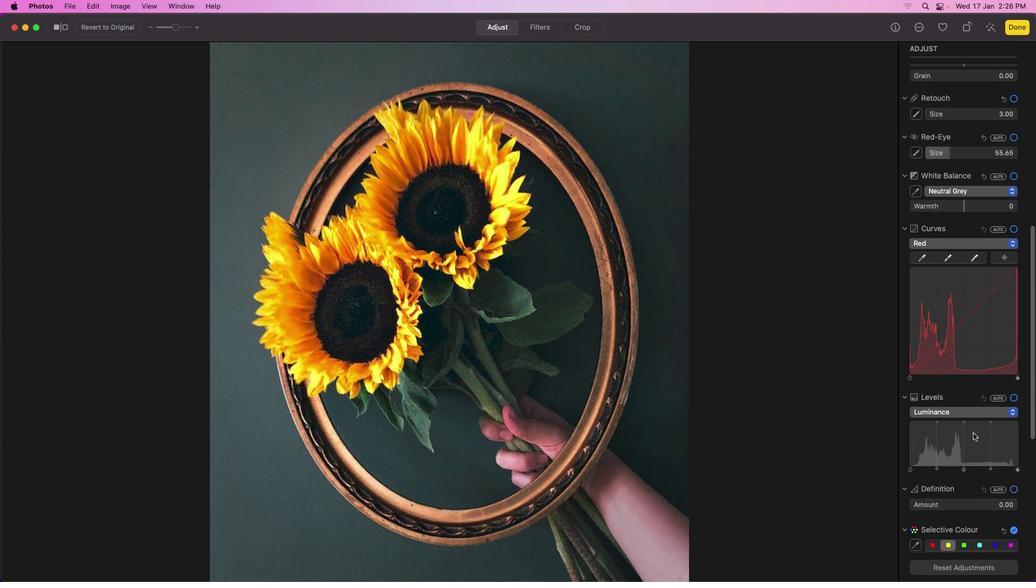 
Action: Mouse moved to (997, 380)
Screenshot: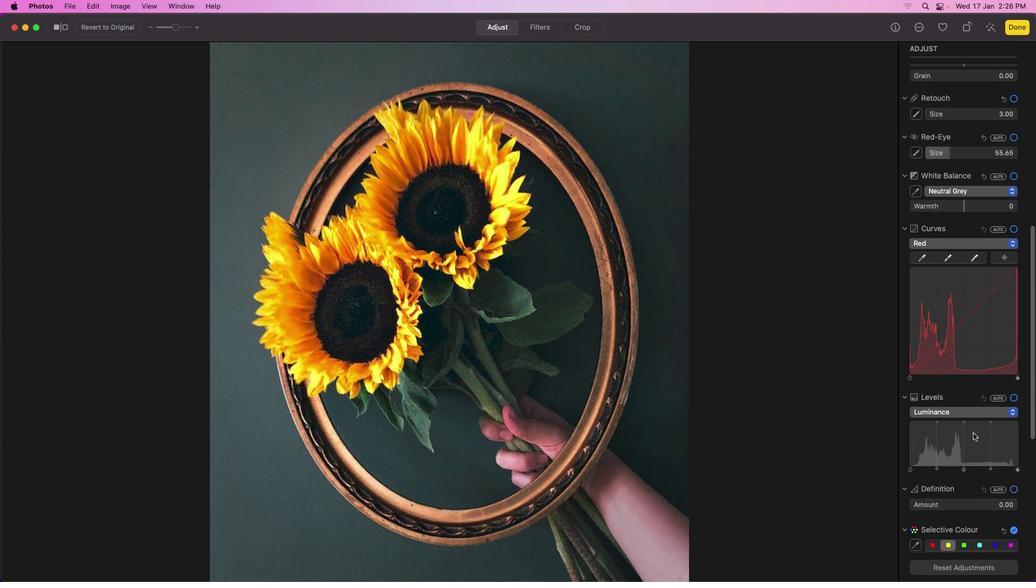 
Action: Mouse scrolled (997, 380) with delta (0, 2)
Screenshot: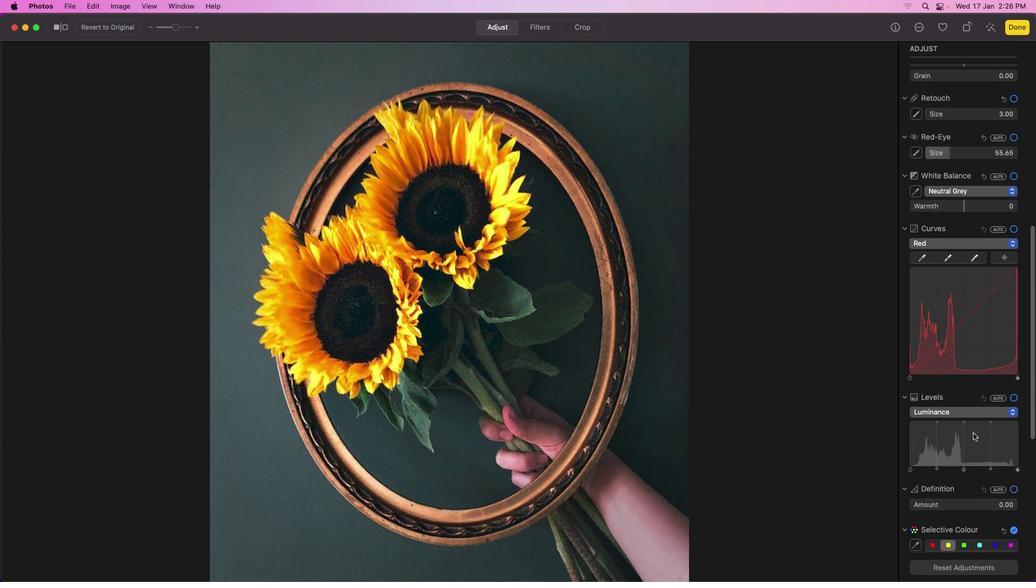 
Action: Mouse moved to (972, 432)
Screenshot: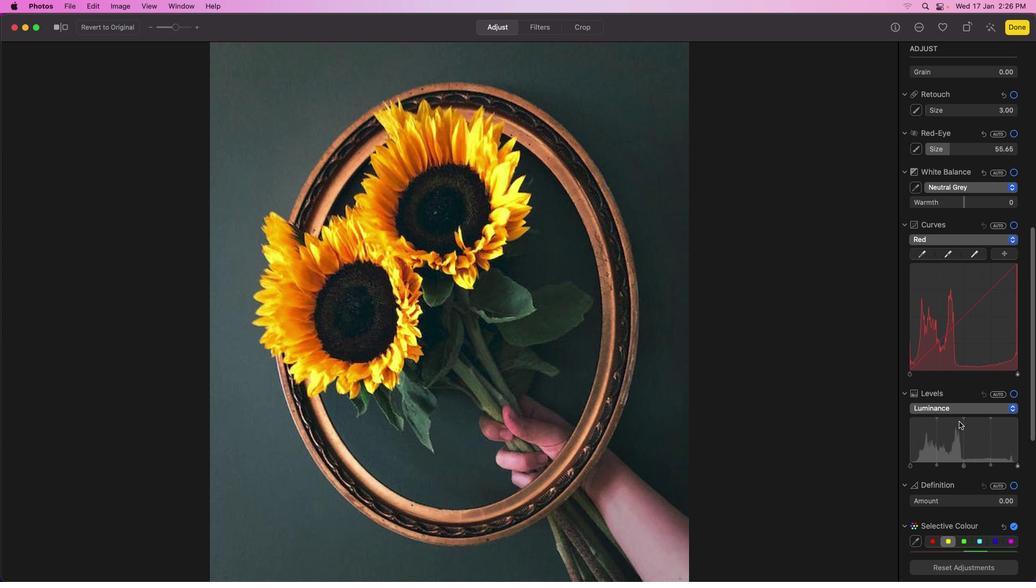 
Action: Mouse scrolled (972, 432) with delta (0, -1)
Screenshot: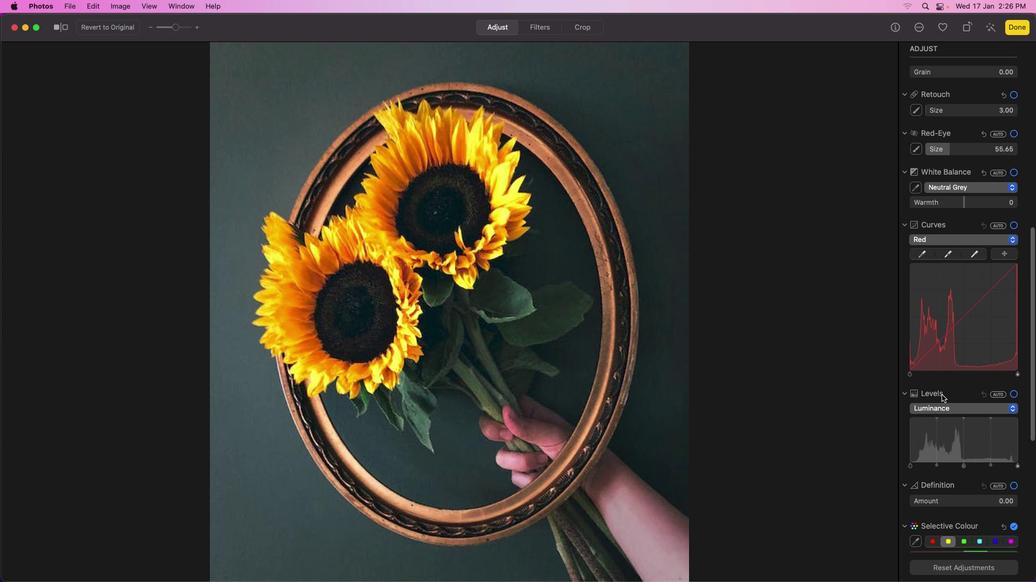 
Action: Mouse scrolled (972, 432) with delta (0, -1)
Screenshot: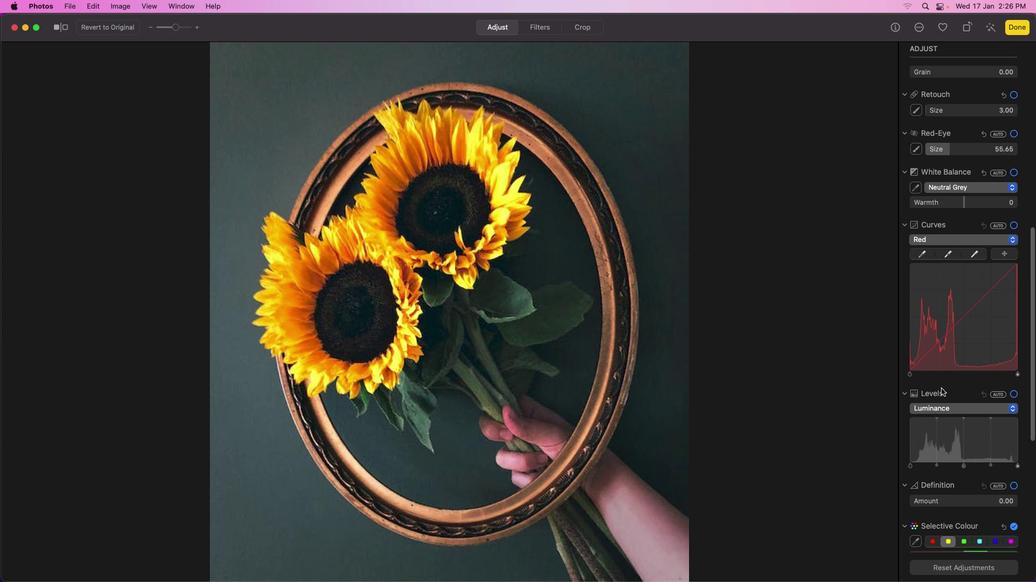 
Action: Mouse moved to (947, 405)
Screenshot: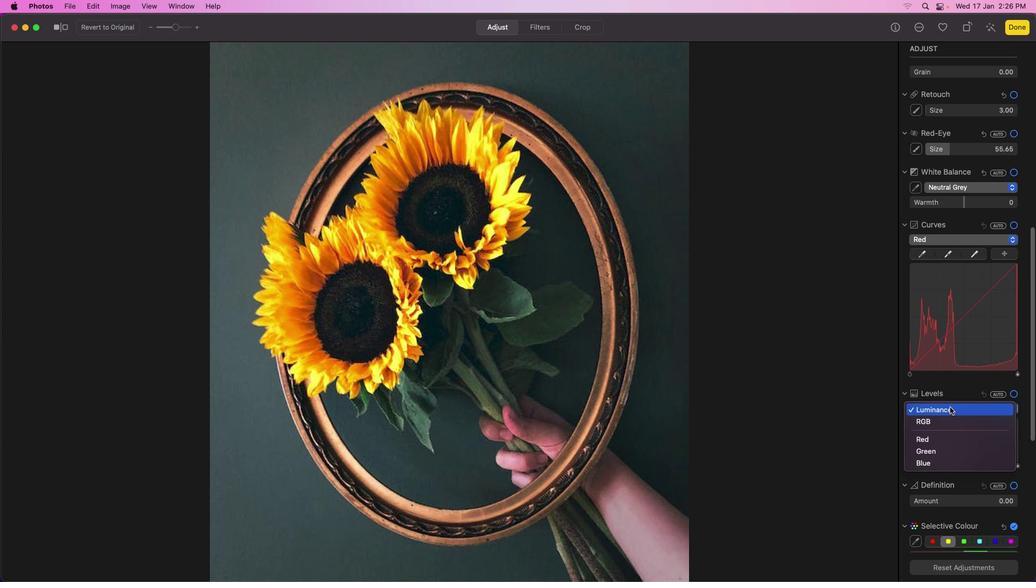 
Action: Mouse pressed left at (947, 405)
Screenshot: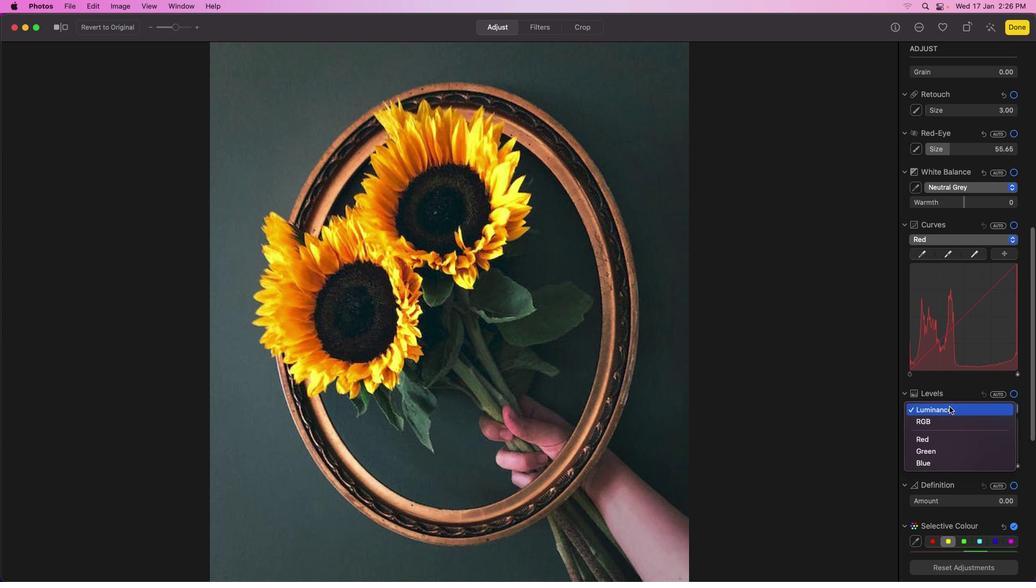 
Action: Mouse moved to (934, 454)
Screenshot: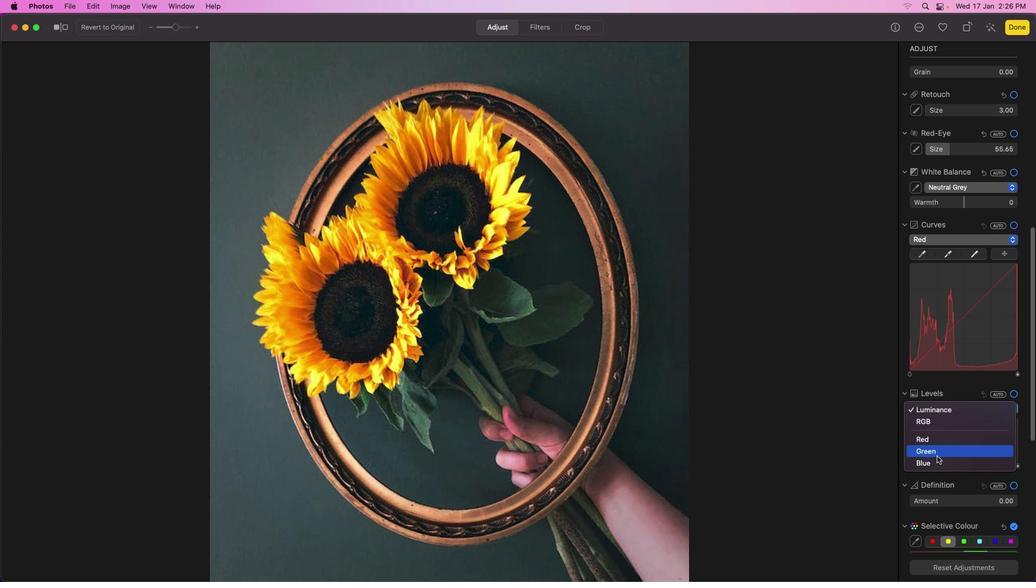 
Action: Mouse pressed left at (934, 454)
Screenshot: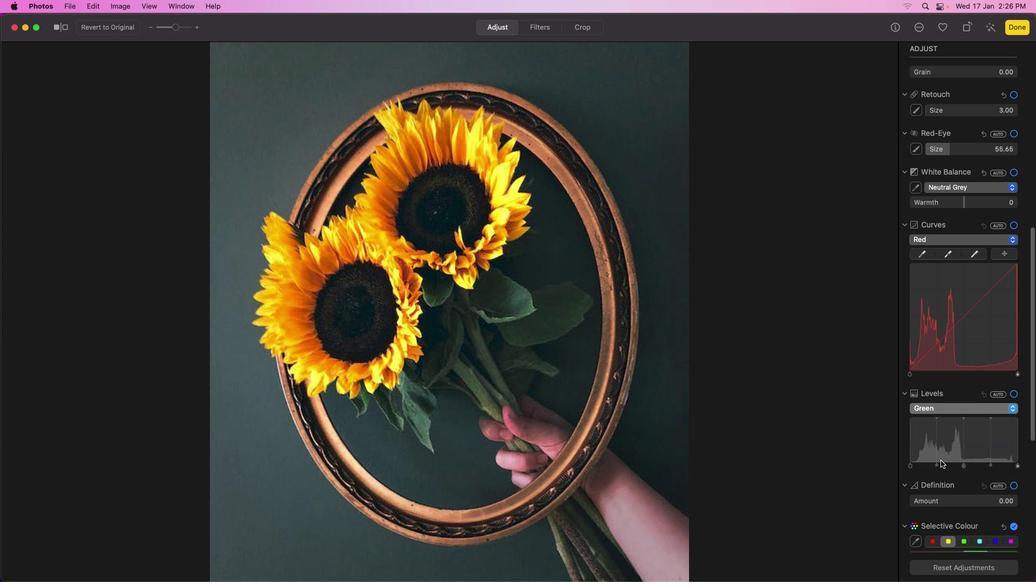 
Action: Mouse moved to (962, 464)
Screenshot: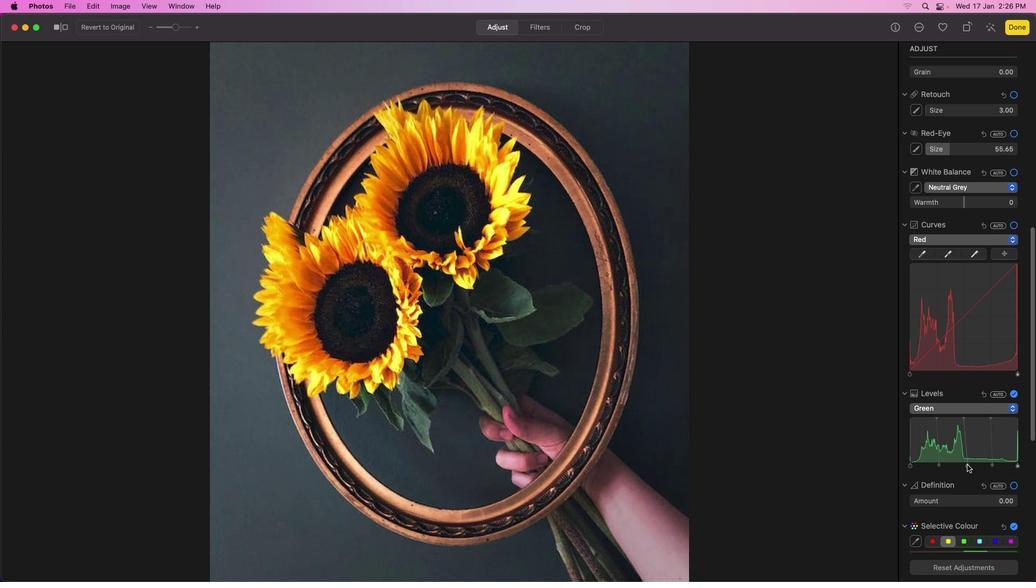 
Action: Mouse pressed left at (962, 464)
Screenshot: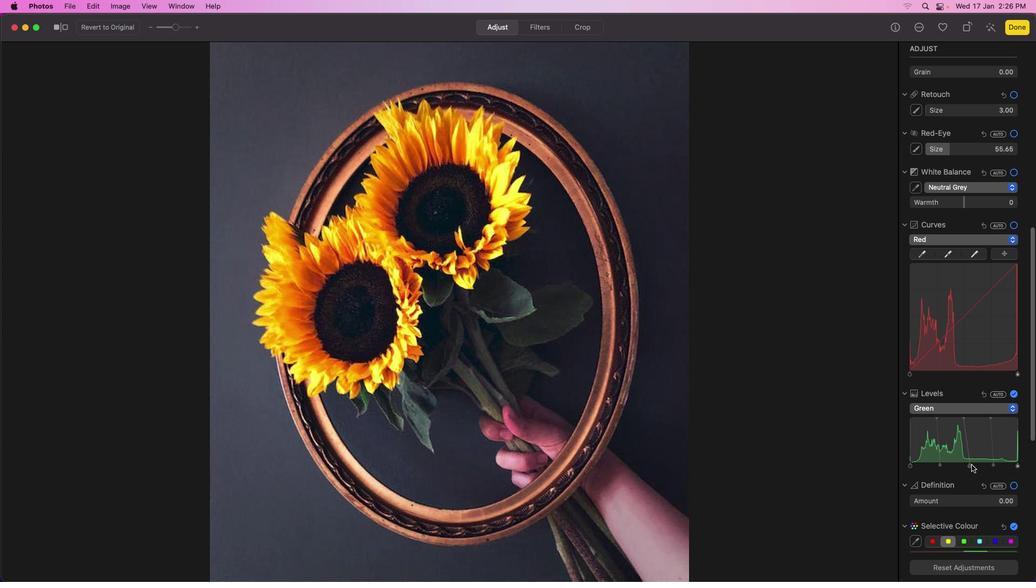 
Action: Mouse moved to (969, 310)
Screenshot: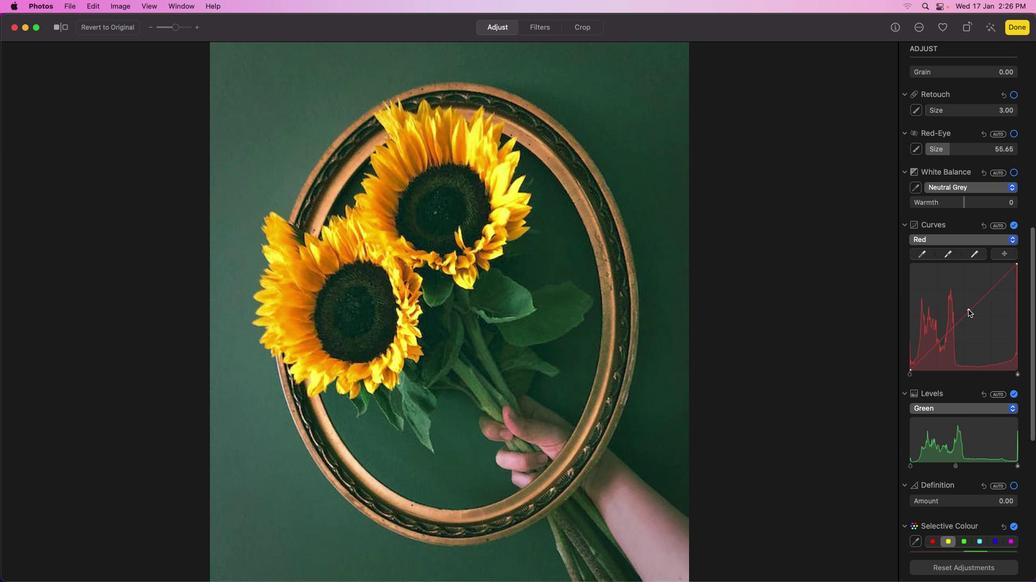 
Action: Mouse pressed left at (969, 310)
Screenshot: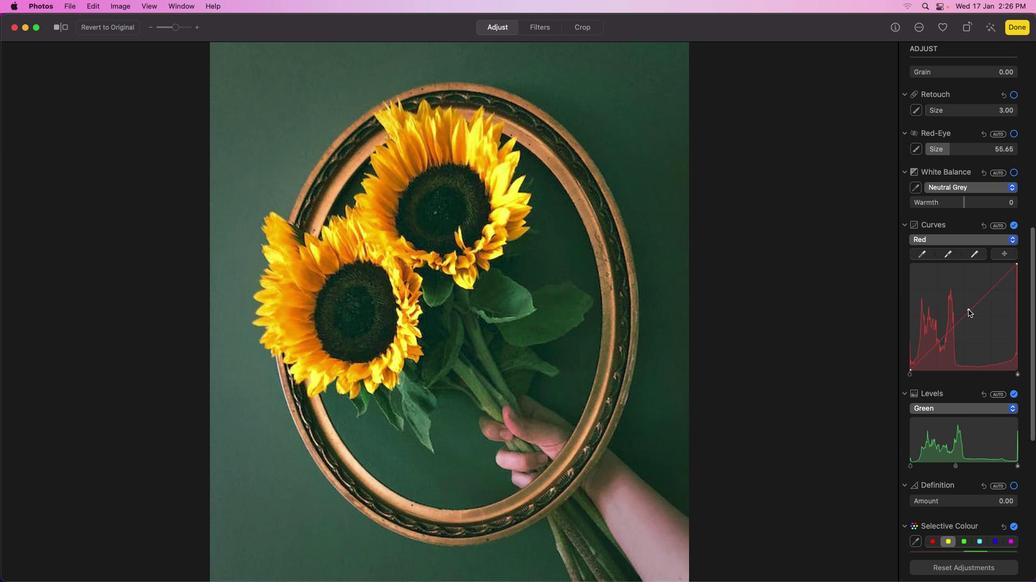 
Action: Mouse moved to (980, 333)
Screenshot: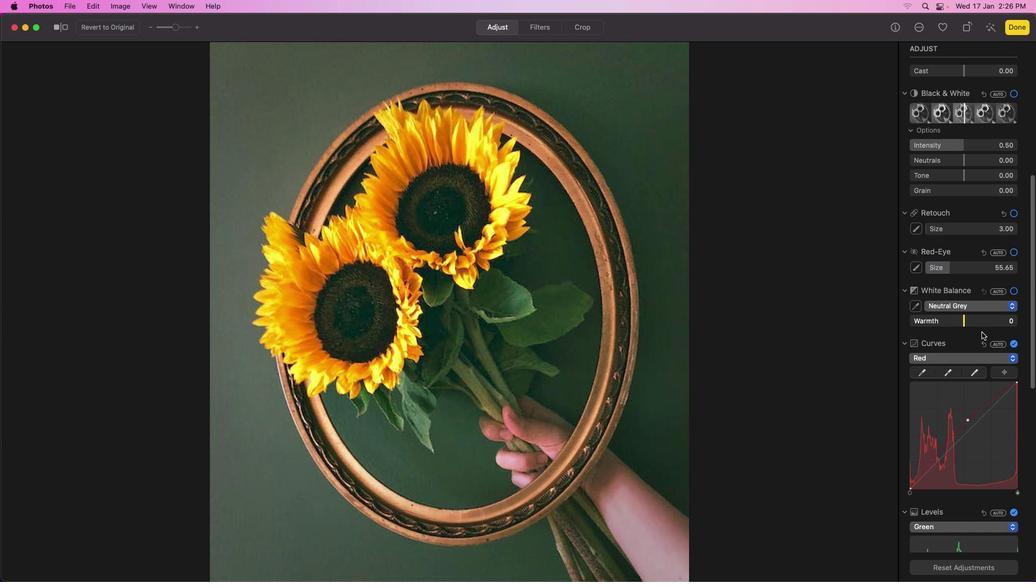 
Action: Mouse scrolled (980, 333) with delta (0, 0)
Screenshot: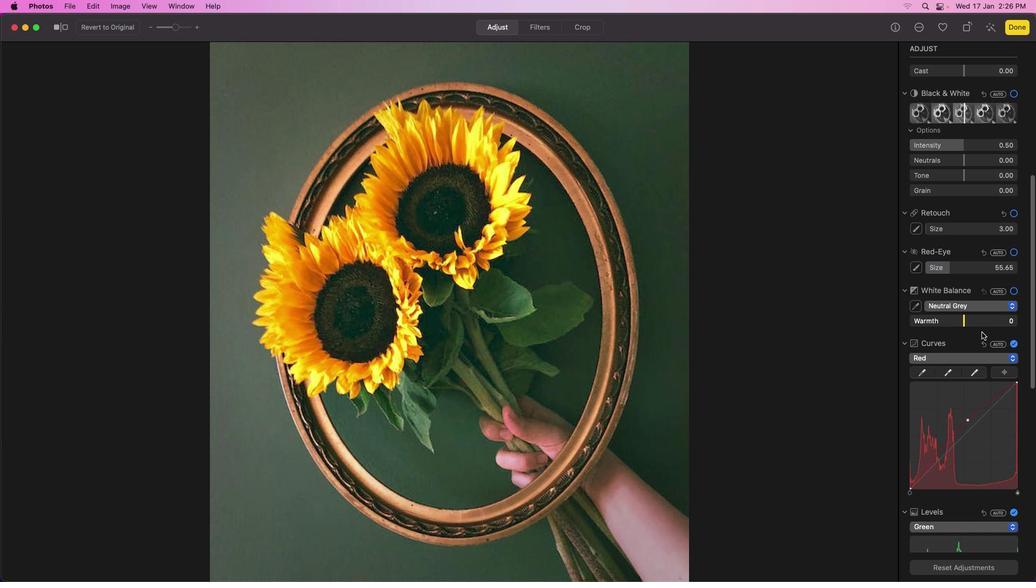 
Action: Mouse scrolled (980, 333) with delta (0, 0)
Screenshot: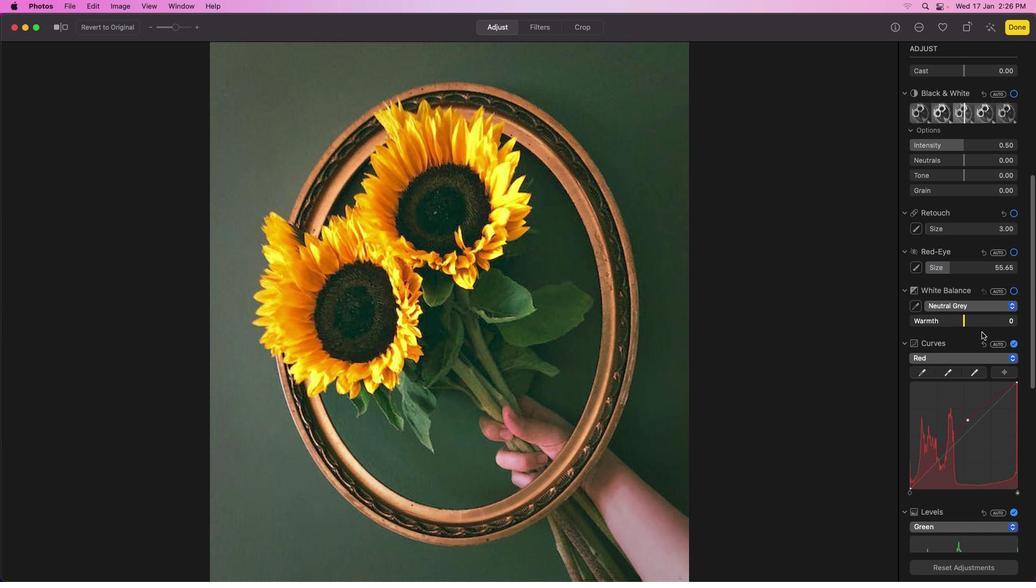 
Action: Mouse moved to (980, 333)
Screenshot: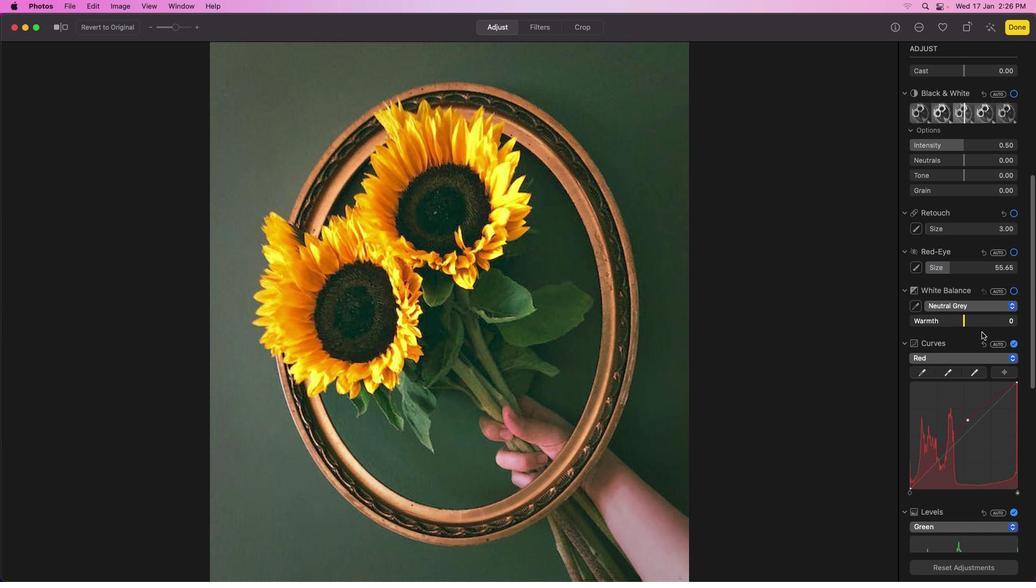 
Action: Mouse scrolled (980, 333) with delta (0, 0)
Screenshot: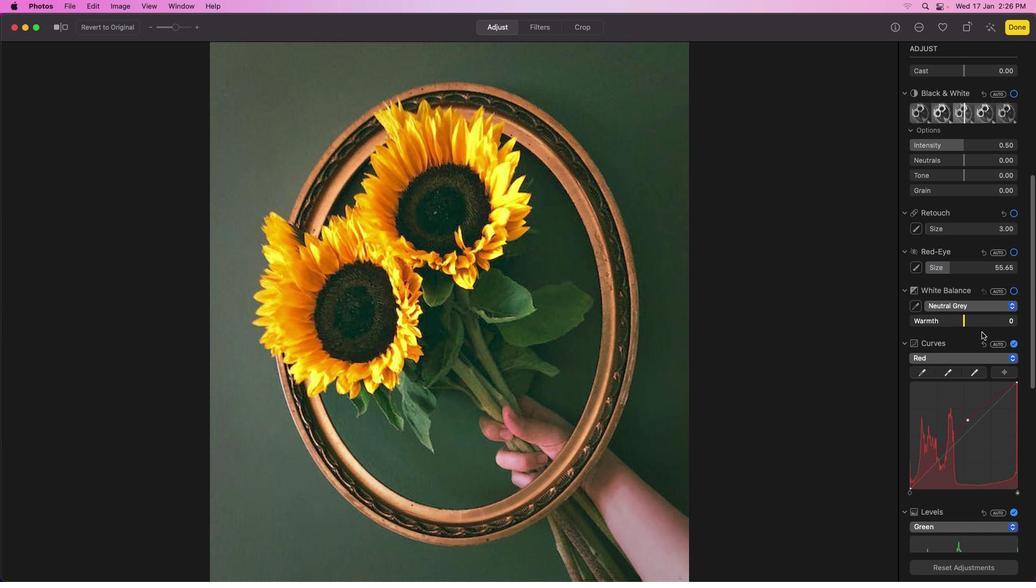 
Action: Mouse scrolled (980, 333) with delta (0, 1)
Screenshot: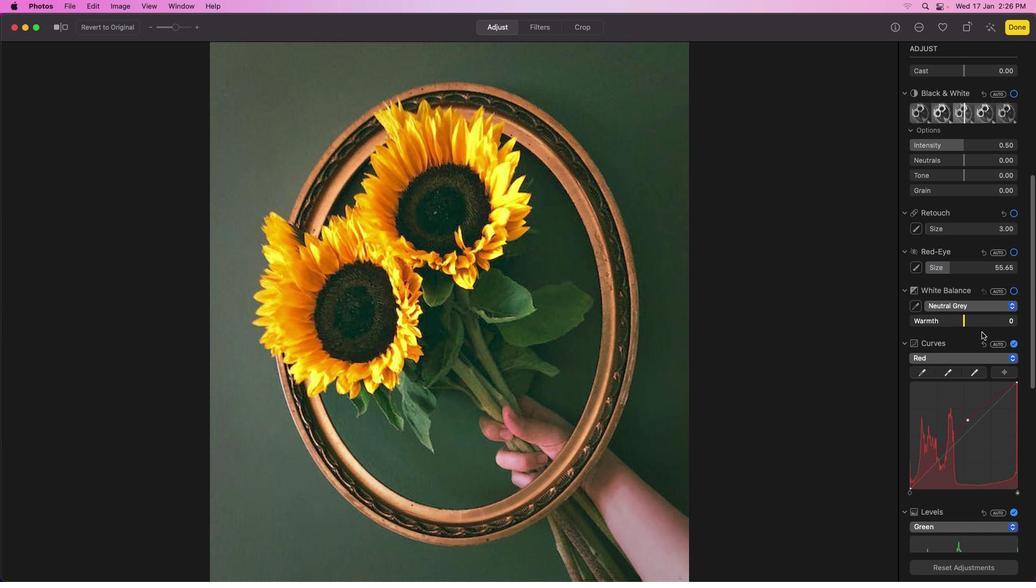 
Action: Mouse scrolled (980, 333) with delta (0, 1)
Screenshot: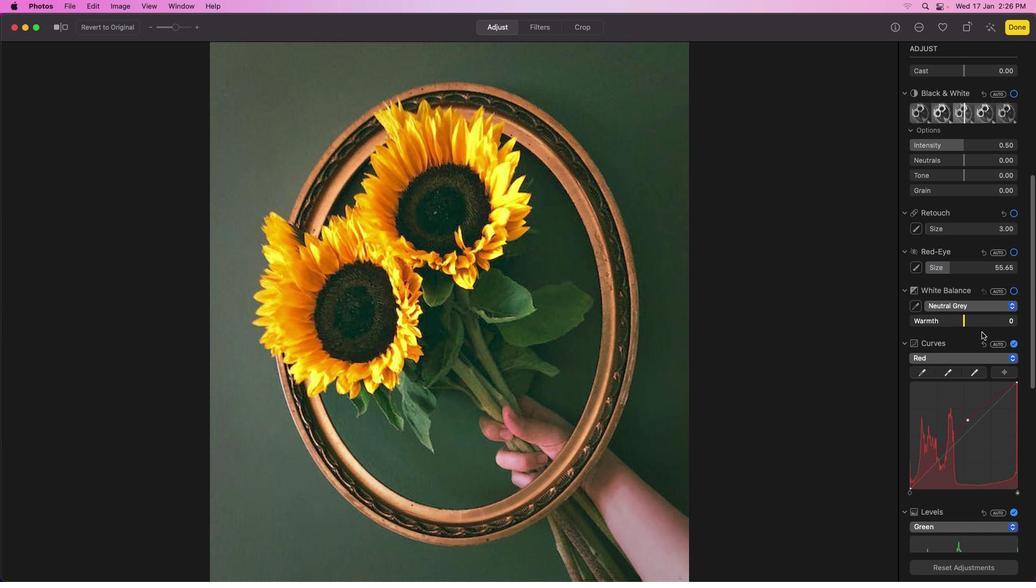 
Action: Mouse moved to (980, 332)
Screenshot: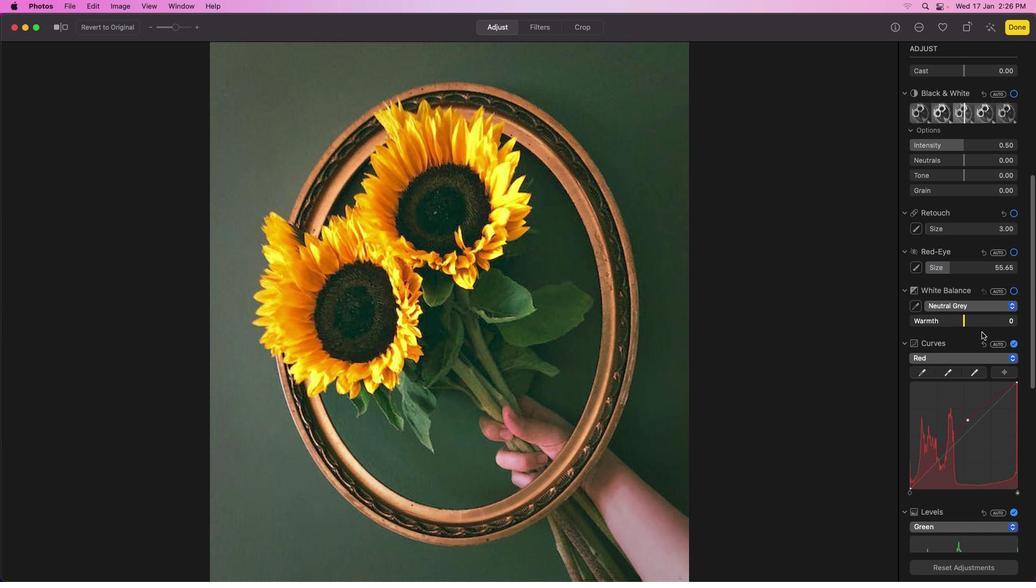 
Action: Mouse scrolled (980, 332) with delta (0, 2)
Screenshot: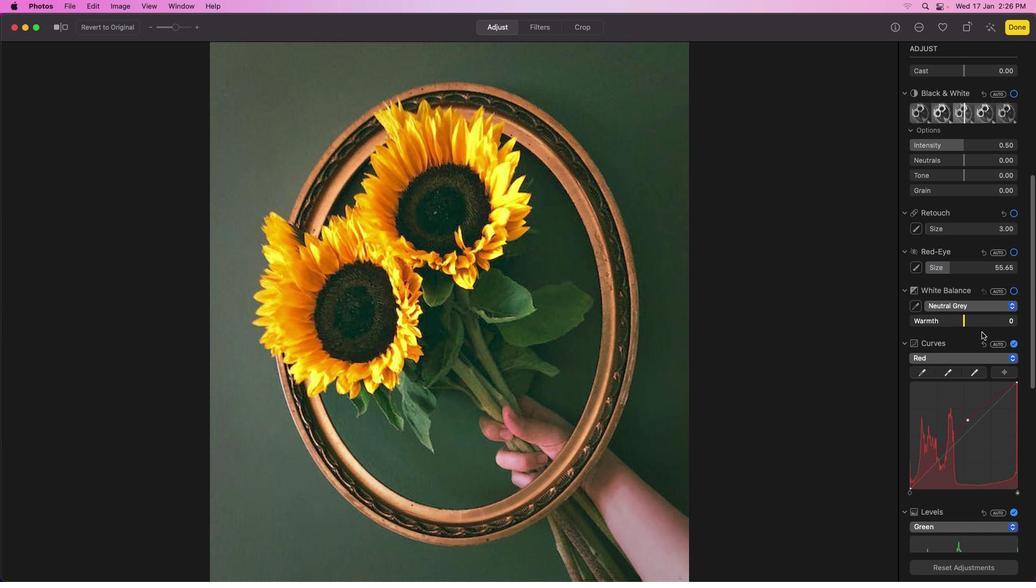 
Action: Mouse moved to (981, 331)
Screenshot: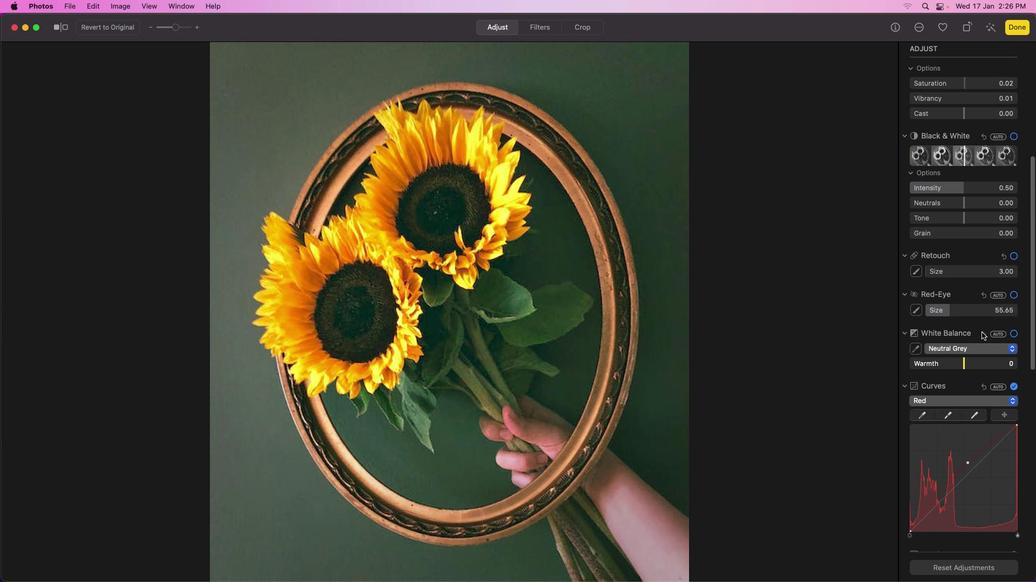 
Action: Mouse scrolled (981, 331) with delta (0, 0)
Screenshot: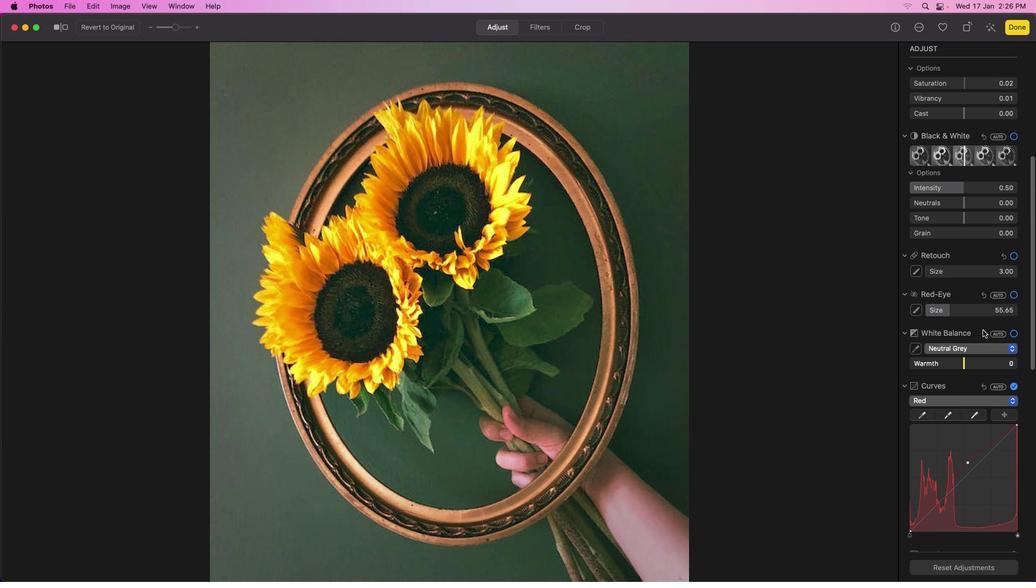 
Action: Mouse scrolled (981, 331) with delta (0, 0)
Screenshot: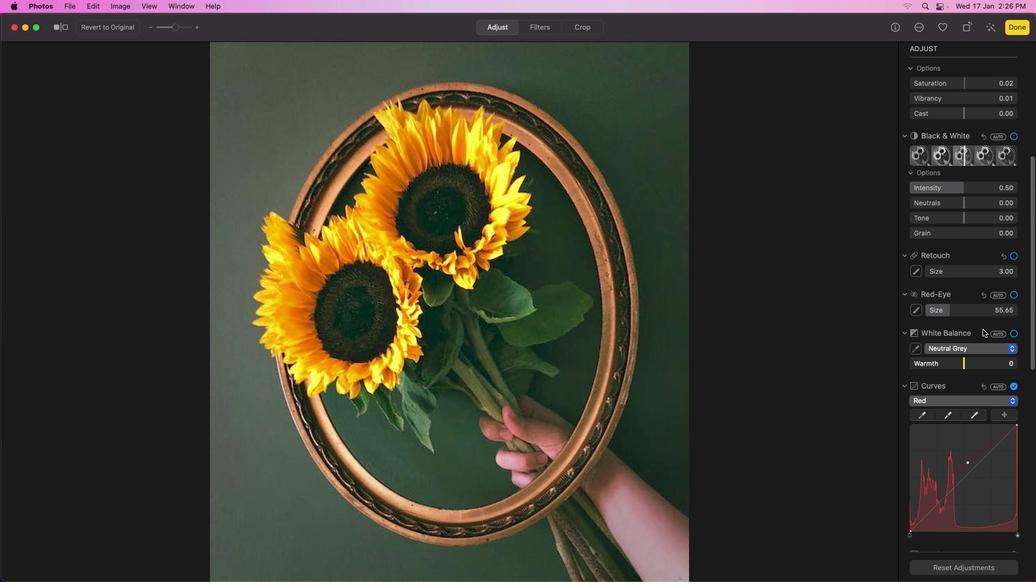 
Action: Mouse scrolled (981, 331) with delta (0, 0)
Screenshot: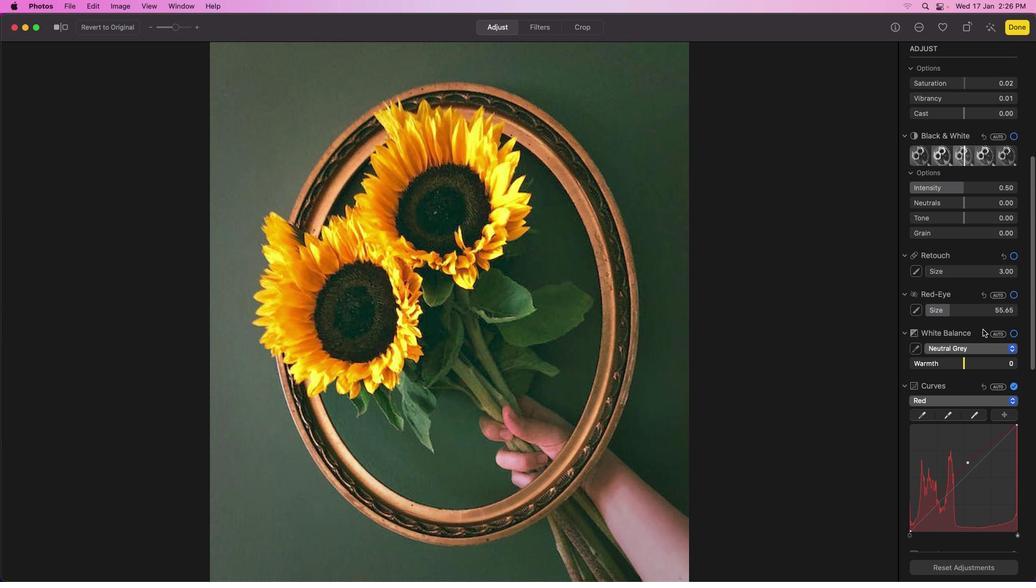
Action: Mouse scrolled (981, 331) with delta (0, 1)
Screenshot: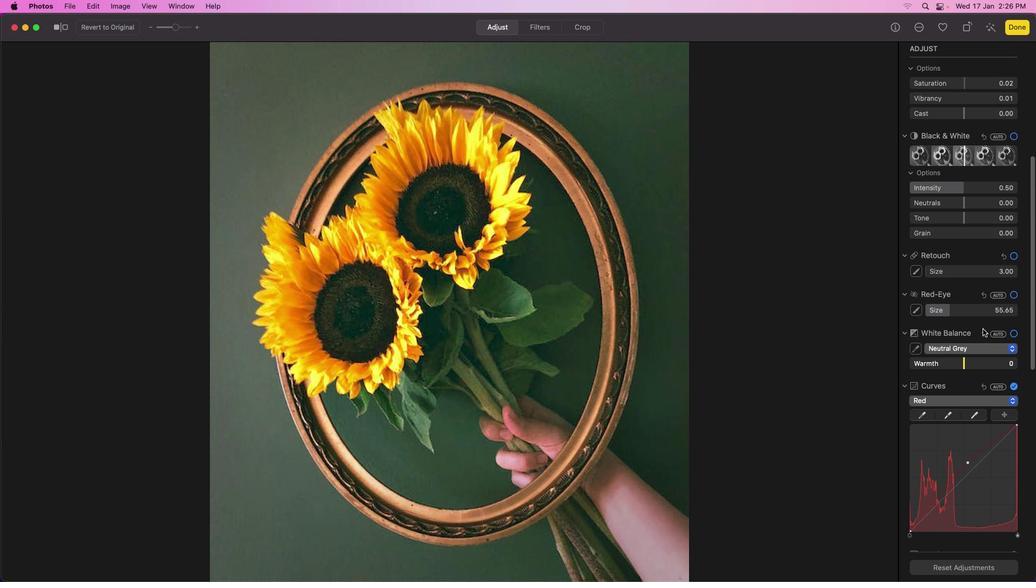 
Action: Mouse moved to (982, 328)
Screenshot: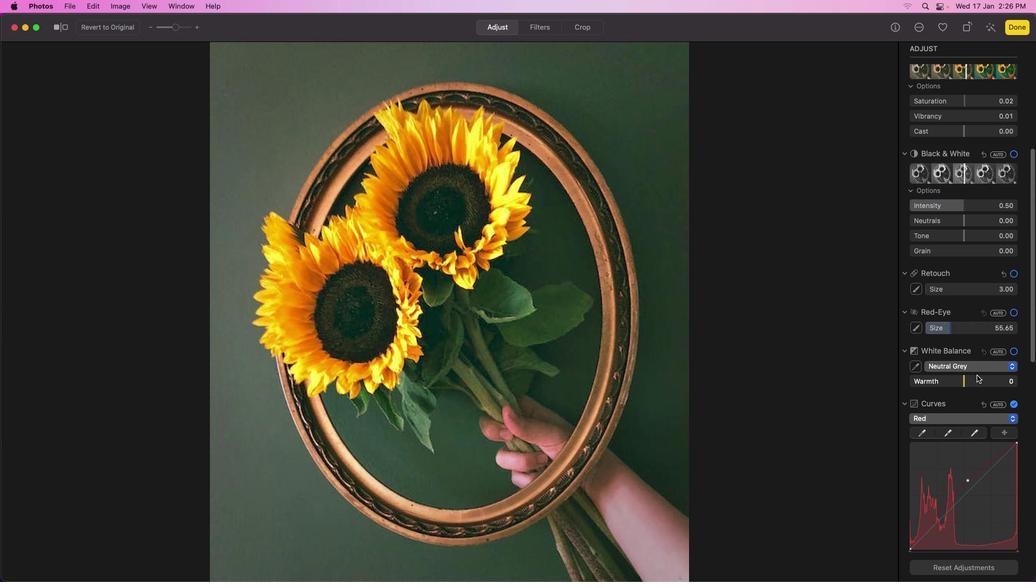 
Action: Mouse scrolled (982, 328) with delta (0, 0)
Screenshot: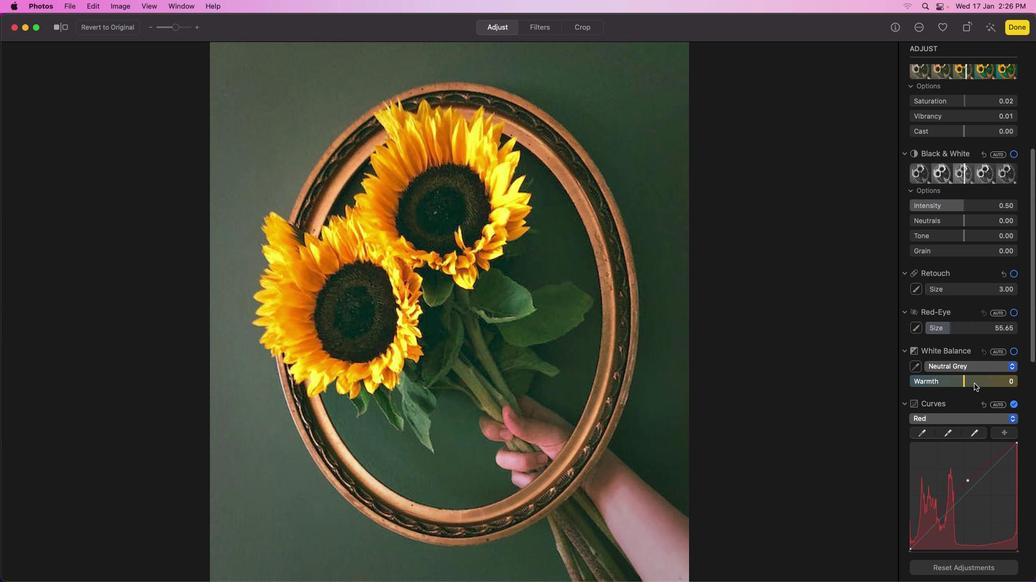 
Action: Mouse scrolled (982, 328) with delta (0, 0)
Screenshot: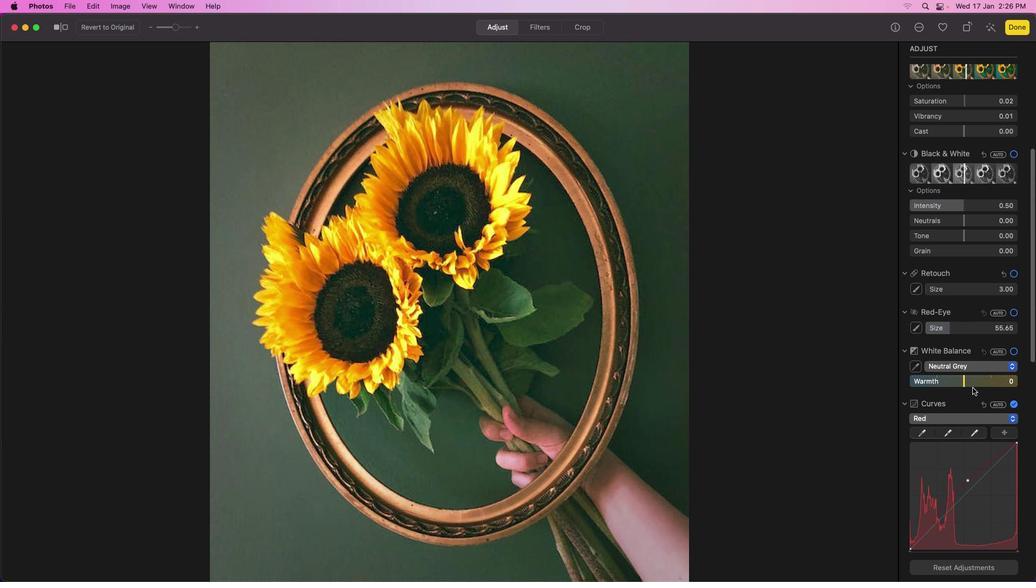 
Action: Mouse scrolled (982, 328) with delta (0, 0)
Screenshot: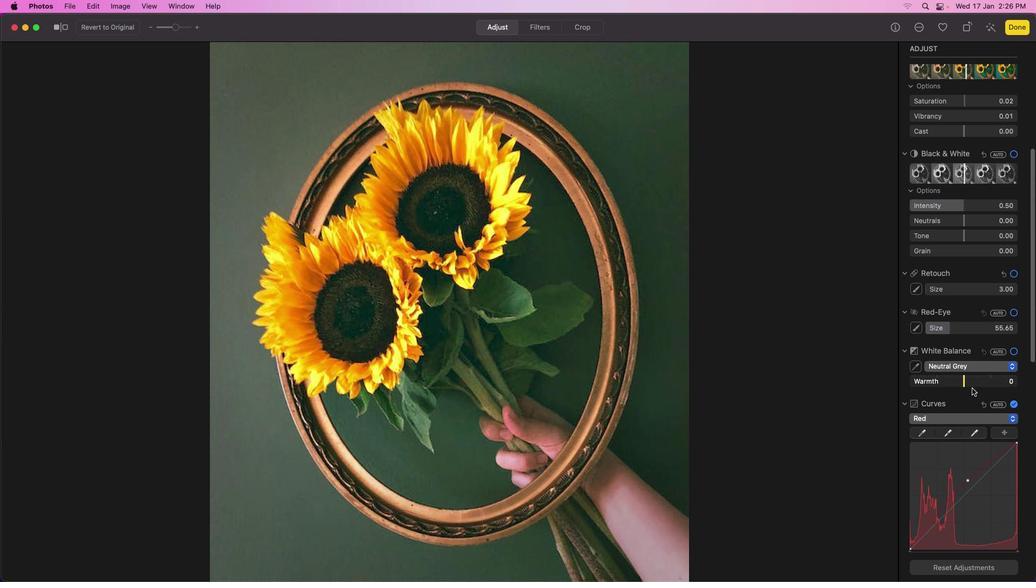 
Action: Mouse moved to (965, 378)
Screenshot: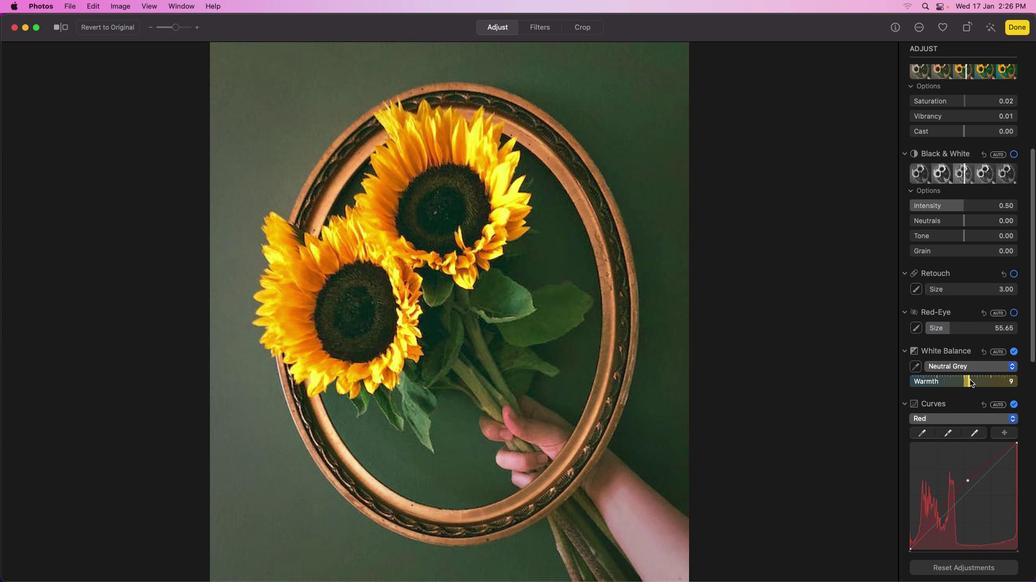 
Action: Mouse pressed left at (965, 378)
Screenshot: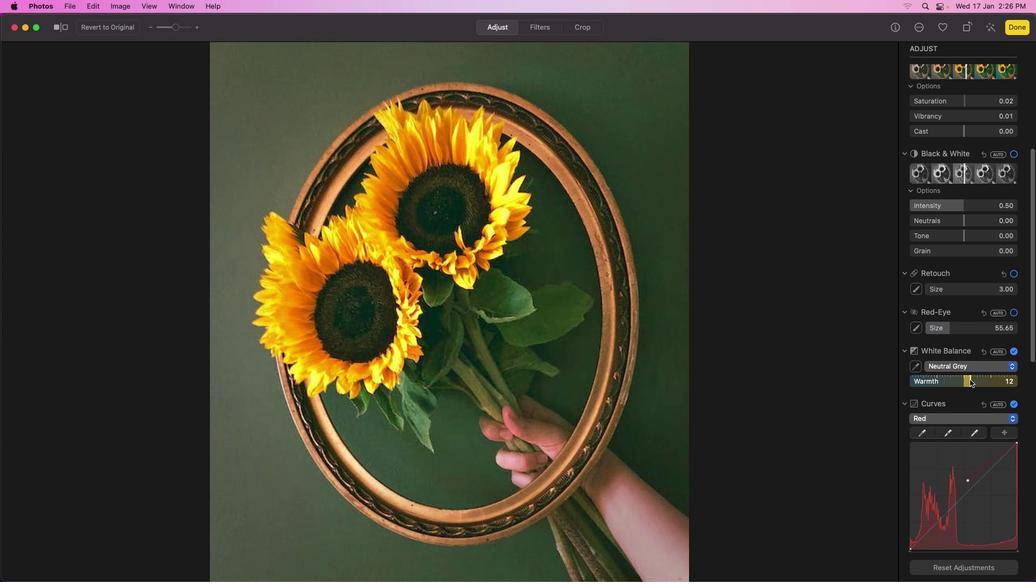 
Action: Mouse moved to (977, 369)
